 Task: Select traffic view around selected location Kings Canyon National Park, California, United States and identify the nearest hotel to the peak traffic point
Action: Mouse moved to (468, 261)
Screenshot: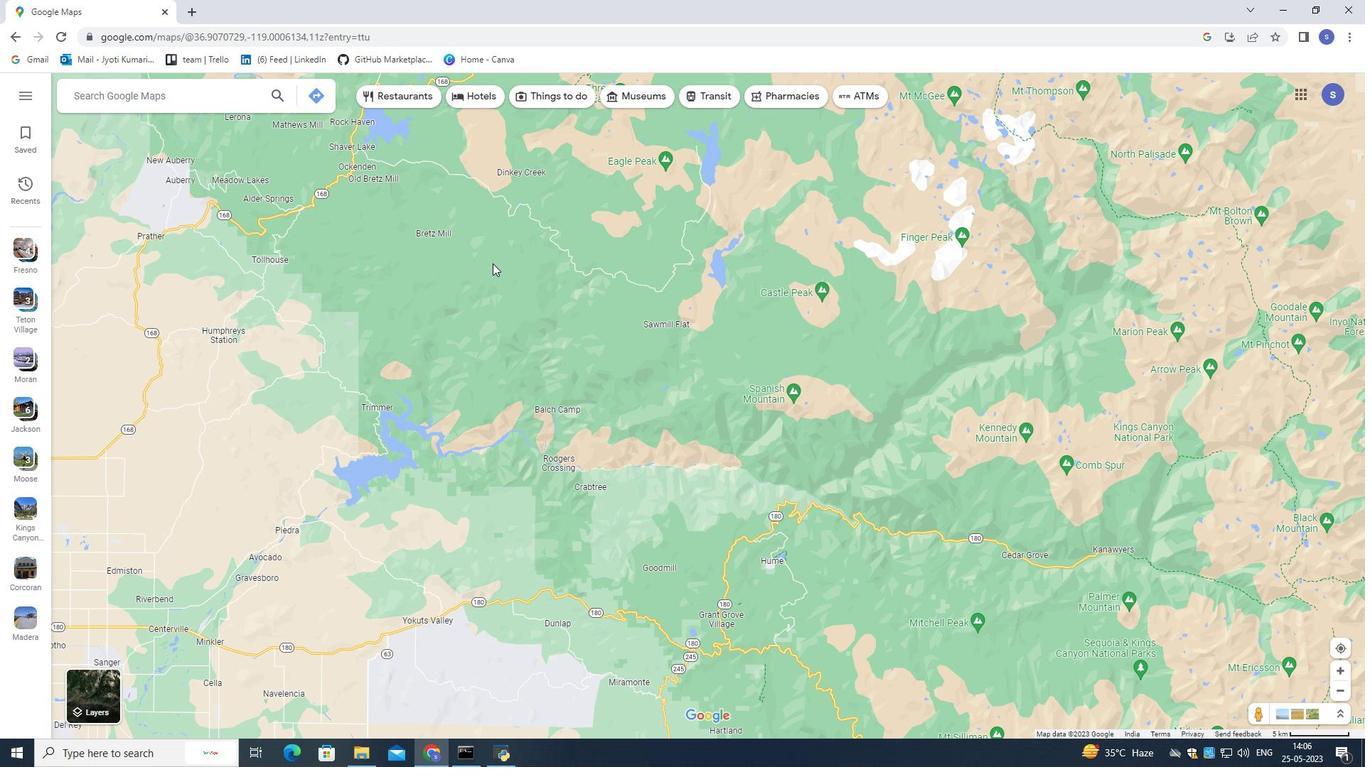 
Action: Mouse pressed left at (468, 261)
Screenshot: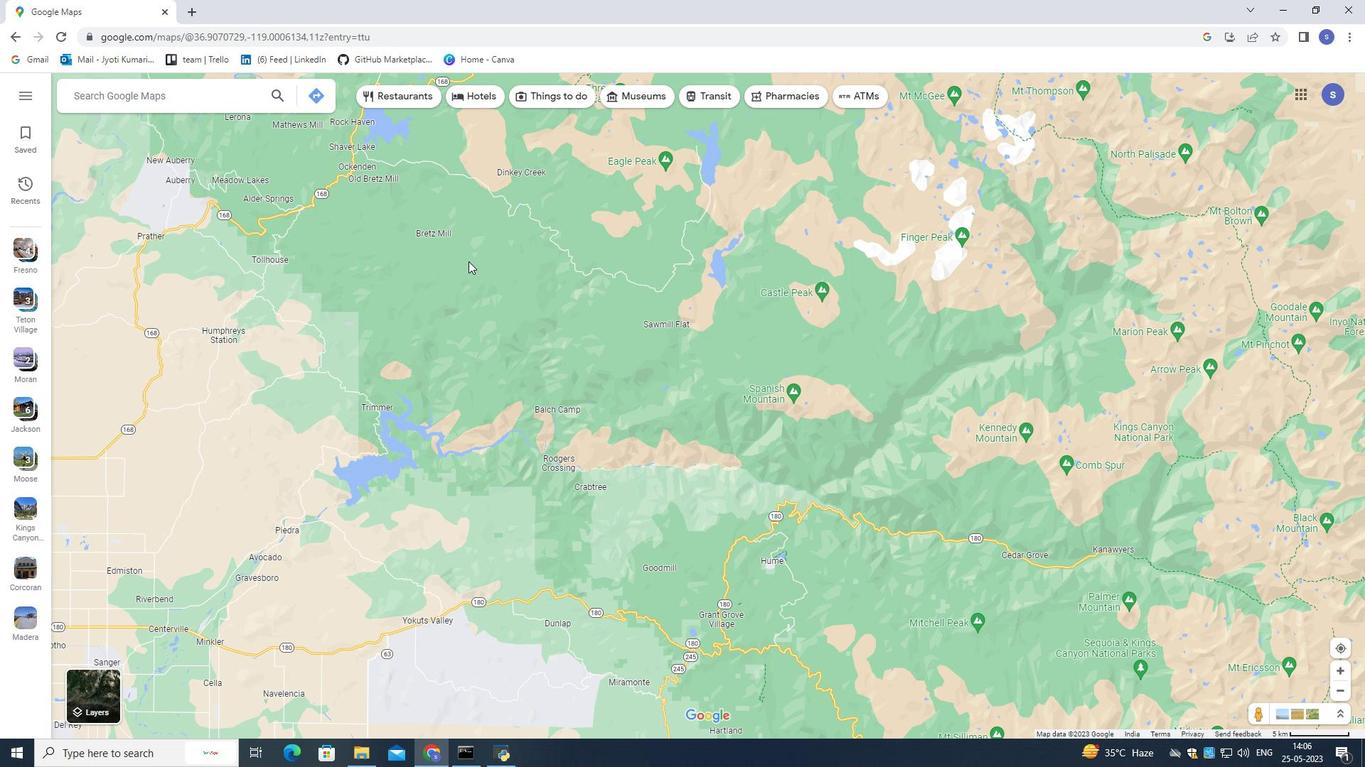 
Action: Mouse moved to (469, 268)
Screenshot: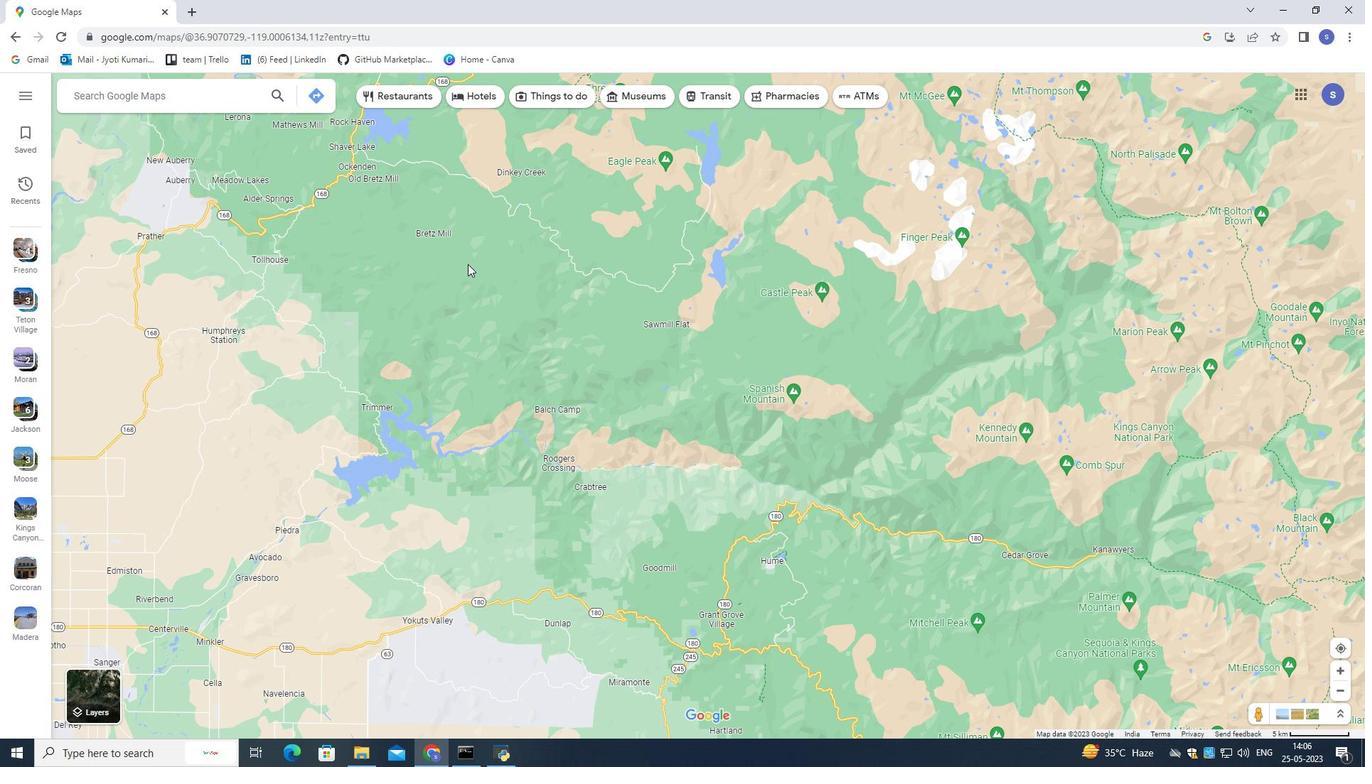 
Action: Mouse scrolled (469, 267) with delta (0, 0)
Screenshot: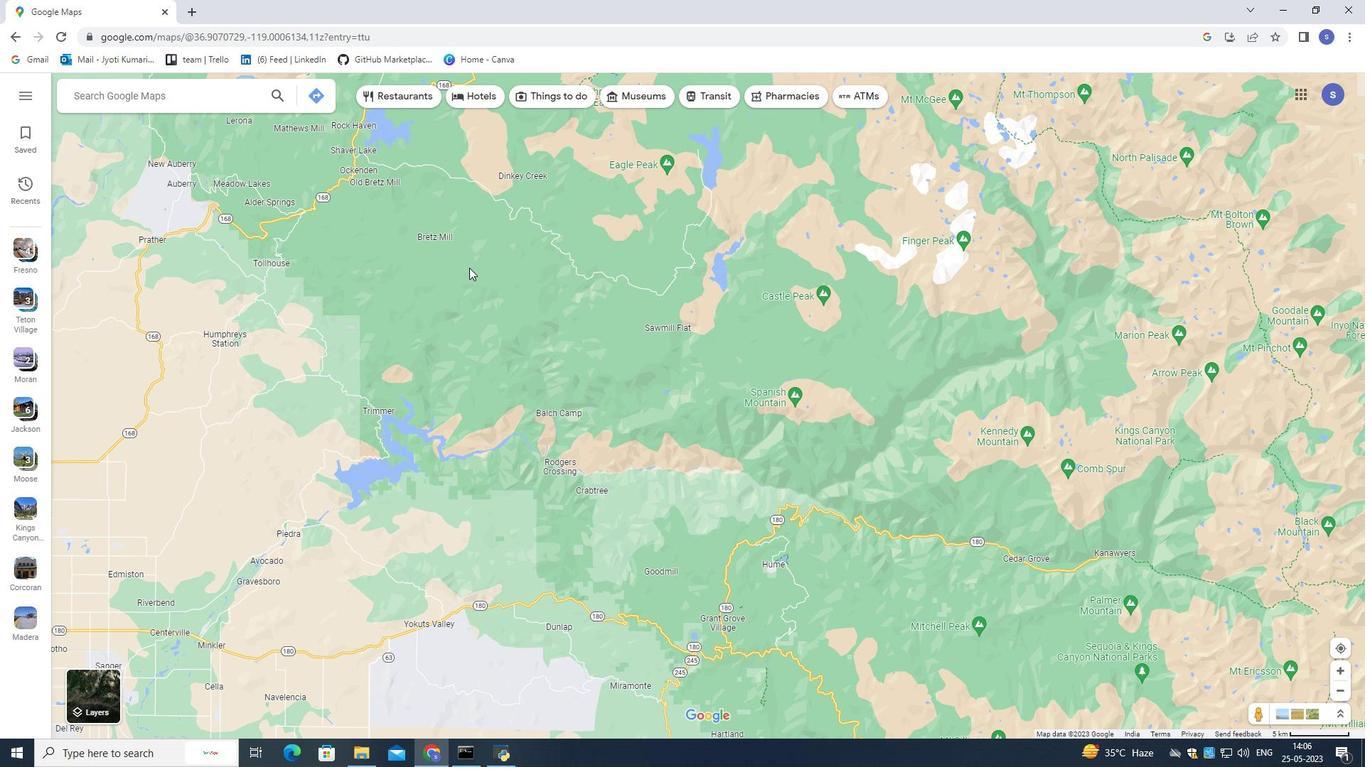 
Action: Mouse scrolled (469, 267) with delta (0, 0)
Screenshot: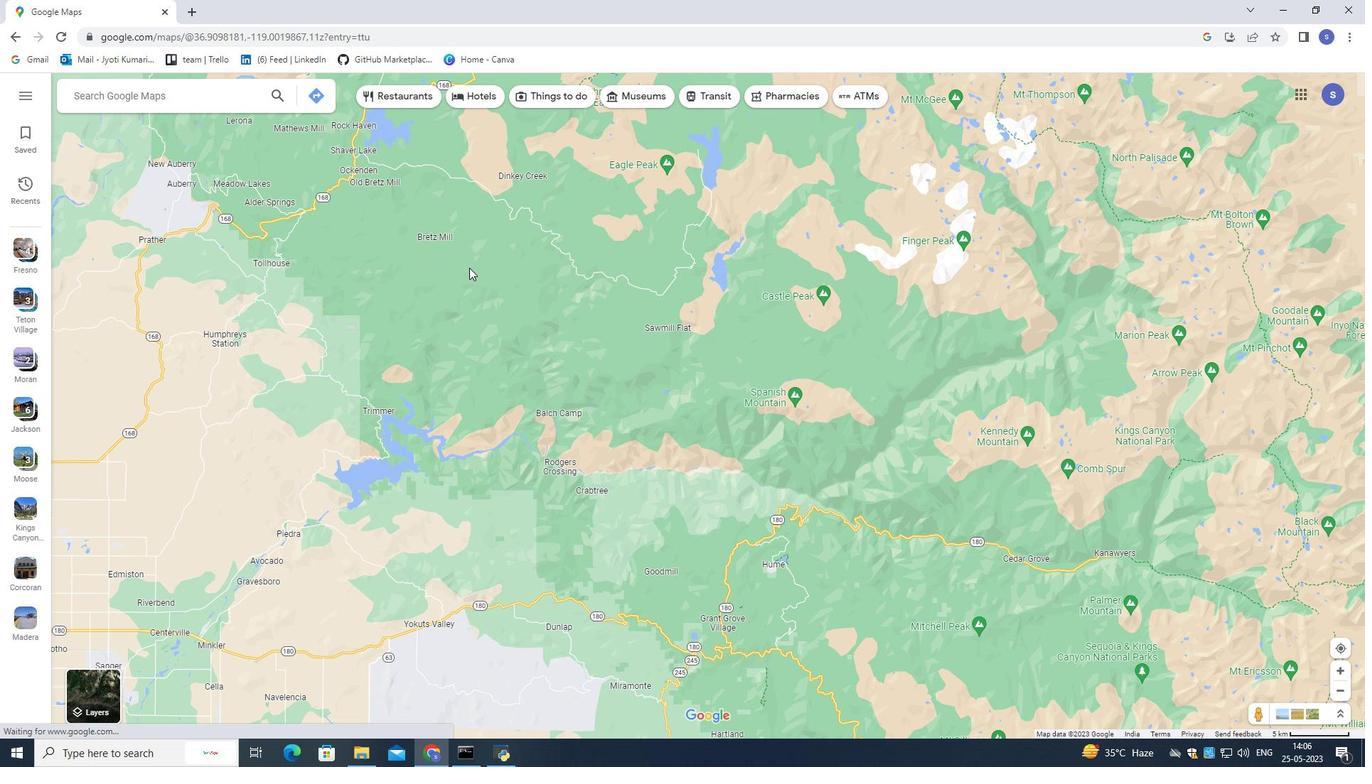 
Action: Mouse scrolled (469, 267) with delta (0, 0)
Screenshot: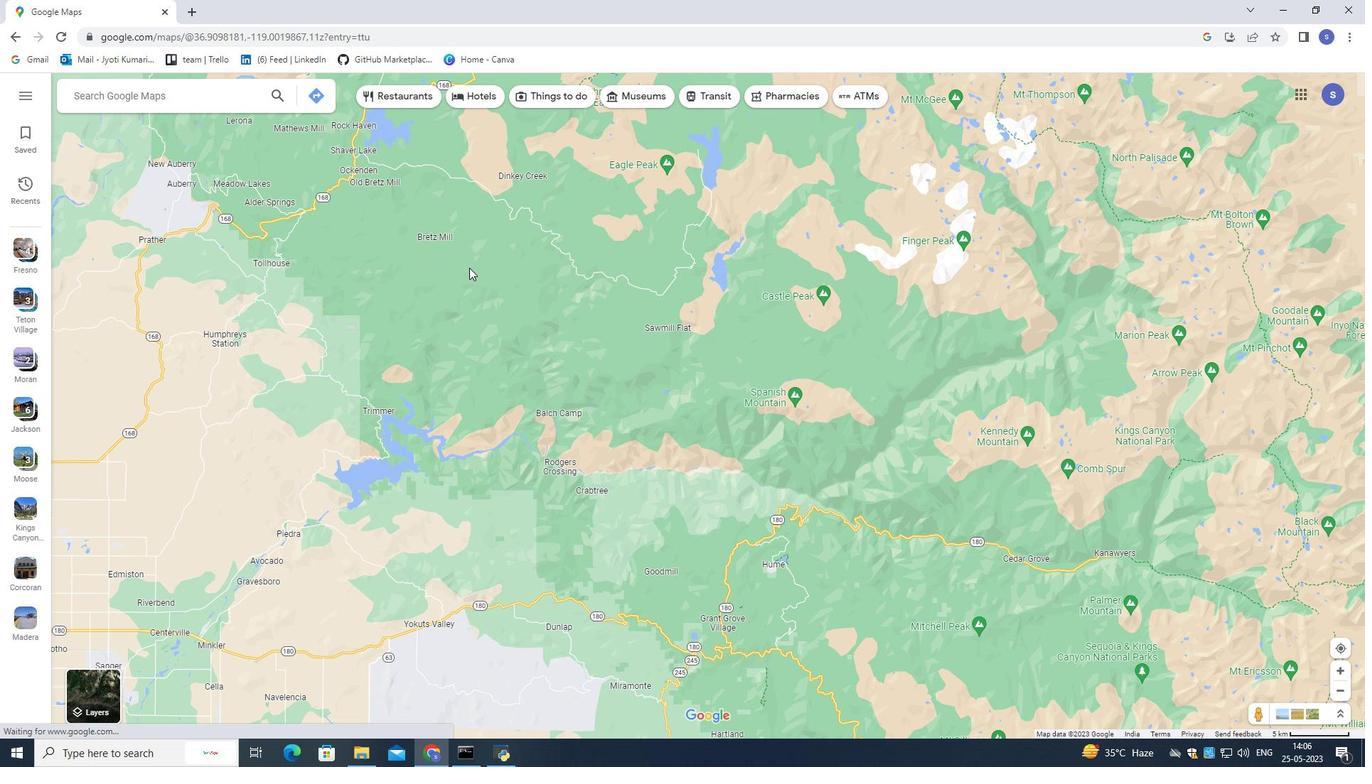 
Action: Mouse scrolled (469, 267) with delta (0, 0)
Screenshot: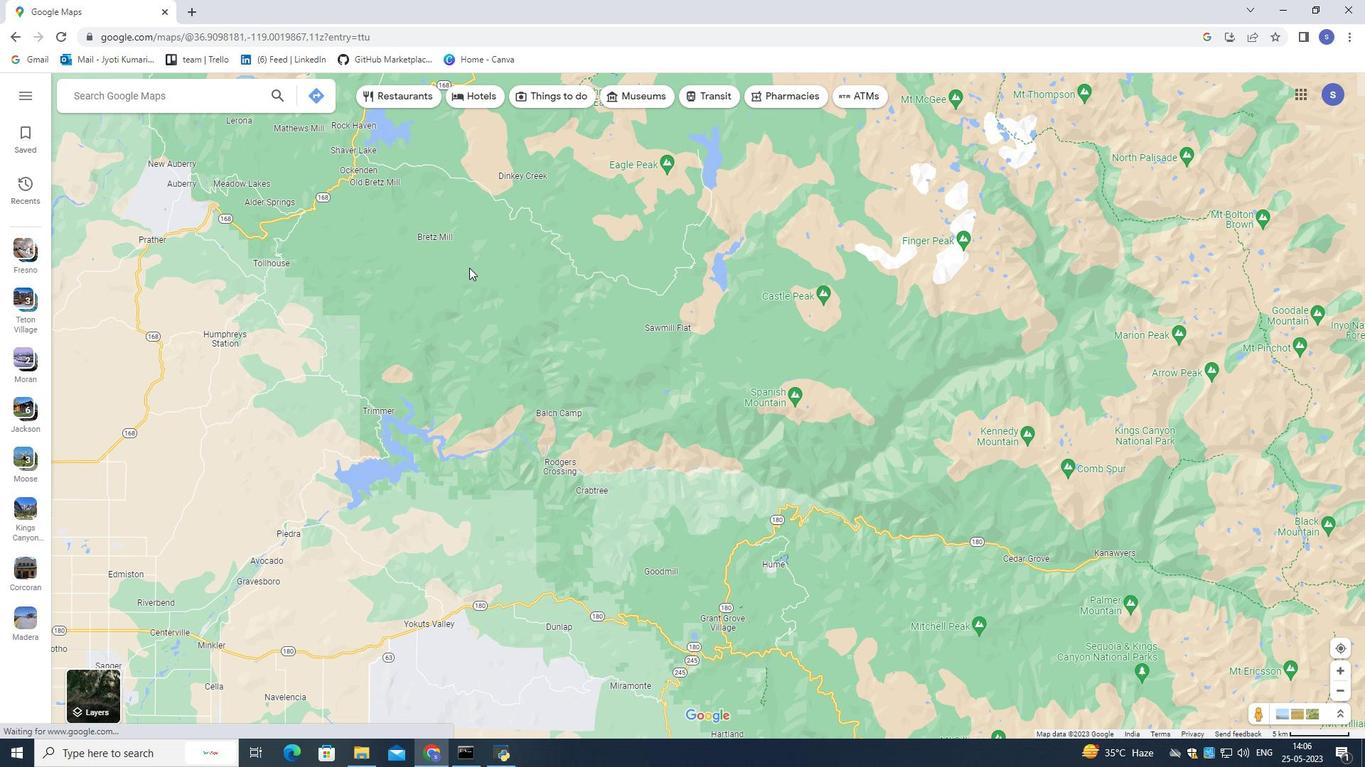 
Action: Mouse scrolled (469, 267) with delta (0, 0)
Screenshot: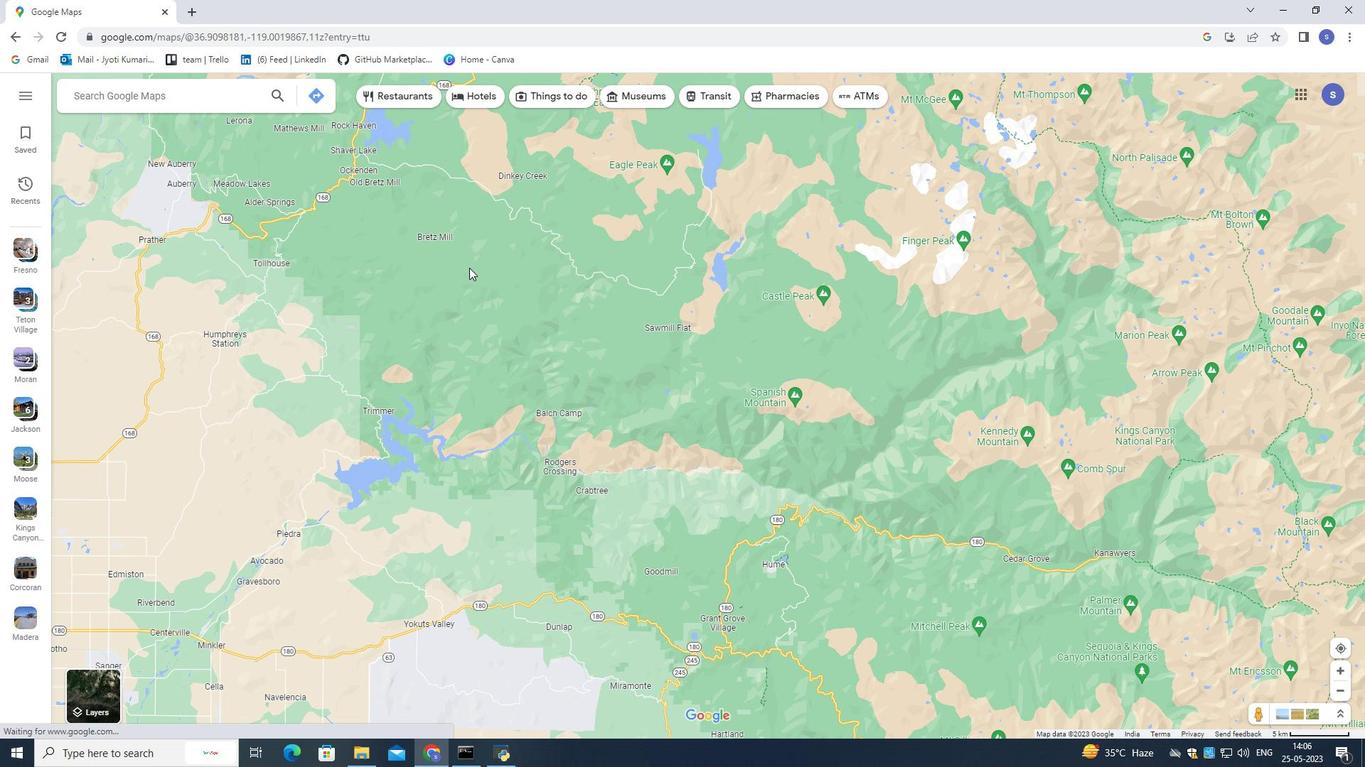 
Action: Mouse moved to (469, 264)
Screenshot: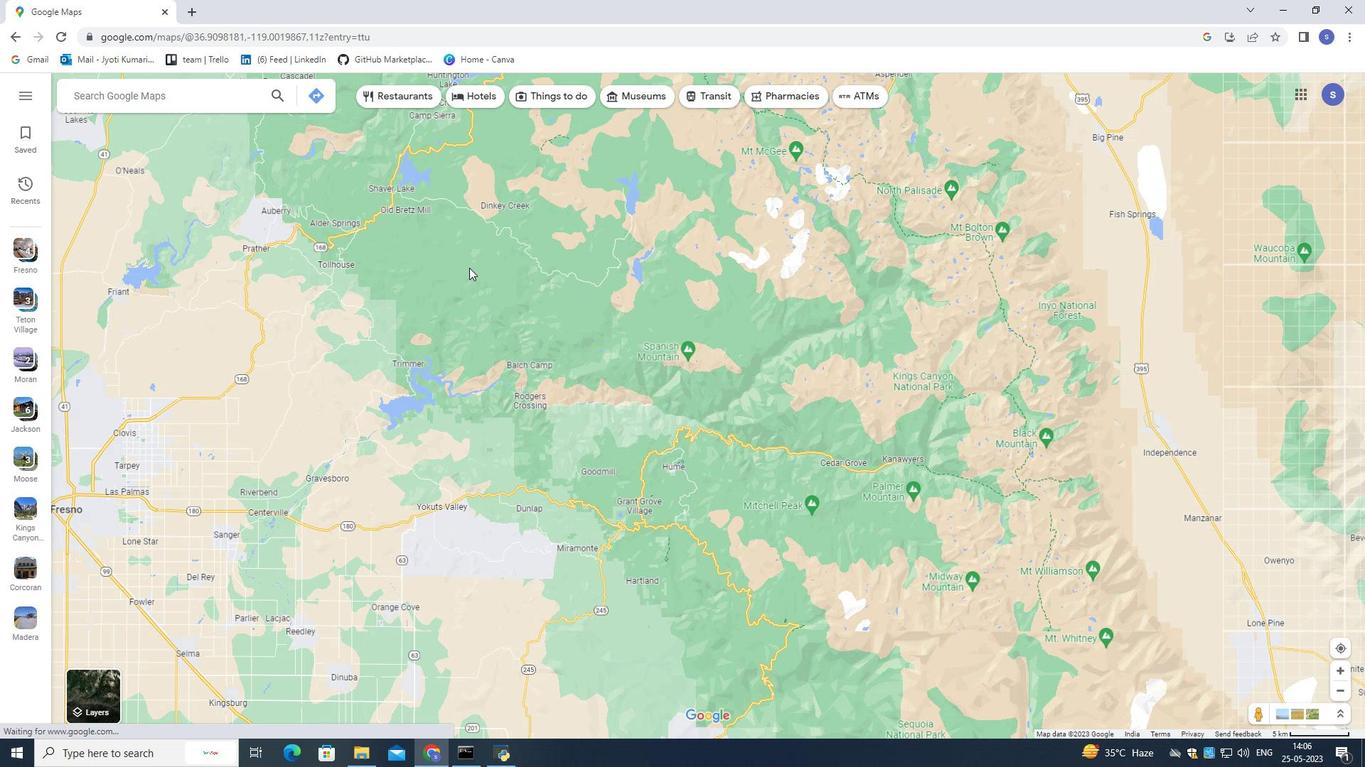 
Action: Mouse scrolled (469, 263) with delta (0, 0)
Screenshot: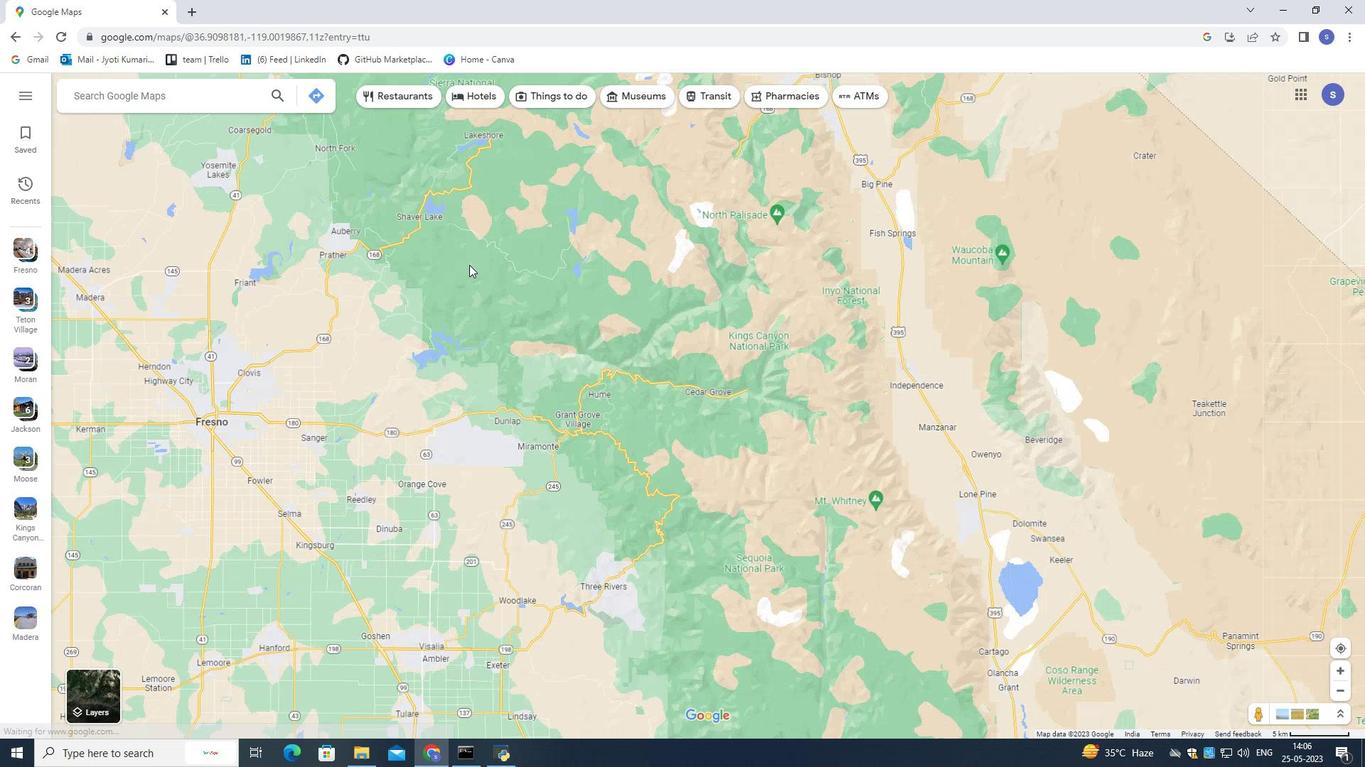 
Action: Mouse moved to (469, 264)
Screenshot: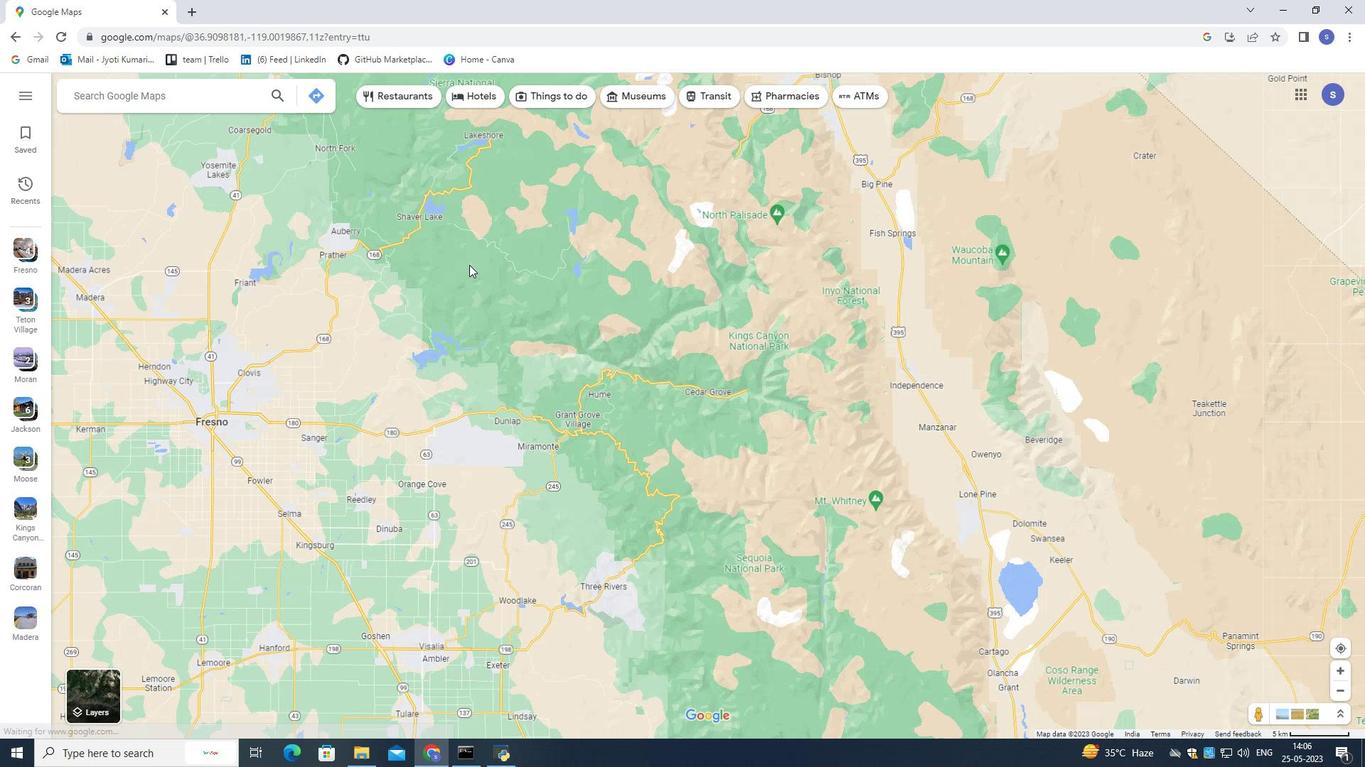 
Action: Mouse scrolled (469, 263) with delta (0, 0)
Screenshot: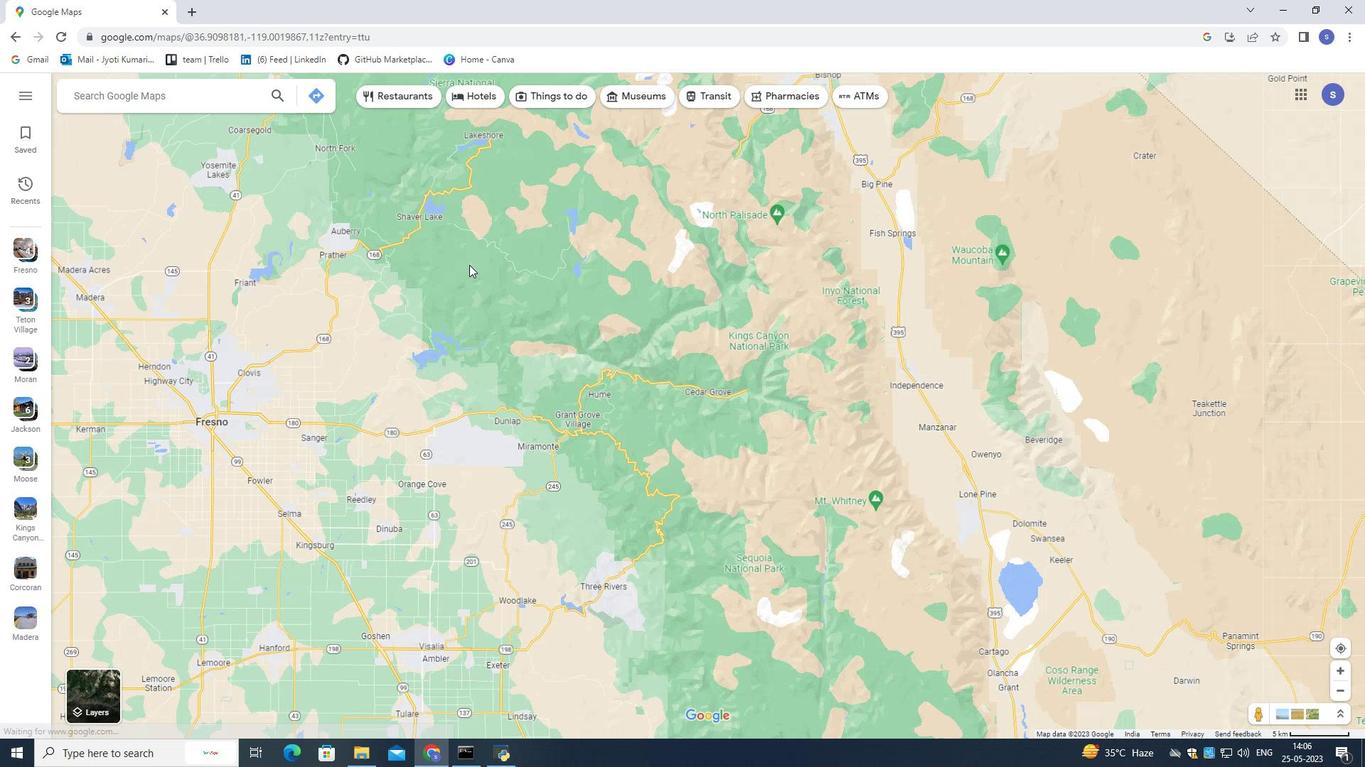 
Action: Mouse moved to (469, 263)
Screenshot: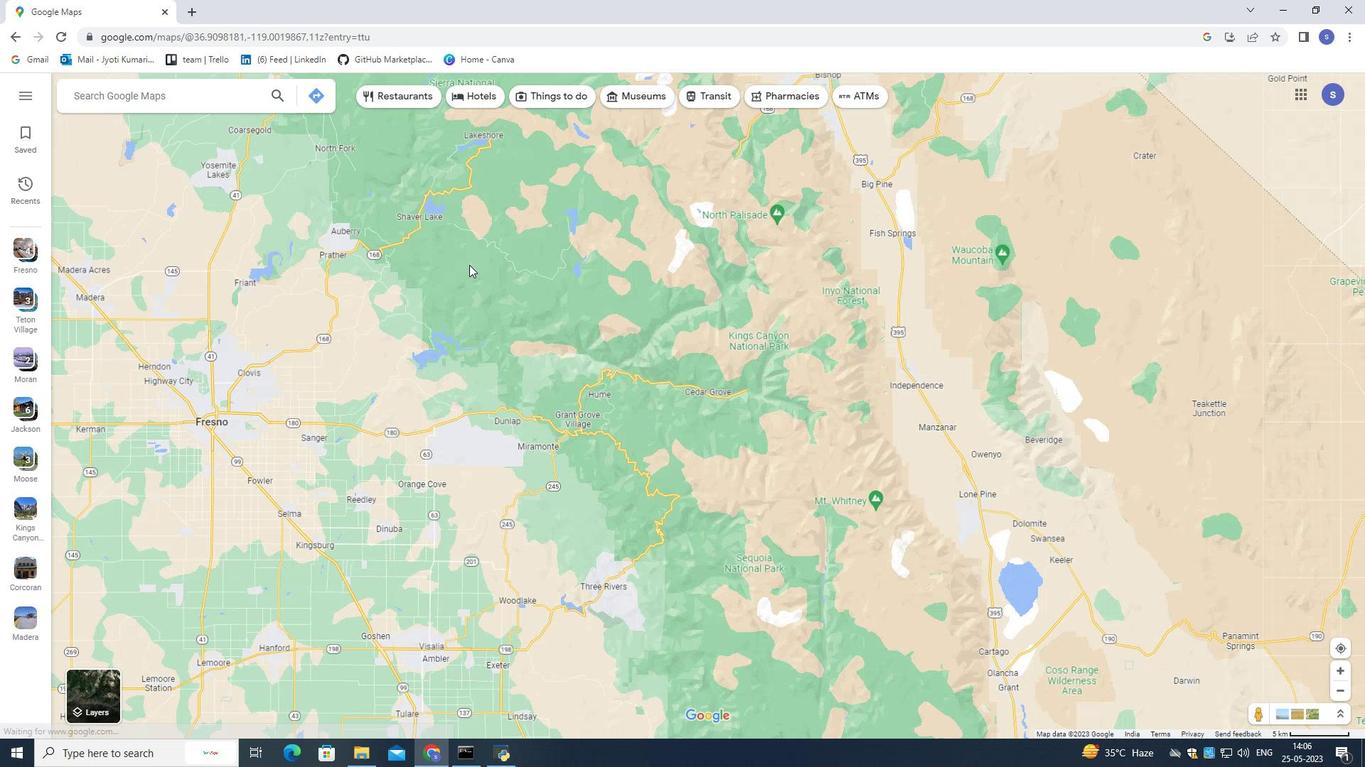 
Action: Mouse scrolled (469, 263) with delta (0, 0)
Screenshot: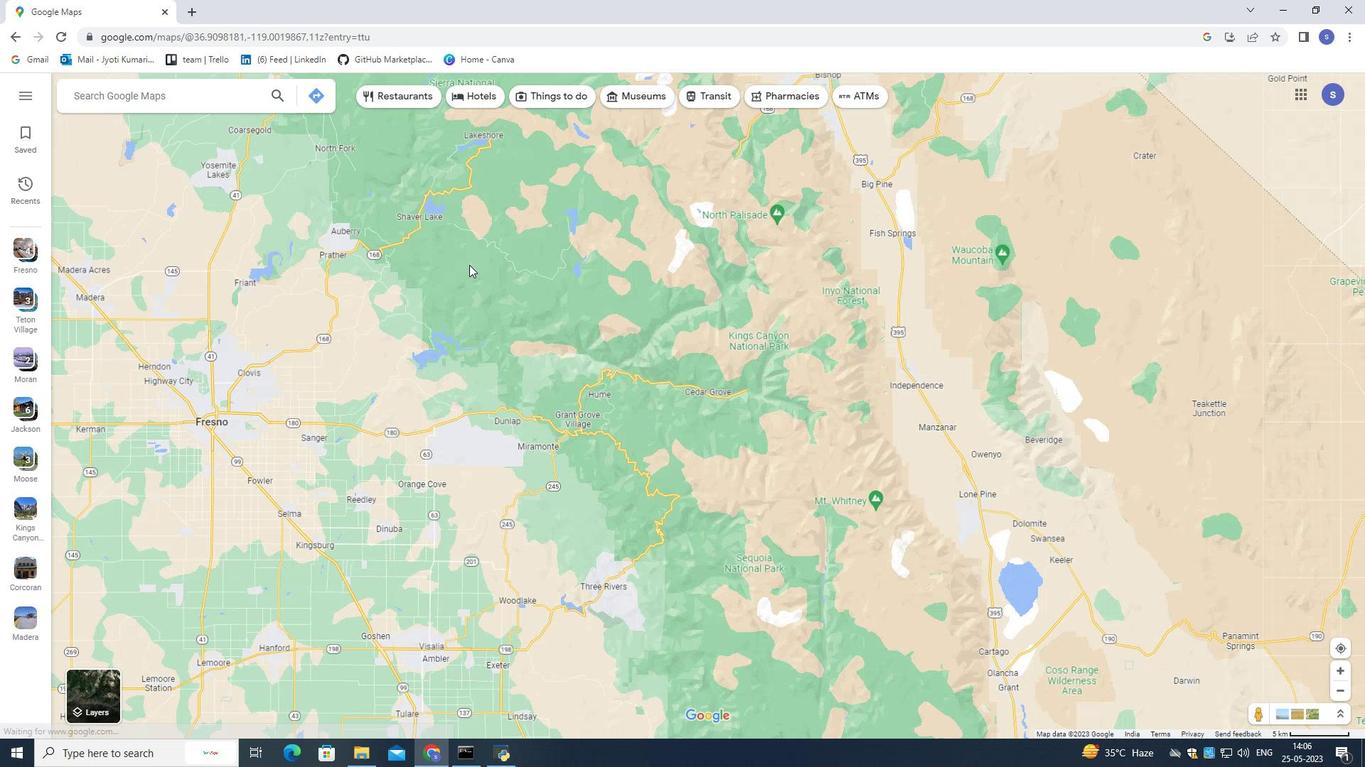 
Action: Mouse scrolled (469, 263) with delta (0, 0)
Screenshot: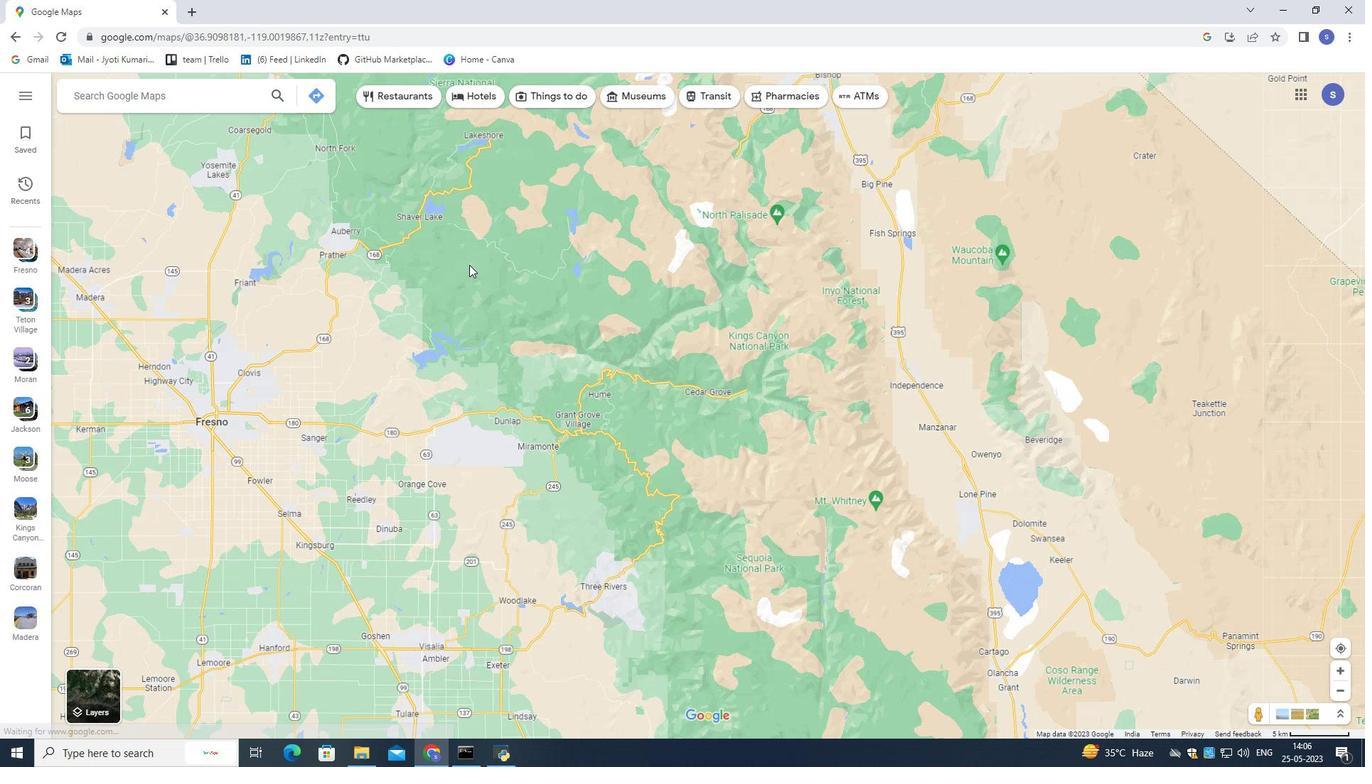 
Action: Mouse scrolled (469, 263) with delta (0, 0)
Screenshot: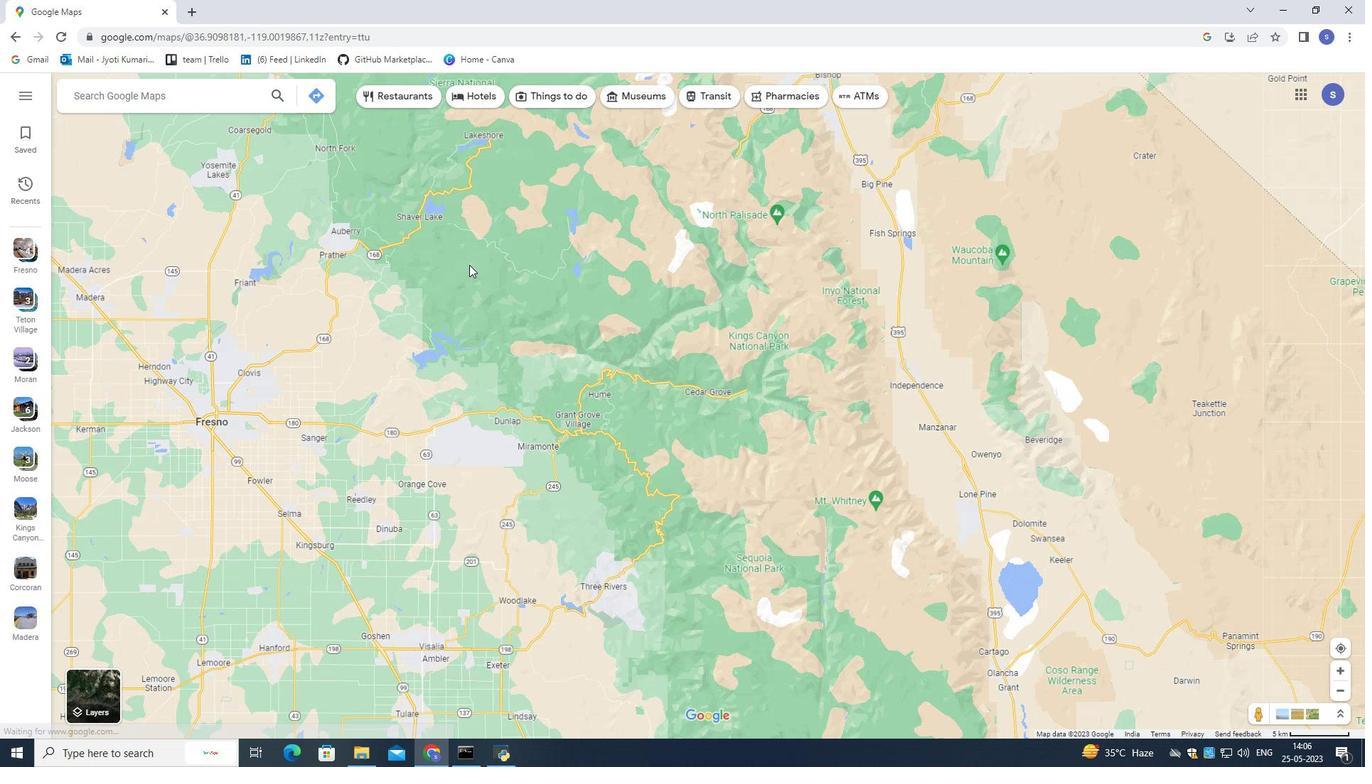 
Action: Mouse scrolled (469, 263) with delta (0, 0)
Screenshot: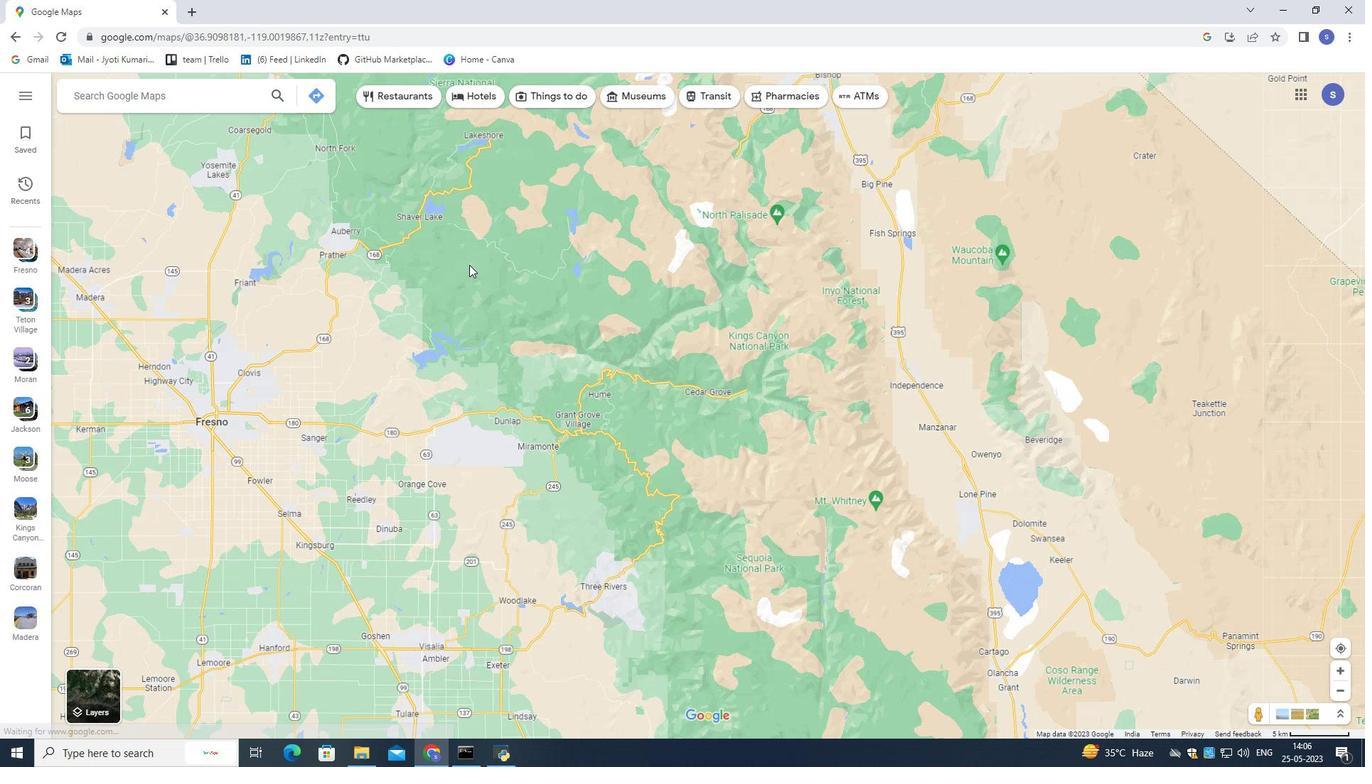 
Action: Mouse moved to (468, 260)
Screenshot: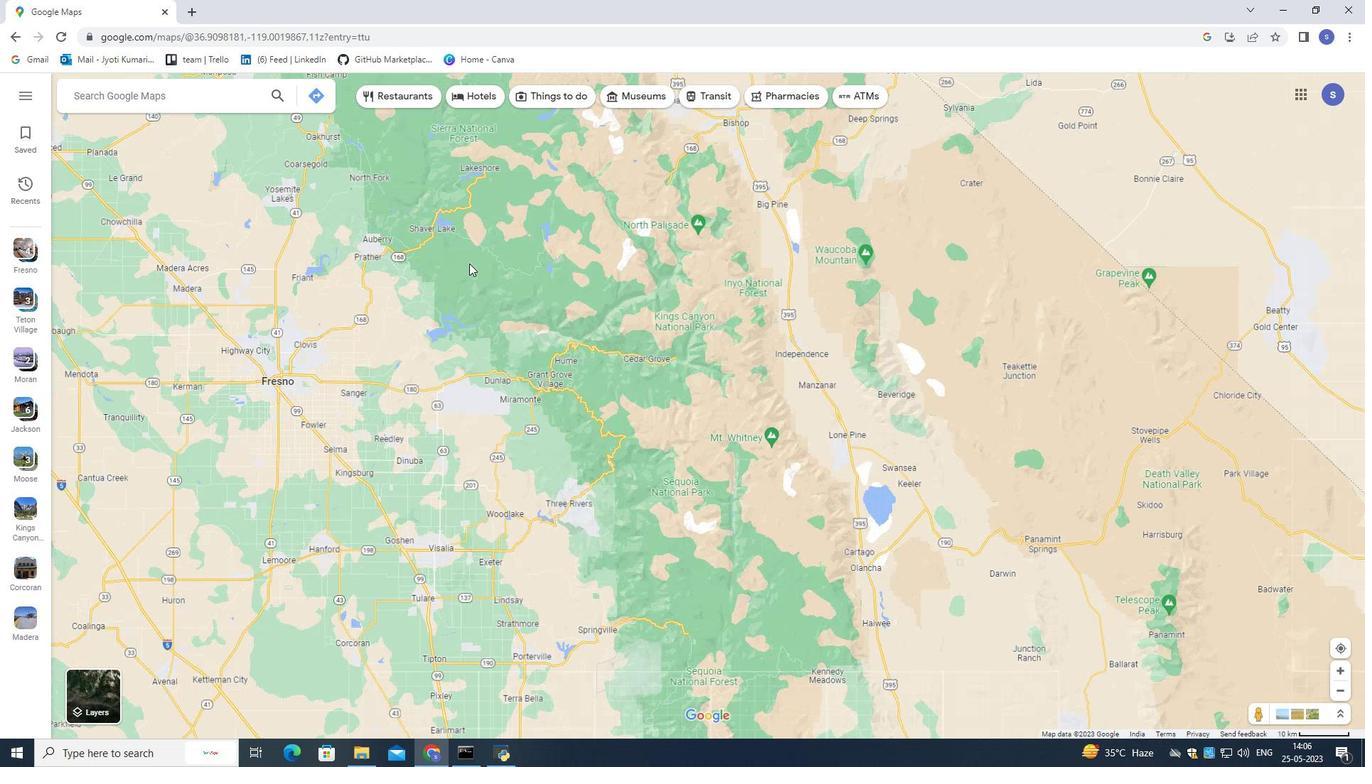 
Action: Mouse scrolled (468, 259) with delta (0, 0)
Screenshot: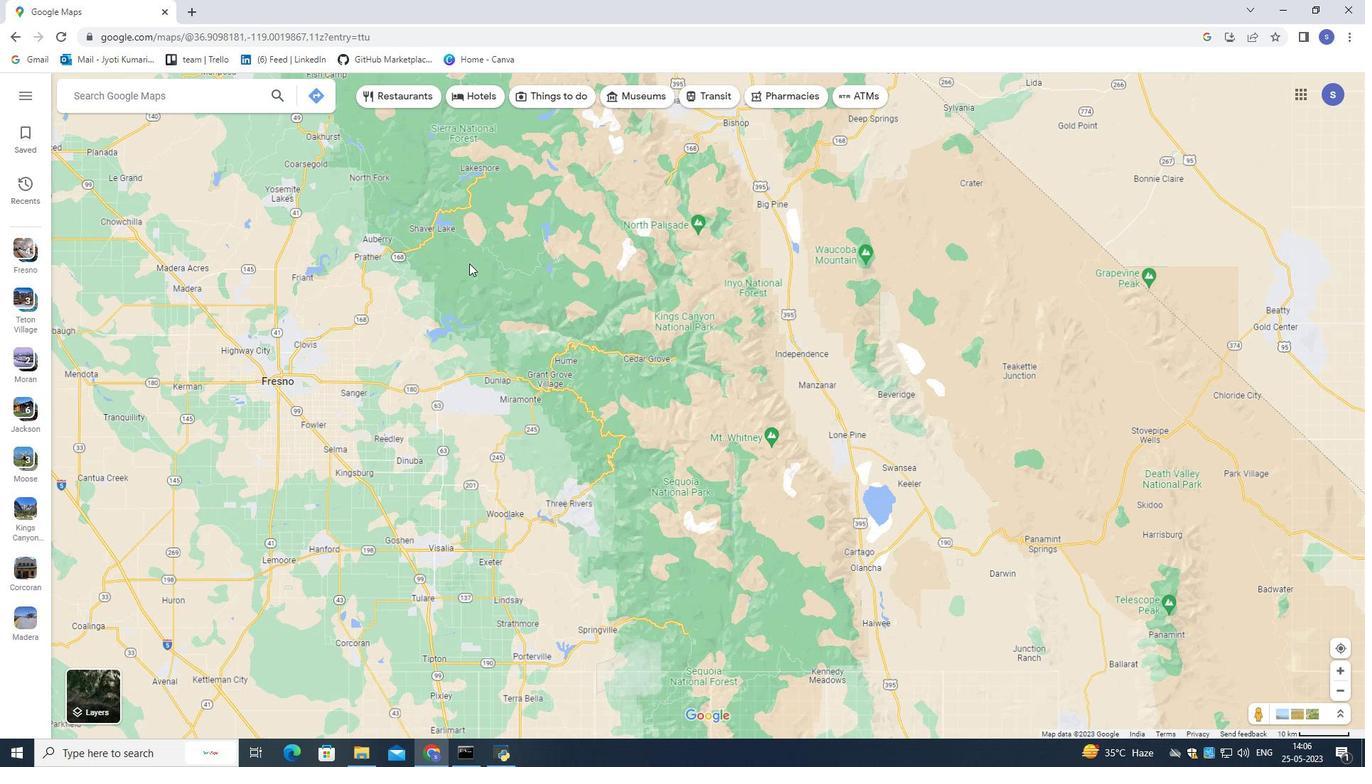 
Action: Mouse scrolled (468, 259) with delta (0, 0)
Screenshot: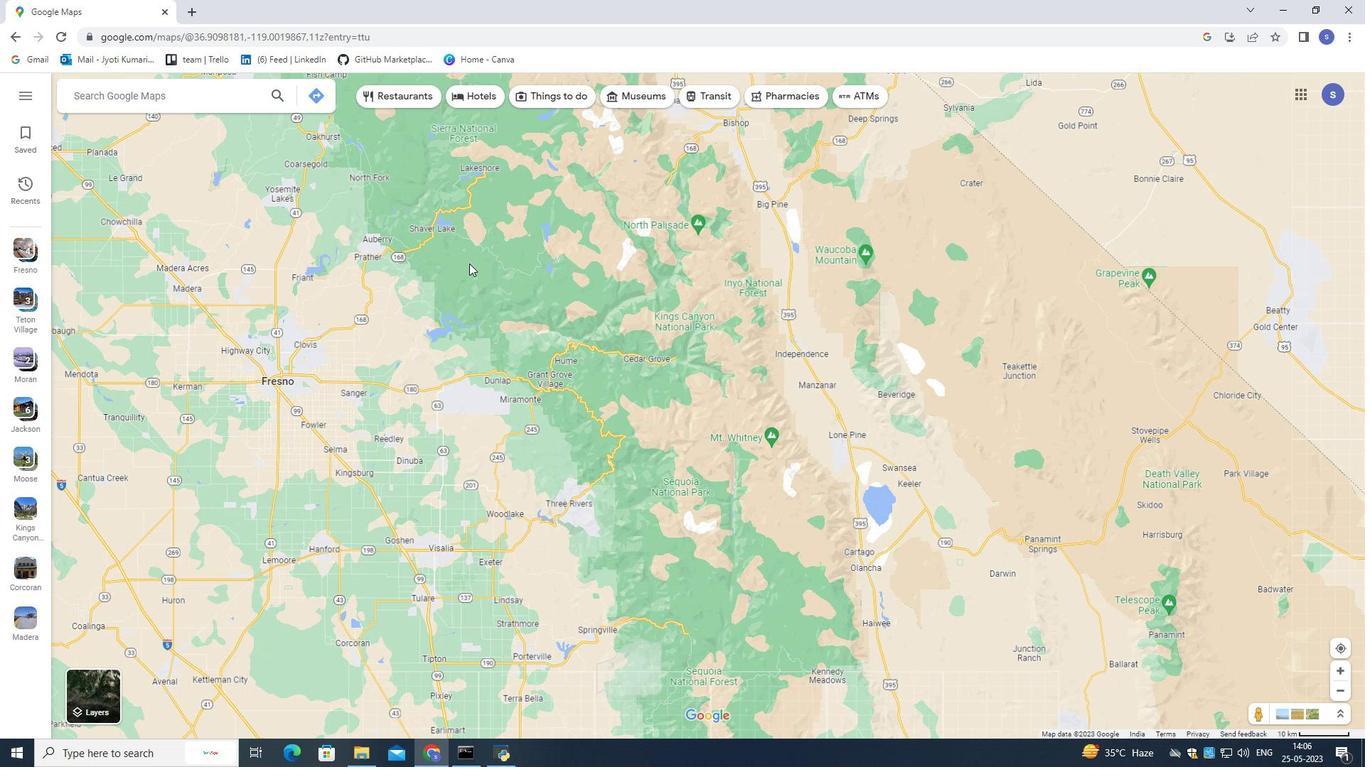 
Action: Mouse scrolled (468, 259) with delta (0, 0)
Screenshot: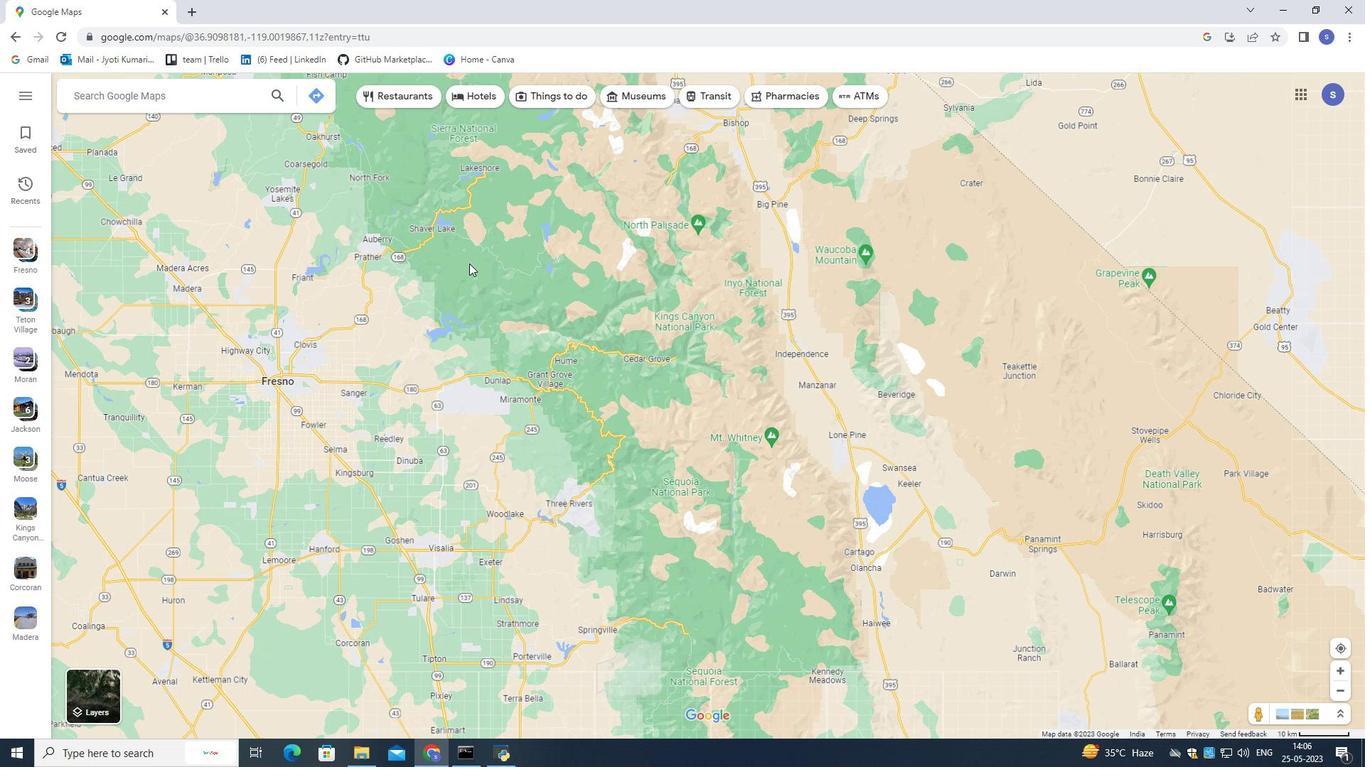 
Action: Mouse scrolled (468, 259) with delta (0, 0)
Screenshot: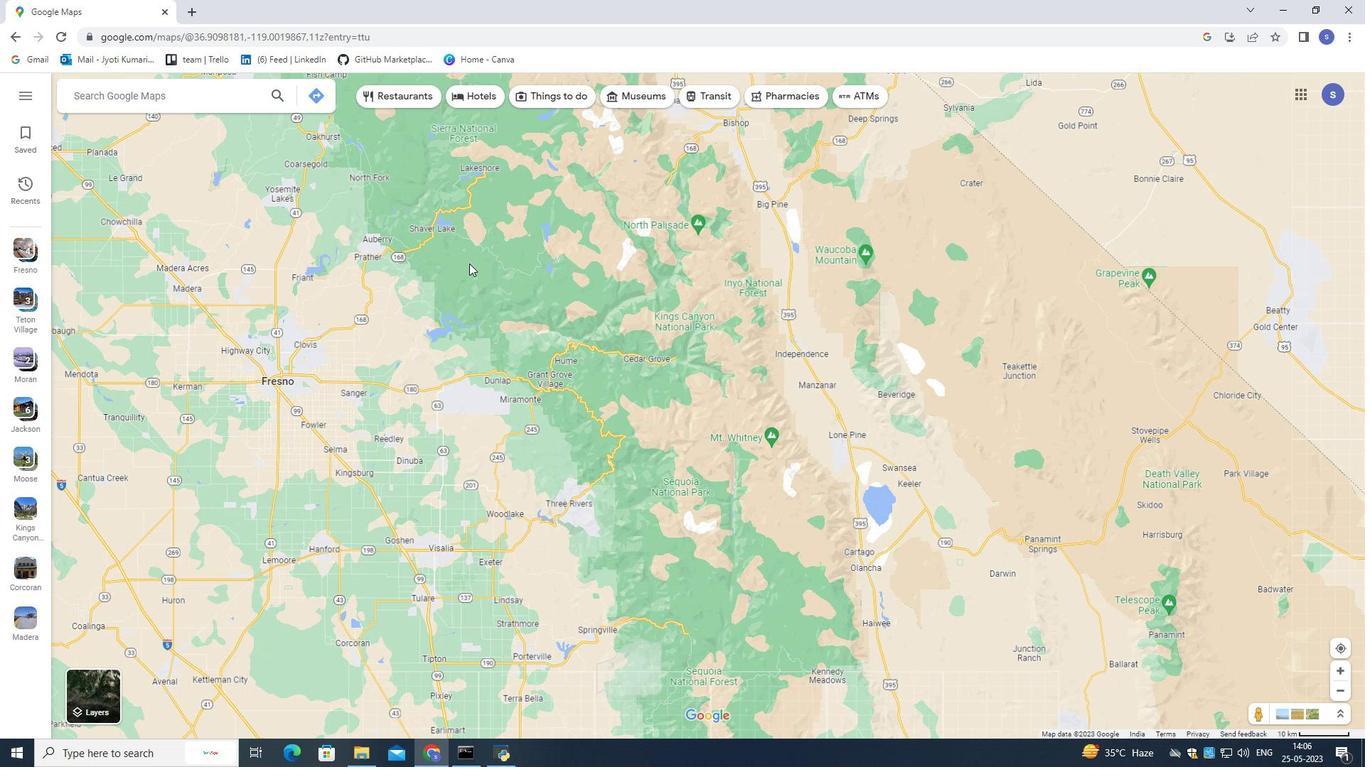 
Action: Mouse scrolled (468, 259) with delta (0, 0)
Screenshot: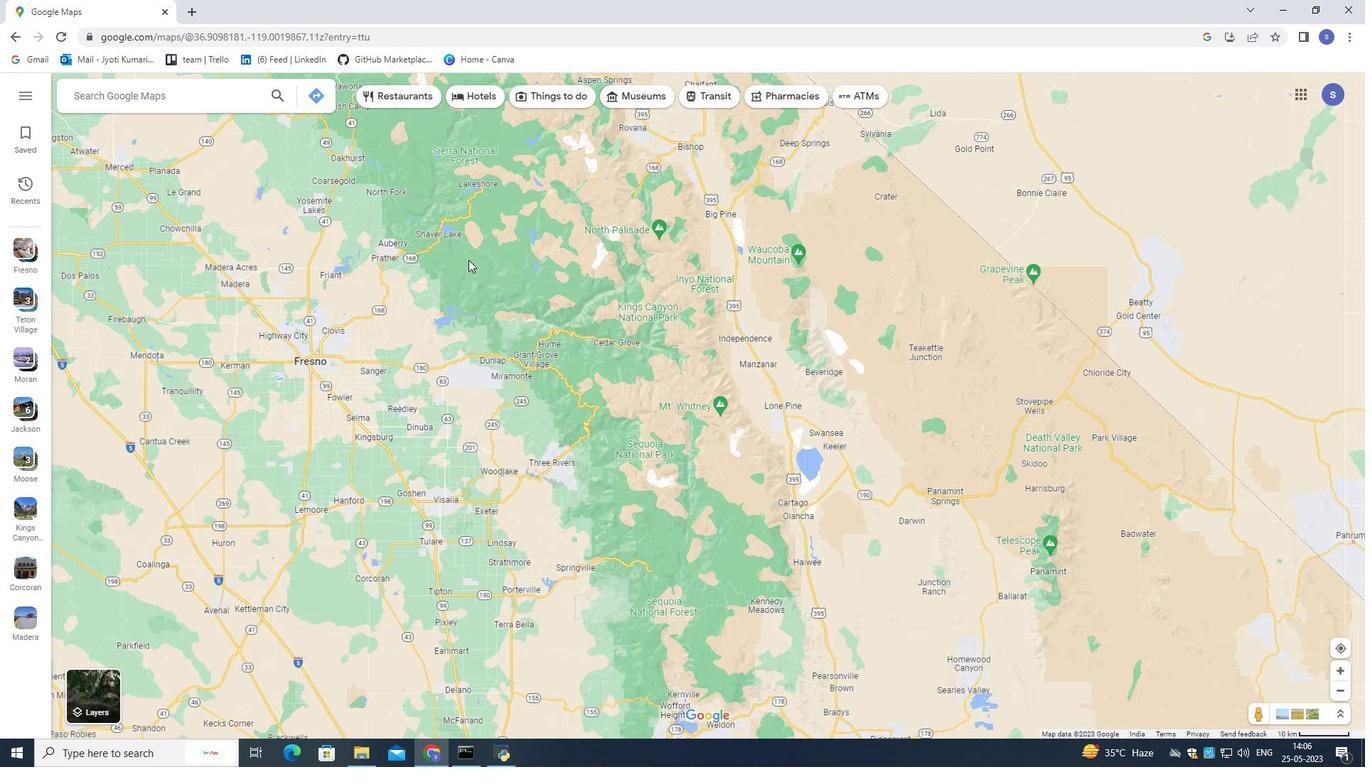 
Action: Mouse scrolled (468, 259) with delta (0, 0)
Screenshot: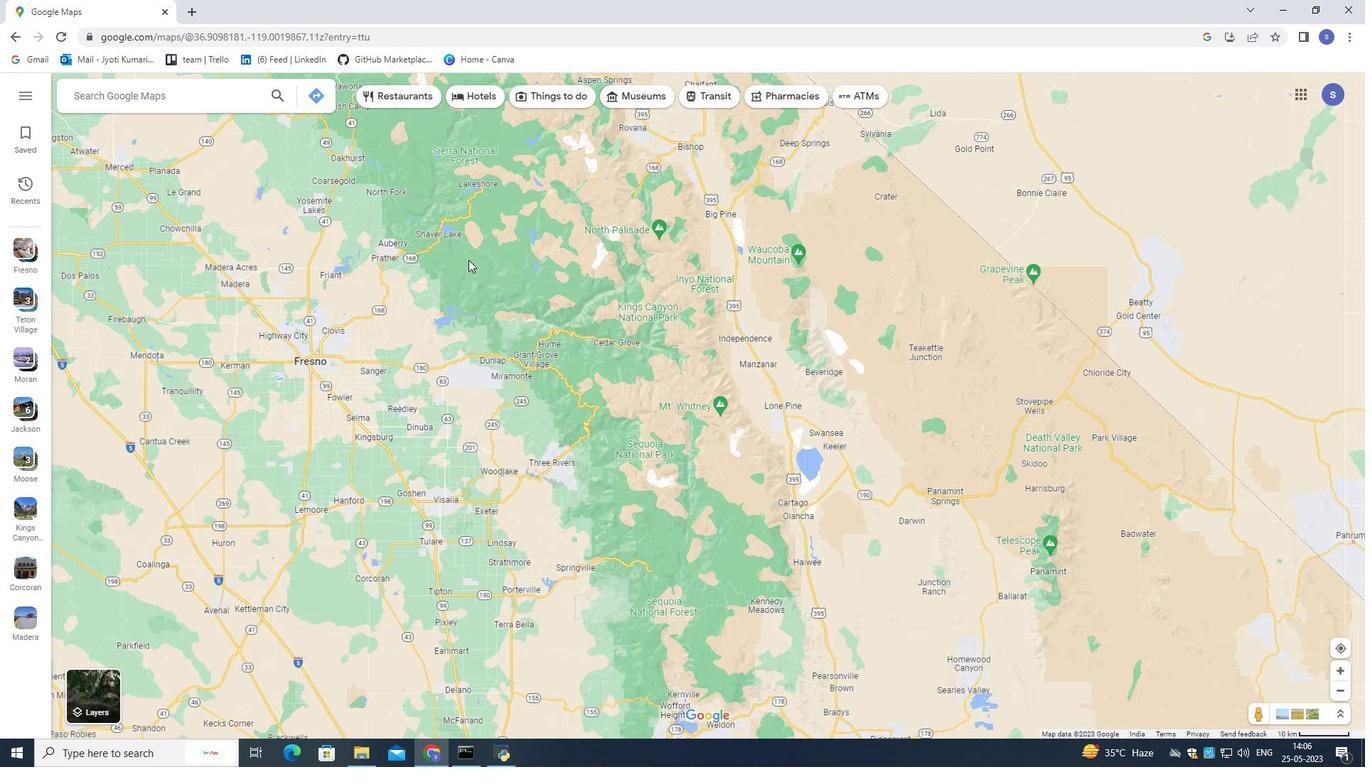 
Action: Mouse moved to (468, 259)
Screenshot: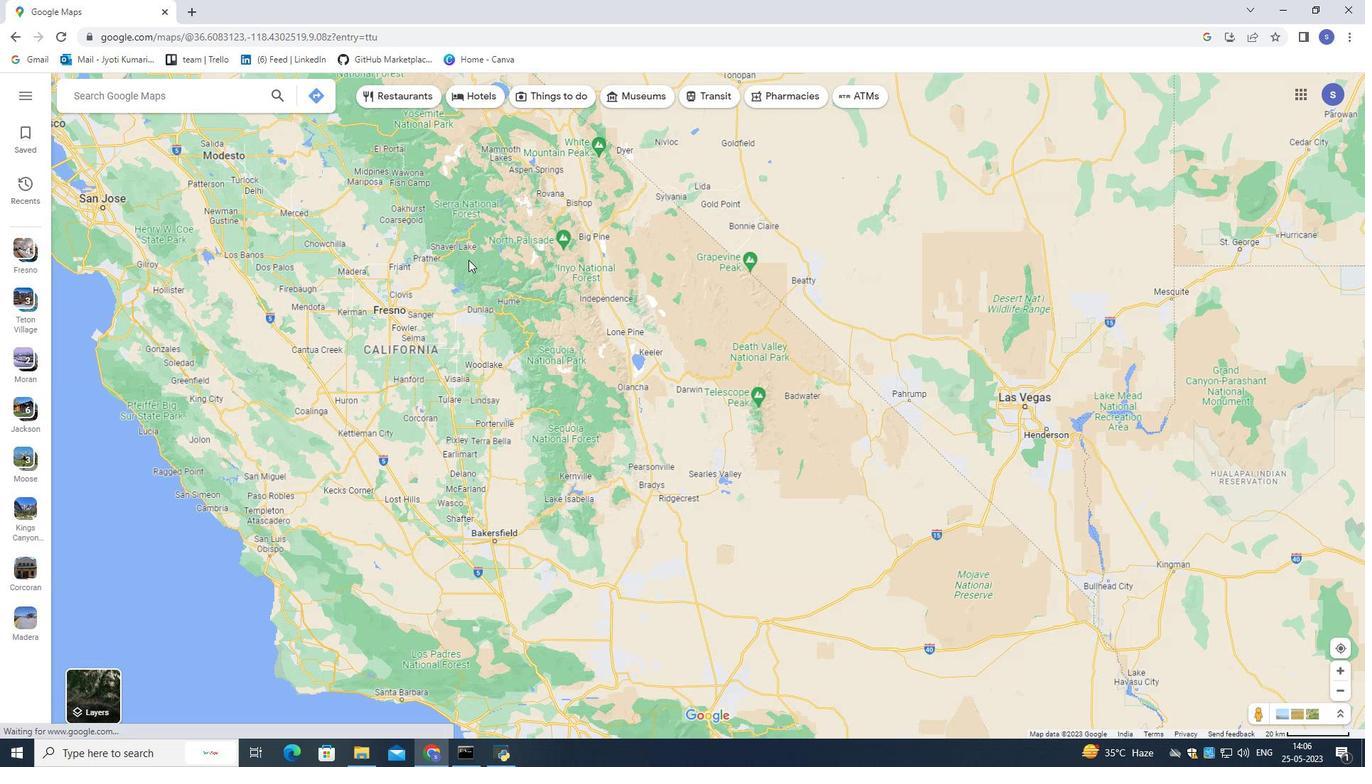 
Action: Mouse scrolled (468, 258) with delta (0, 0)
Screenshot: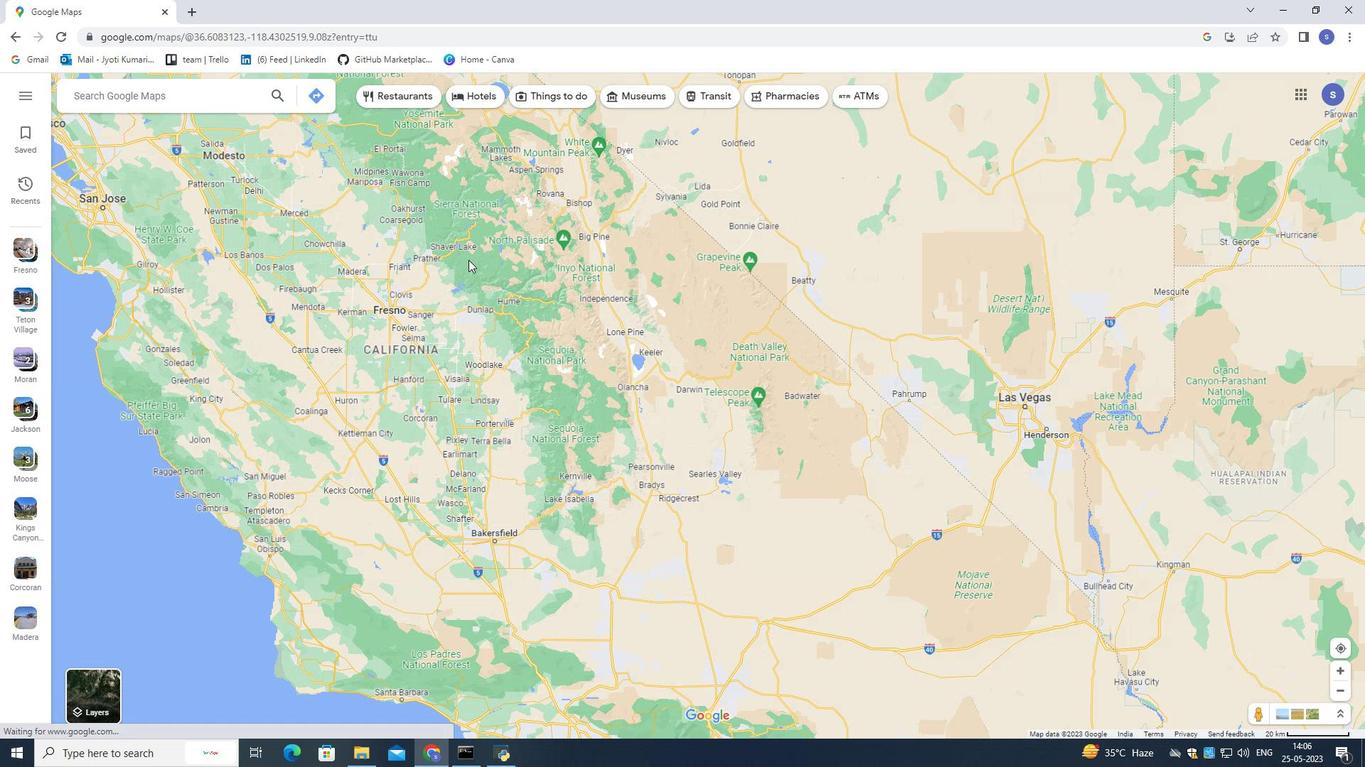 
Action: Mouse scrolled (468, 258) with delta (0, 0)
Screenshot: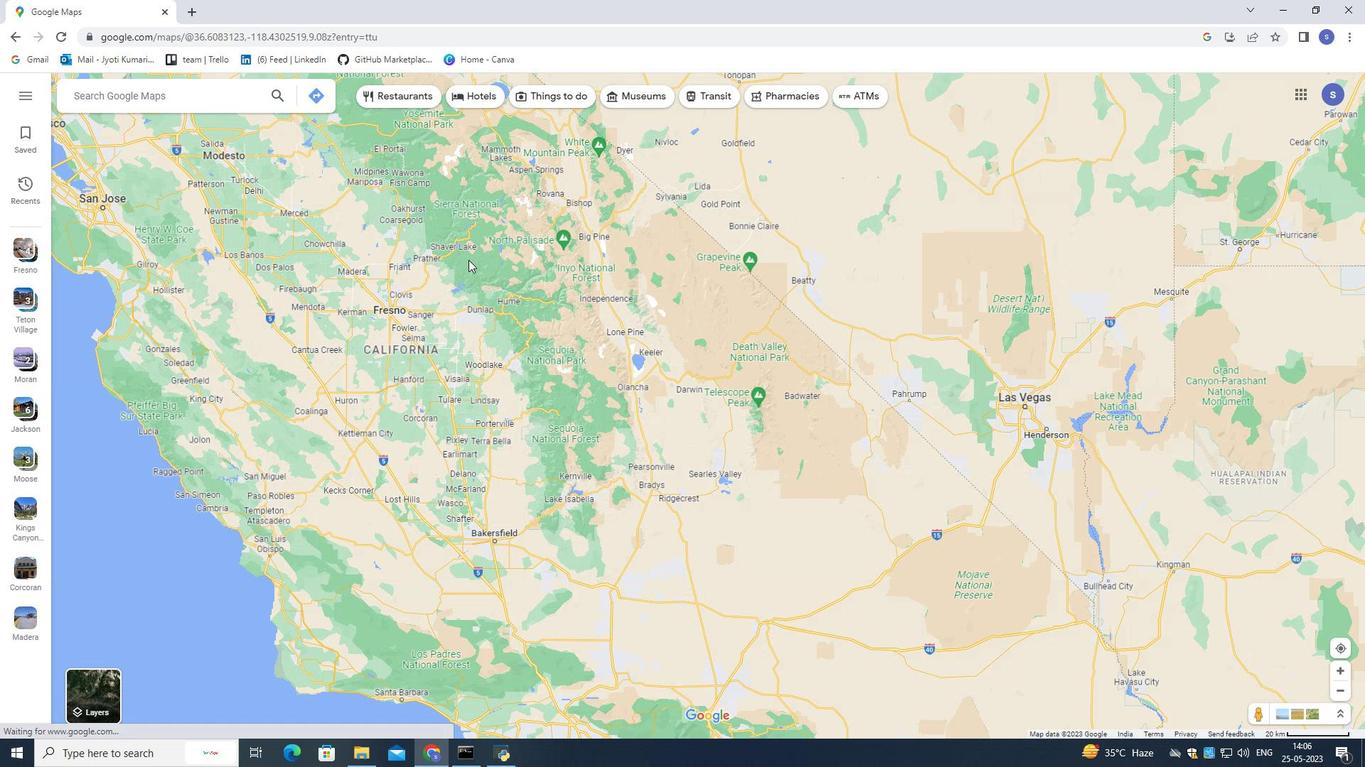
Action: Mouse scrolled (468, 258) with delta (0, 0)
Screenshot: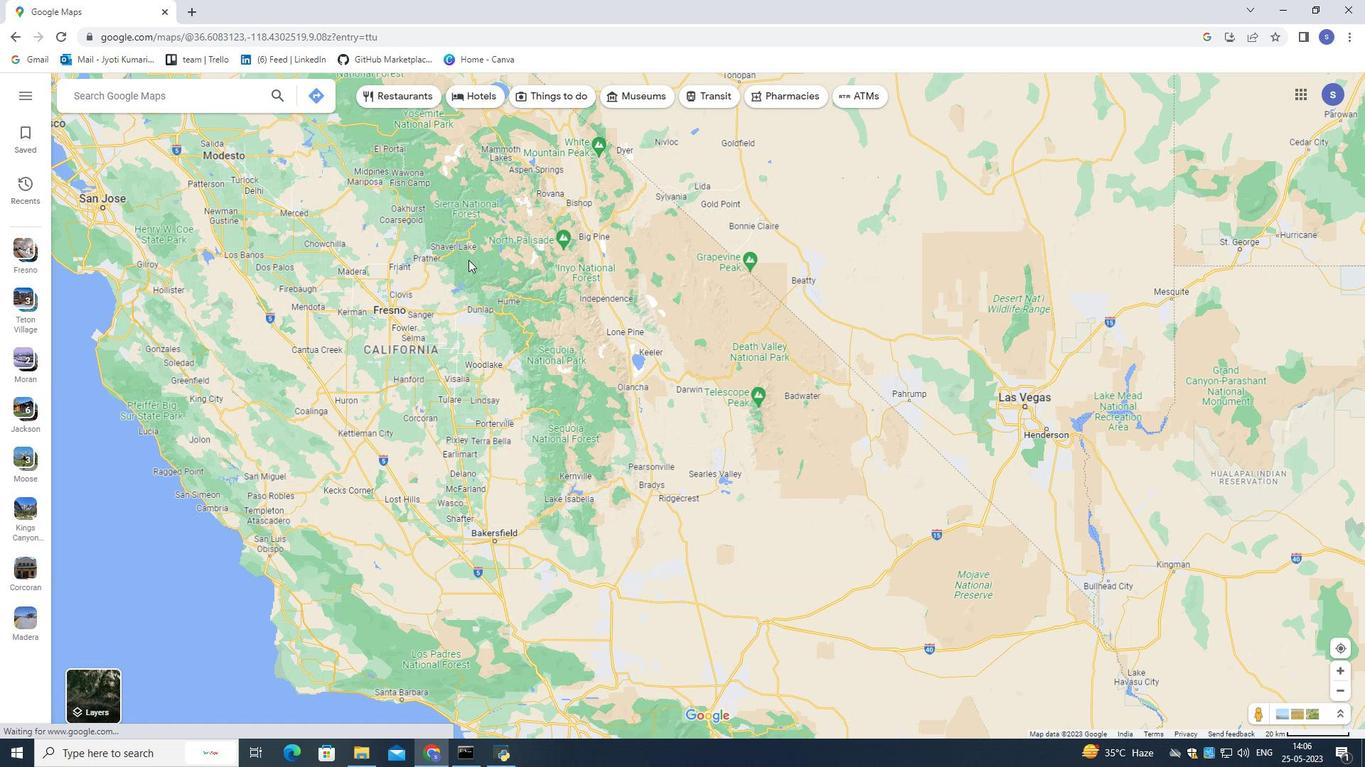 
Action: Mouse scrolled (468, 258) with delta (0, 0)
Screenshot: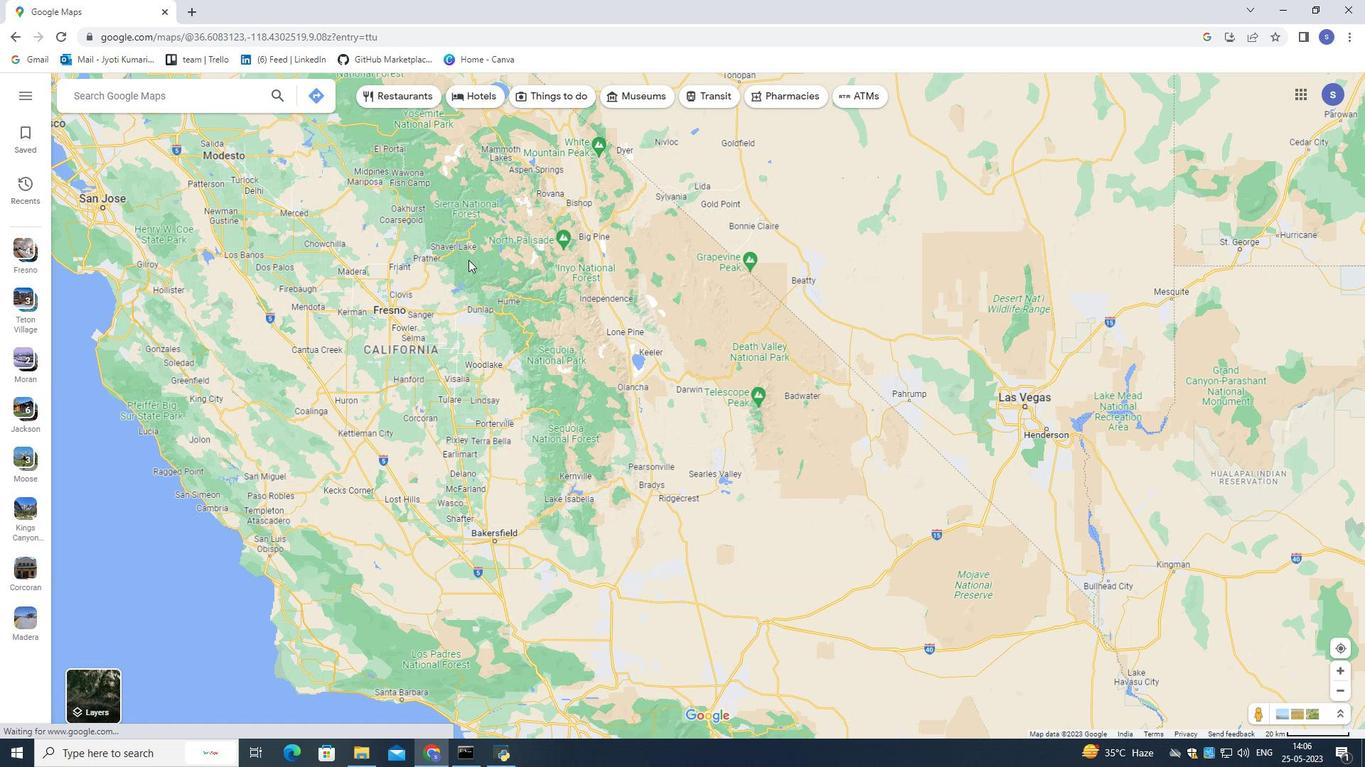 
Action: Mouse scrolled (468, 258) with delta (0, 0)
Screenshot: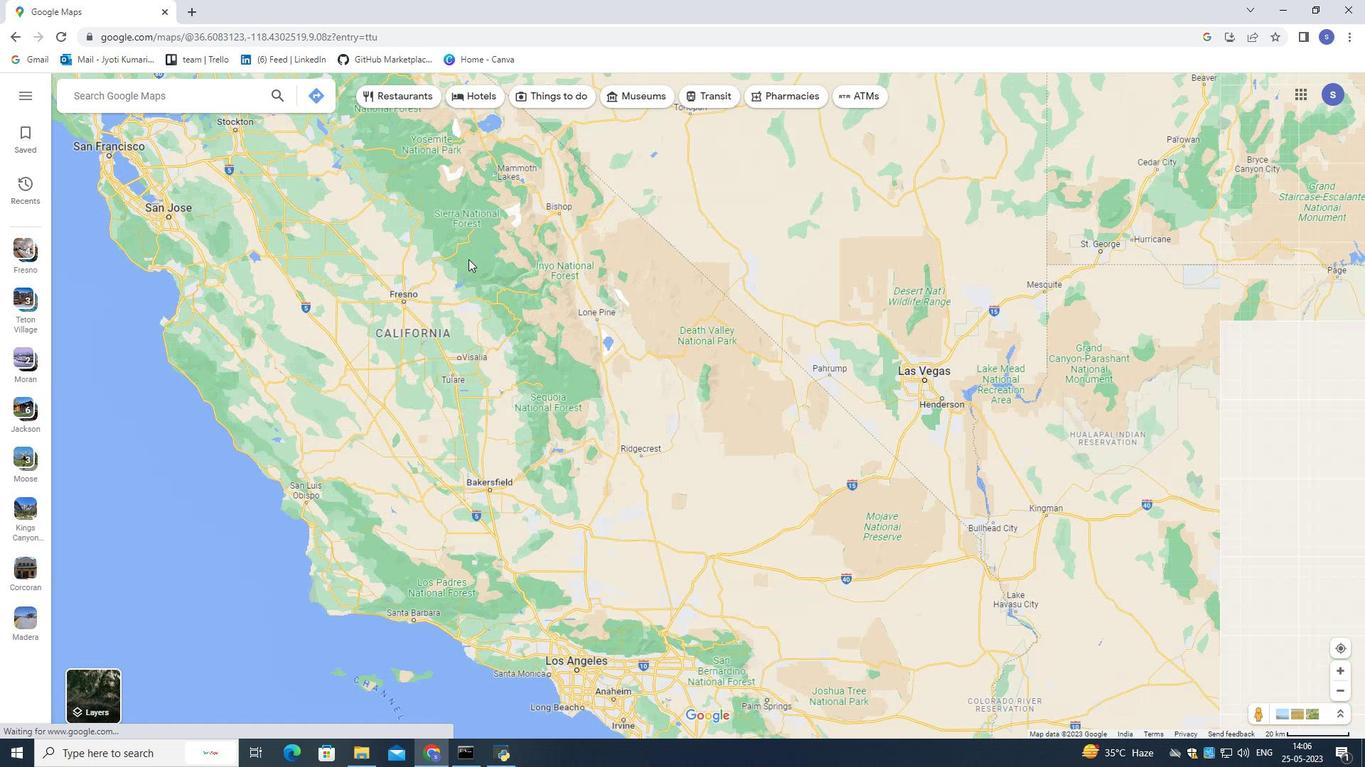 
Action: Mouse scrolled (468, 258) with delta (0, 0)
Screenshot: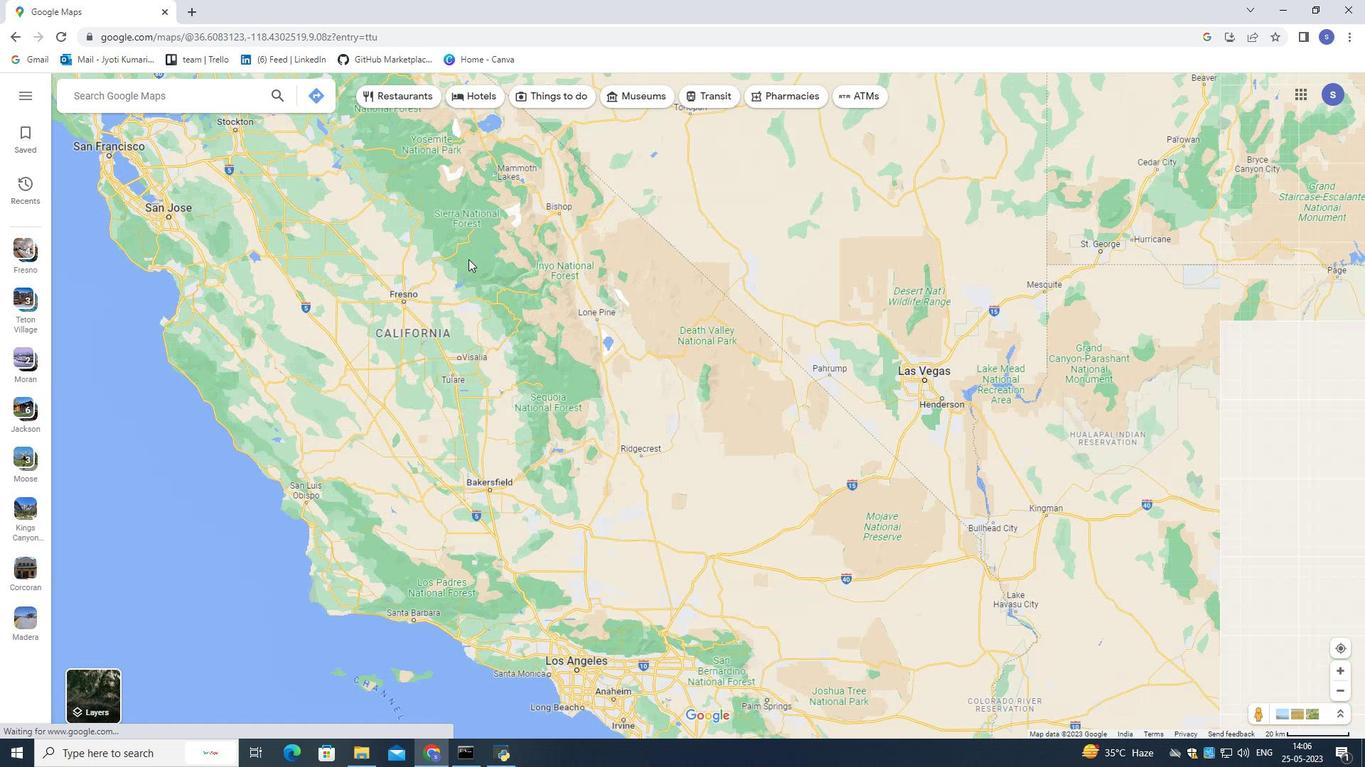 
Action: Mouse scrolled (468, 258) with delta (0, 0)
Screenshot: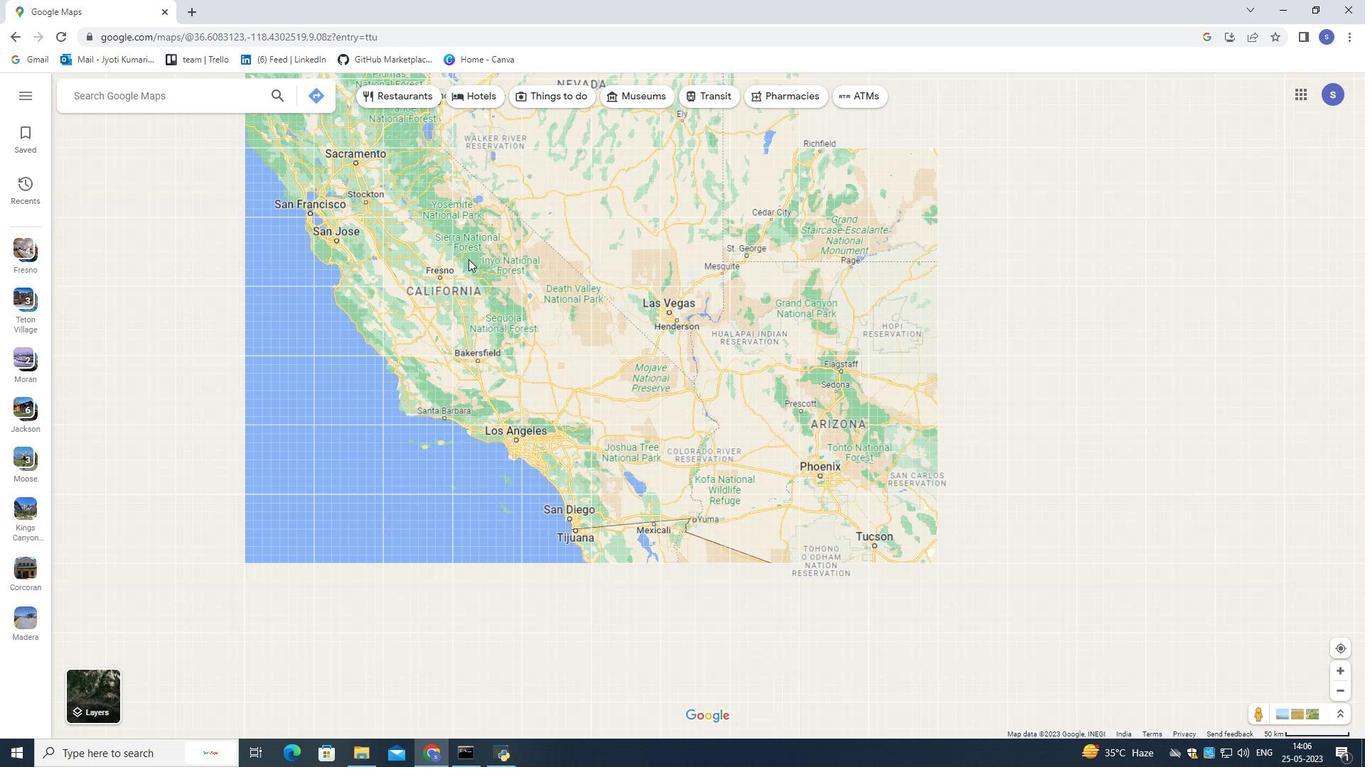 
Action: Mouse scrolled (468, 258) with delta (0, 0)
Screenshot: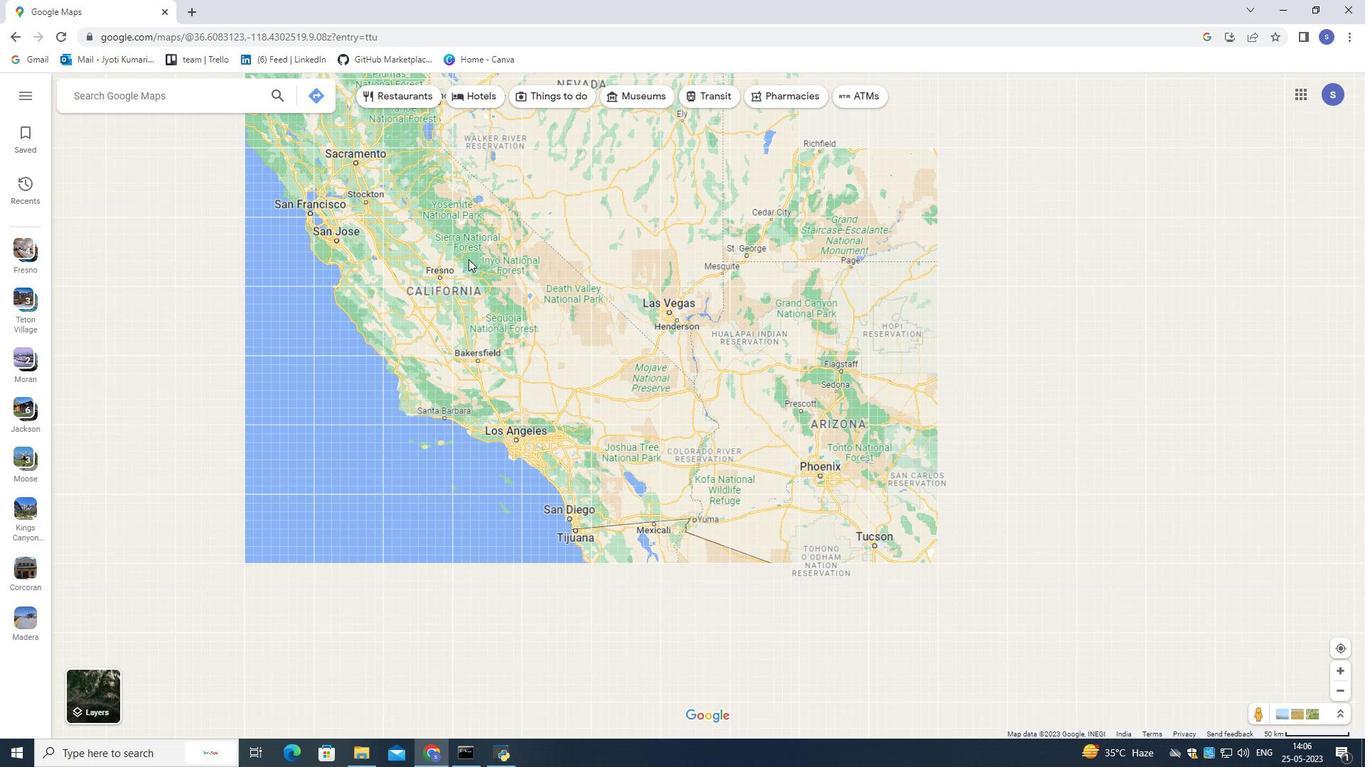 
Action: Mouse scrolled (468, 258) with delta (0, 0)
Screenshot: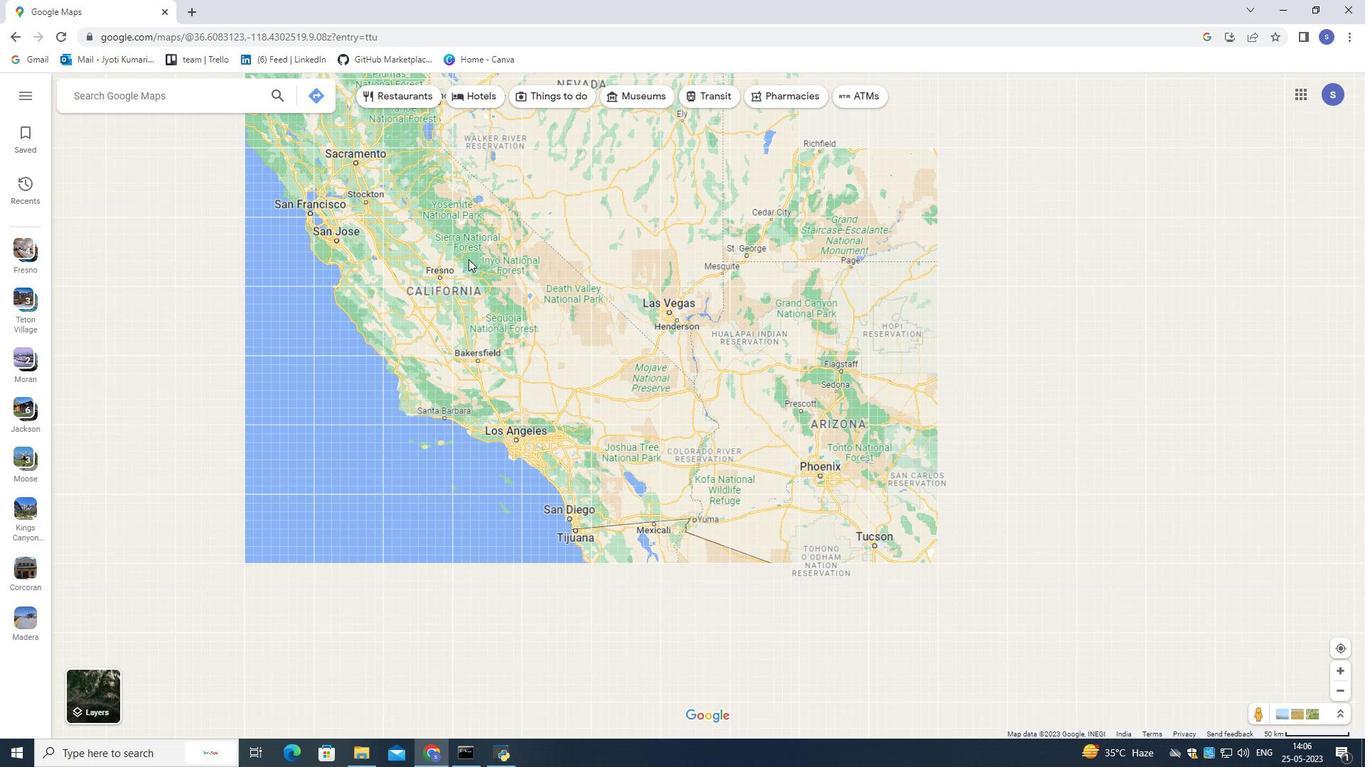 
Action: Mouse scrolled (468, 258) with delta (0, 0)
Screenshot: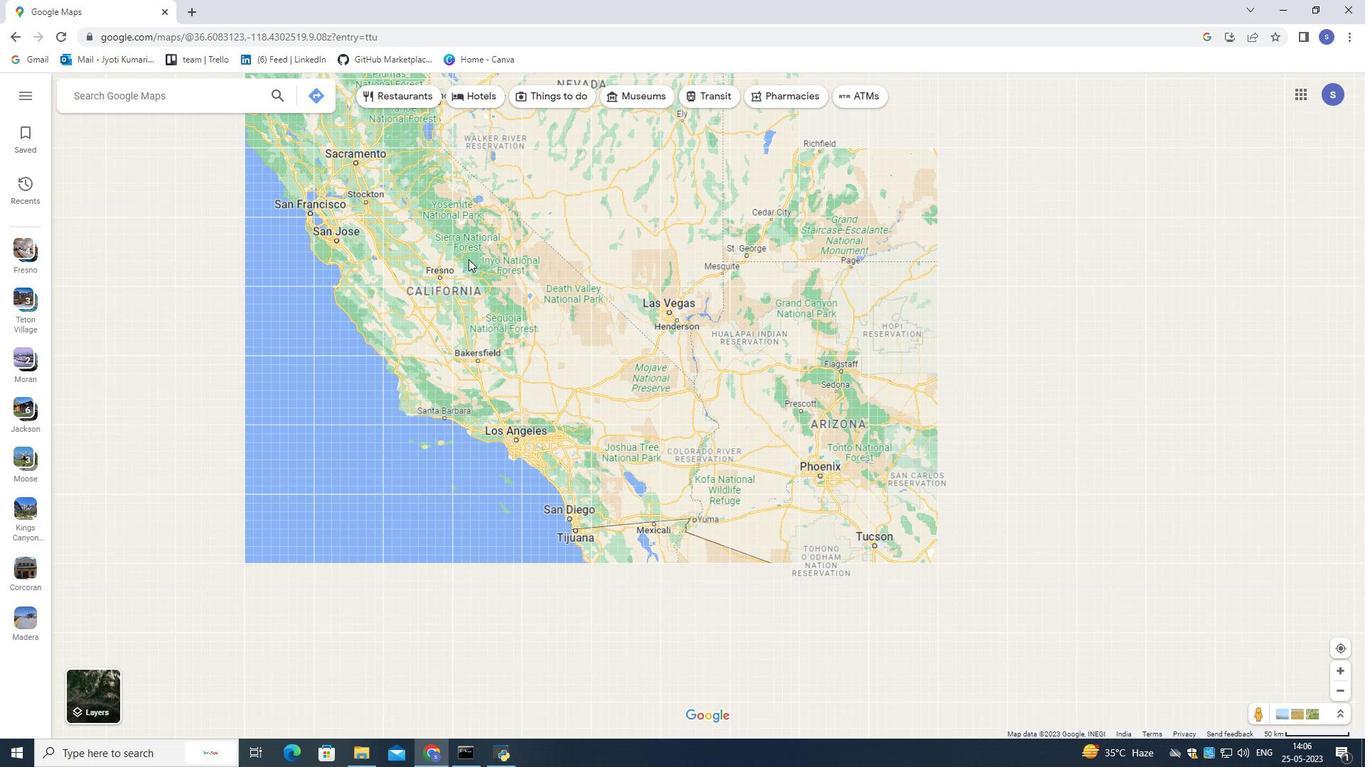 
Action: Mouse scrolled (468, 258) with delta (0, 0)
Screenshot: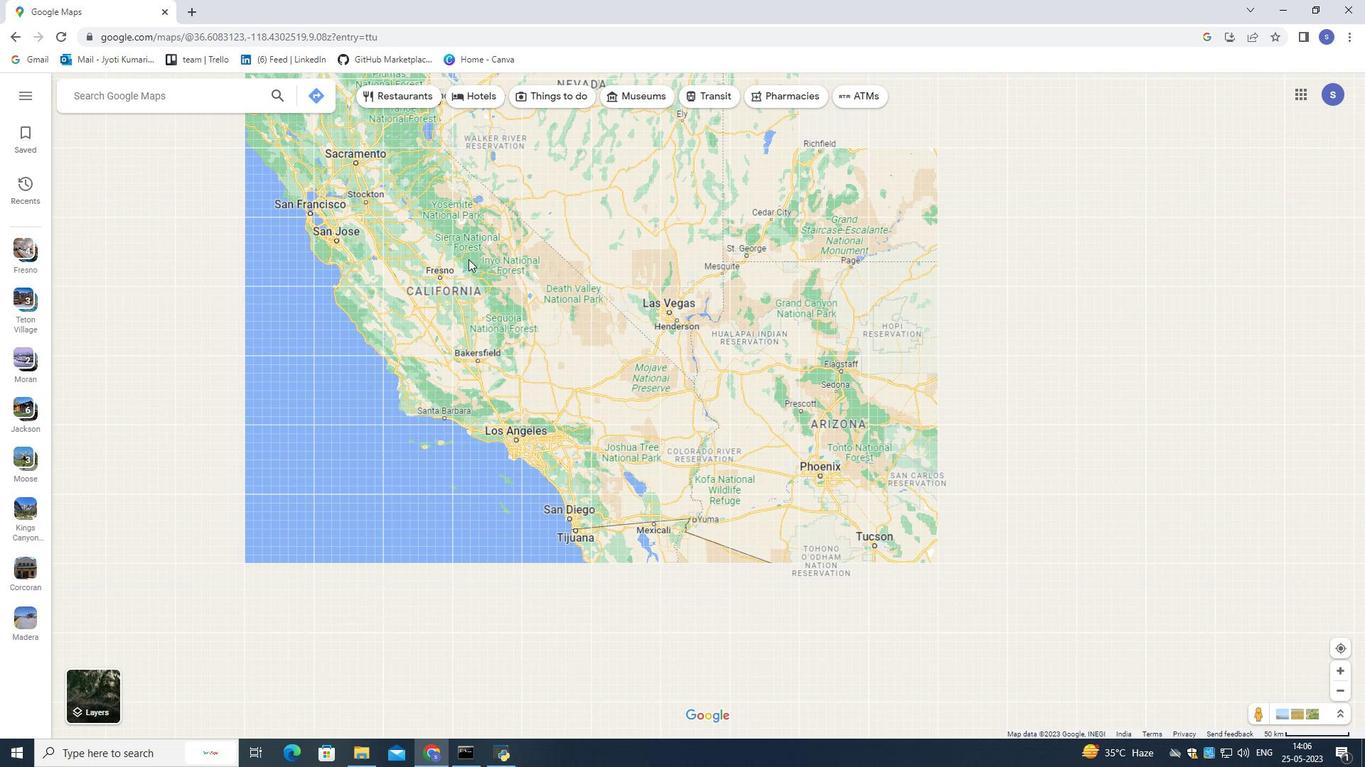 
Action: Mouse scrolled (468, 258) with delta (0, 0)
Screenshot: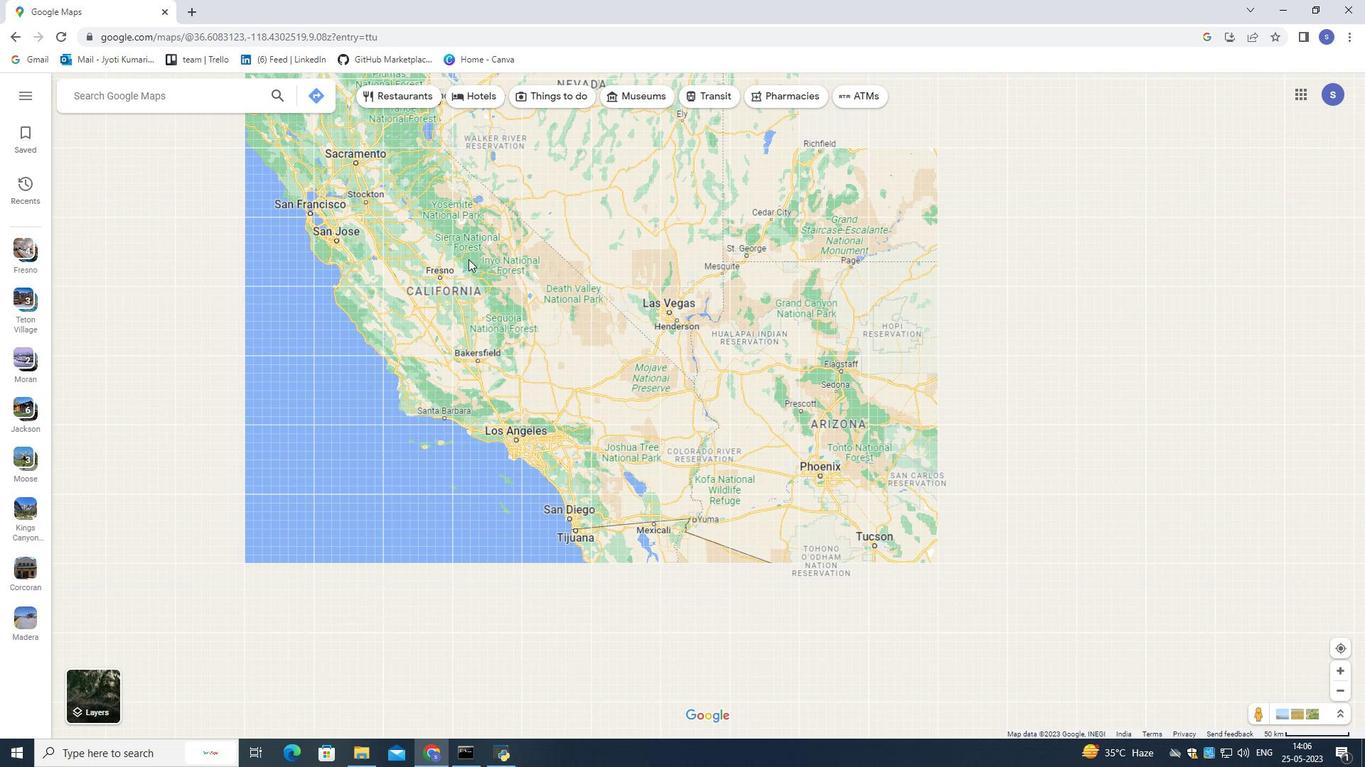 
Action: Mouse scrolled (468, 258) with delta (0, 0)
Screenshot: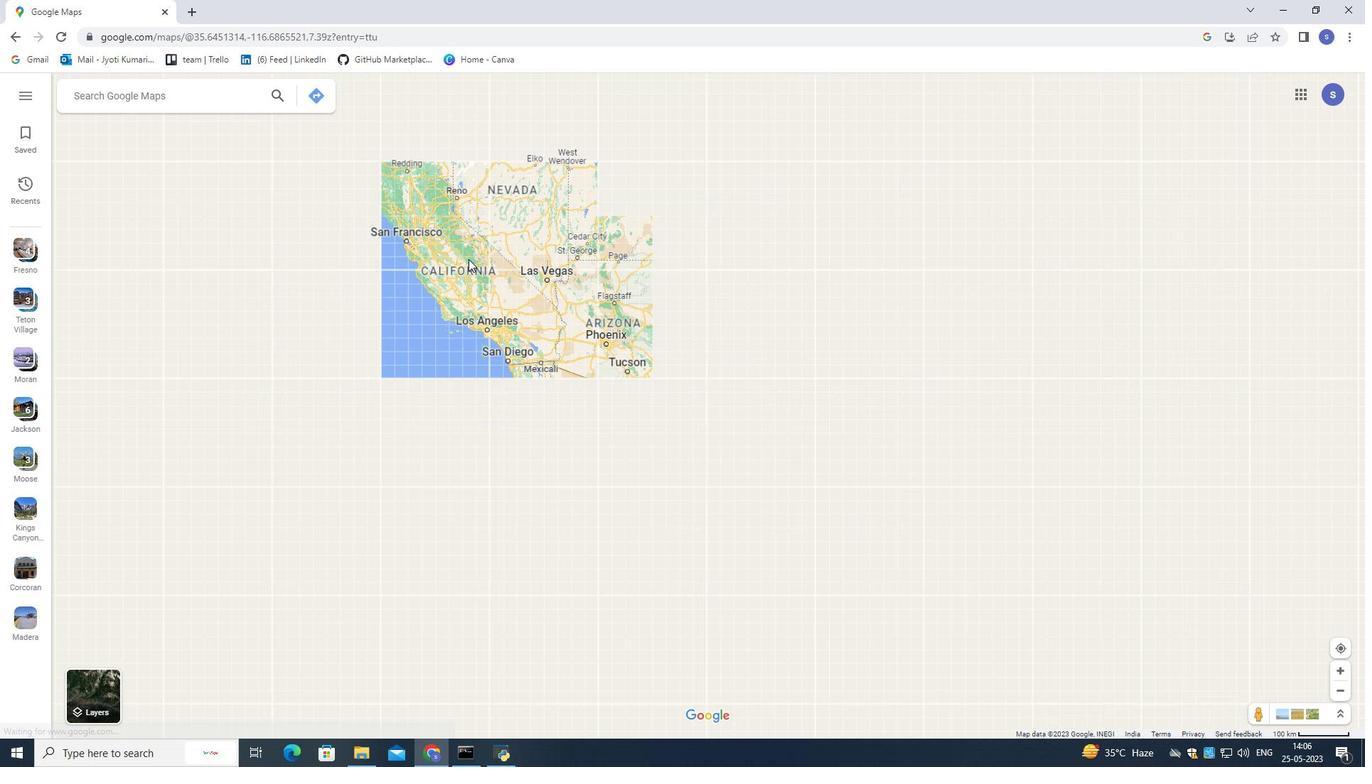
Action: Mouse scrolled (468, 258) with delta (0, 0)
Screenshot: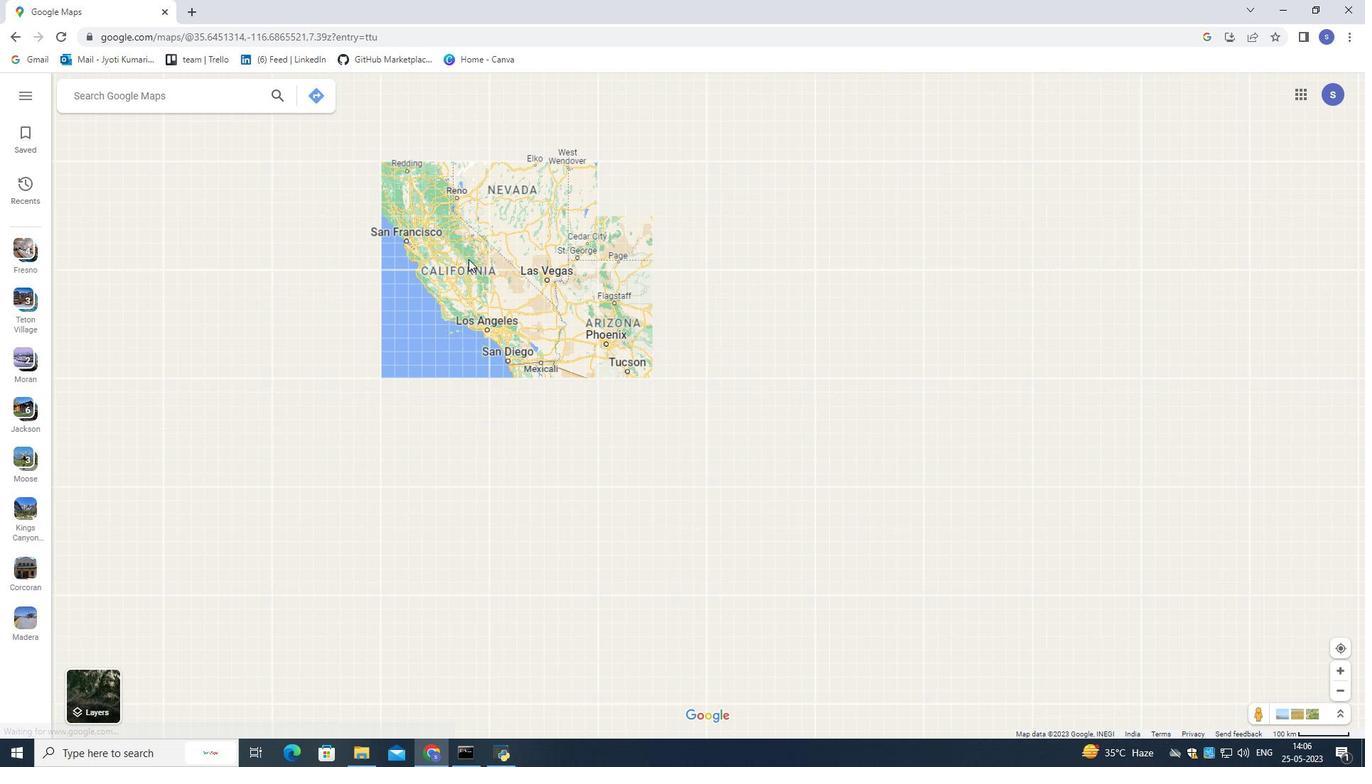 
Action: Mouse scrolled (468, 258) with delta (0, 0)
Screenshot: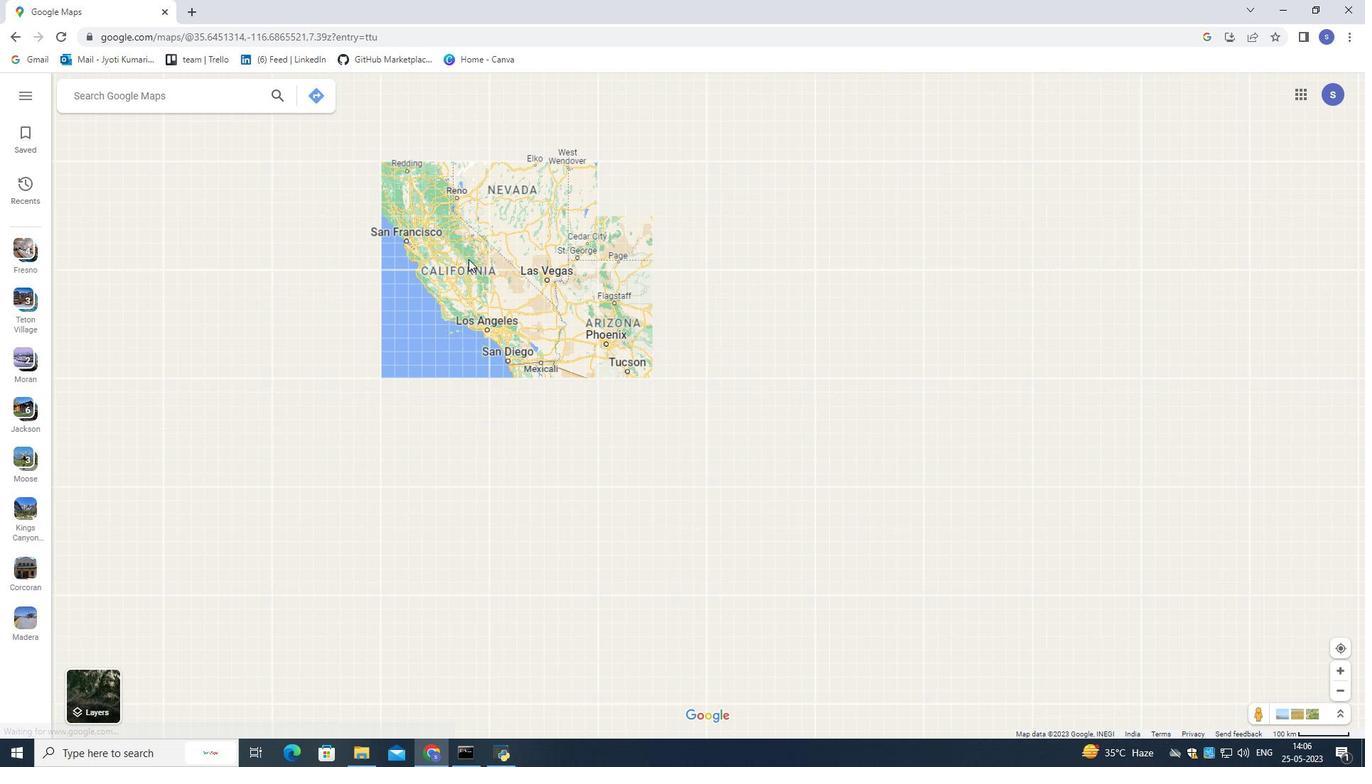 
Action: Mouse scrolled (468, 258) with delta (0, 0)
Screenshot: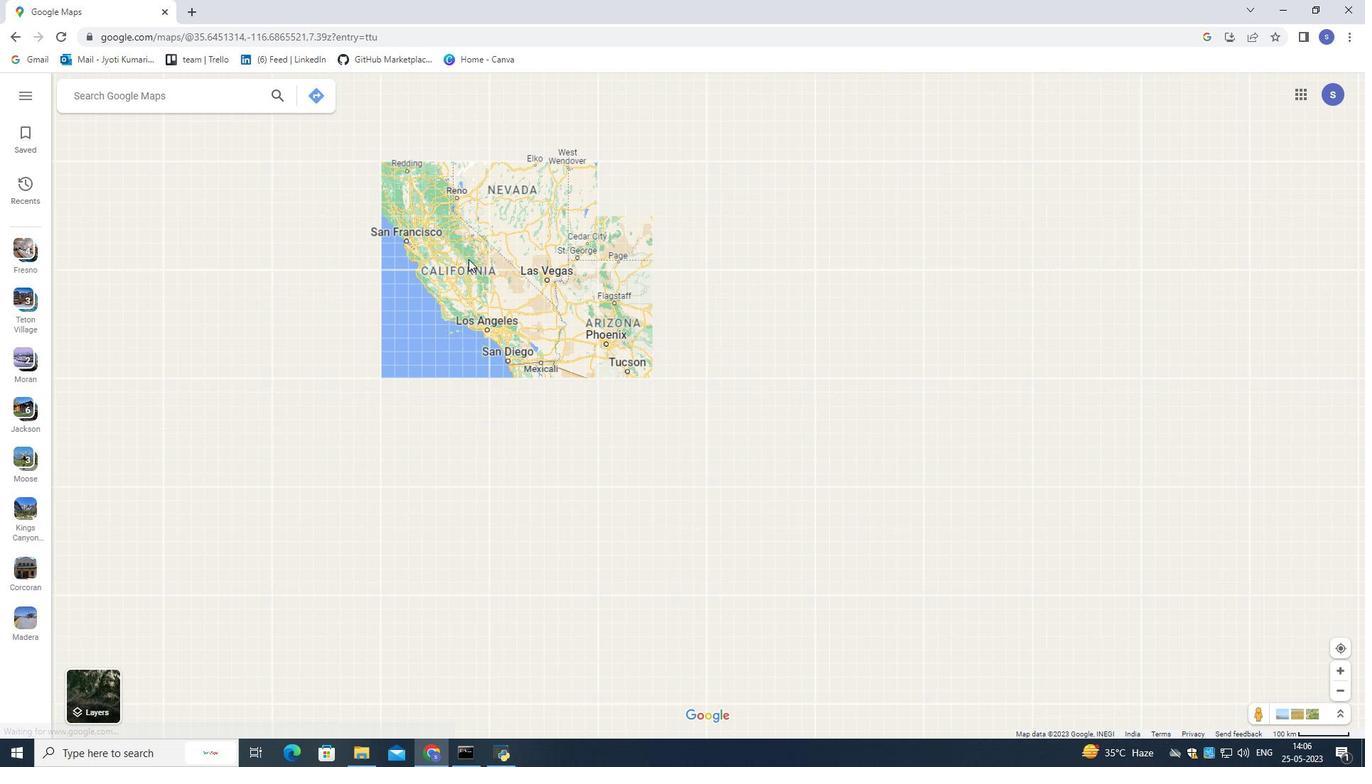 
Action: Mouse scrolled (468, 258) with delta (0, 0)
Screenshot: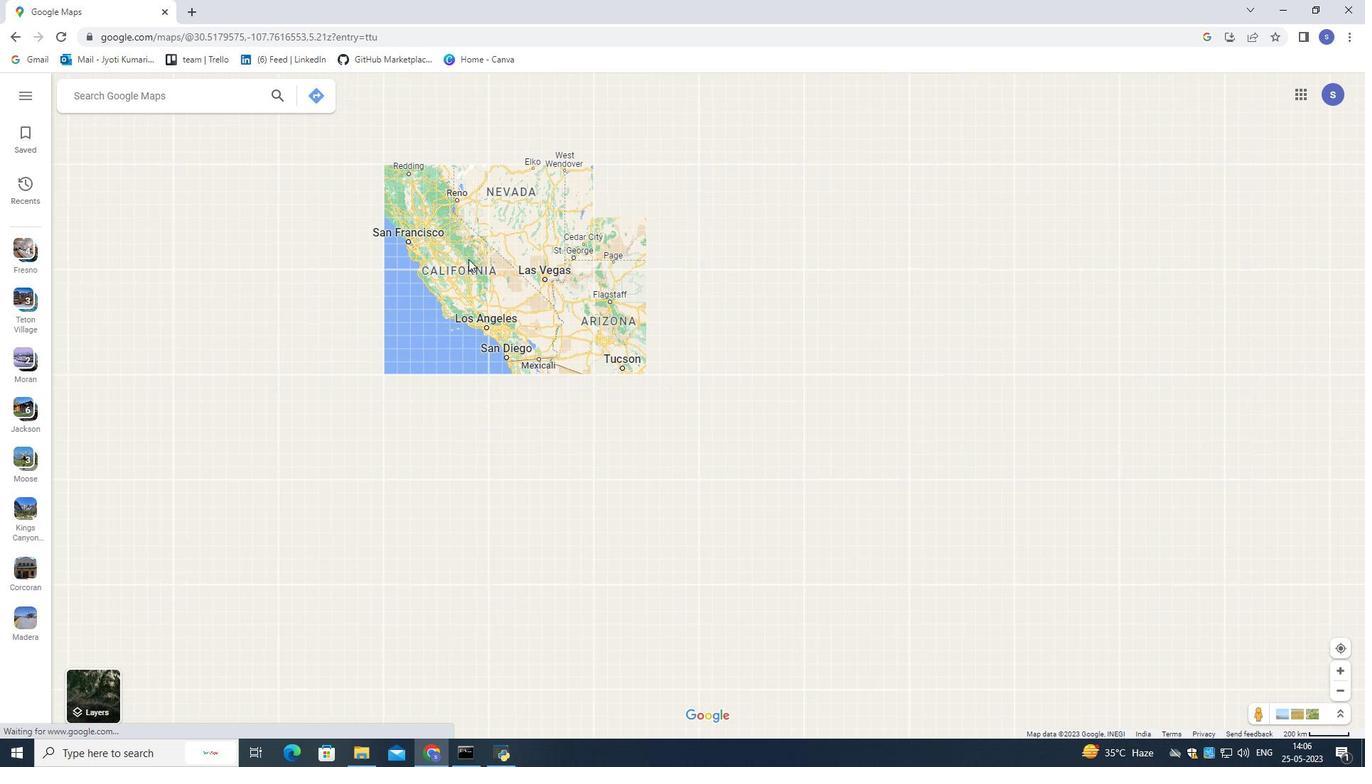 
Action: Mouse scrolled (468, 258) with delta (0, 0)
Screenshot: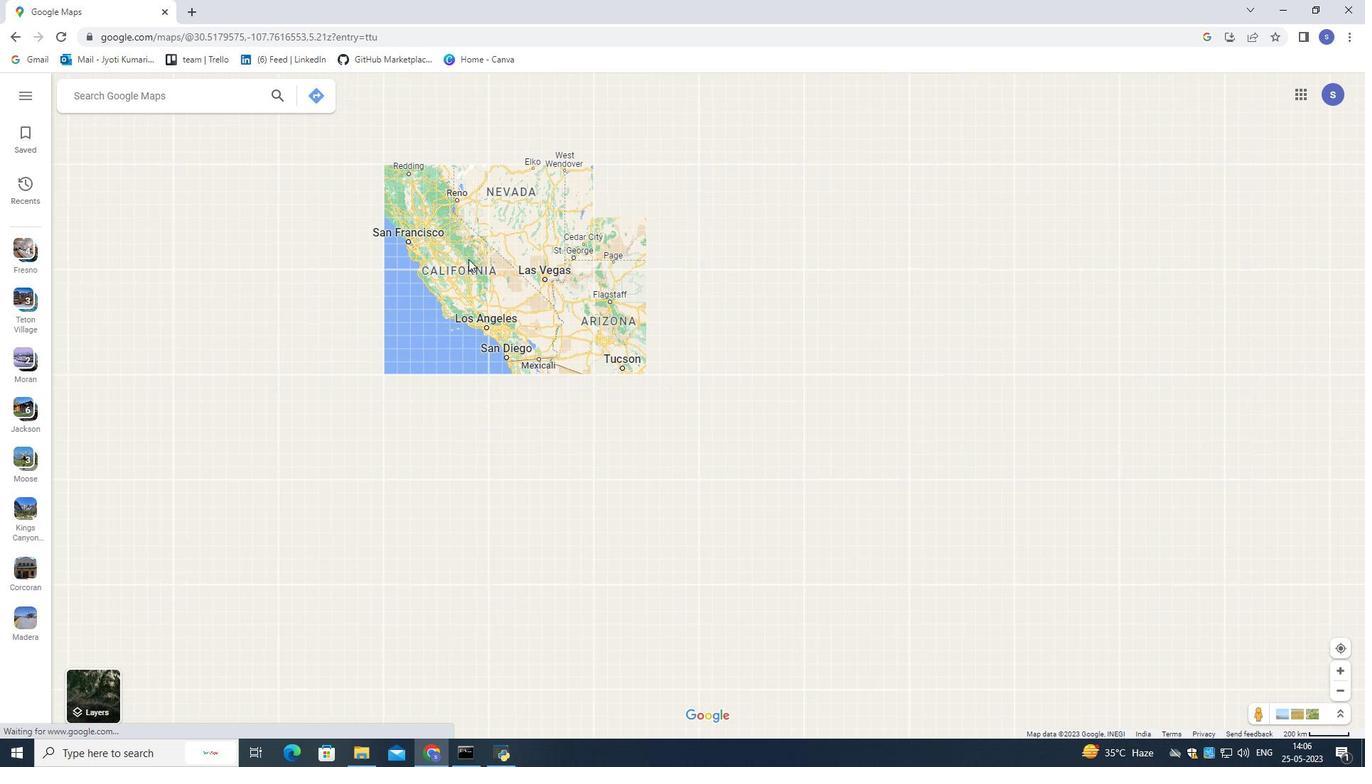 
Action: Mouse scrolled (468, 258) with delta (0, 0)
Screenshot: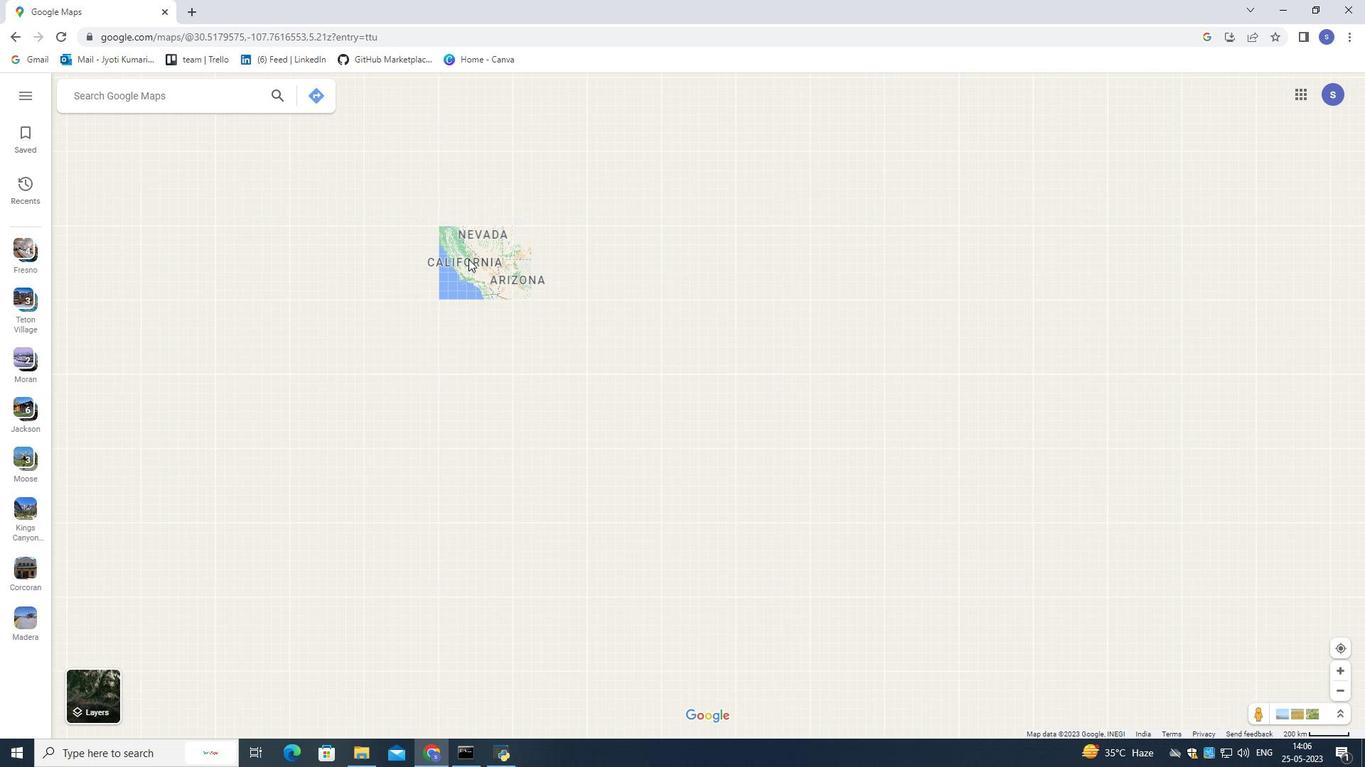 
Action: Mouse scrolled (468, 258) with delta (0, 0)
Screenshot: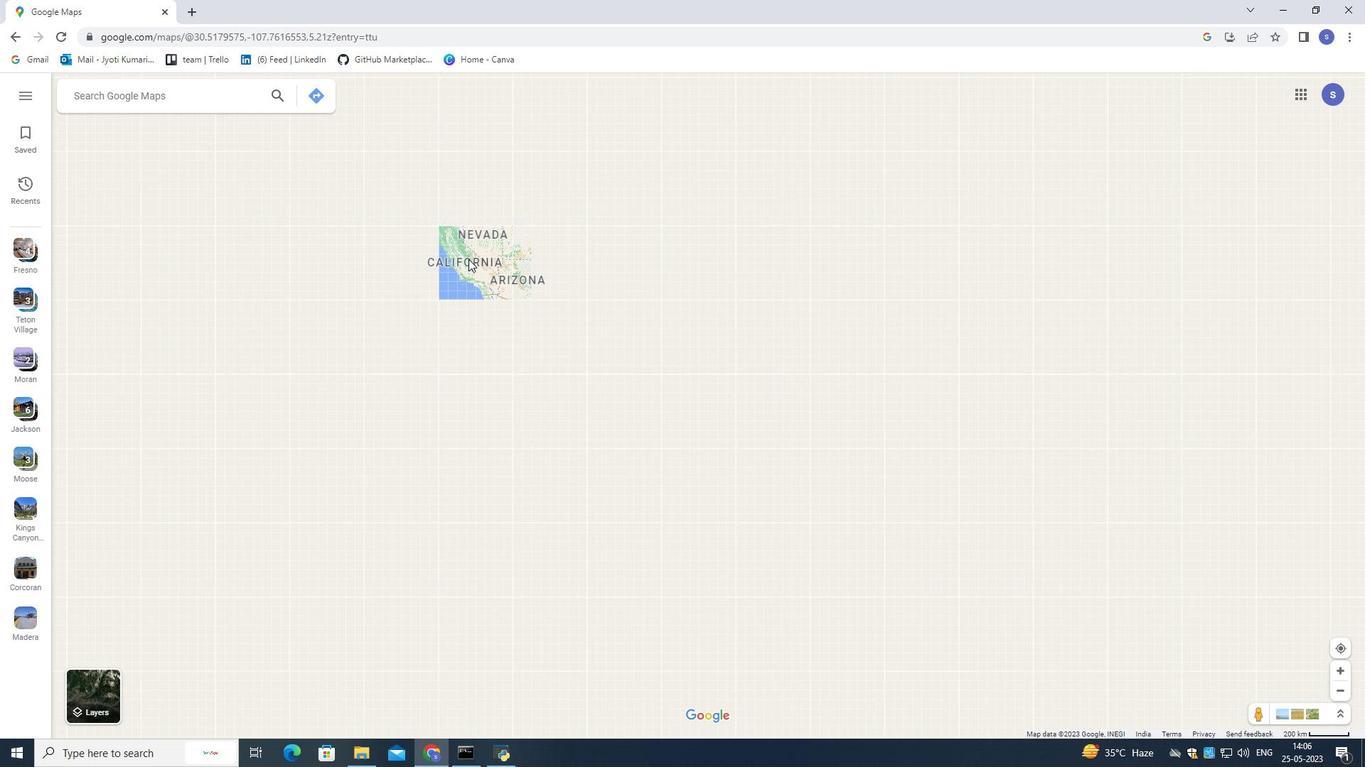 
Action: Mouse scrolled (468, 258) with delta (0, 0)
Screenshot: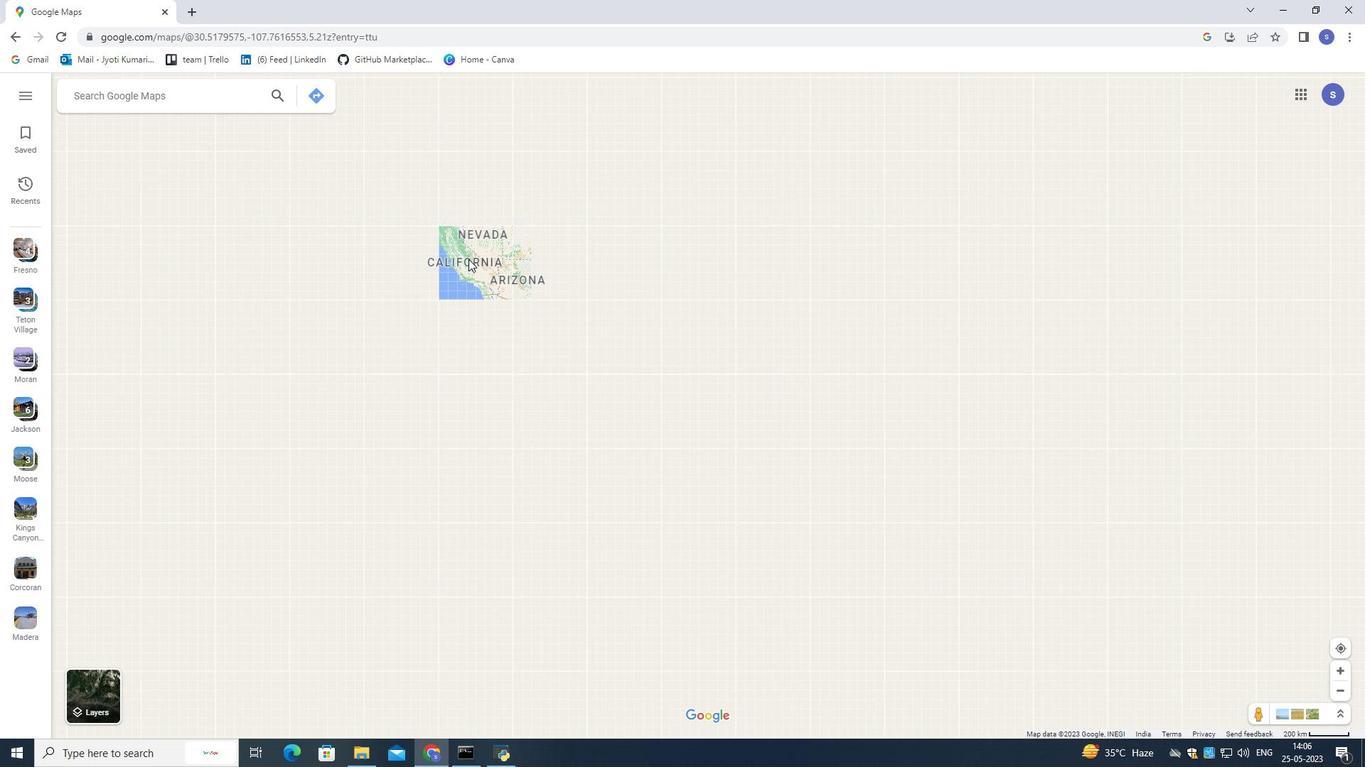 
Action: Mouse scrolled (468, 258) with delta (0, 0)
Screenshot: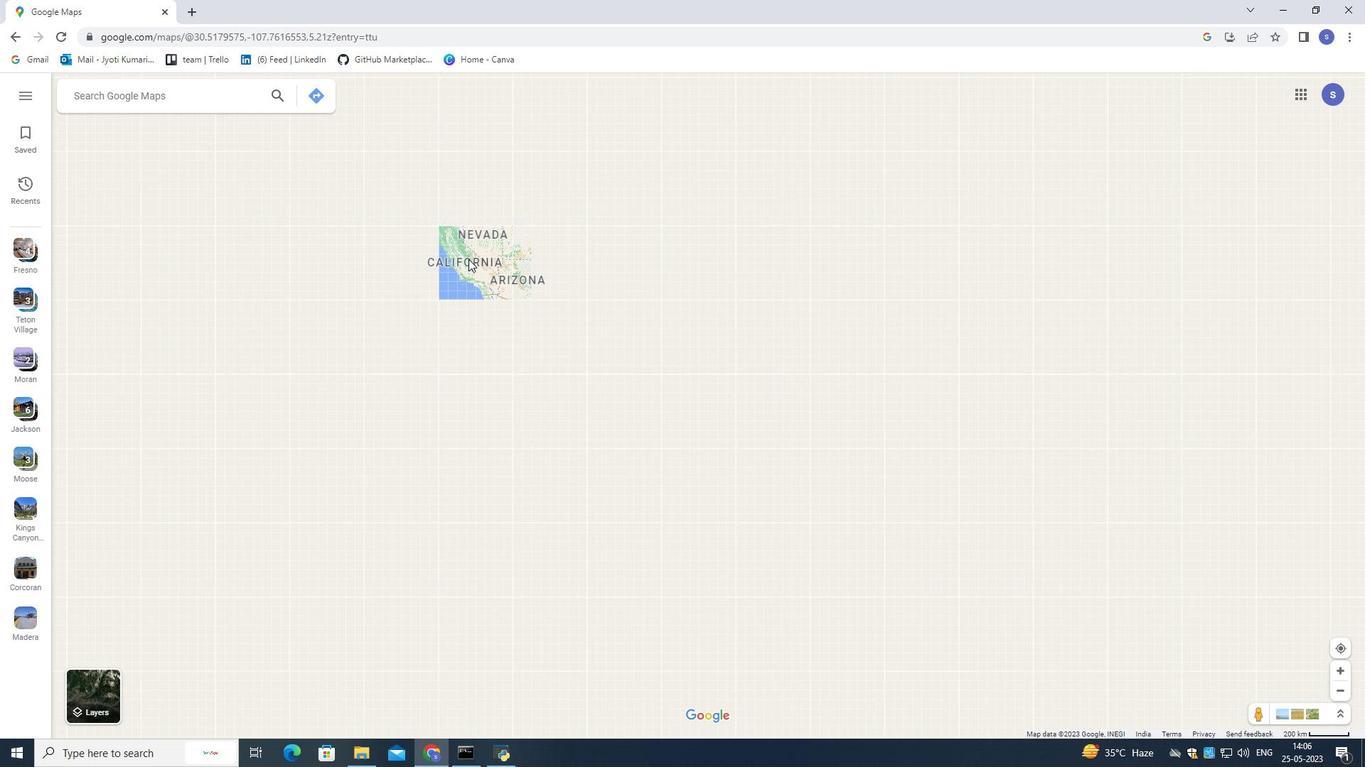 
Action: Mouse scrolled (468, 258) with delta (0, 0)
Screenshot: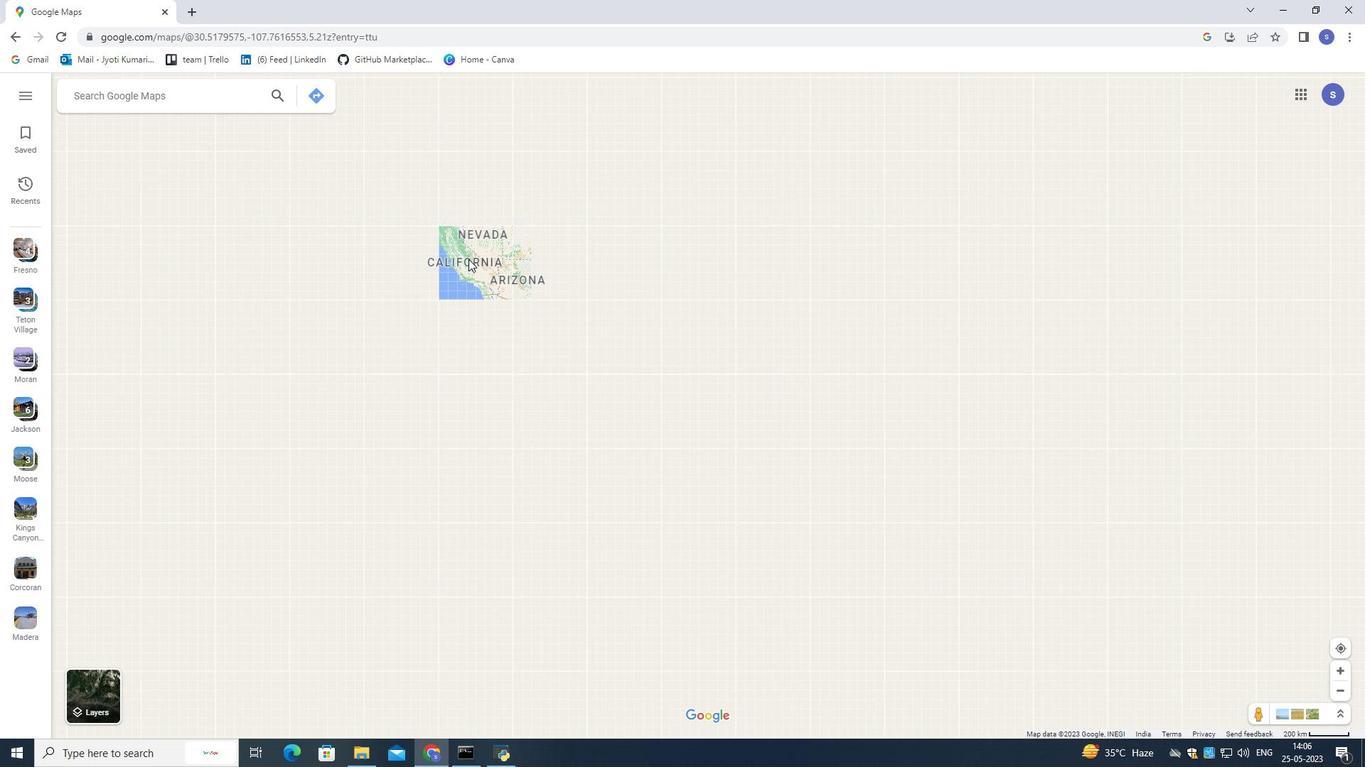 
Action: Mouse scrolled (468, 258) with delta (0, 0)
Screenshot: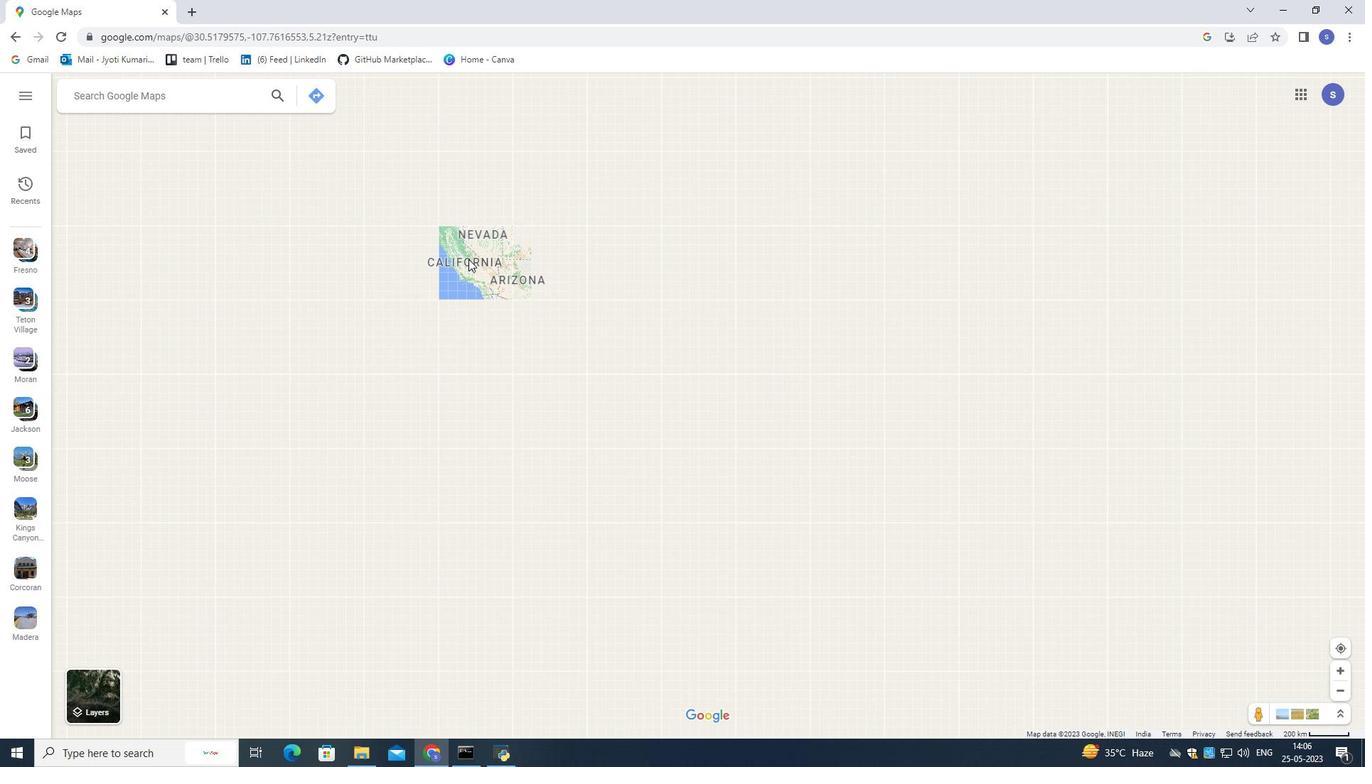 
Action: Mouse moved to (467, 256)
Screenshot: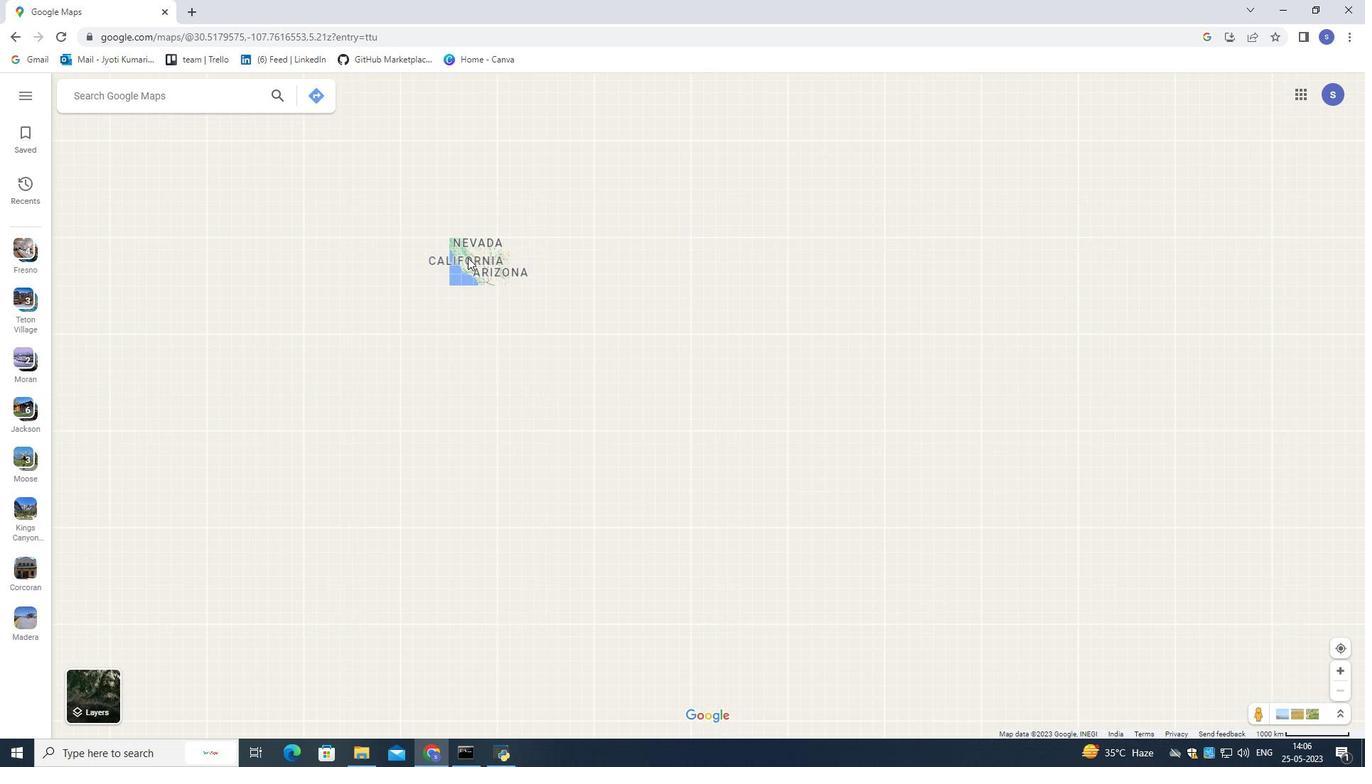 
Action: Mouse scrolled (467, 255) with delta (0, 0)
Screenshot: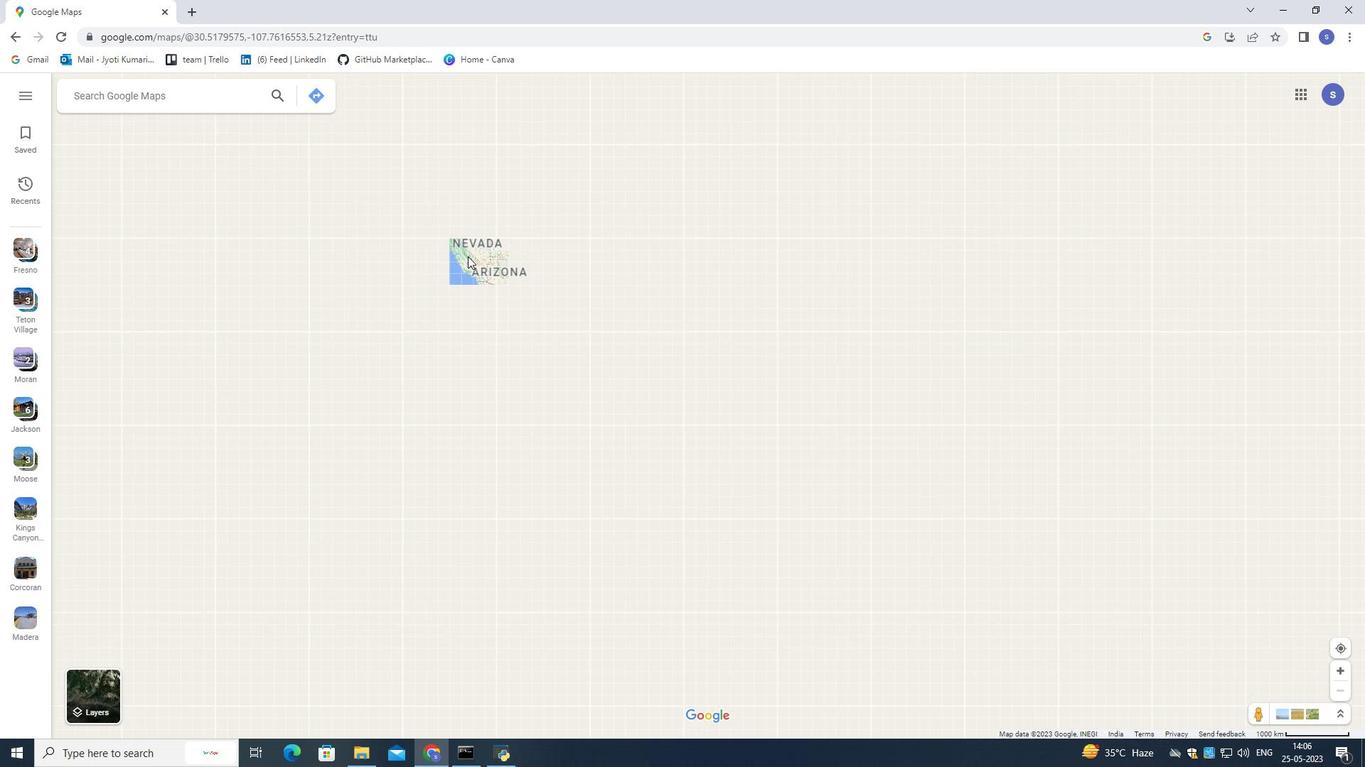 
Action: Mouse scrolled (467, 255) with delta (0, 0)
Screenshot: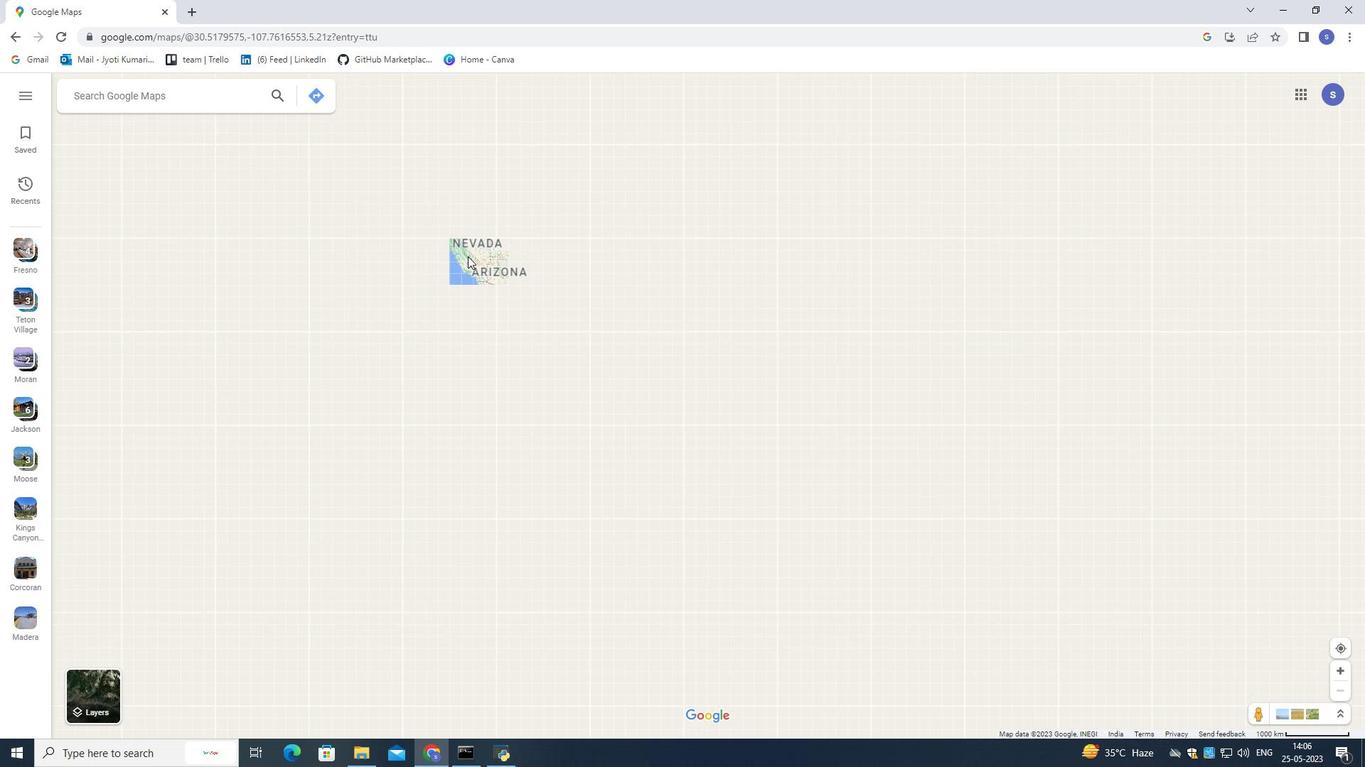 
Action: Mouse scrolled (467, 255) with delta (0, 0)
Screenshot: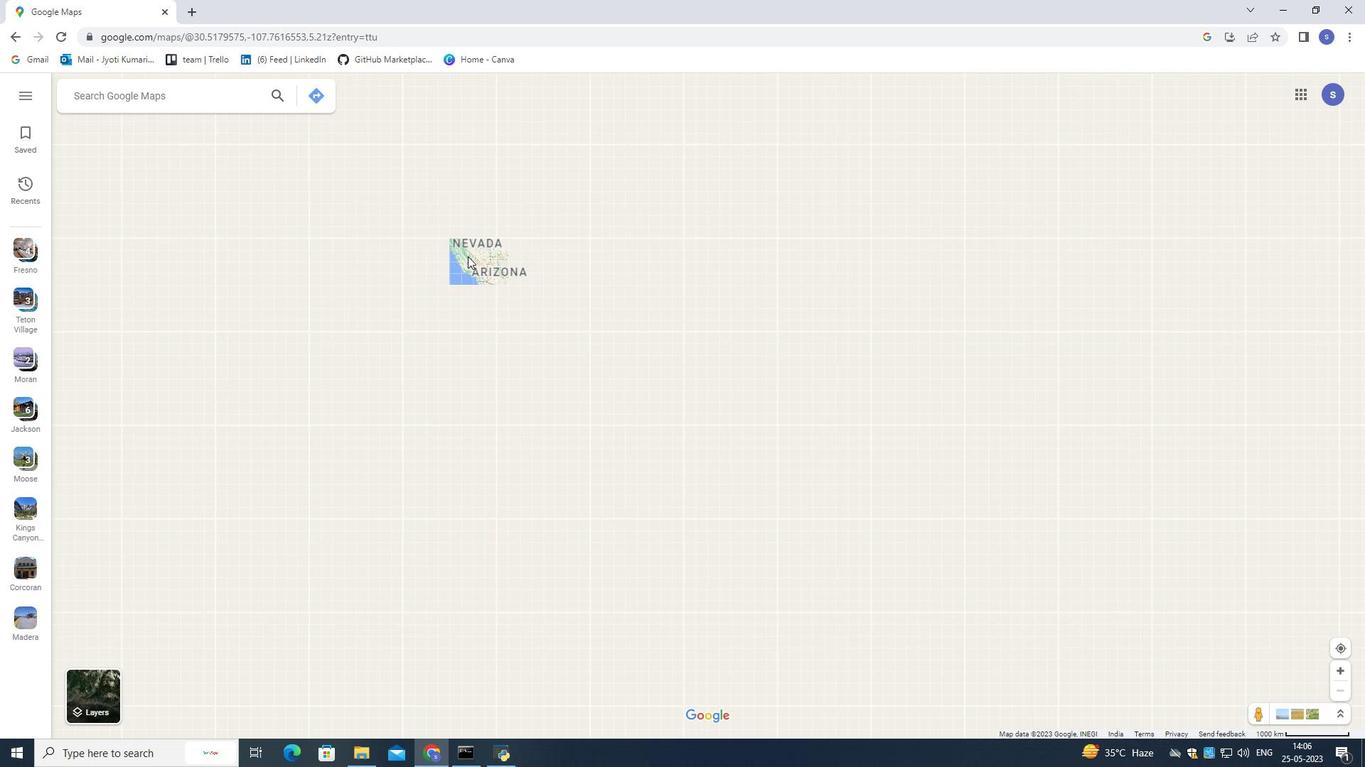 
Action: Mouse scrolled (467, 255) with delta (0, 0)
Screenshot: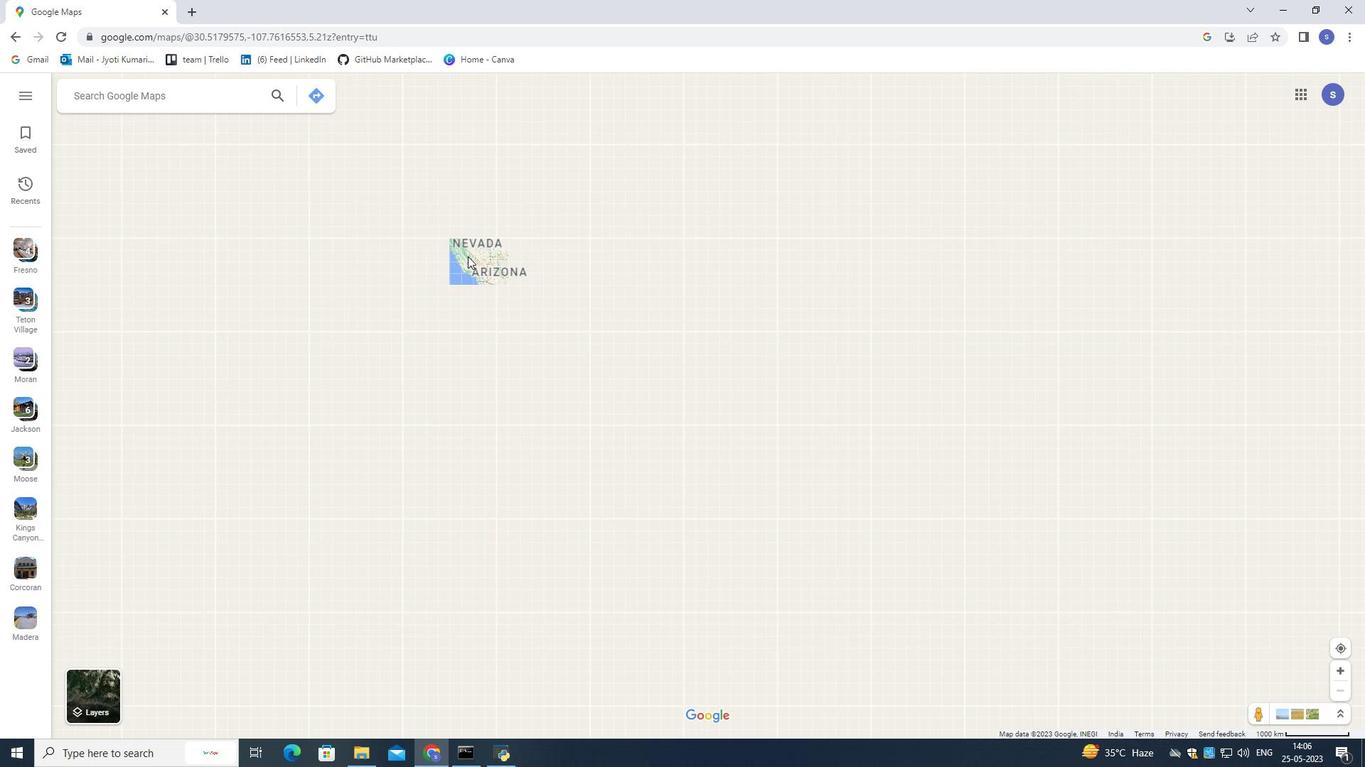 
Action: Mouse scrolled (467, 255) with delta (0, 0)
Screenshot: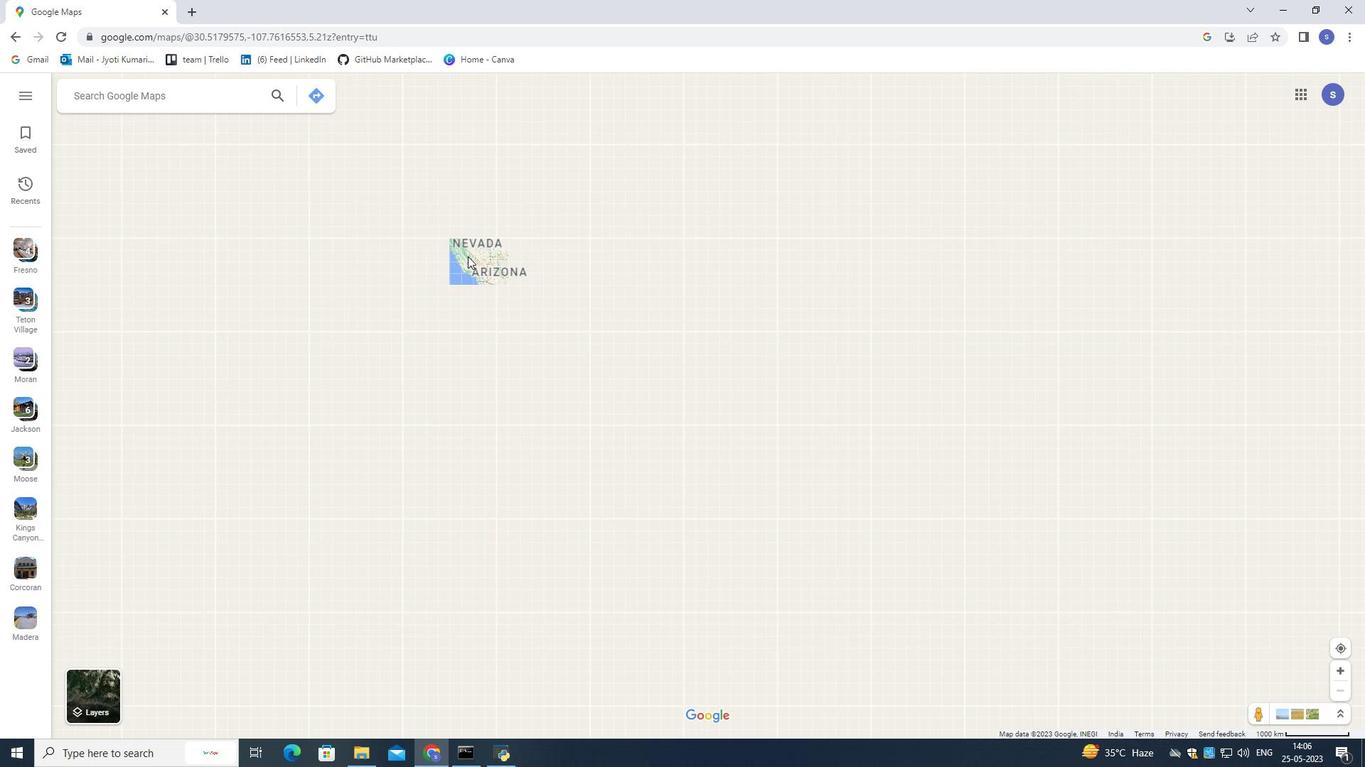 
Action: Mouse scrolled (467, 255) with delta (0, 0)
Screenshot: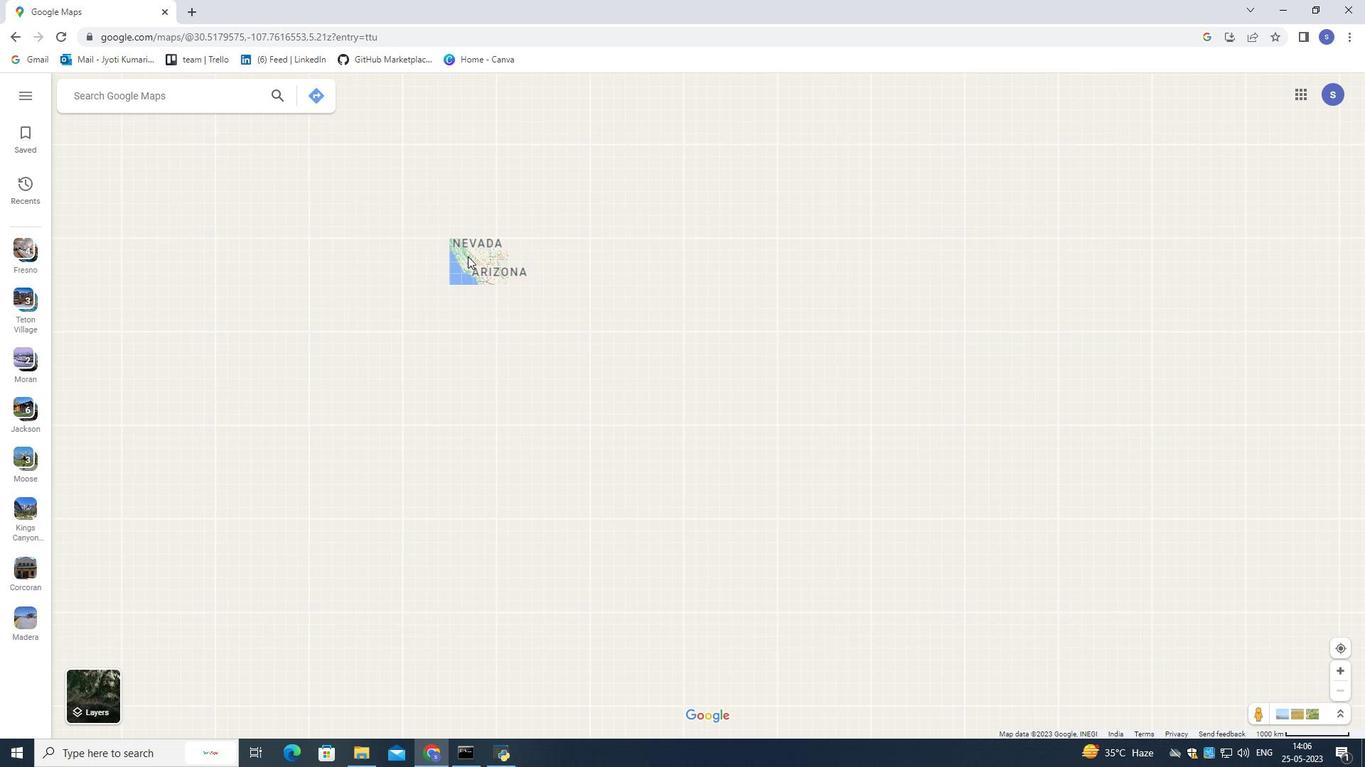 
Action: Mouse scrolled (467, 255) with delta (0, 0)
Screenshot: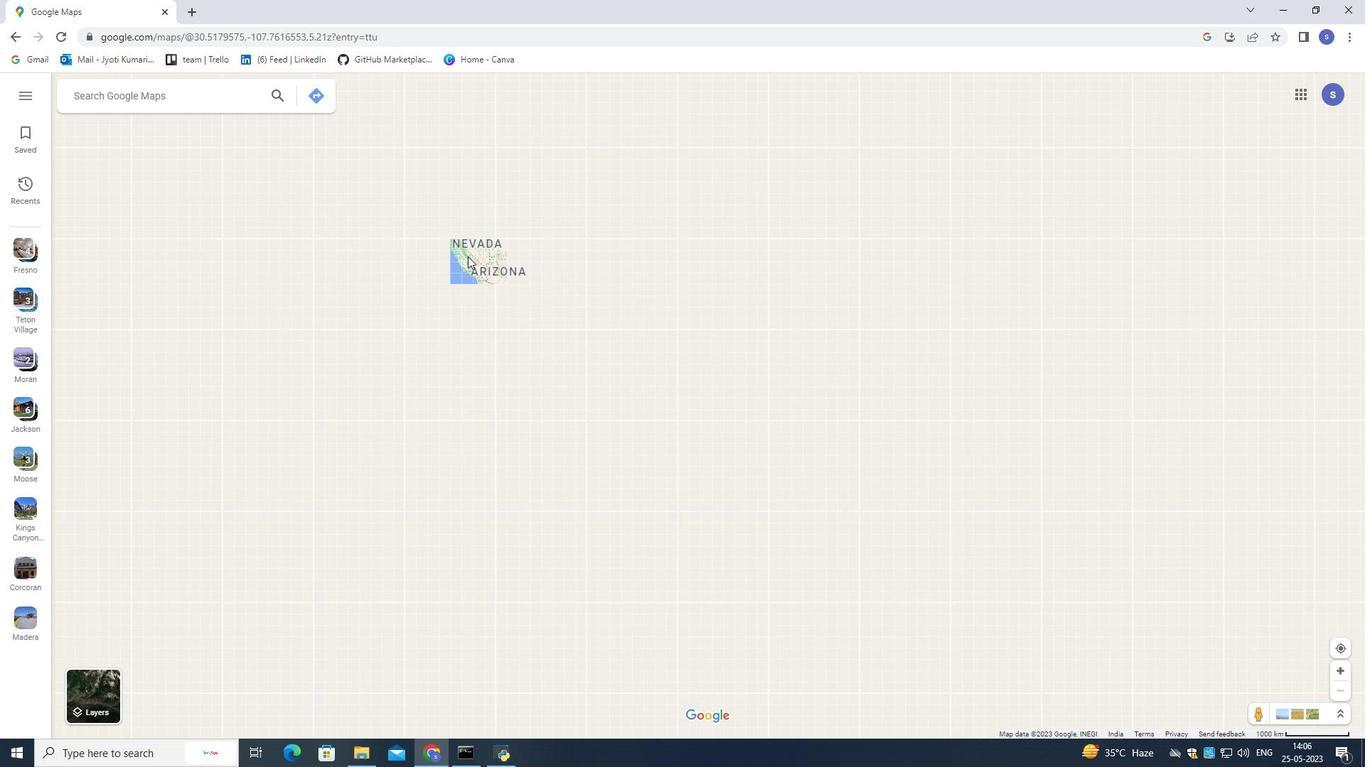 
Action: Mouse scrolled (467, 255) with delta (0, 0)
Screenshot: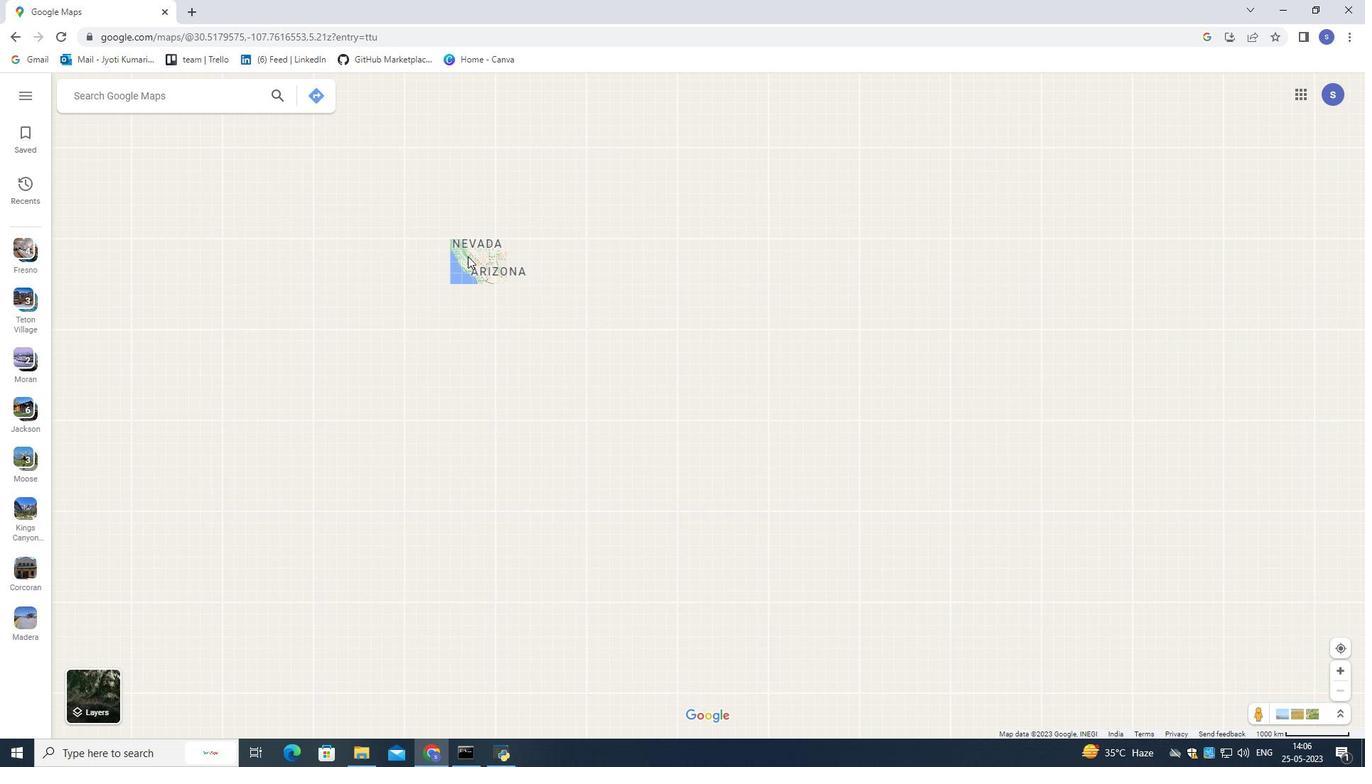 
Action: Mouse scrolled (467, 255) with delta (0, 0)
Screenshot: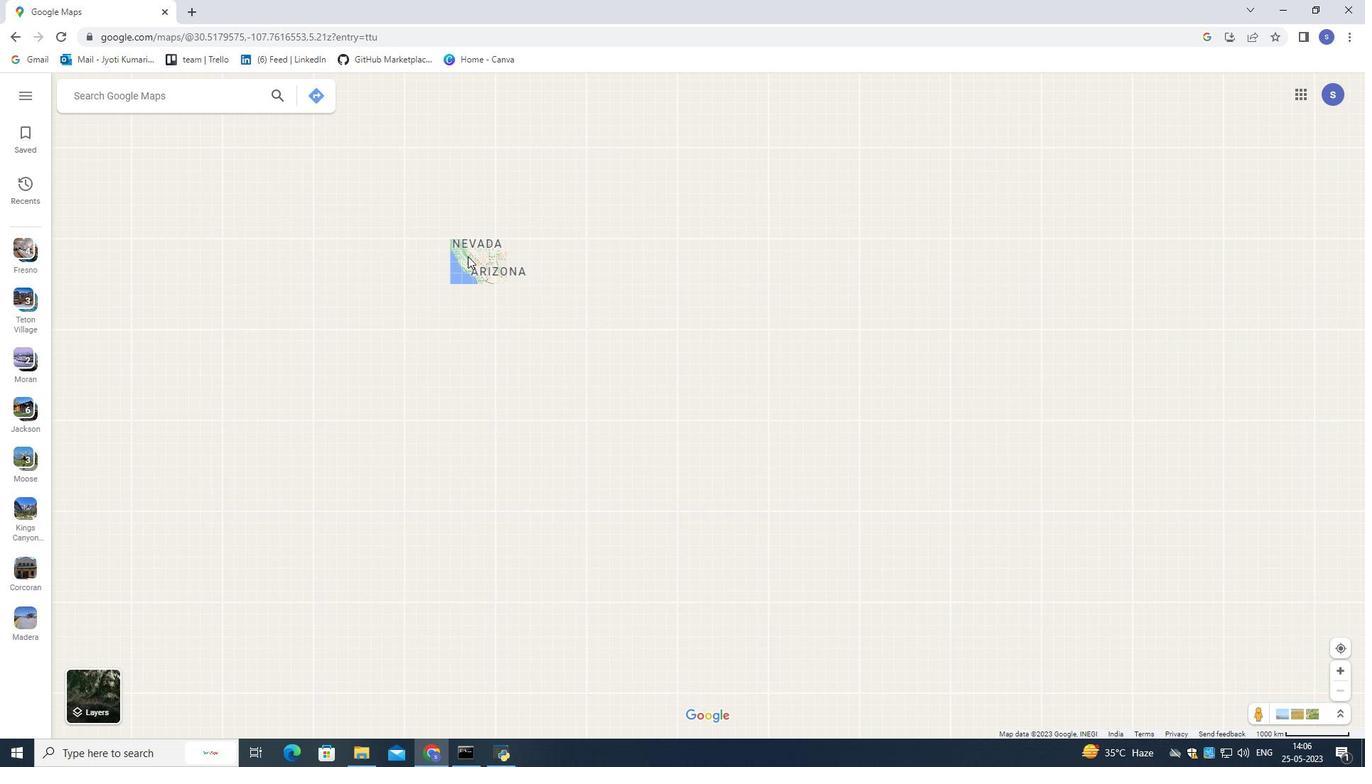 
Action: Mouse scrolled (467, 255) with delta (0, 0)
Screenshot: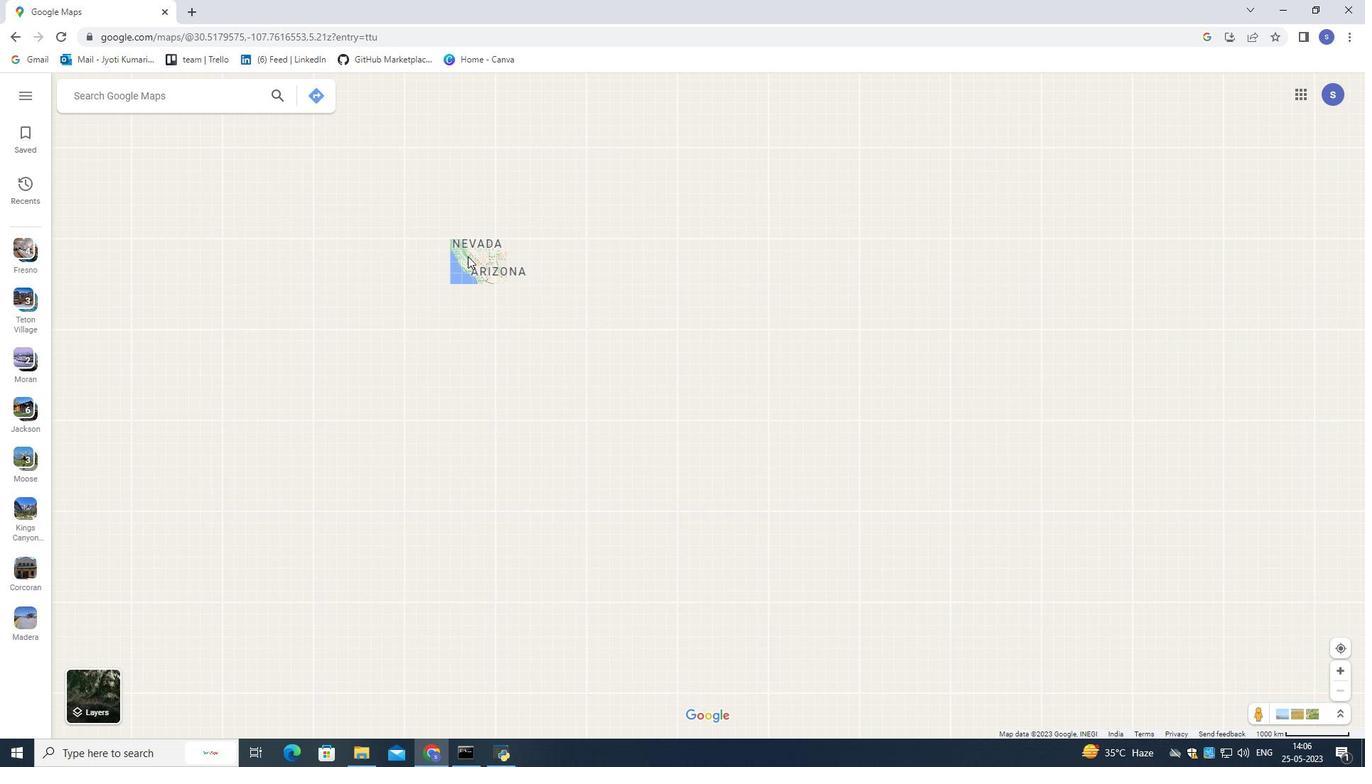 
Action: Mouse scrolled (467, 255) with delta (0, 0)
Screenshot: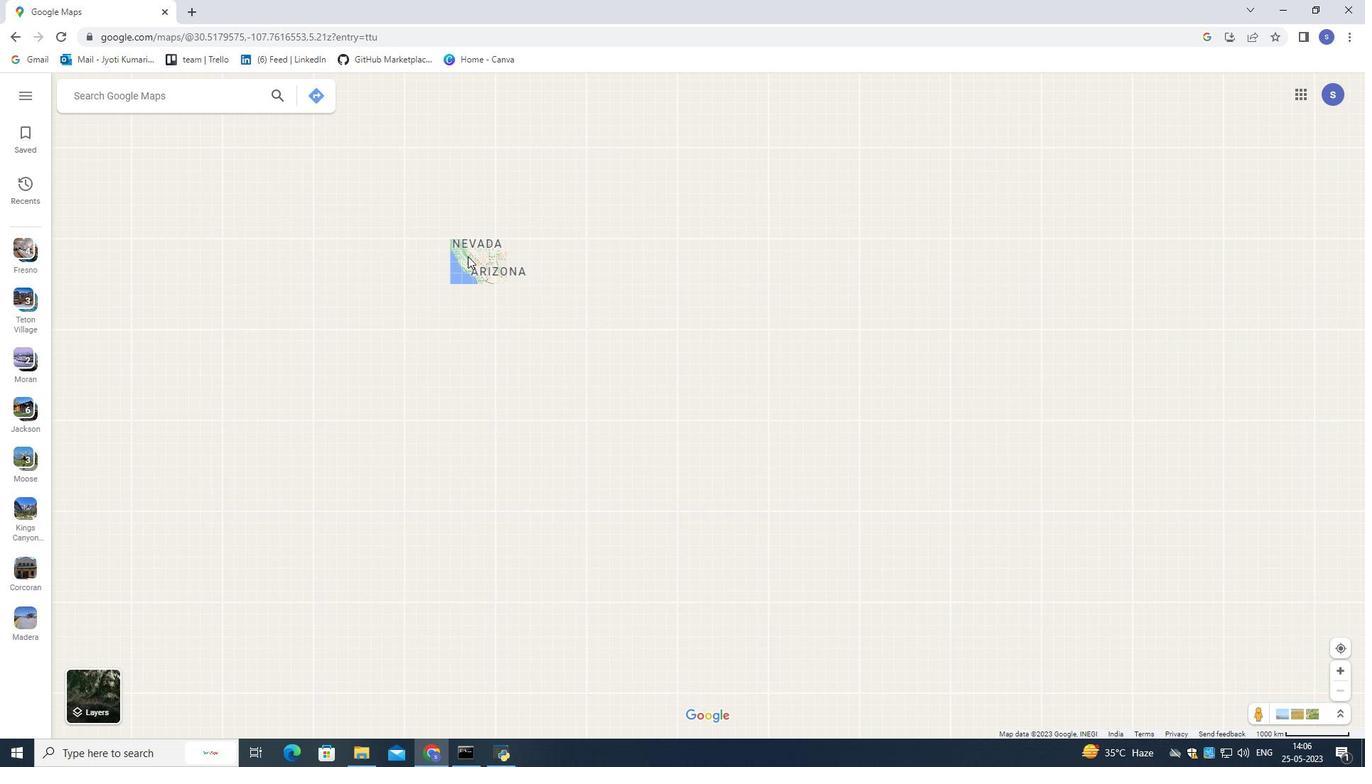 
Action: Mouse scrolled (467, 255) with delta (0, 0)
Screenshot: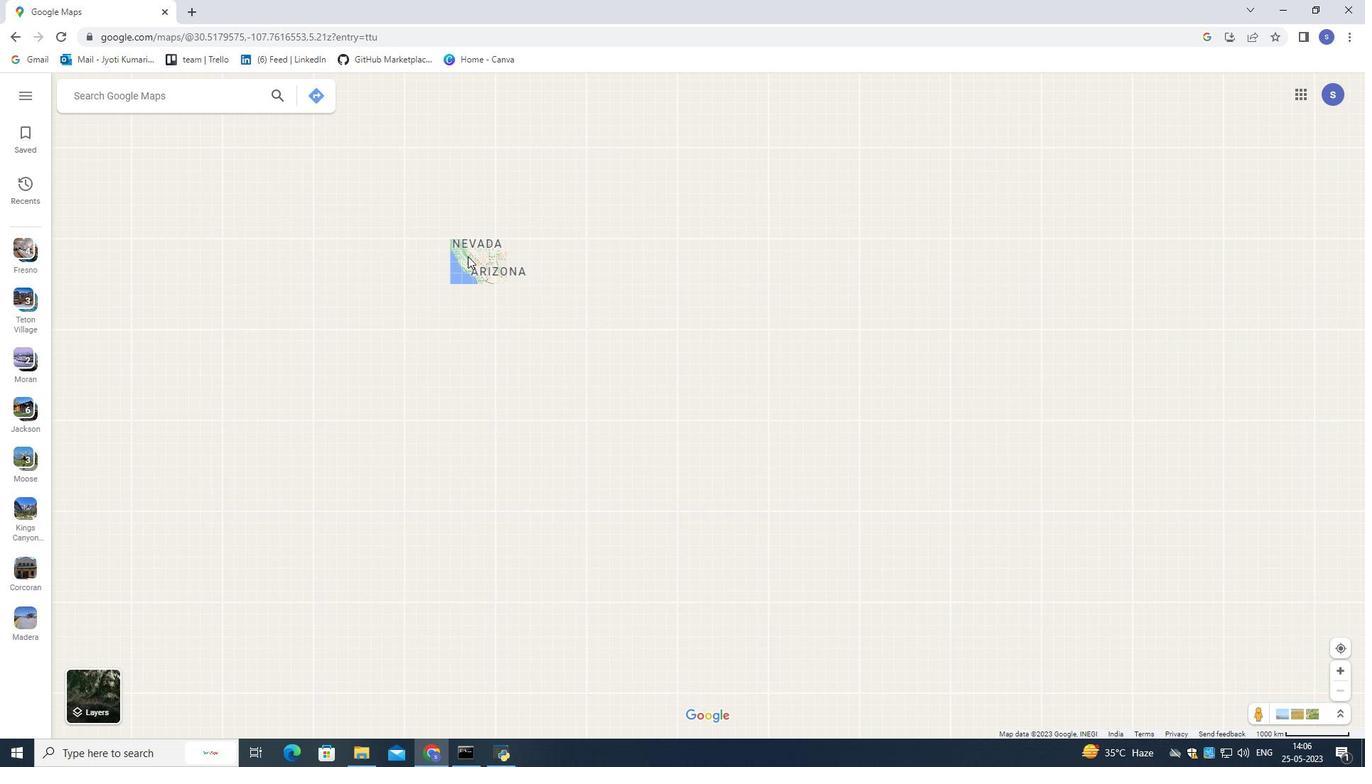 
Action: Mouse moved to (369, 172)
Screenshot: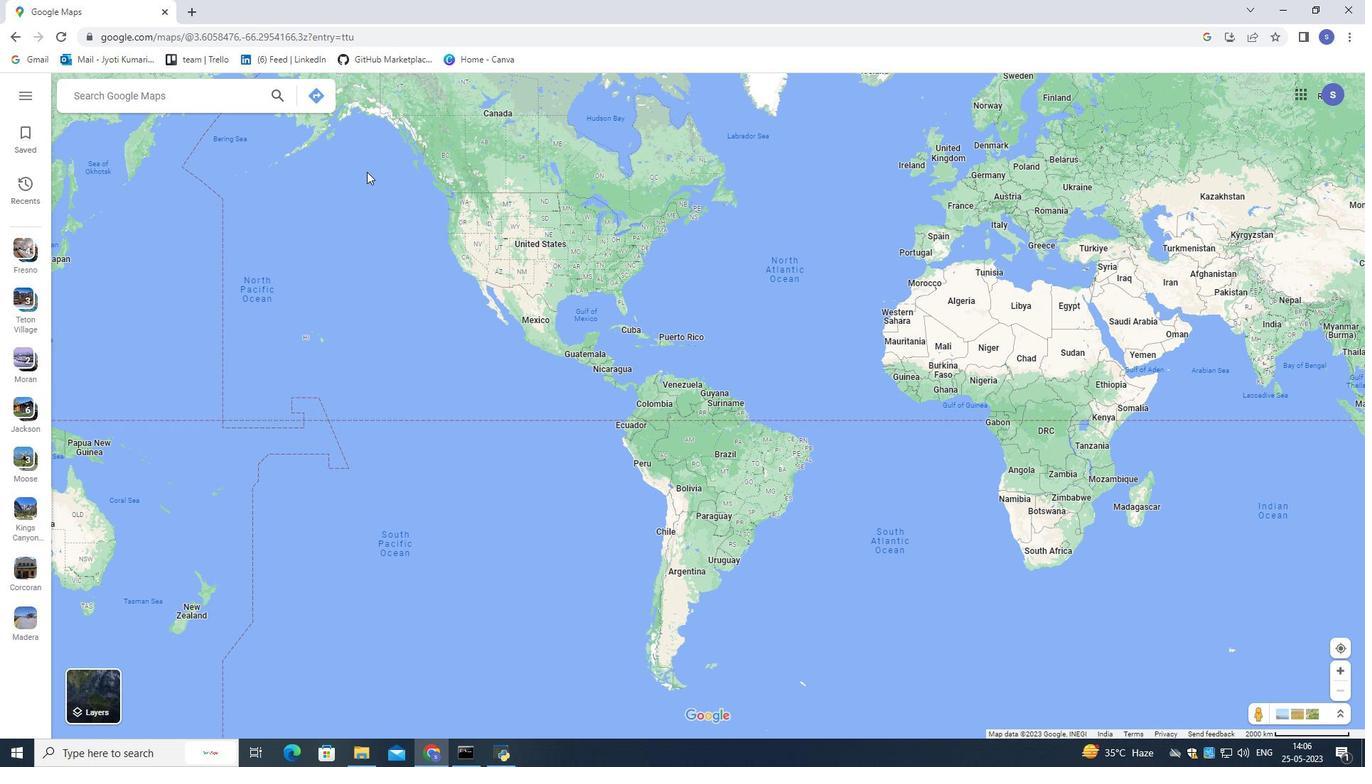 
Action: Mouse scrolled (369, 171) with delta (0, 0)
Screenshot: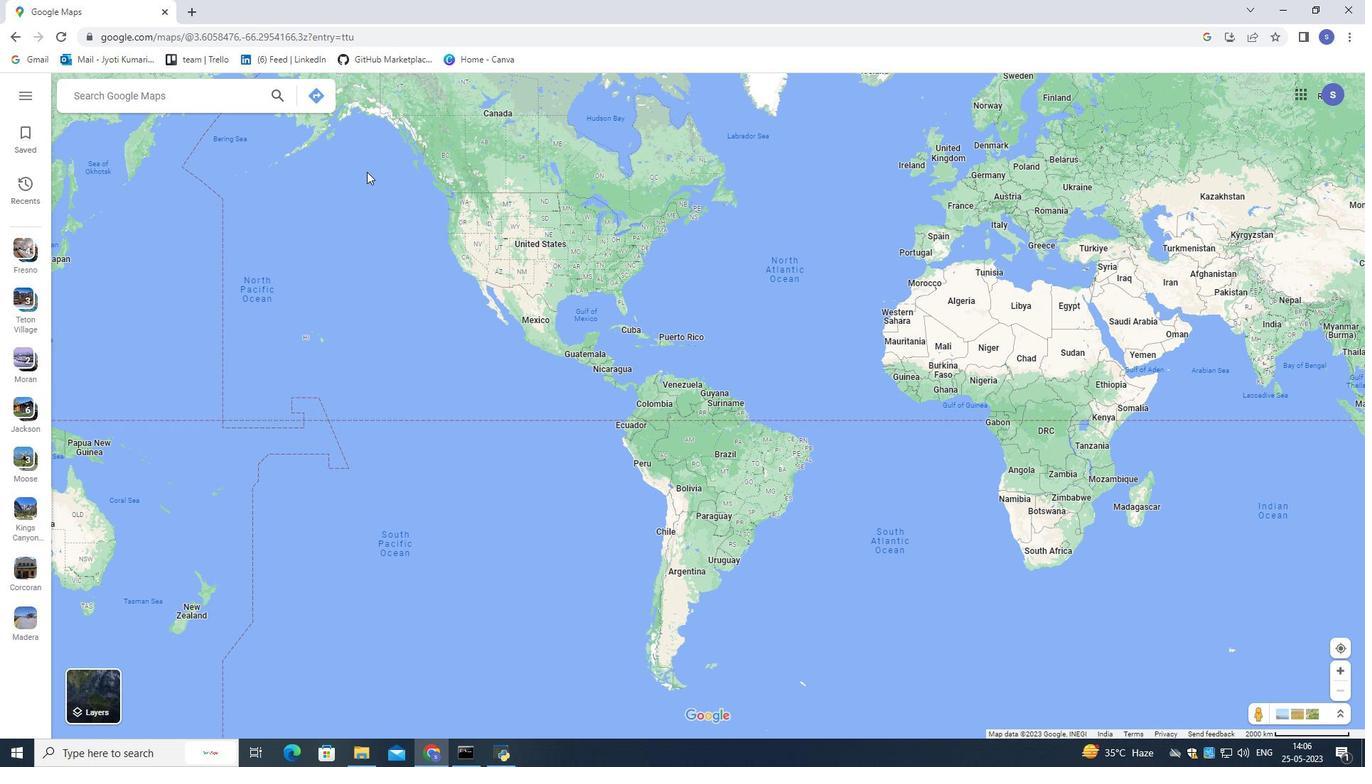 
Action: Mouse moved to (370, 172)
Screenshot: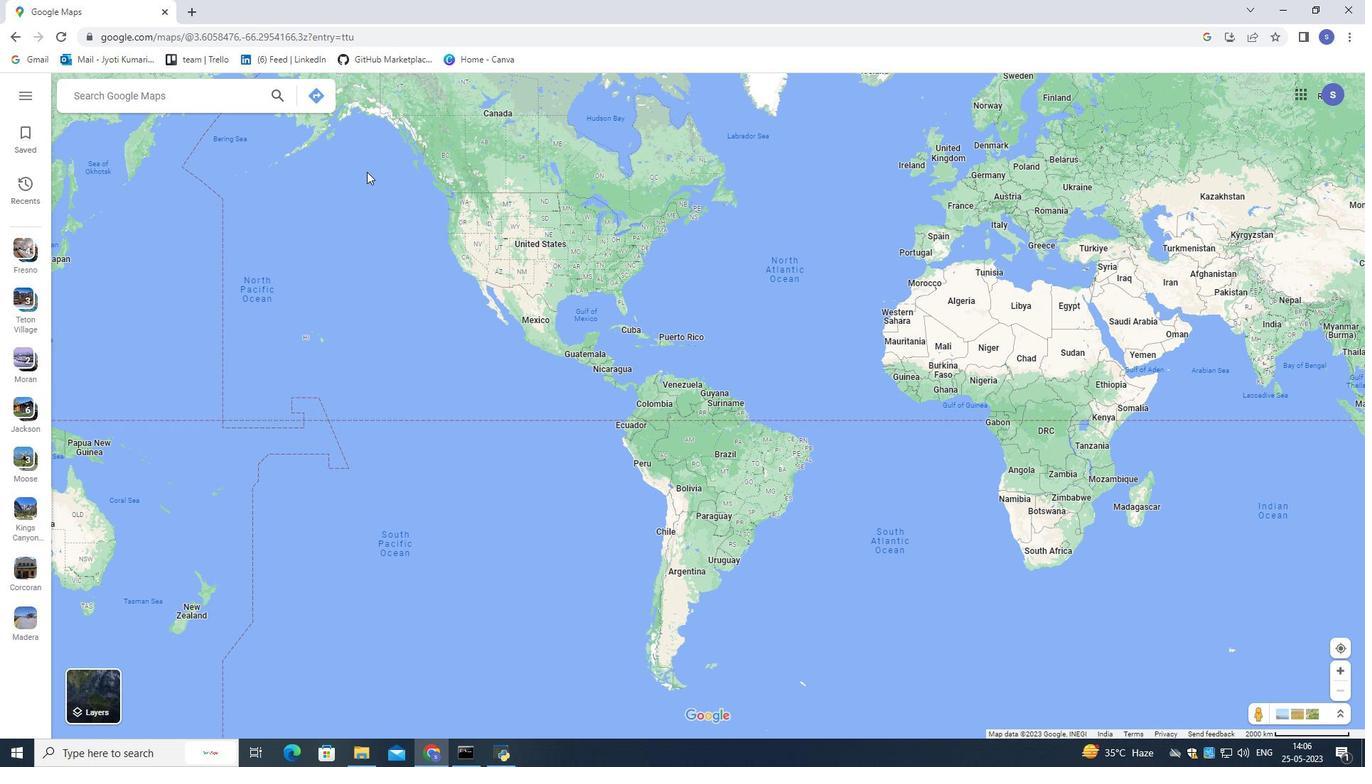 
Action: Mouse scrolled (370, 172) with delta (0, 0)
Screenshot: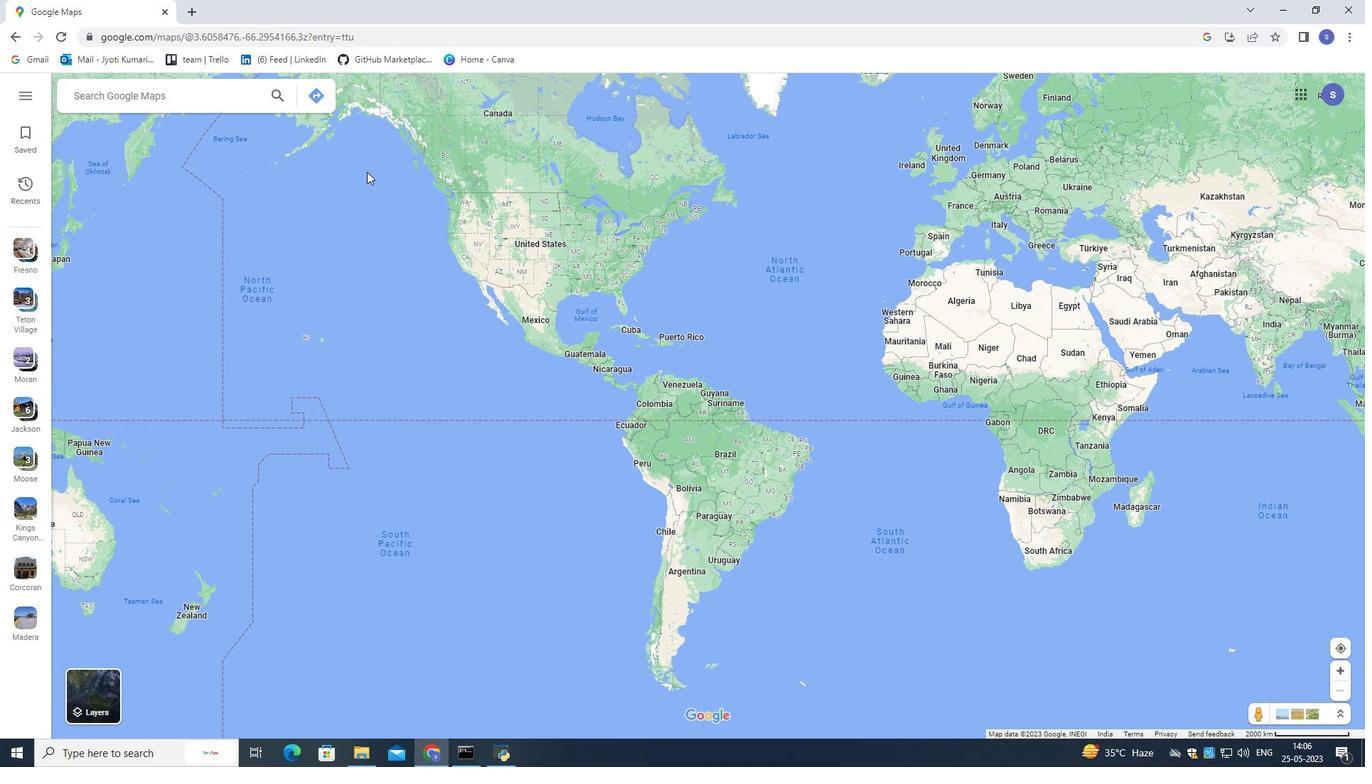 
Action: Mouse scrolled (370, 172) with delta (0, 0)
Screenshot: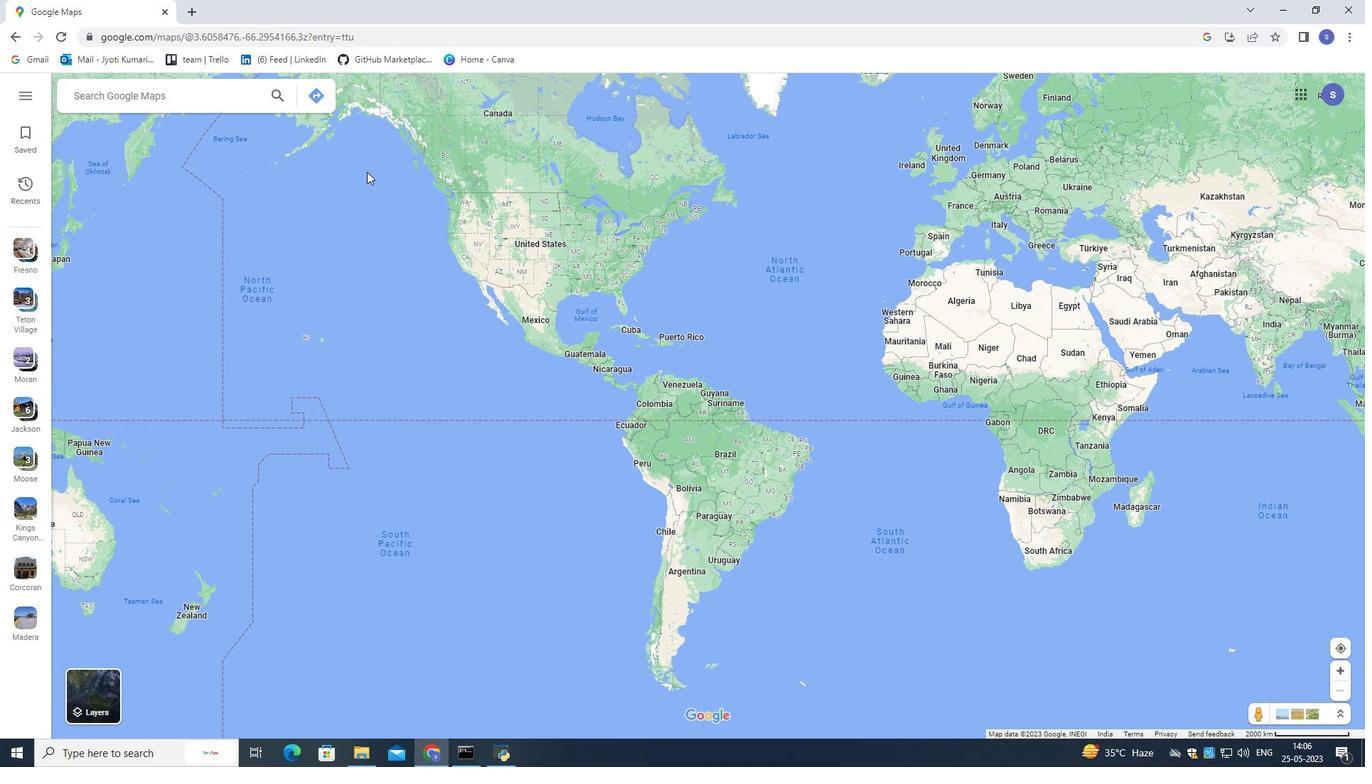 
Action: Mouse scrolled (370, 172) with delta (0, 0)
Screenshot: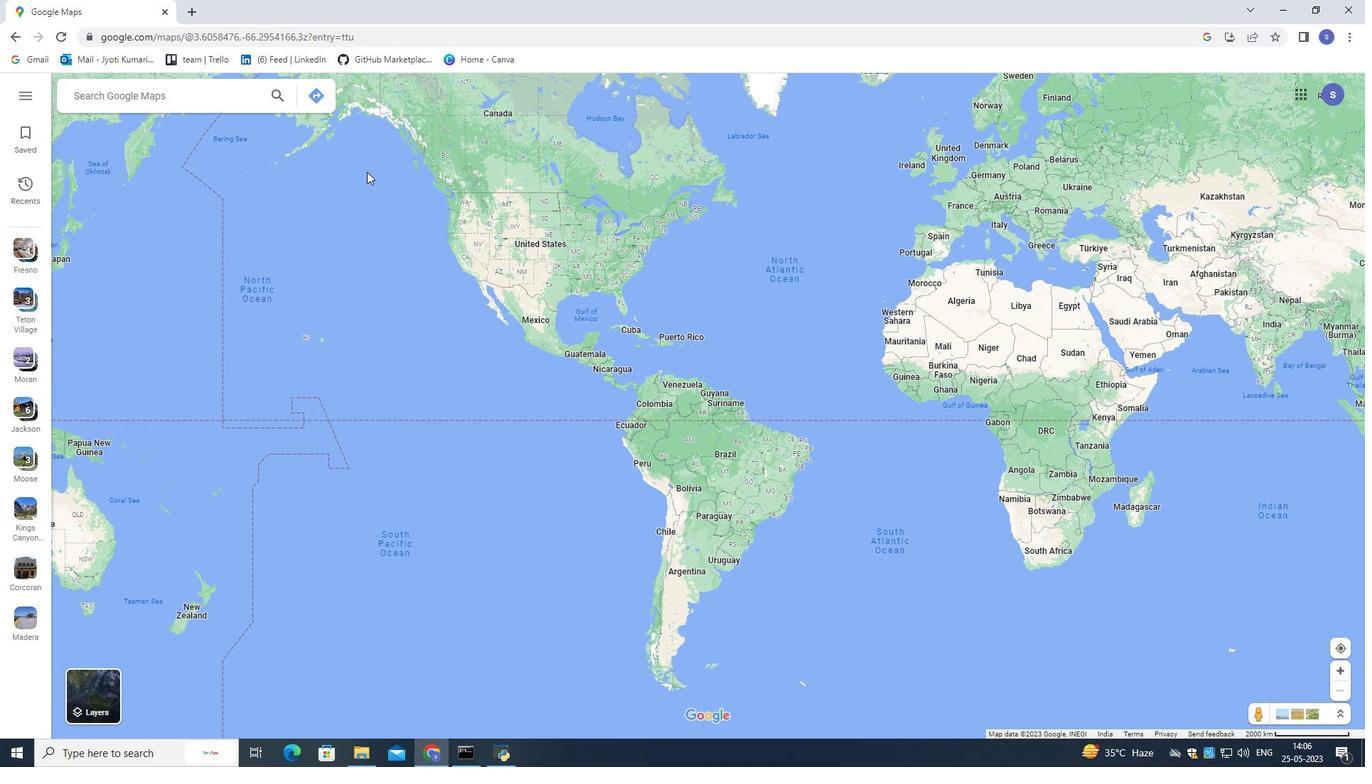 
Action: Mouse moved to (370, 173)
Screenshot: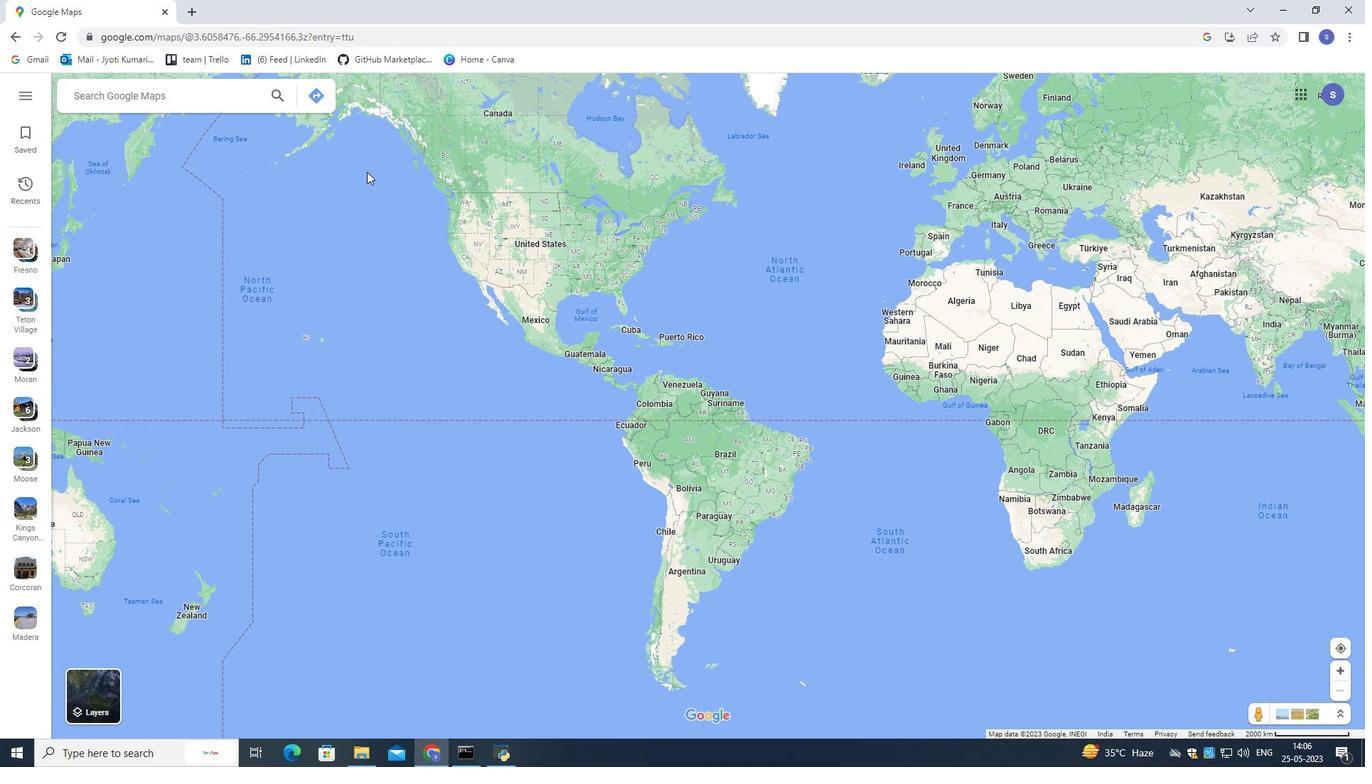 
Action: Mouse scrolled (370, 172) with delta (0, 0)
Screenshot: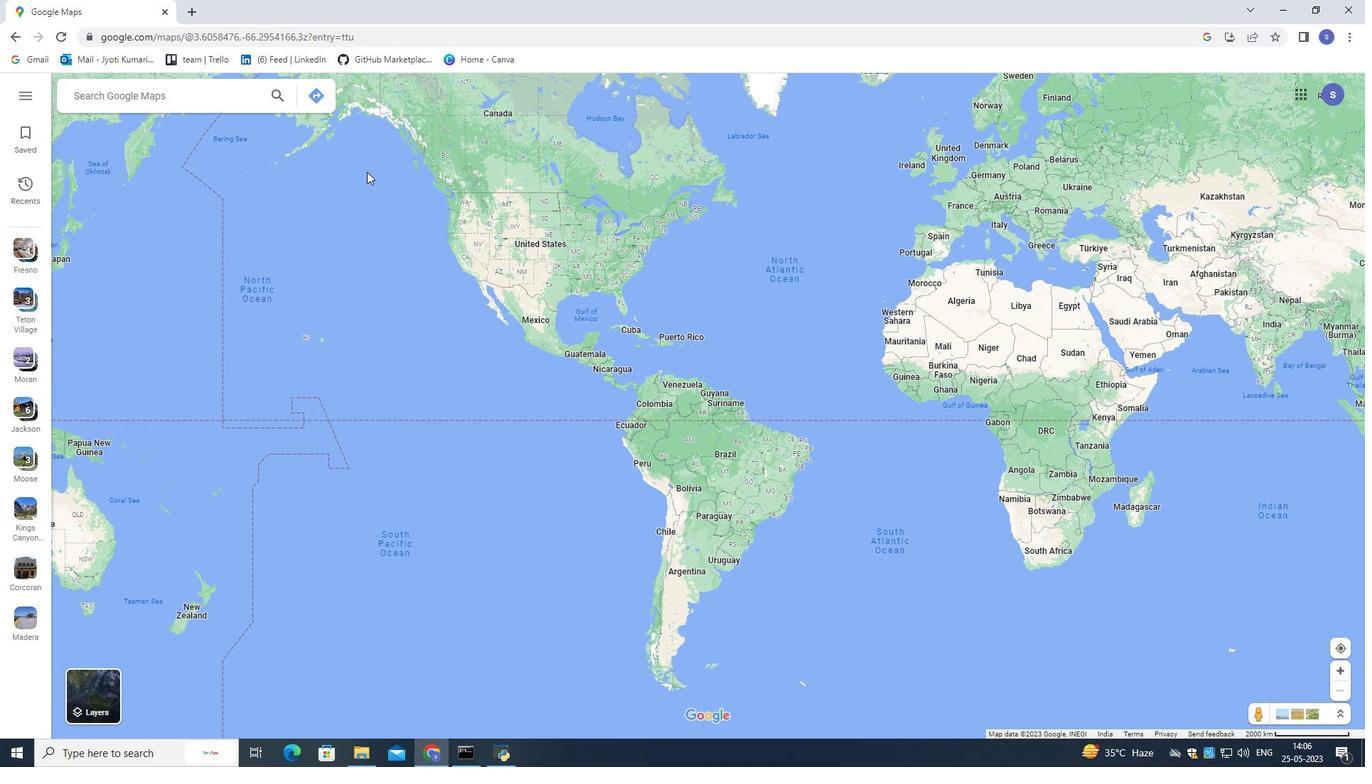 
Action: Mouse scrolled (370, 172) with delta (0, 0)
Screenshot: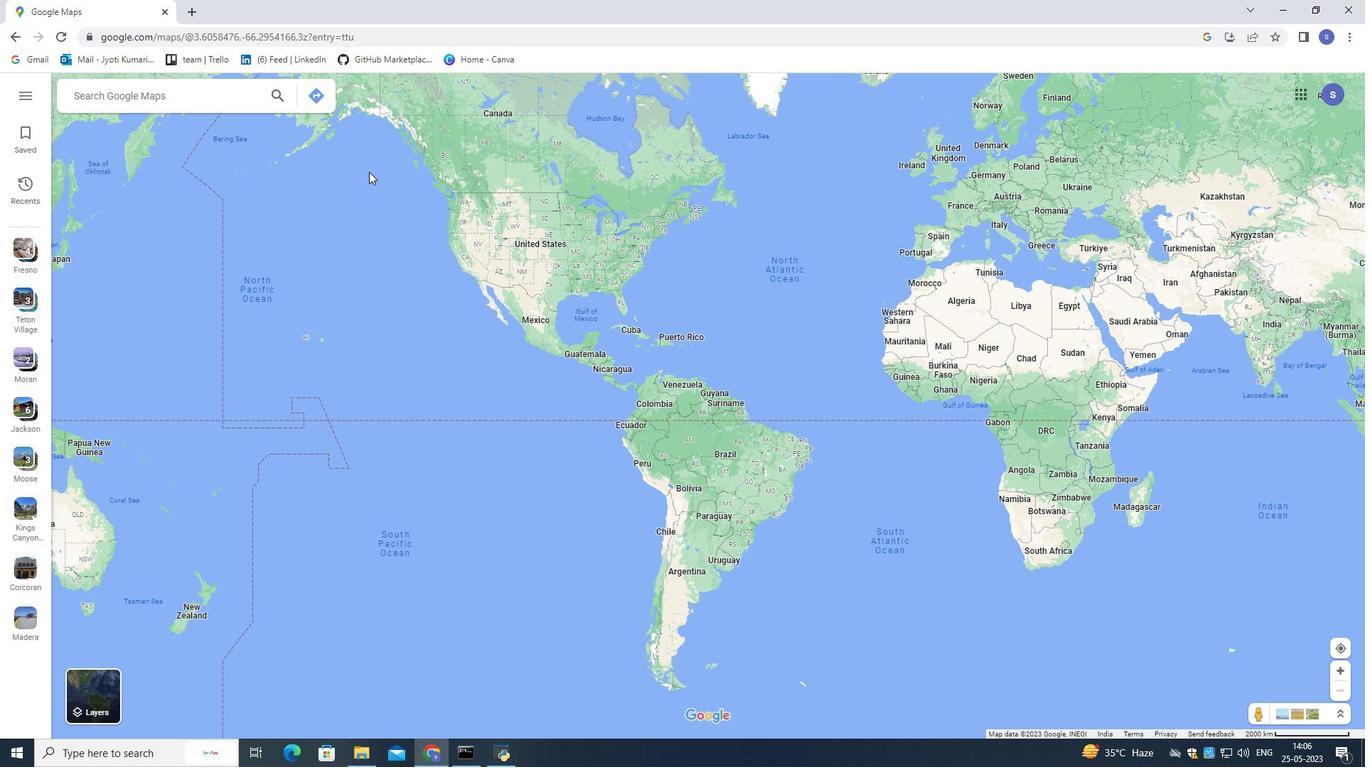
Action: Mouse moved to (371, 173)
Screenshot: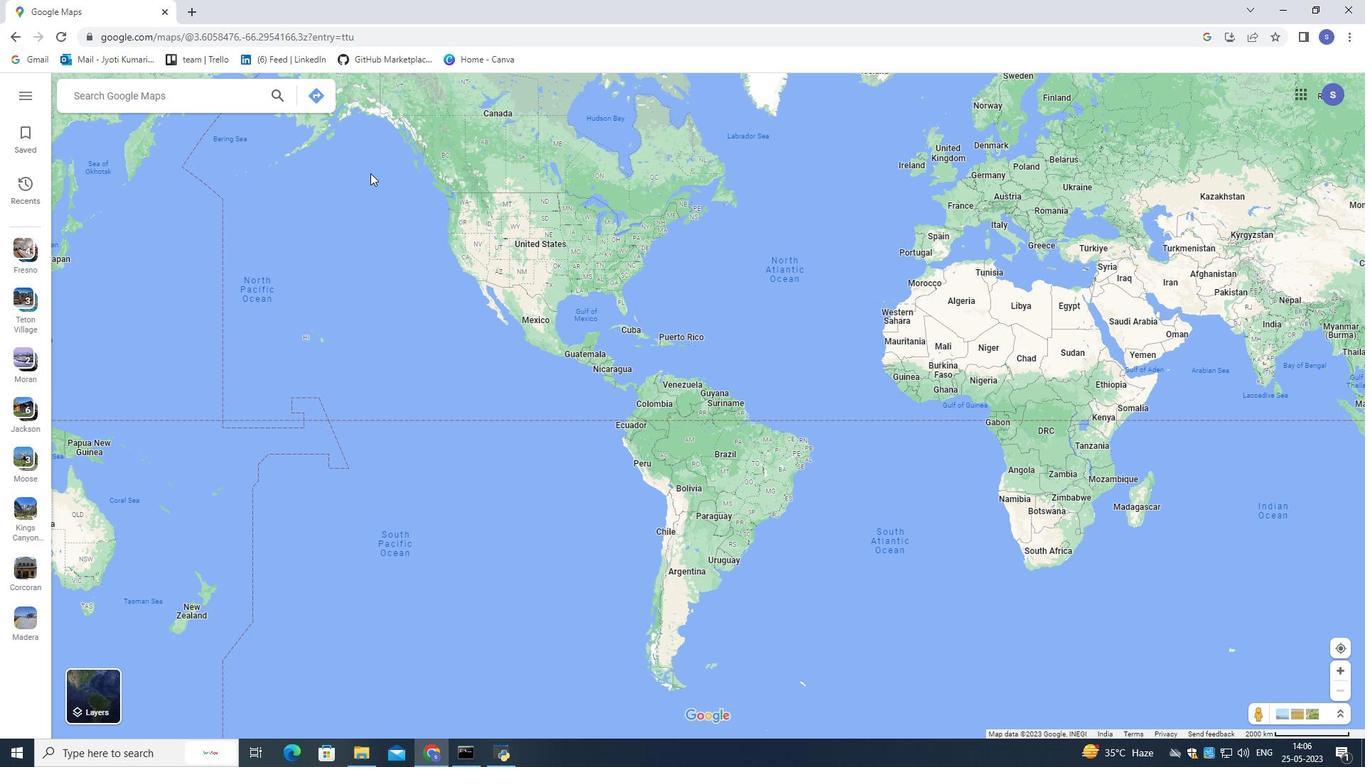 
Action: Mouse scrolled (371, 172) with delta (0, 0)
Screenshot: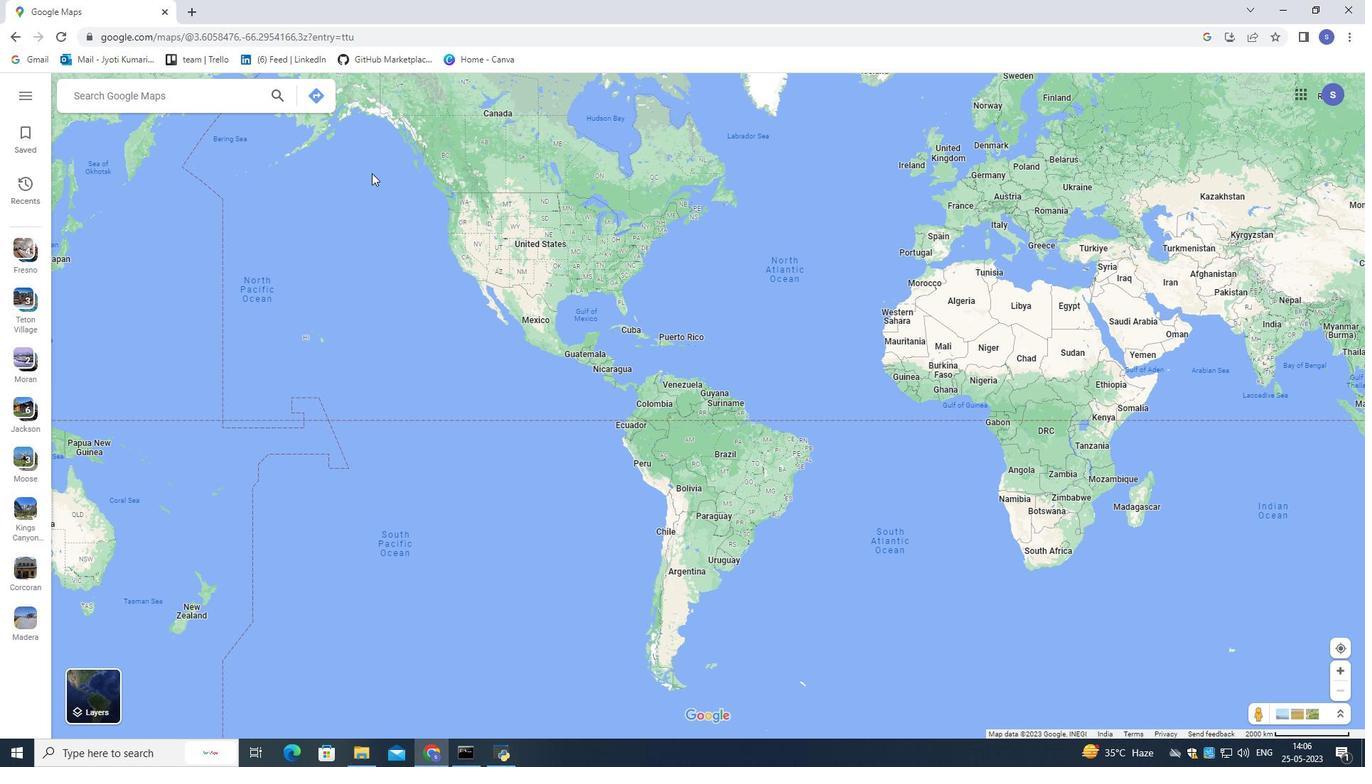 
Action: Mouse scrolled (371, 172) with delta (0, 0)
Screenshot: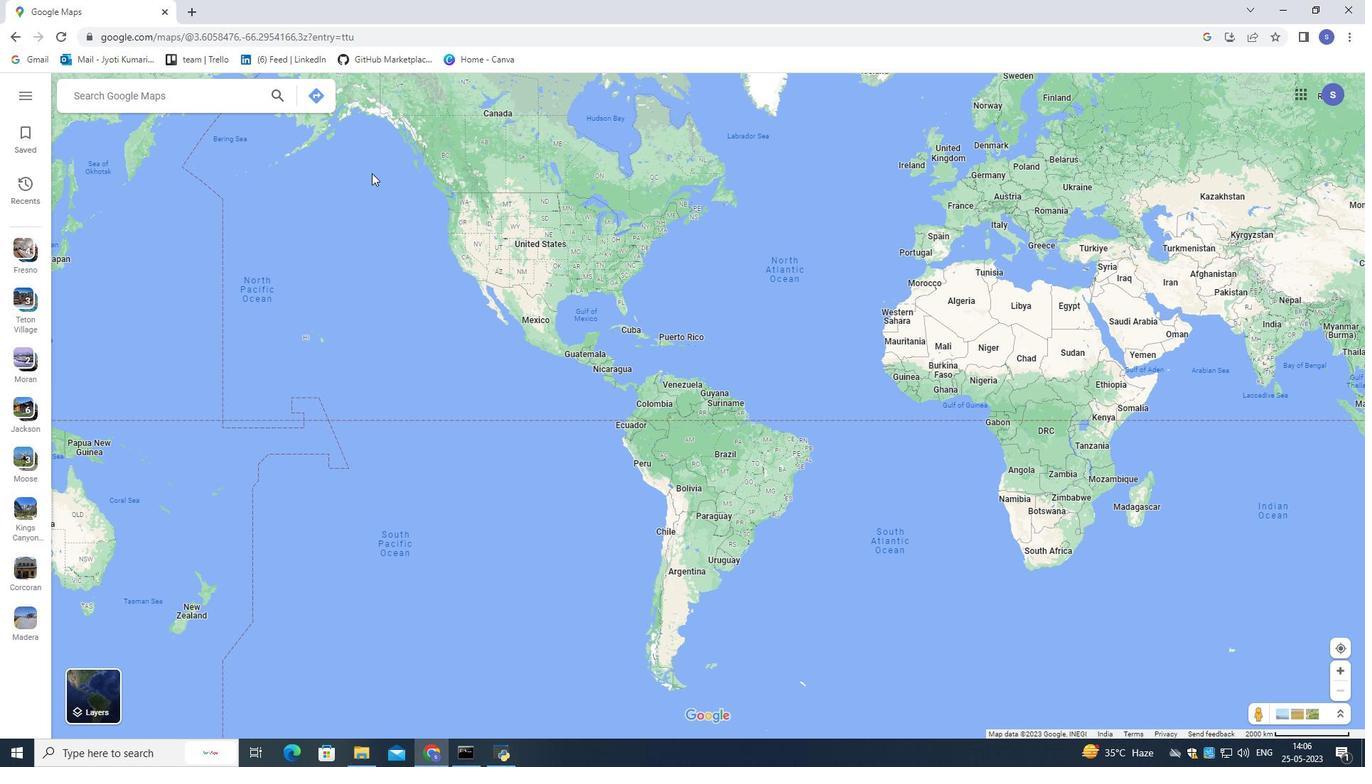 
Action: Mouse scrolled (371, 172) with delta (0, 0)
Screenshot: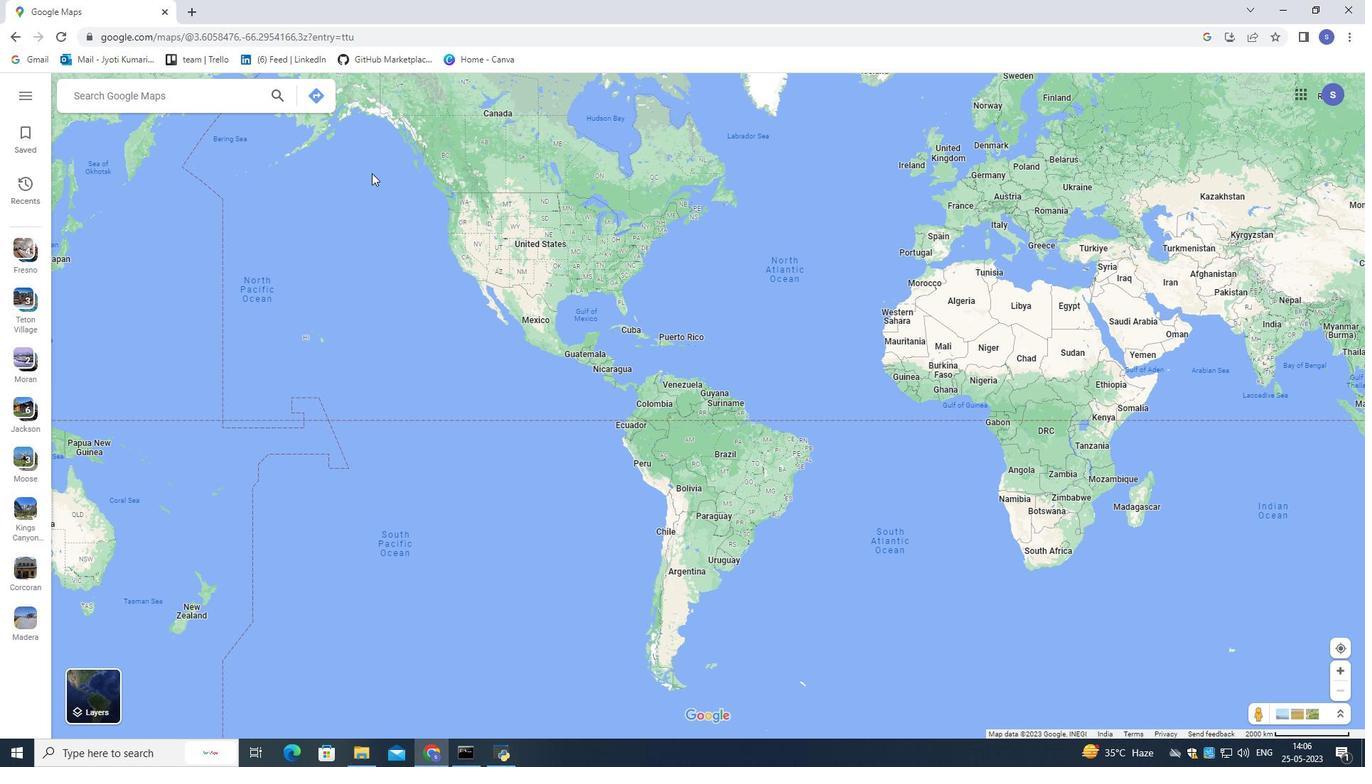 
Action: Mouse scrolled (371, 172) with delta (0, 0)
Screenshot: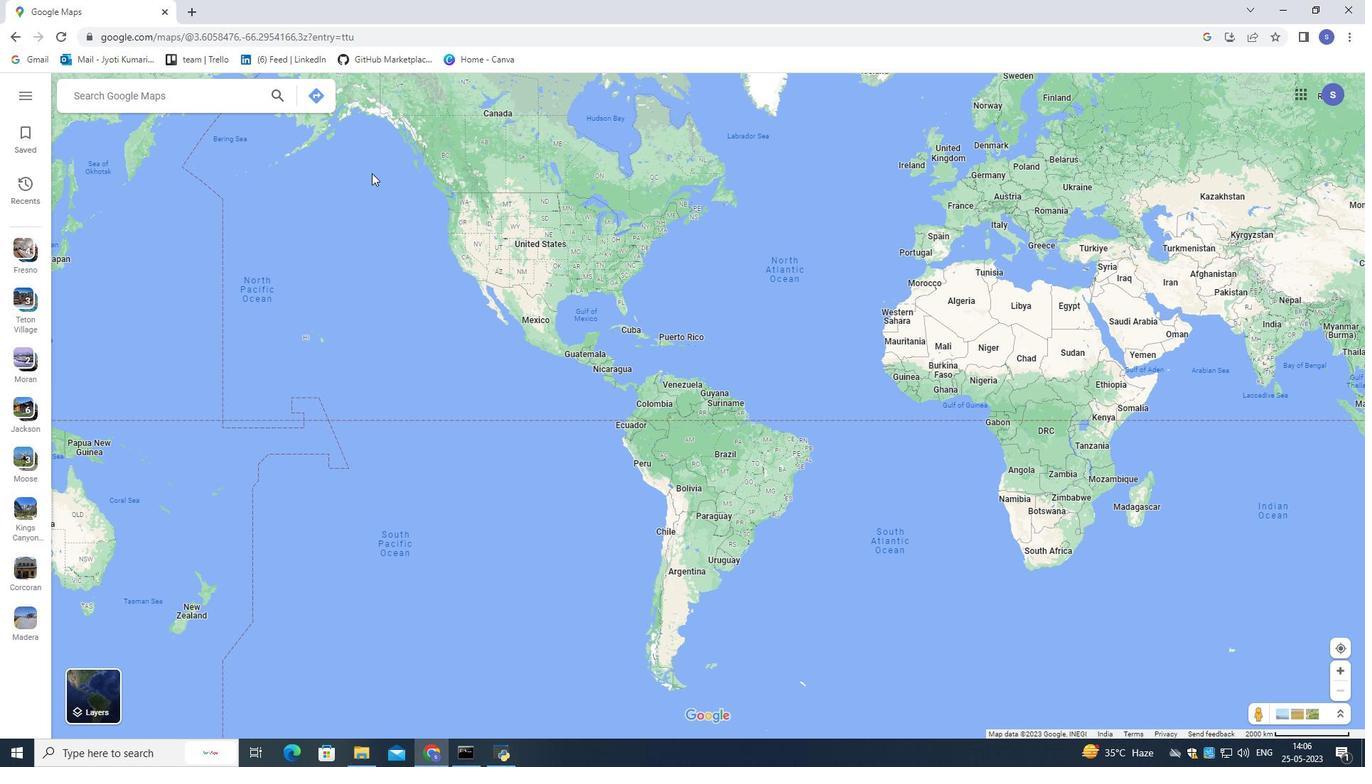
Action: Mouse moved to (220, 95)
Screenshot: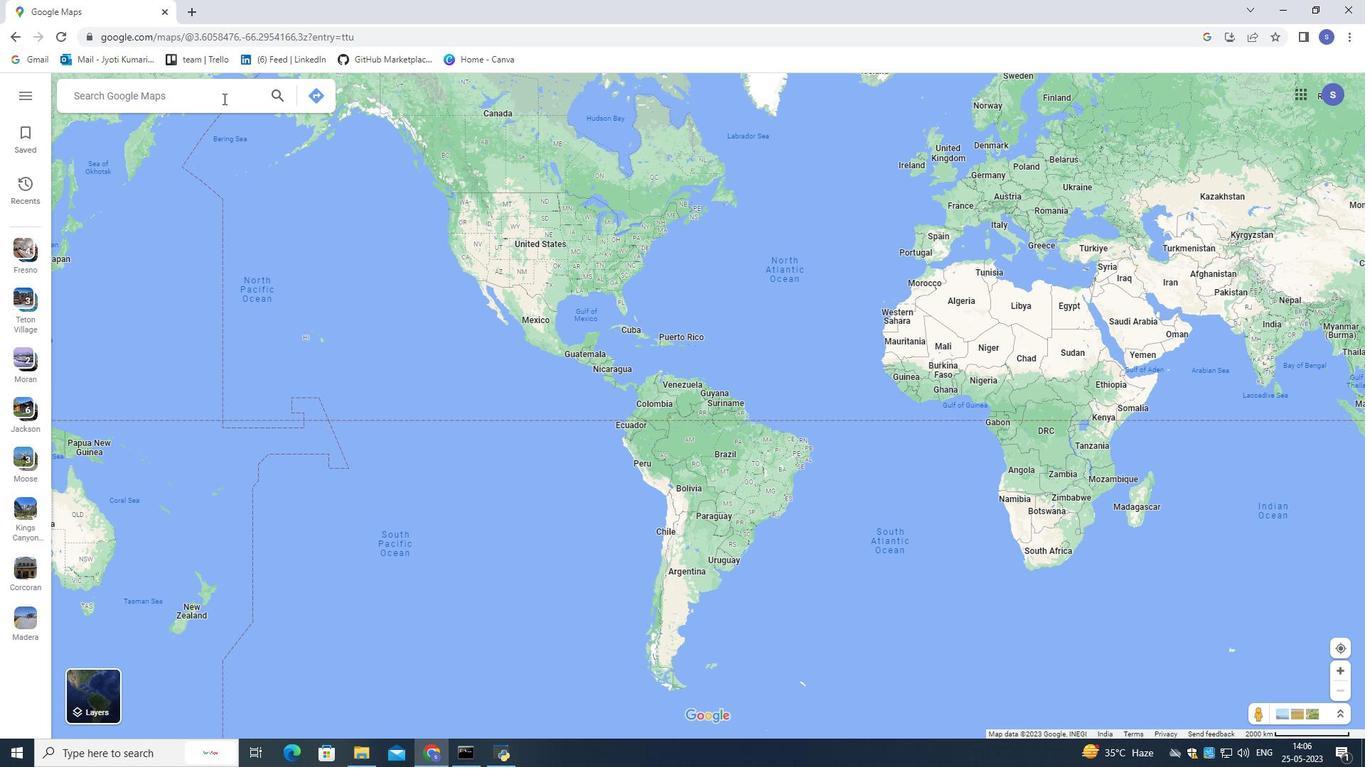 
Action: Mouse pressed left at (220, 95)
Screenshot: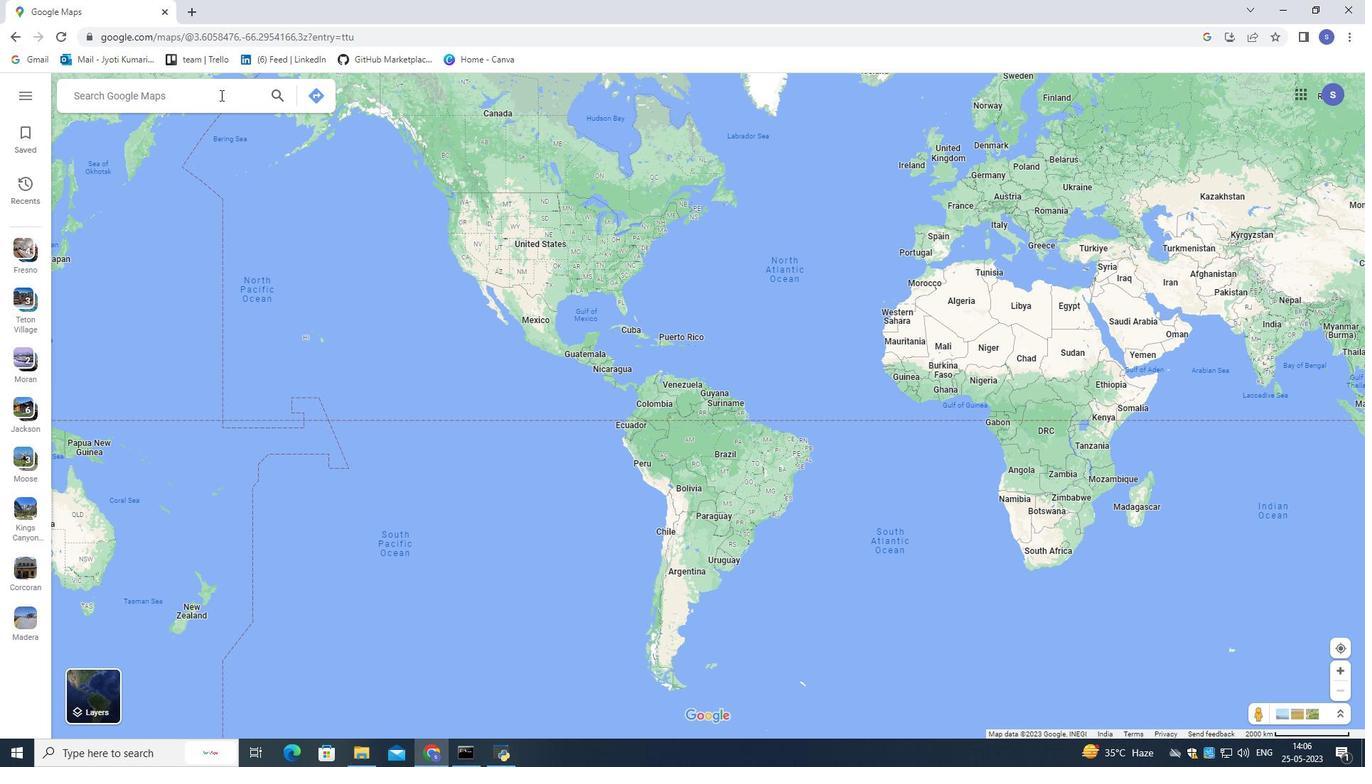 
Action: Mouse moved to (602, 280)
Screenshot: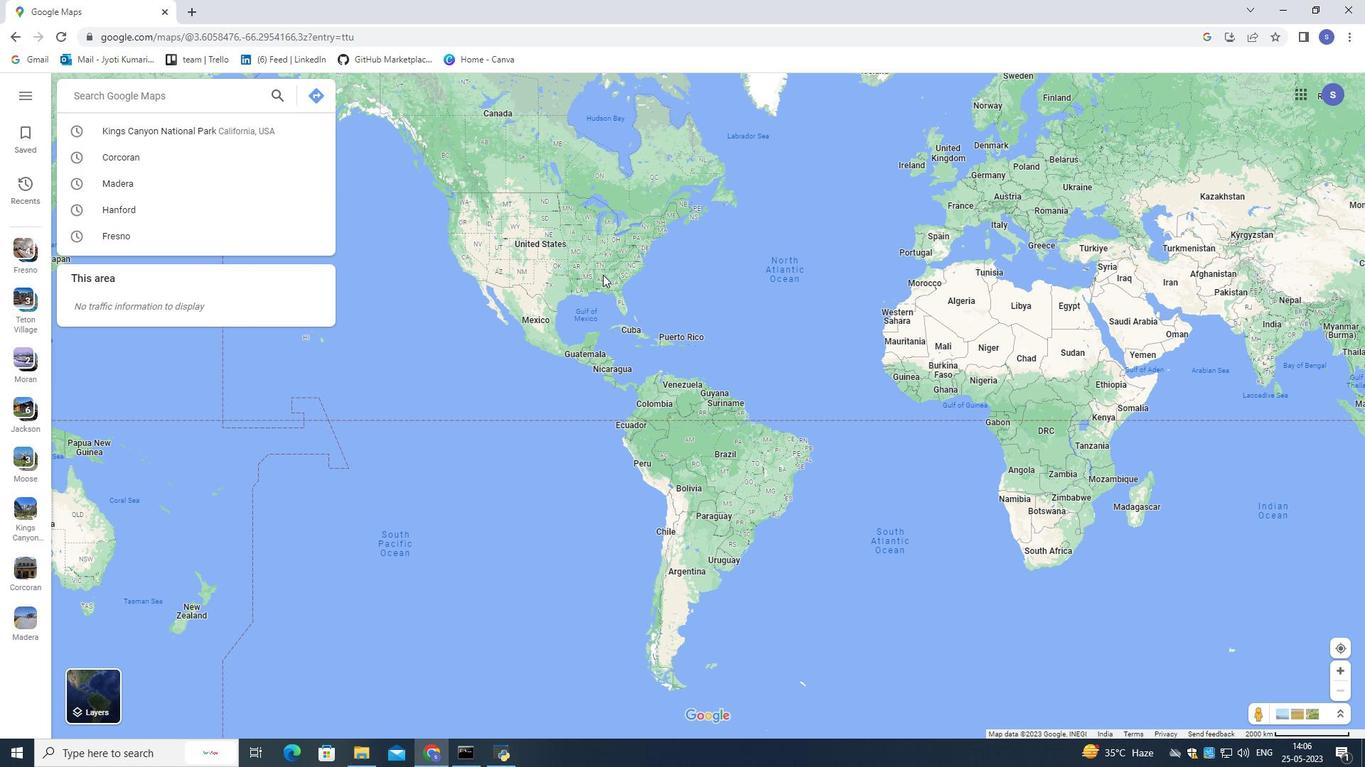 
Action: Key pressed <Key.shift>Kings<Key.space>canyon<Key.space>national<Key.space>parks<Key.backspace><Key.backspace>,<Key.space>california,<Key.space>united<Key.space>state<Key.enter>
Screenshot: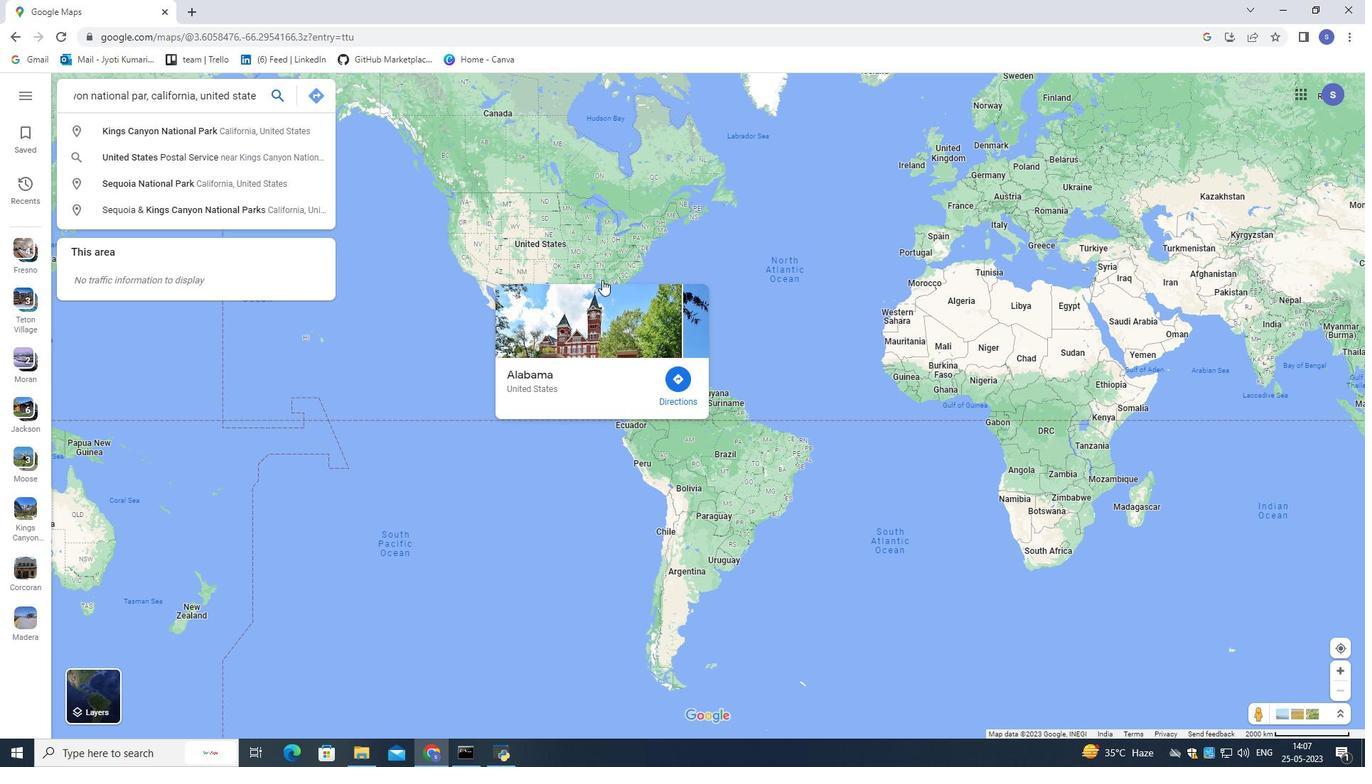 
Action: Mouse moved to (174, 164)
Screenshot: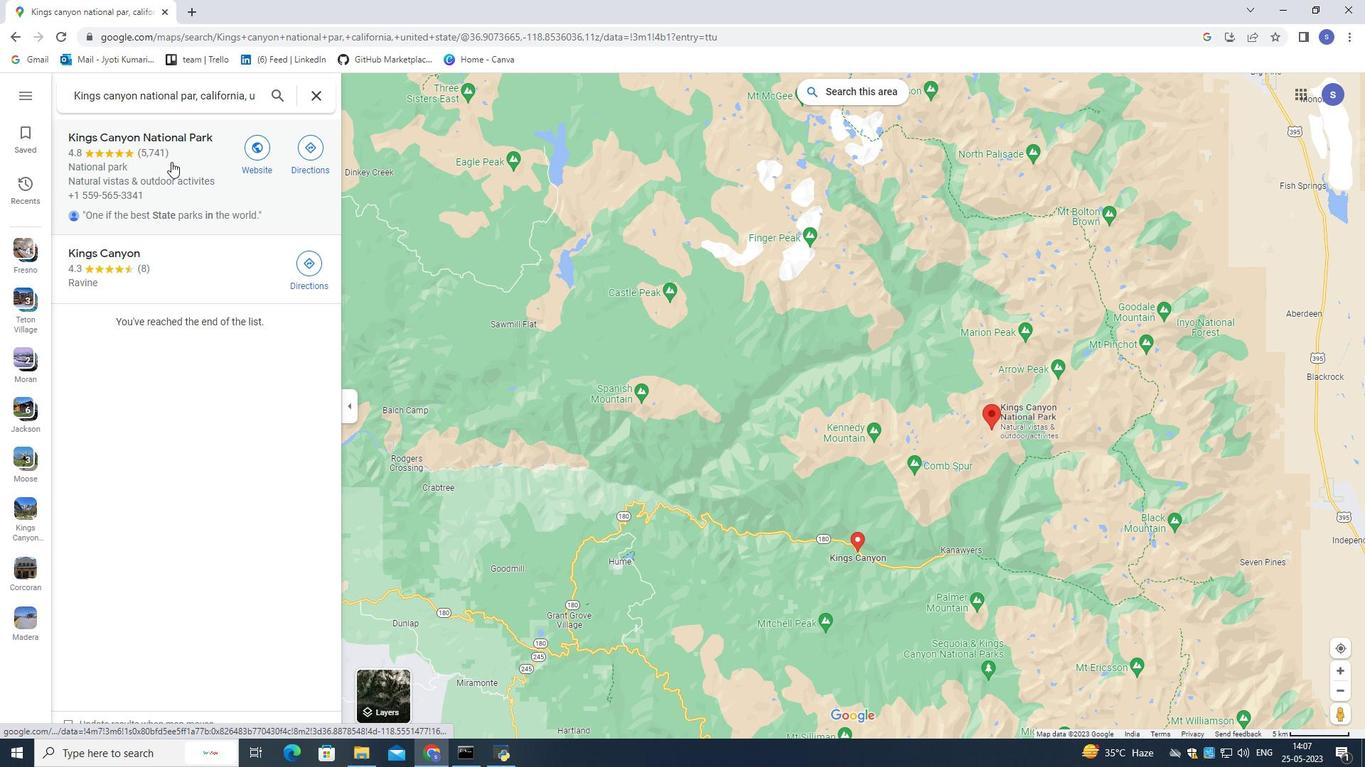 
Action: Mouse pressed left at (174, 164)
Screenshot: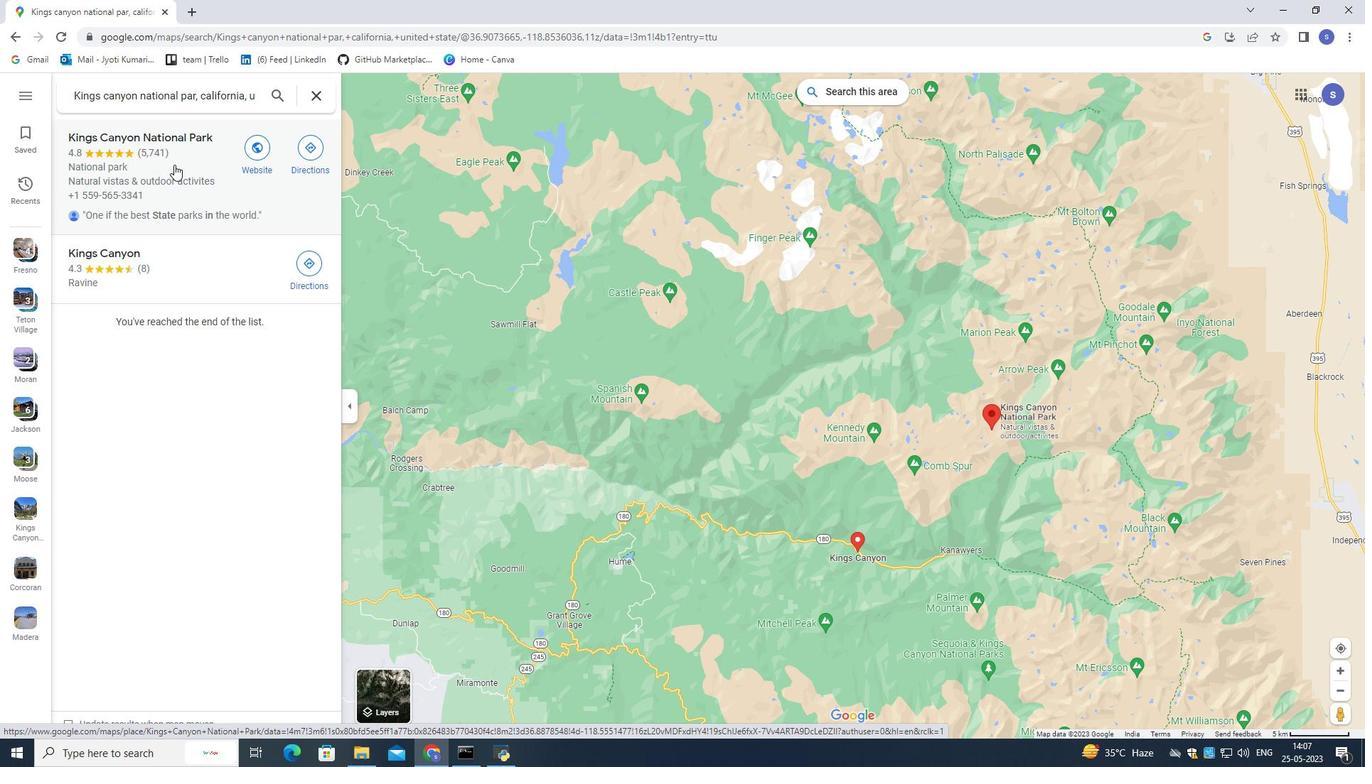 
Action: Mouse moved to (518, 391)
Screenshot: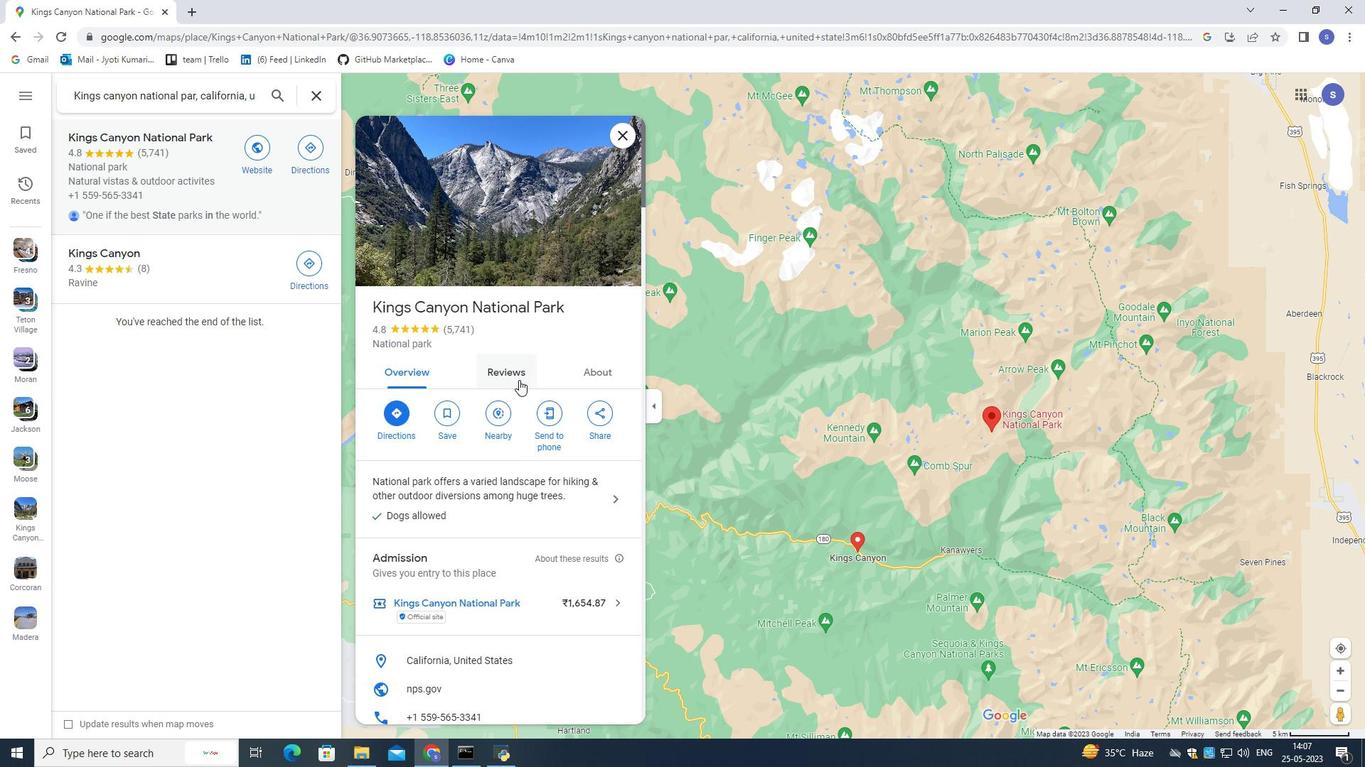 
Action: Mouse scrolled (518, 391) with delta (0, 0)
Screenshot: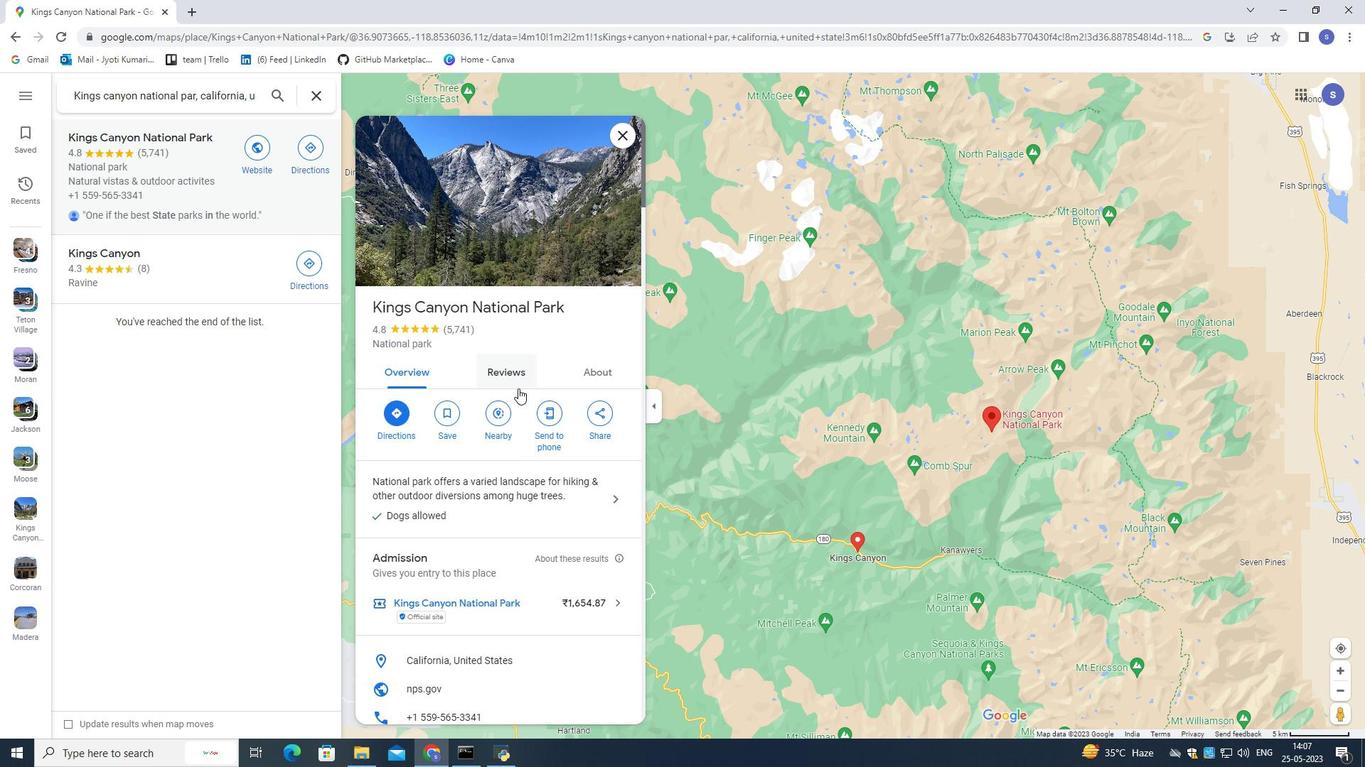 
Action: Mouse moved to (517, 393)
Screenshot: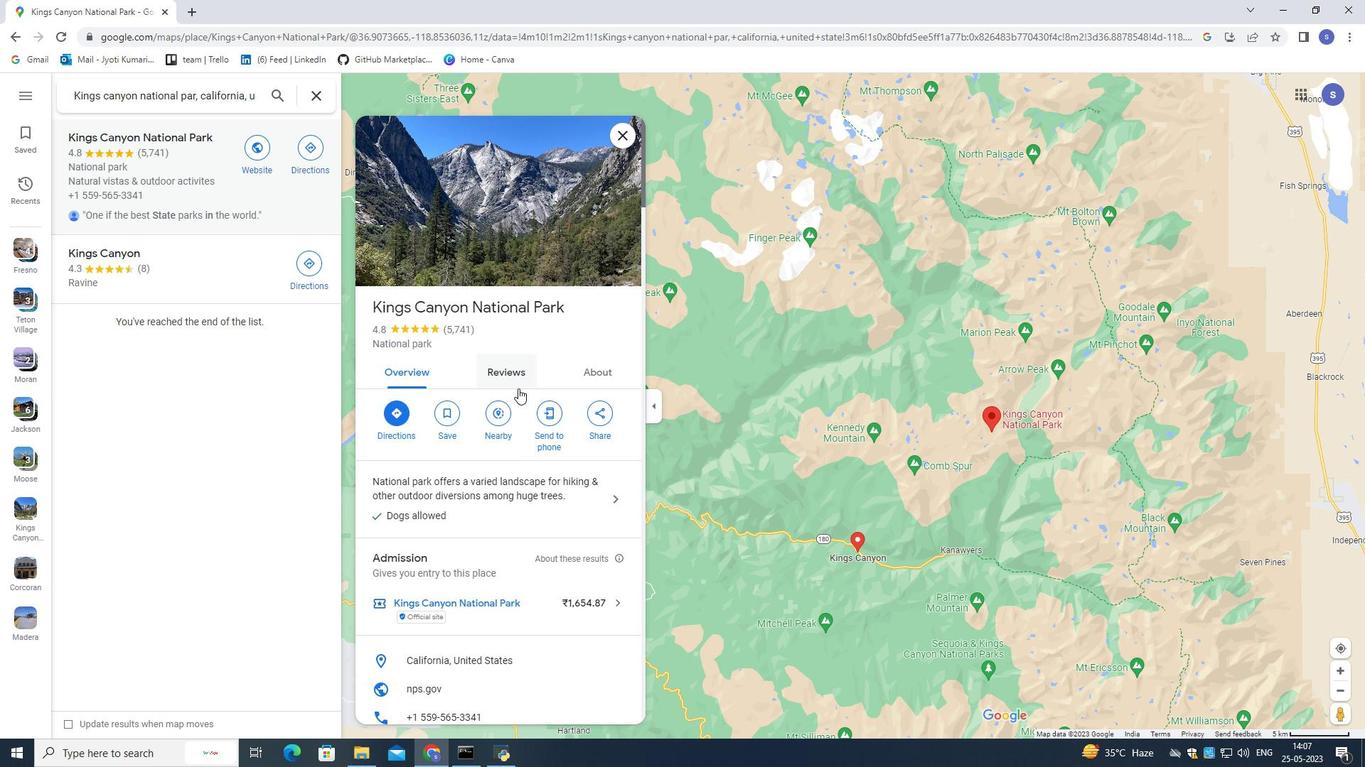 
Action: Mouse scrolled (517, 393) with delta (0, 0)
Screenshot: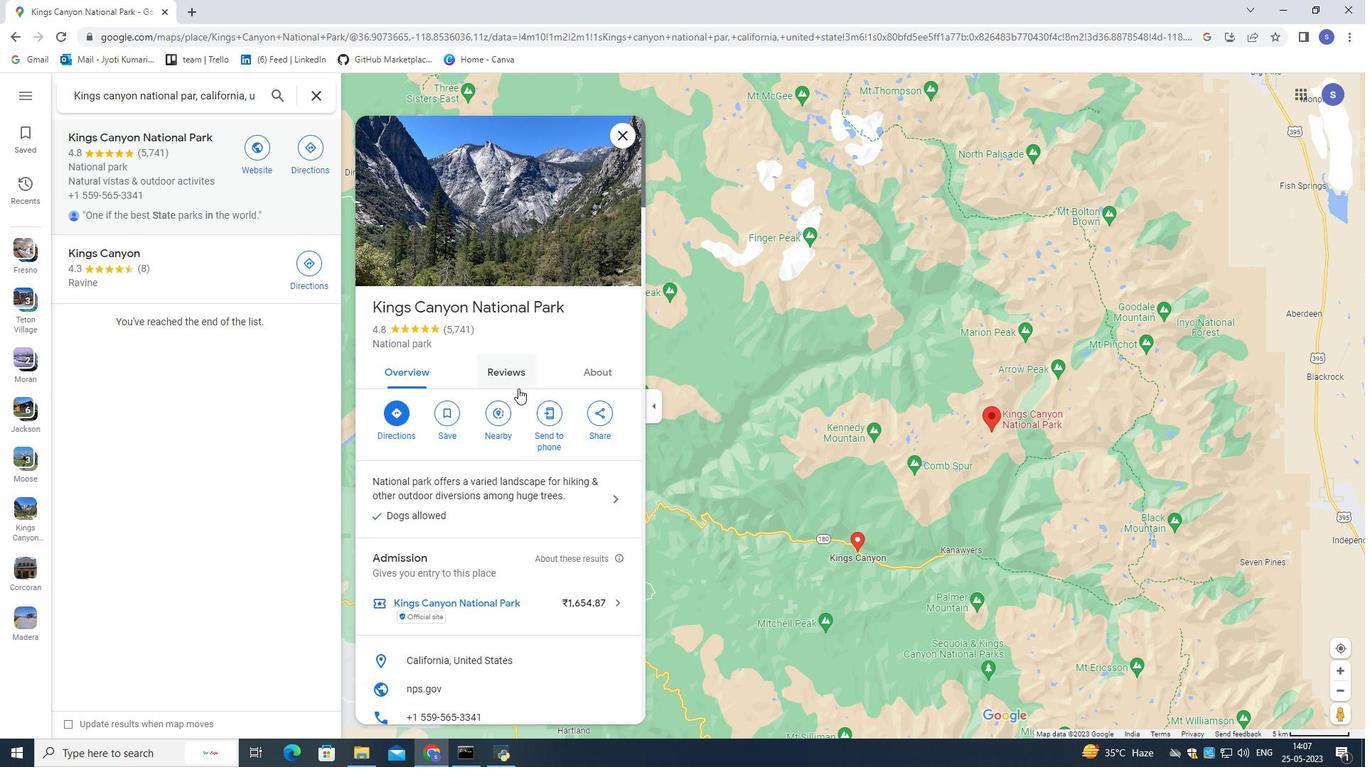 
Action: Mouse moved to (517, 394)
Screenshot: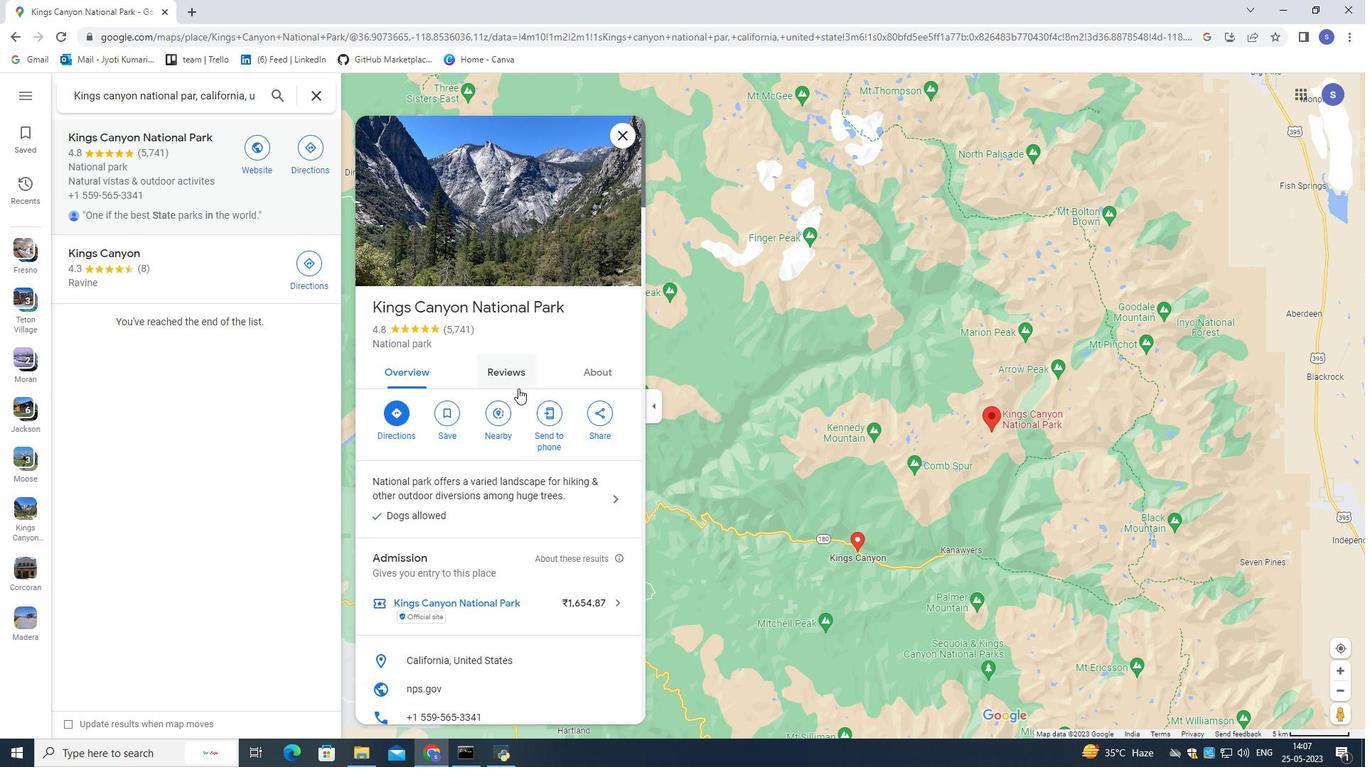 
Action: Mouse scrolled (517, 393) with delta (0, 0)
Screenshot: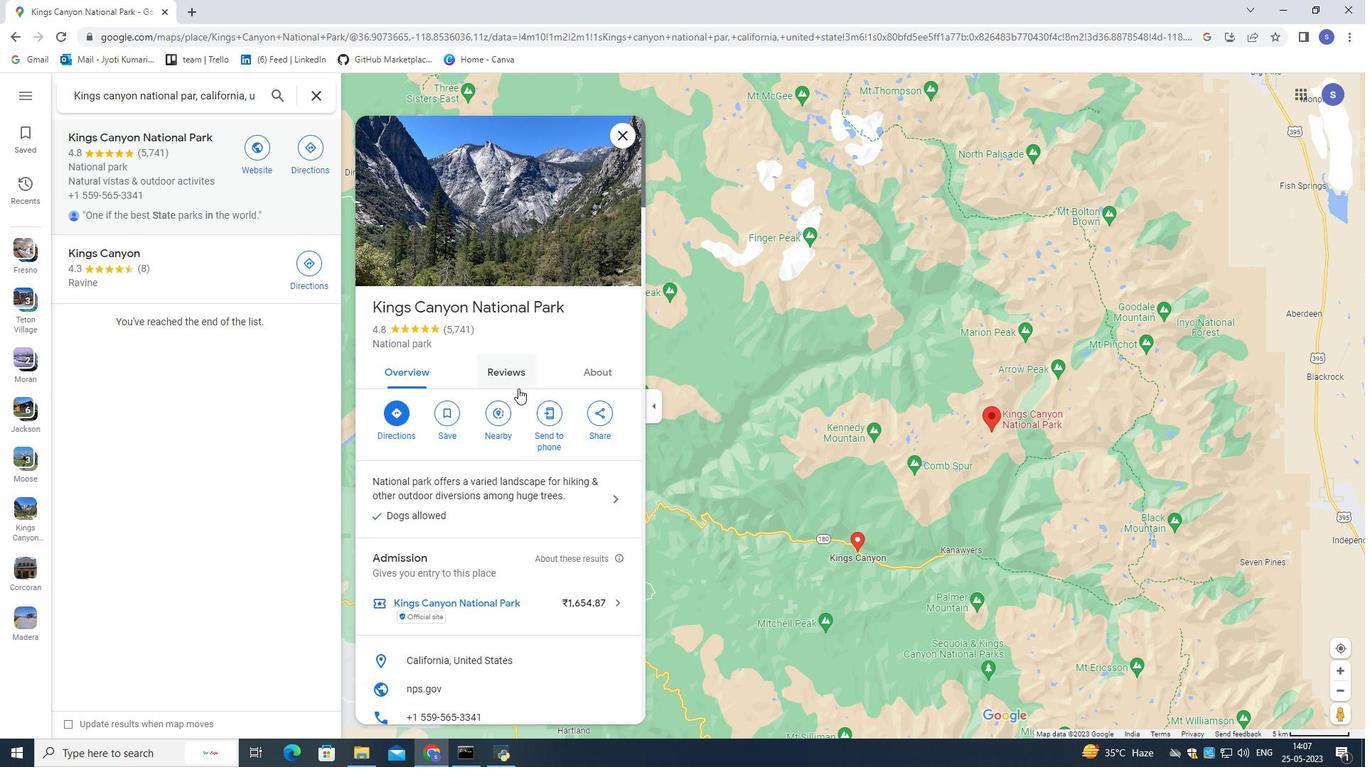 
Action: Mouse moved to (516, 395)
Screenshot: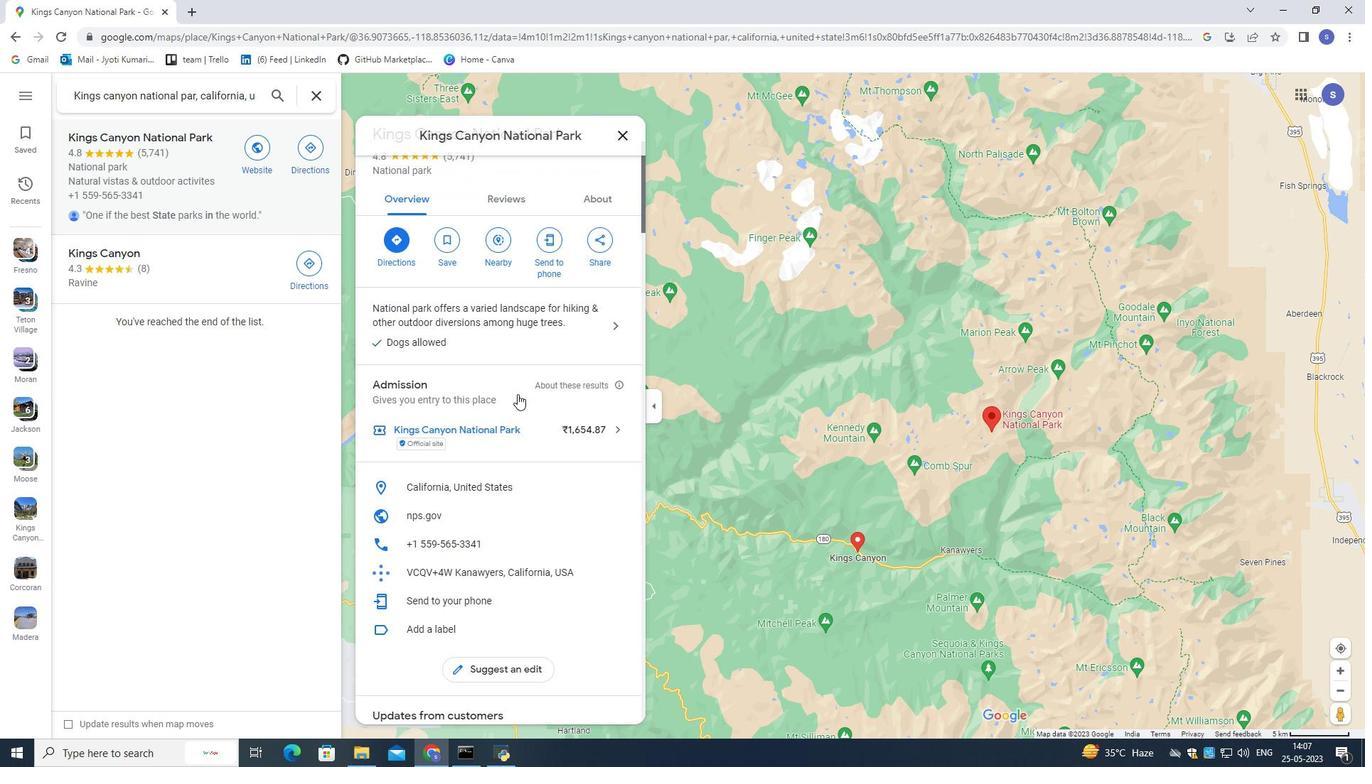 
Action: Mouse scrolled (516, 394) with delta (0, 0)
Screenshot: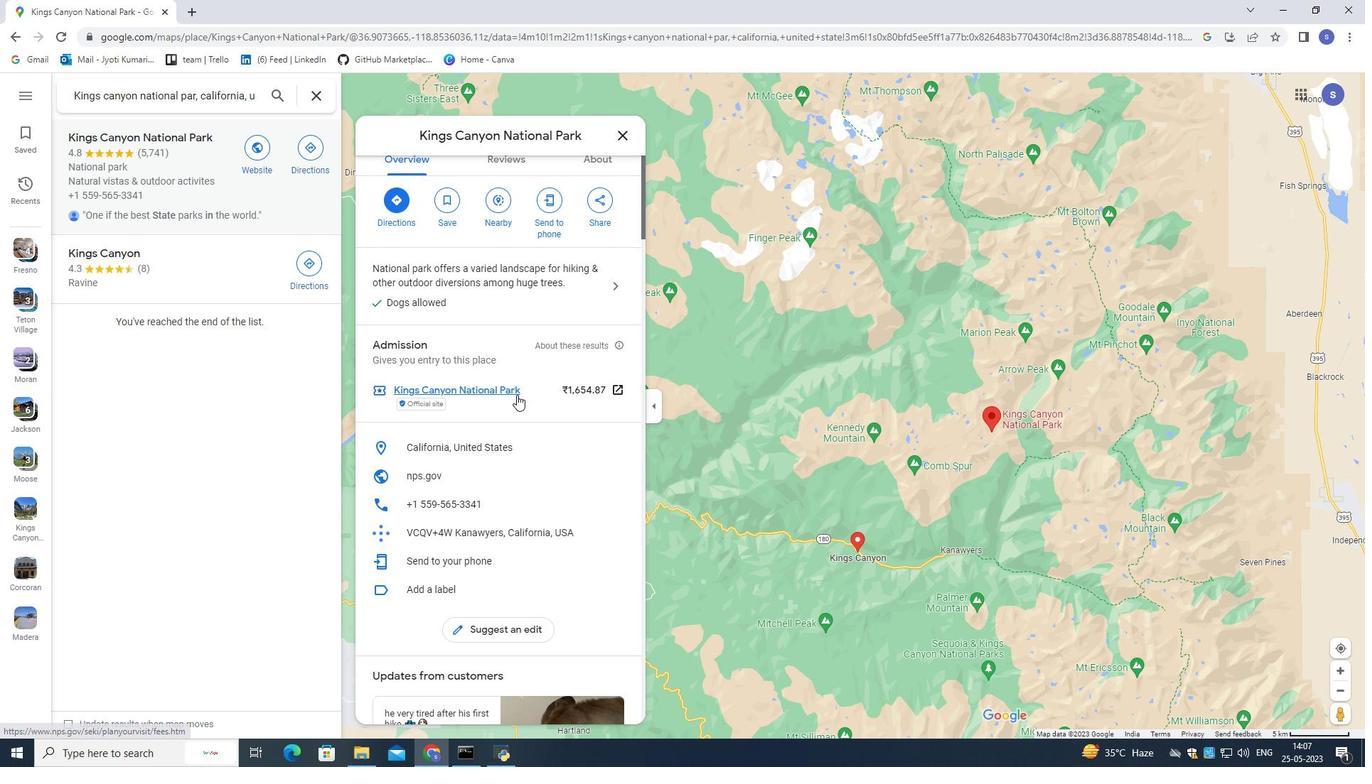 
Action: Mouse scrolled (516, 394) with delta (0, 0)
Screenshot: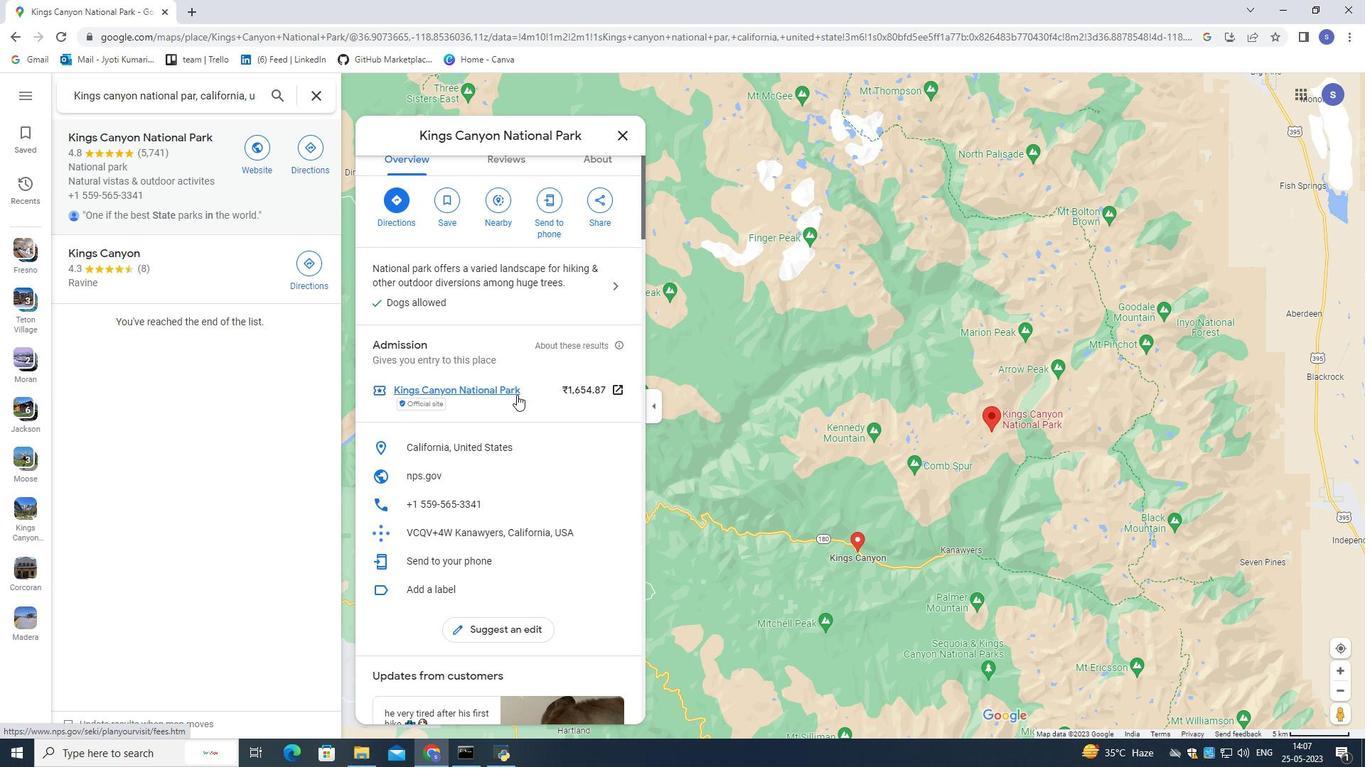 
Action: Mouse scrolled (516, 394) with delta (0, 0)
Screenshot: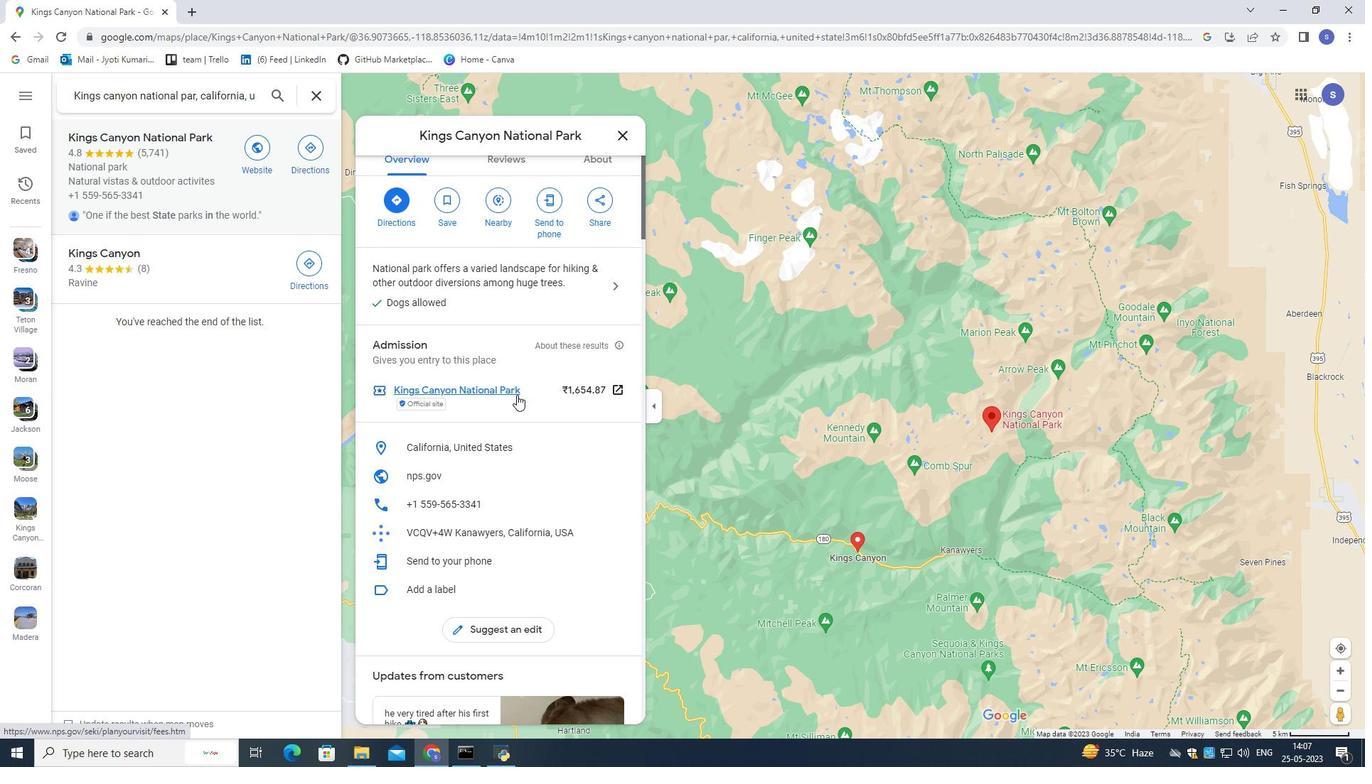 
Action: Mouse moved to (516, 395)
Screenshot: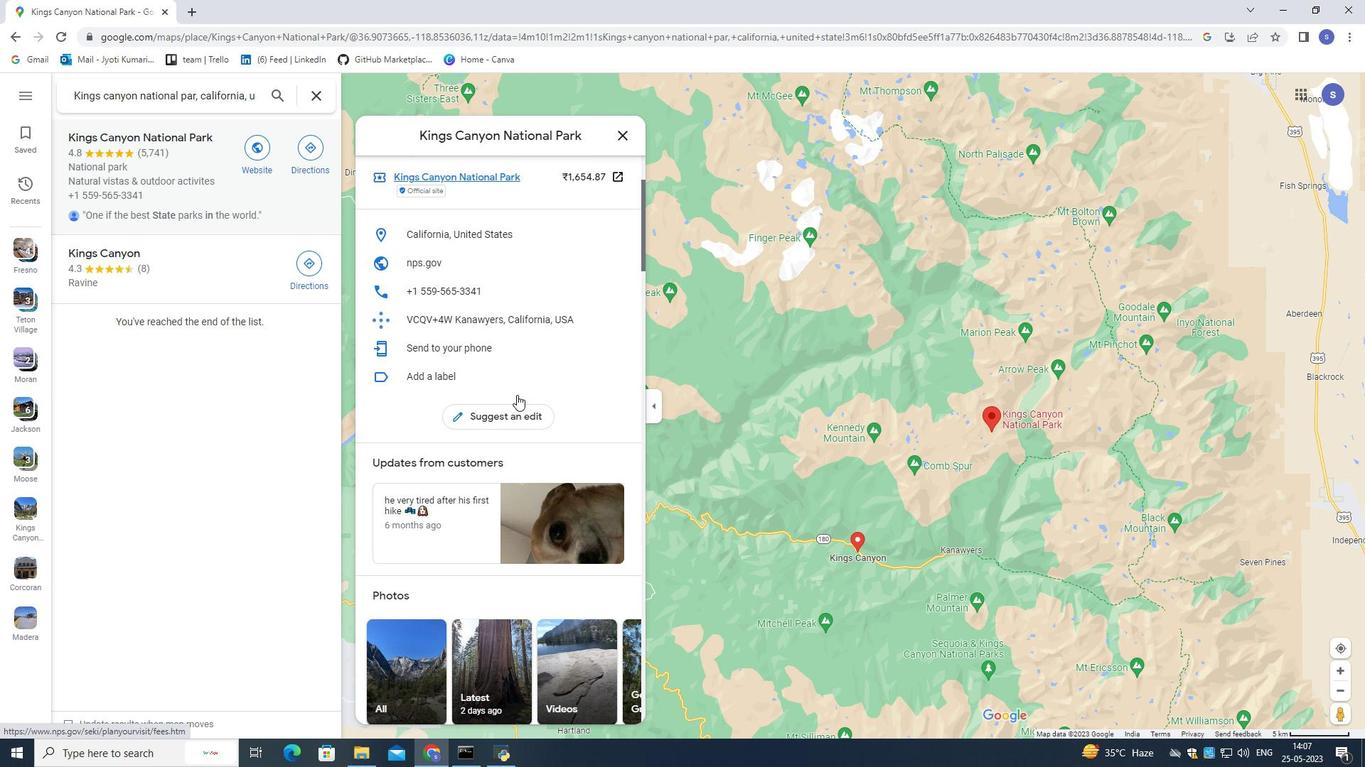 
Action: Mouse scrolled (516, 394) with delta (0, 0)
Screenshot: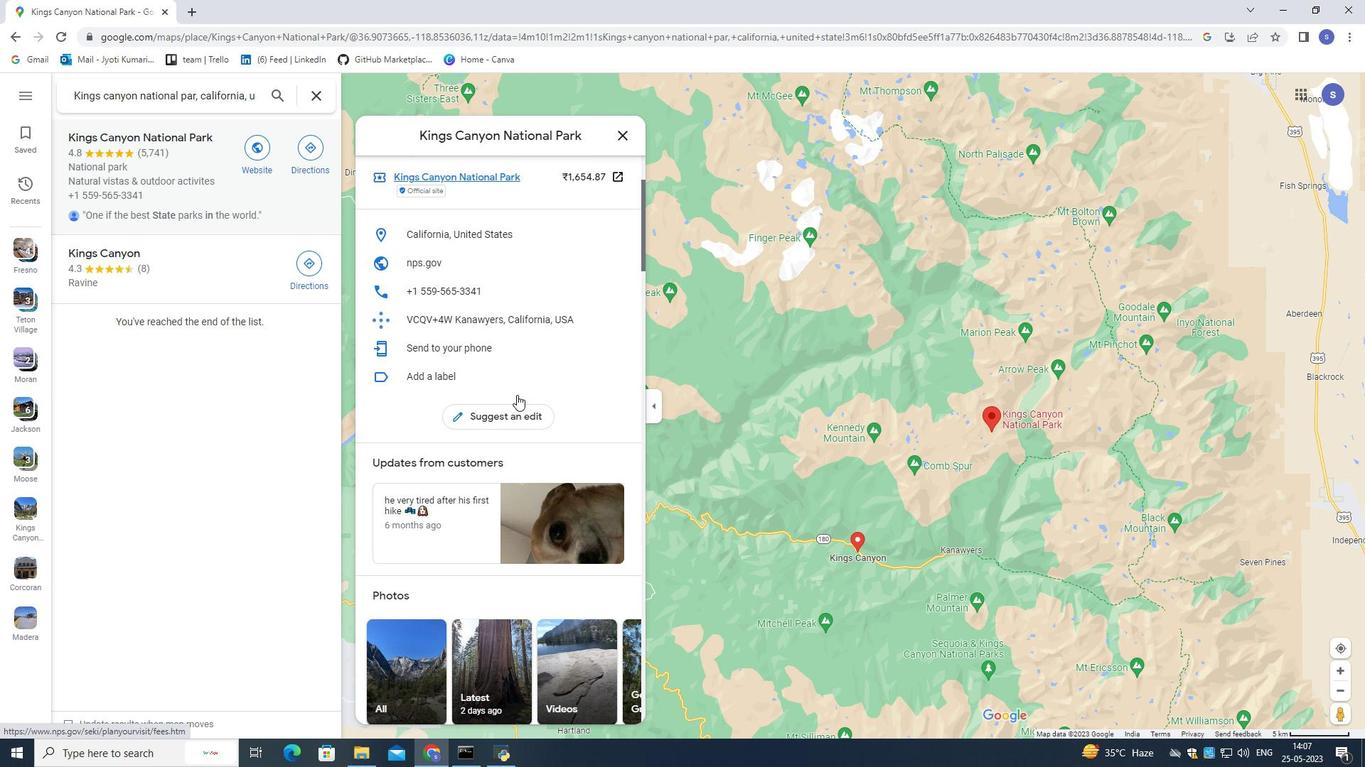 
Action: Mouse scrolled (516, 394) with delta (0, 0)
Screenshot: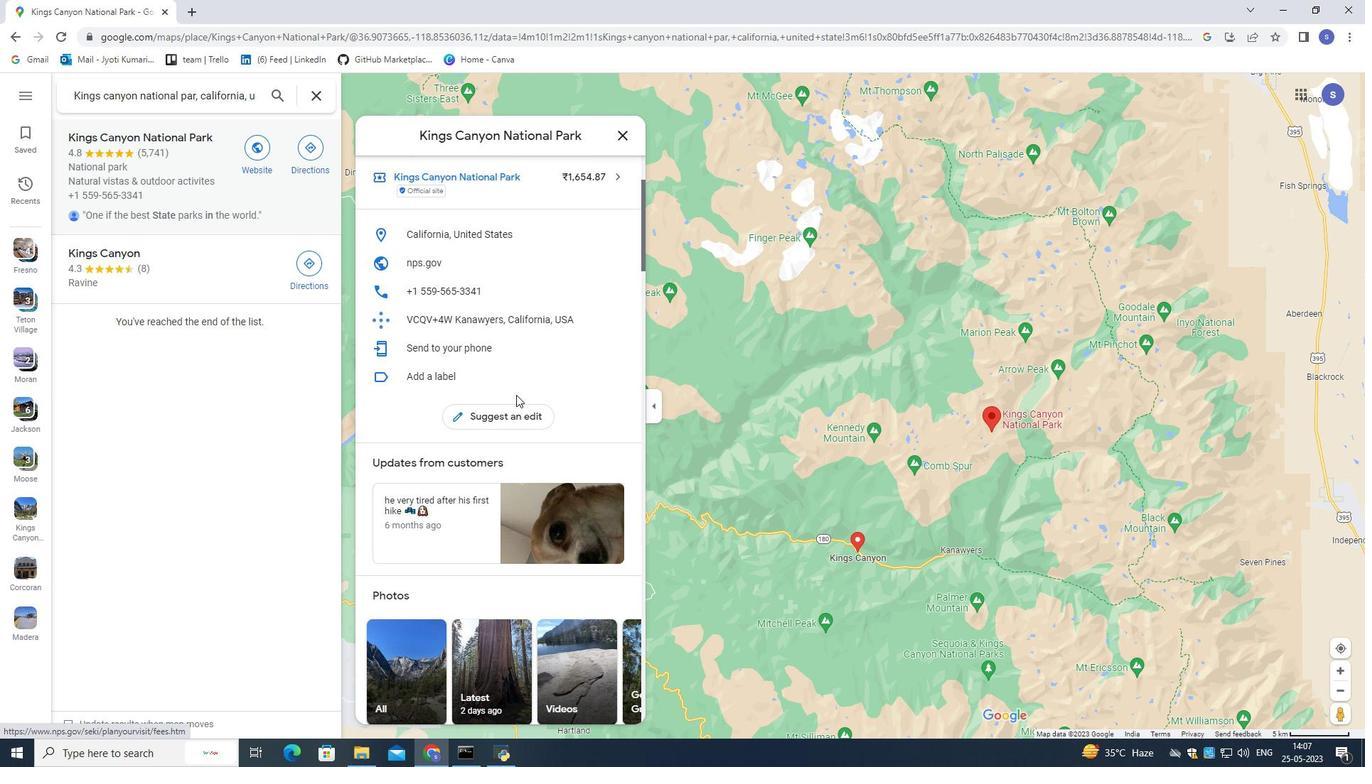 
Action: Mouse scrolled (516, 394) with delta (0, 0)
Screenshot: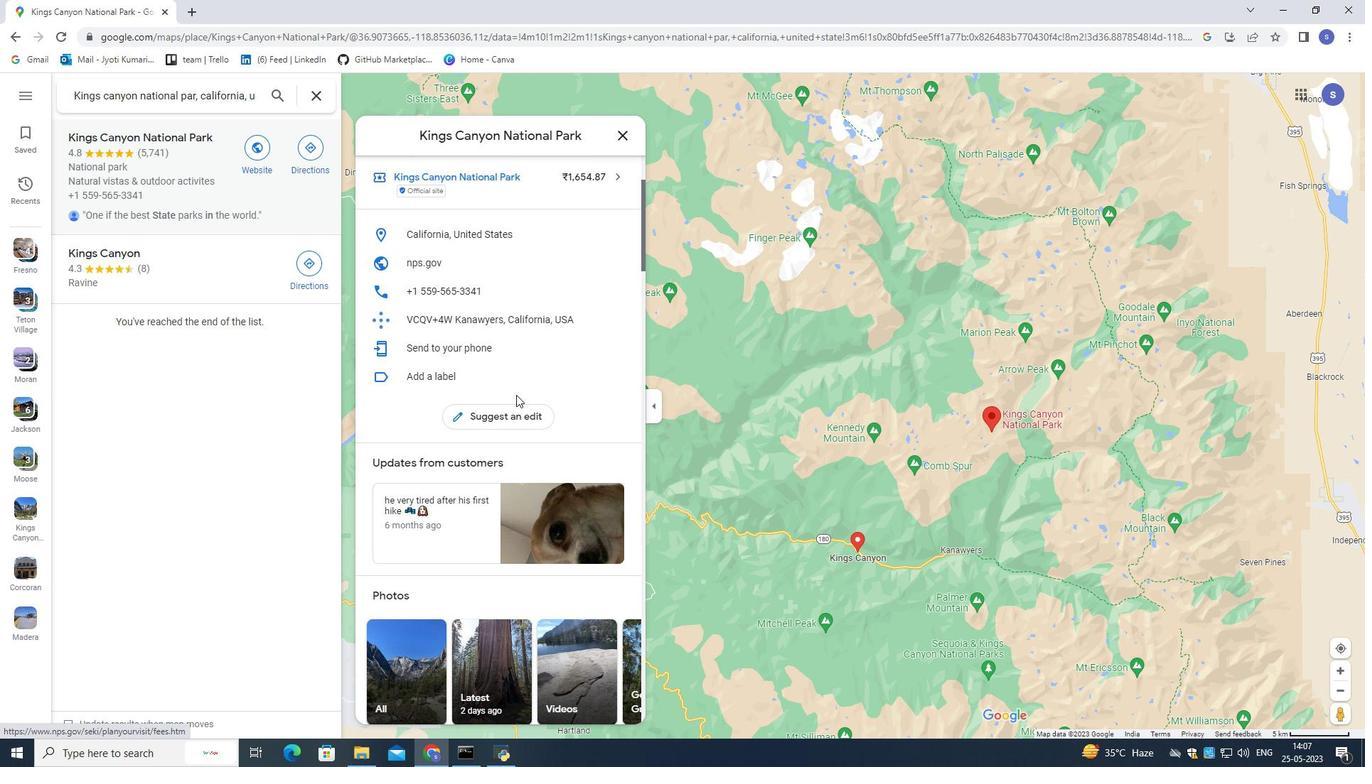 
Action: Mouse moved to (515, 393)
Screenshot: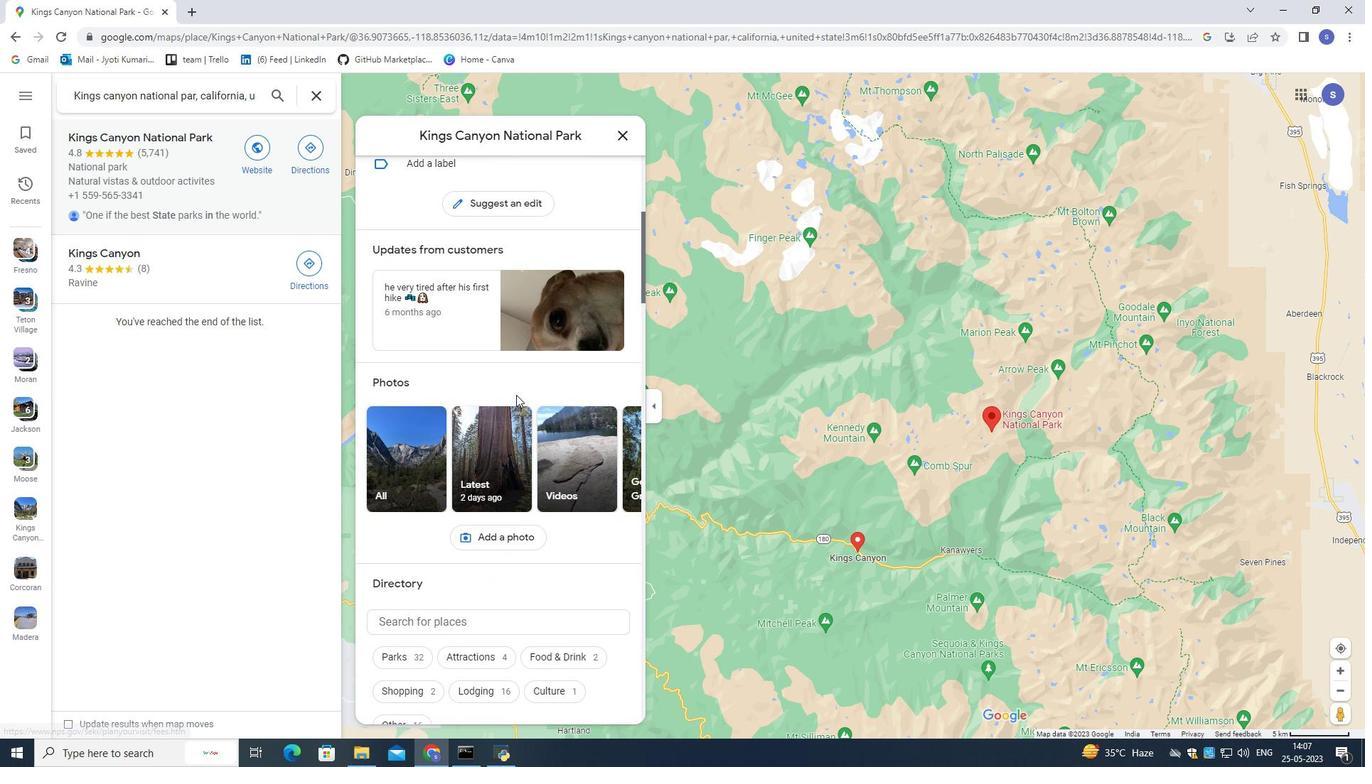 
Action: Mouse scrolled (515, 393) with delta (0, 0)
Screenshot: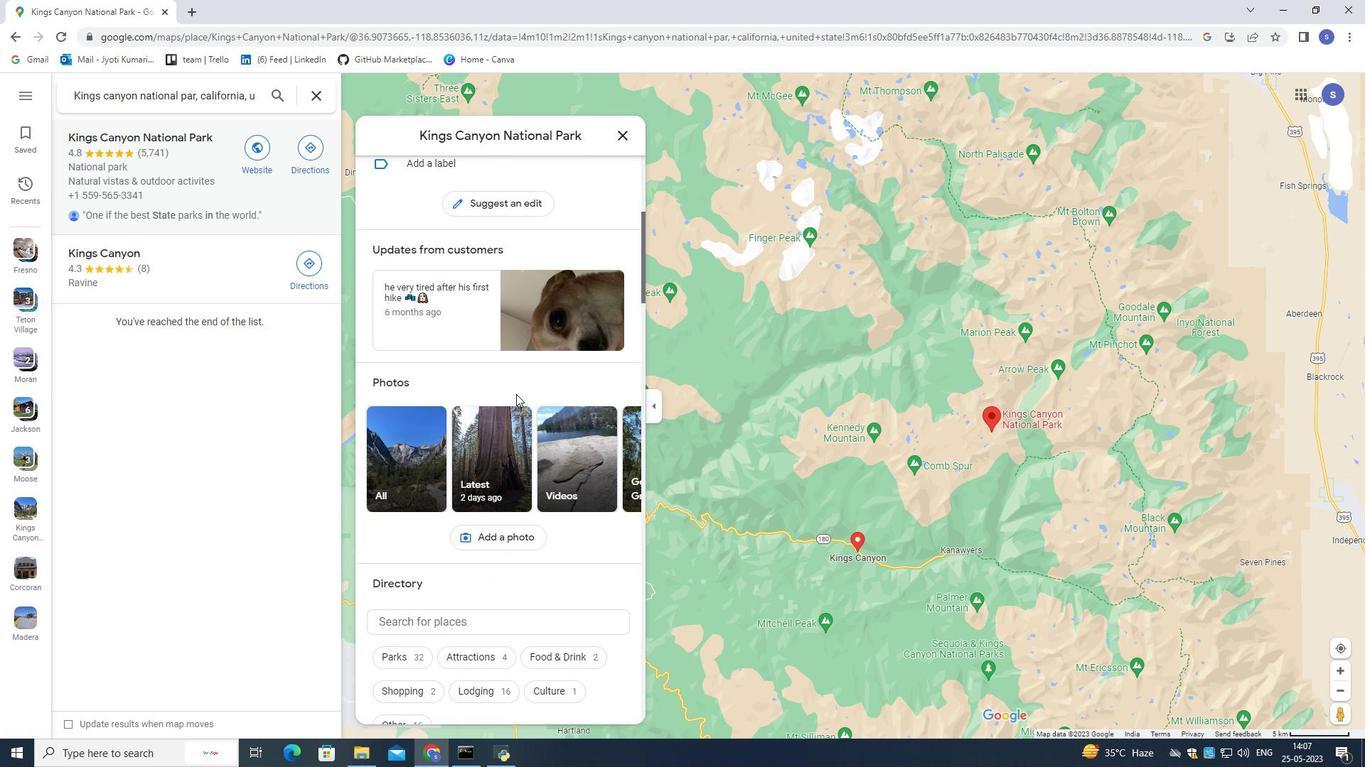 
Action: Mouse scrolled (515, 393) with delta (0, 0)
Screenshot: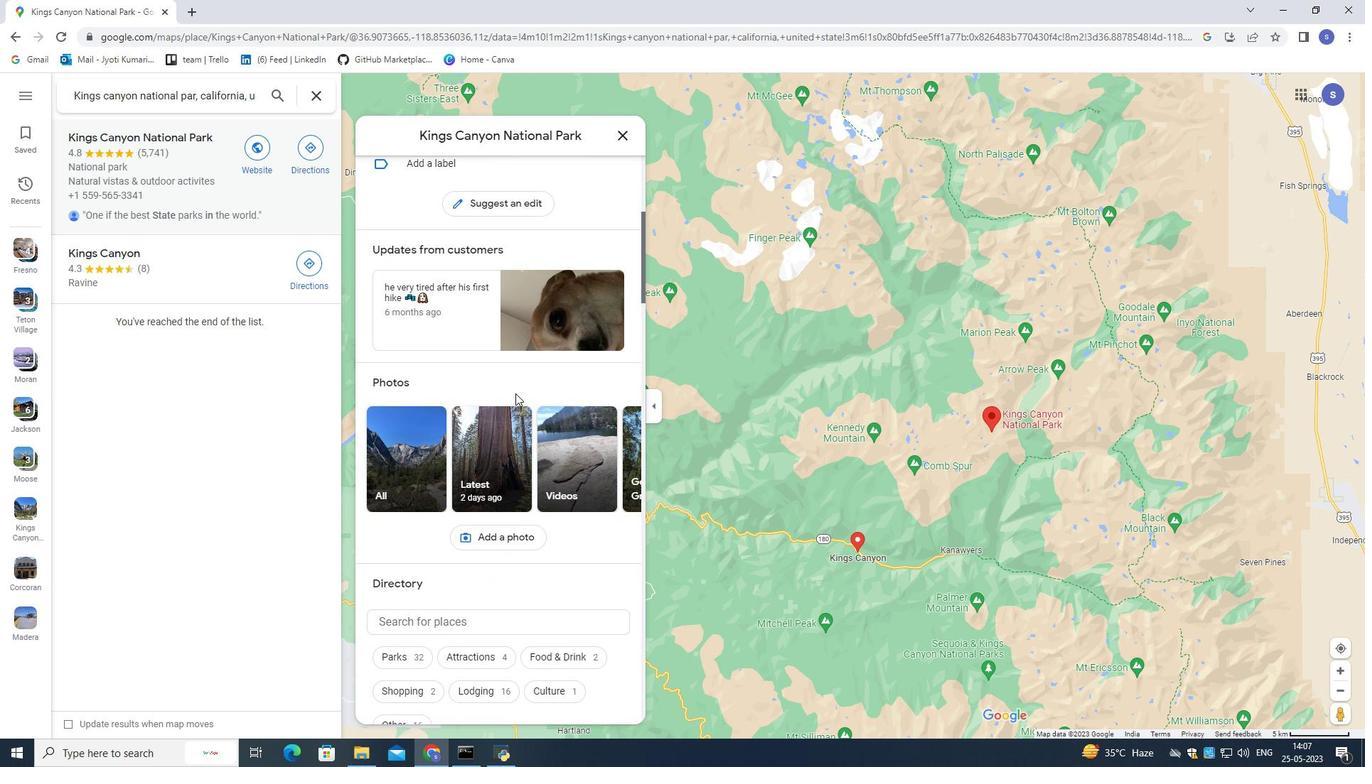 
Action: Mouse scrolled (515, 393) with delta (0, 0)
Screenshot: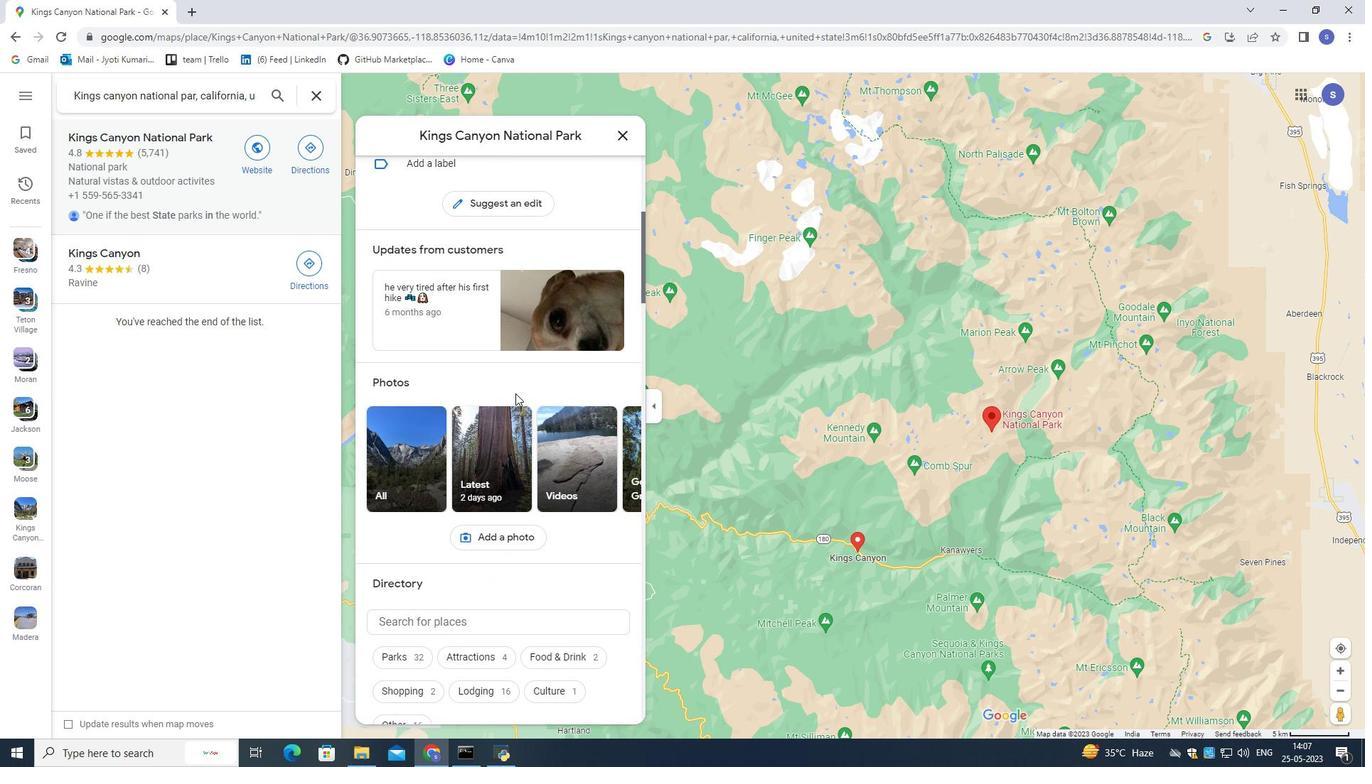 
Action: Mouse scrolled (515, 394) with delta (0, 0)
Screenshot: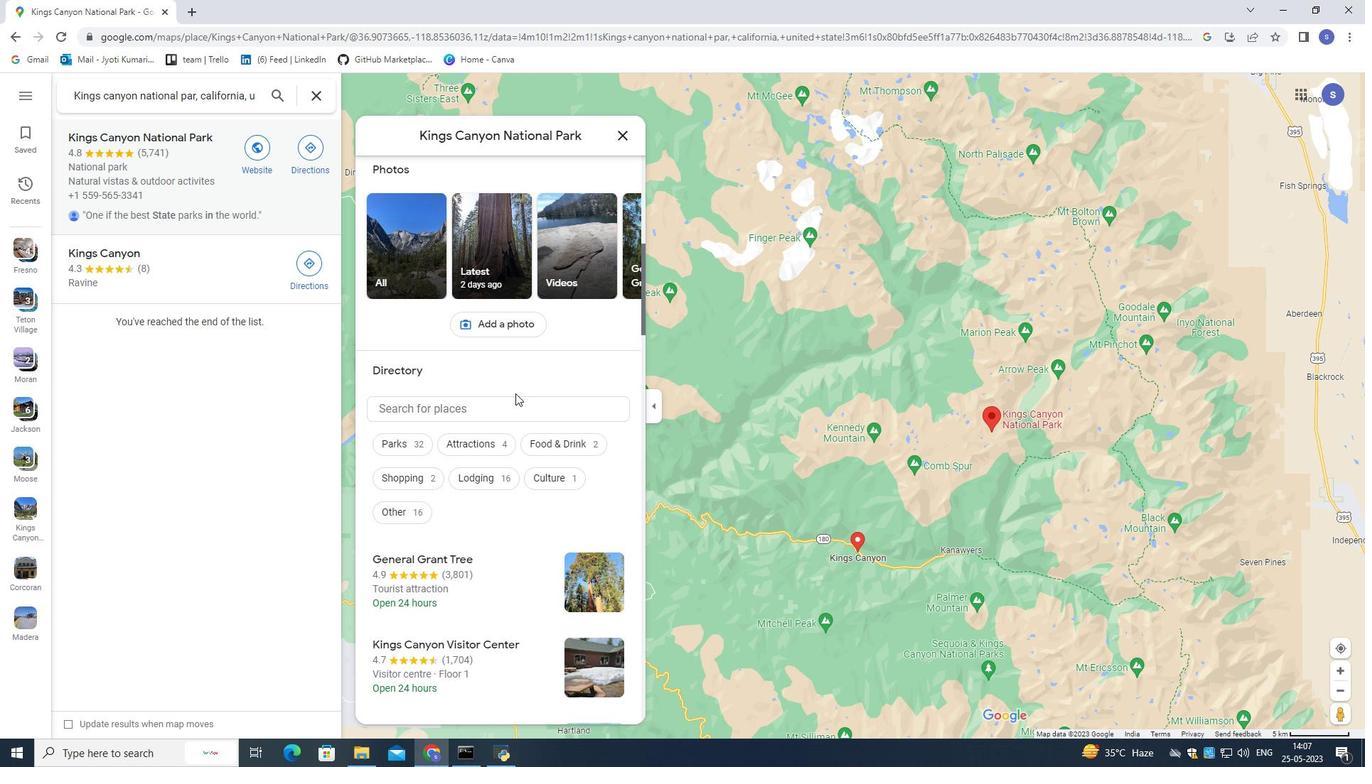 
Action: Mouse scrolled (515, 394) with delta (0, 0)
Screenshot: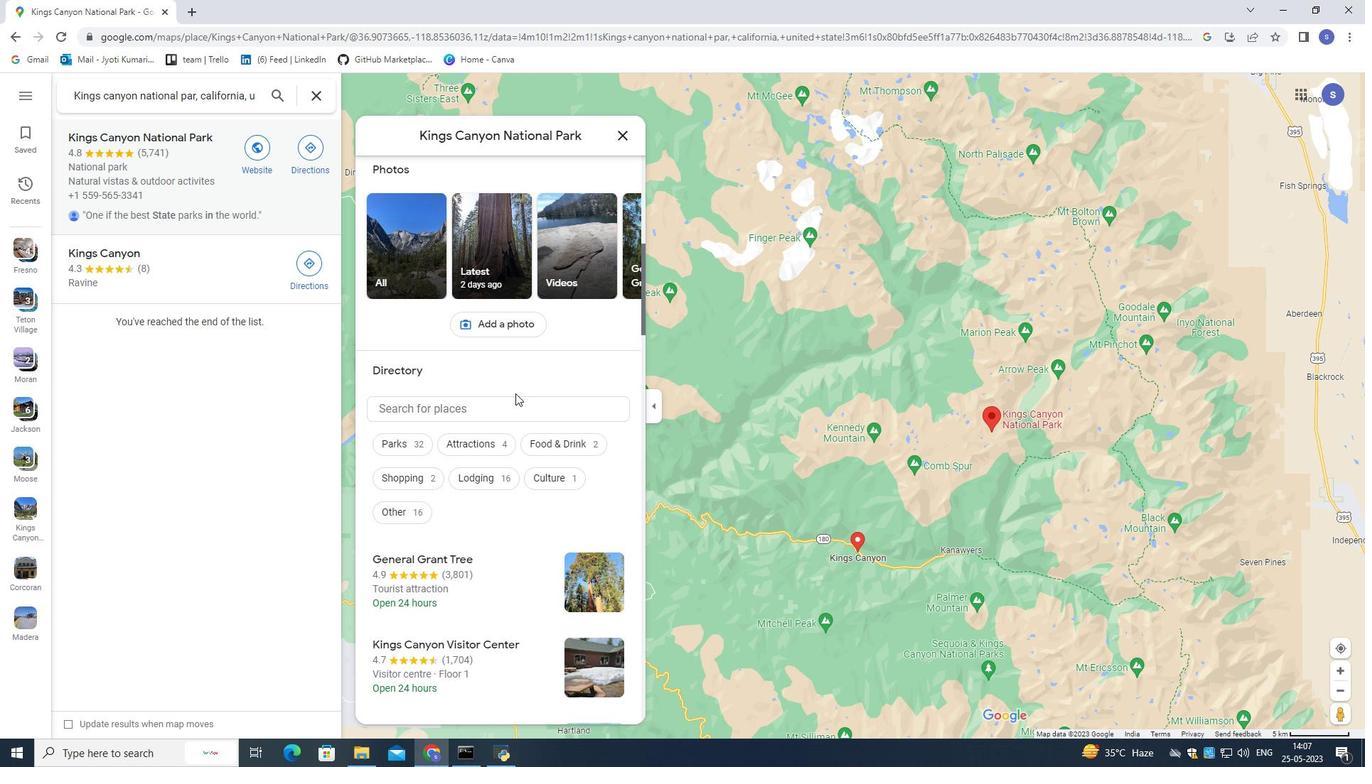 
Action: Mouse moved to (515, 392)
Screenshot: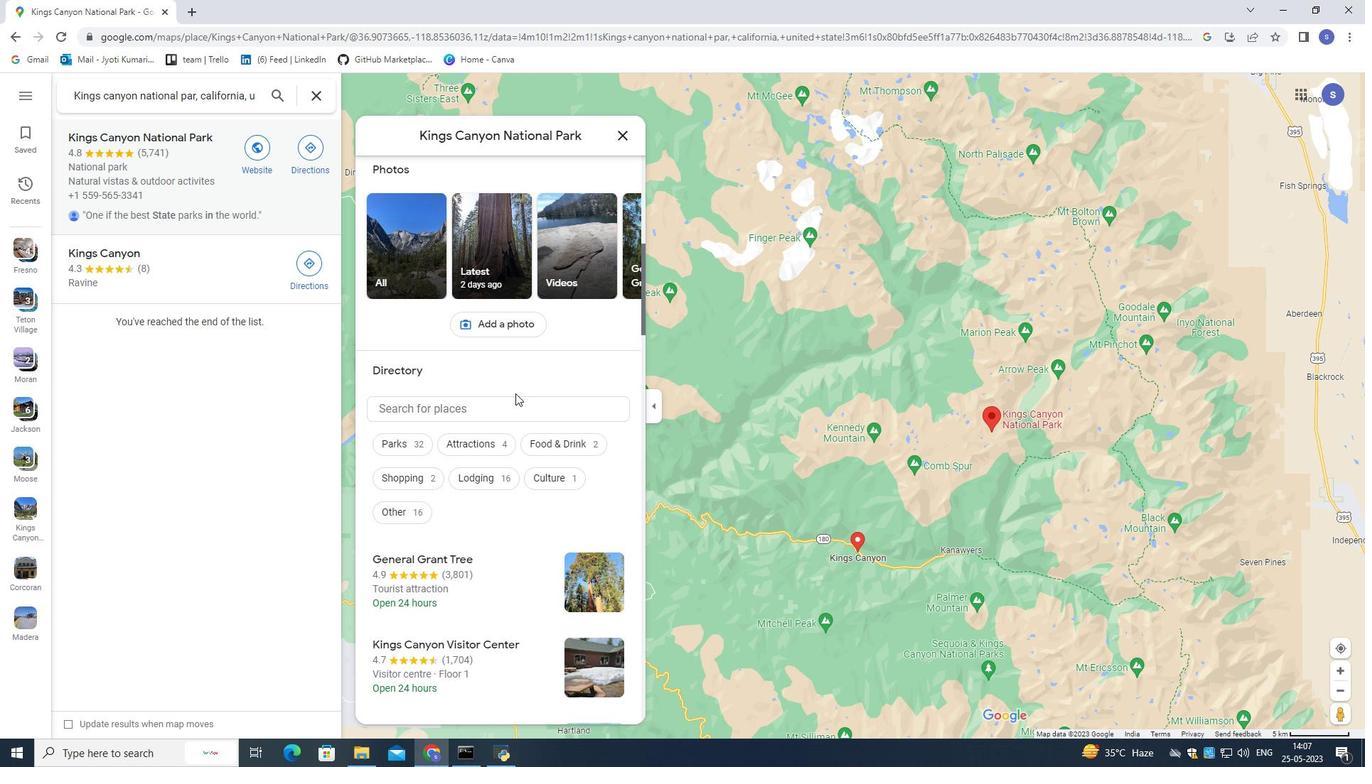 
Action: Mouse scrolled (515, 393) with delta (0, 0)
Screenshot: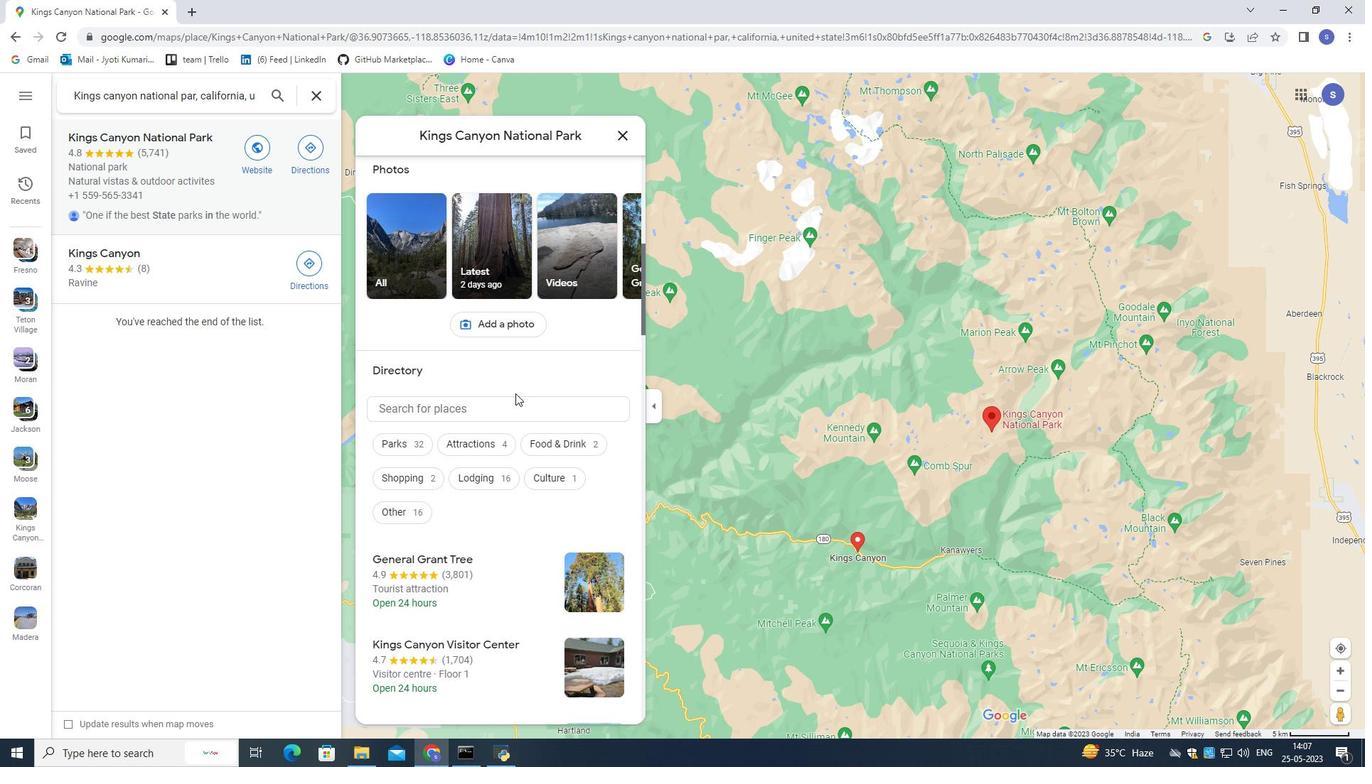 
Action: Mouse moved to (515, 391)
Screenshot: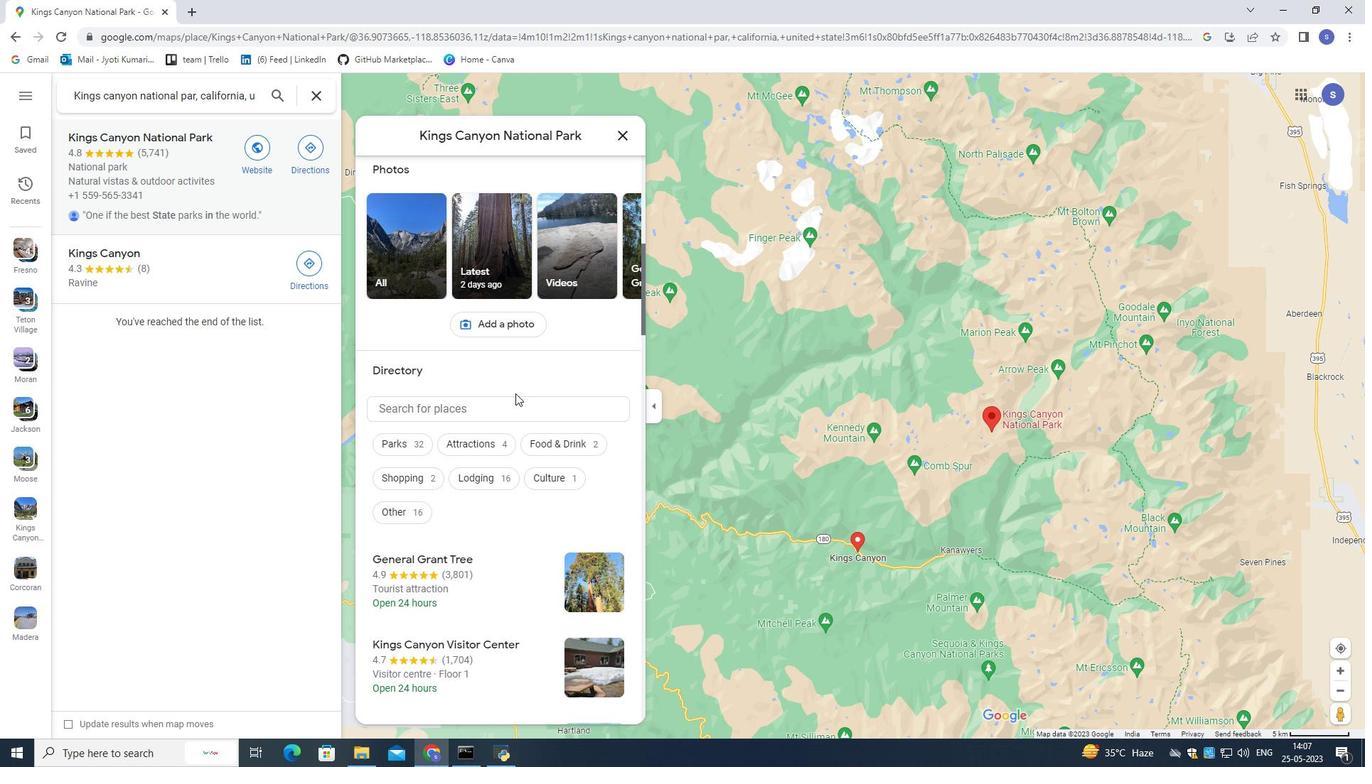
Action: Mouse scrolled (515, 392) with delta (0, 0)
Screenshot: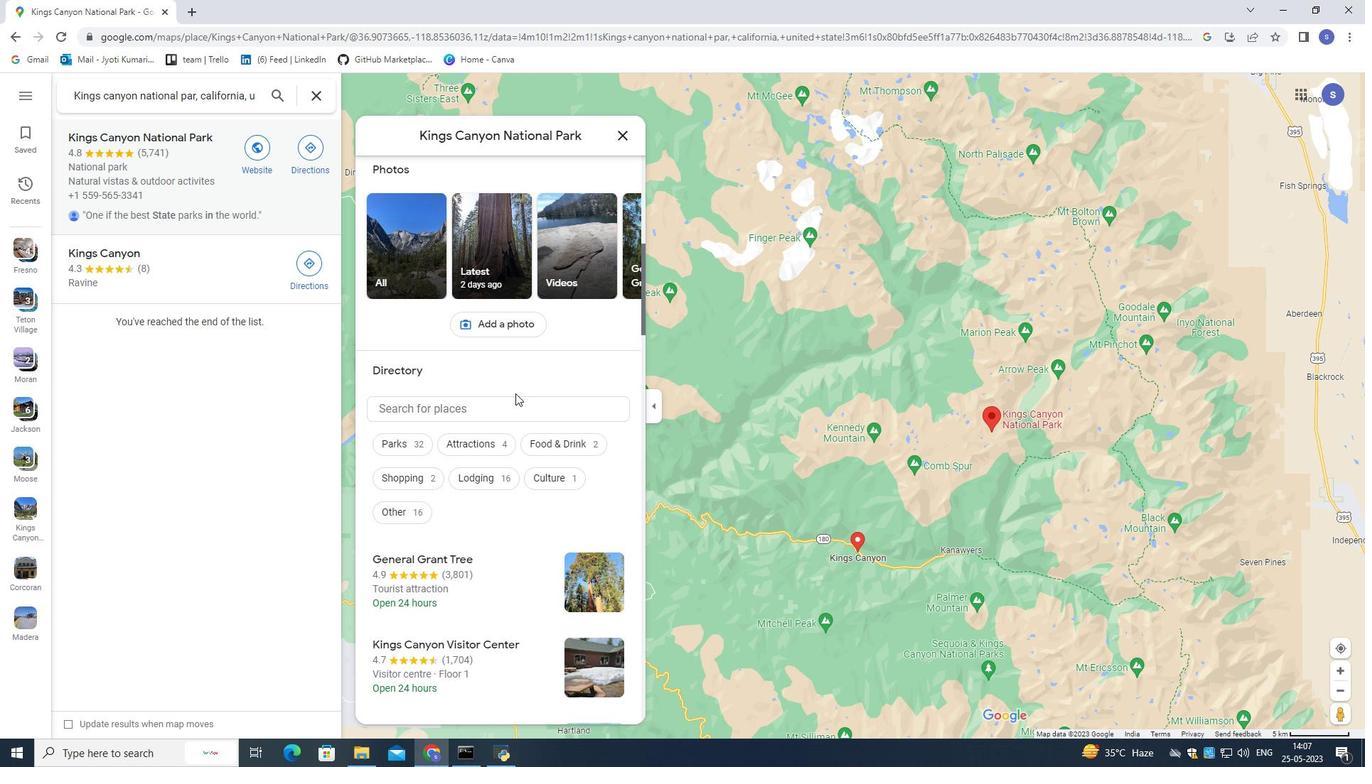 
Action: Mouse moved to (514, 389)
Screenshot: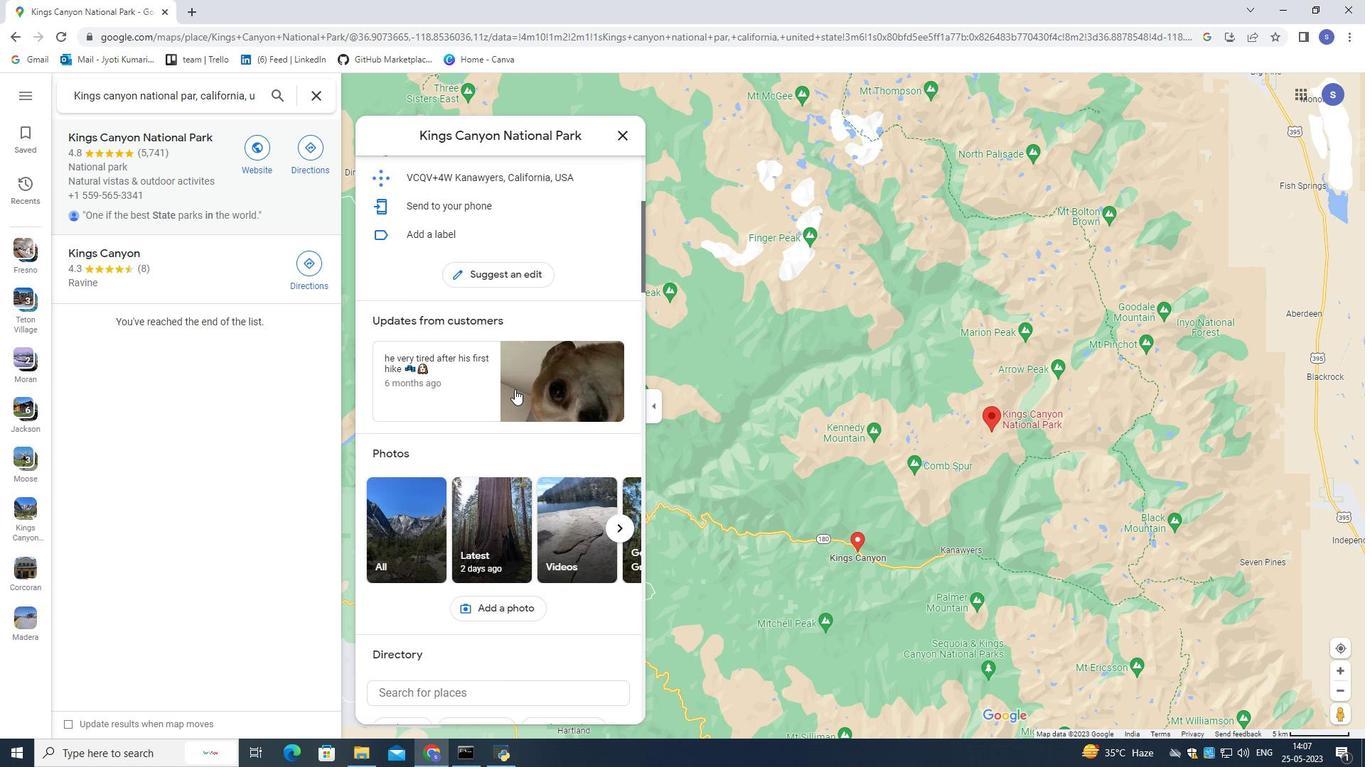 
Action: Mouse scrolled (514, 390) with delta (0, 0)
Screenshot: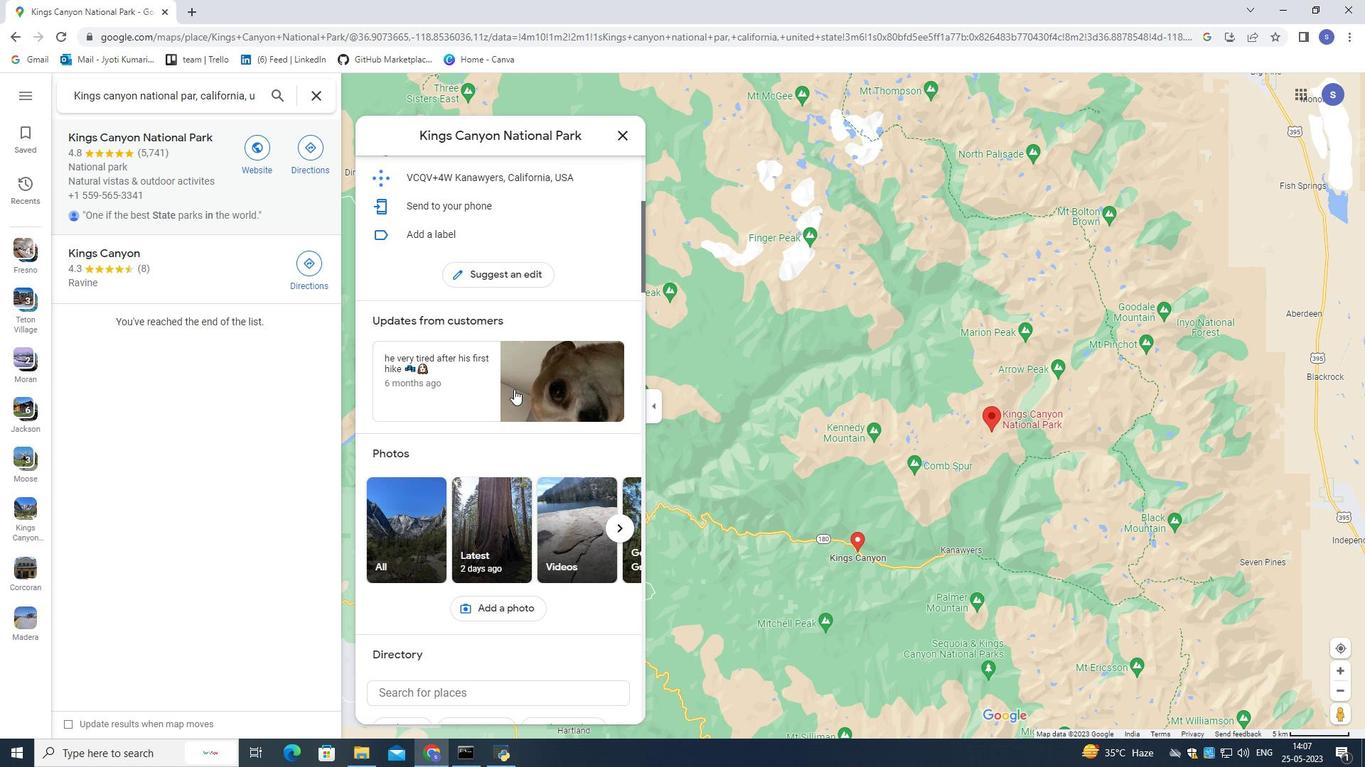 
Action: Mouse moved to (514, 388)
Screenshot: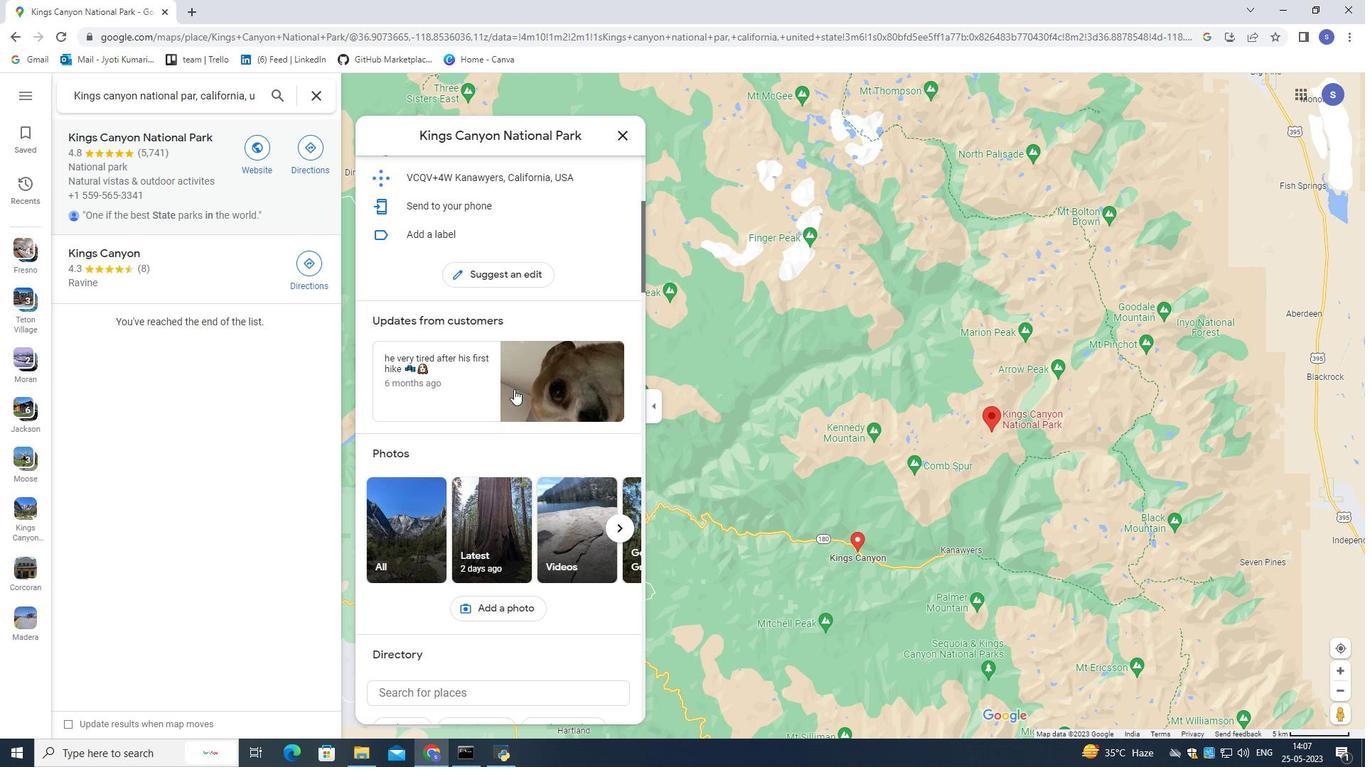 
Action: Mouse scrolled (514, 388) with delta (0, 0)
Screenshot: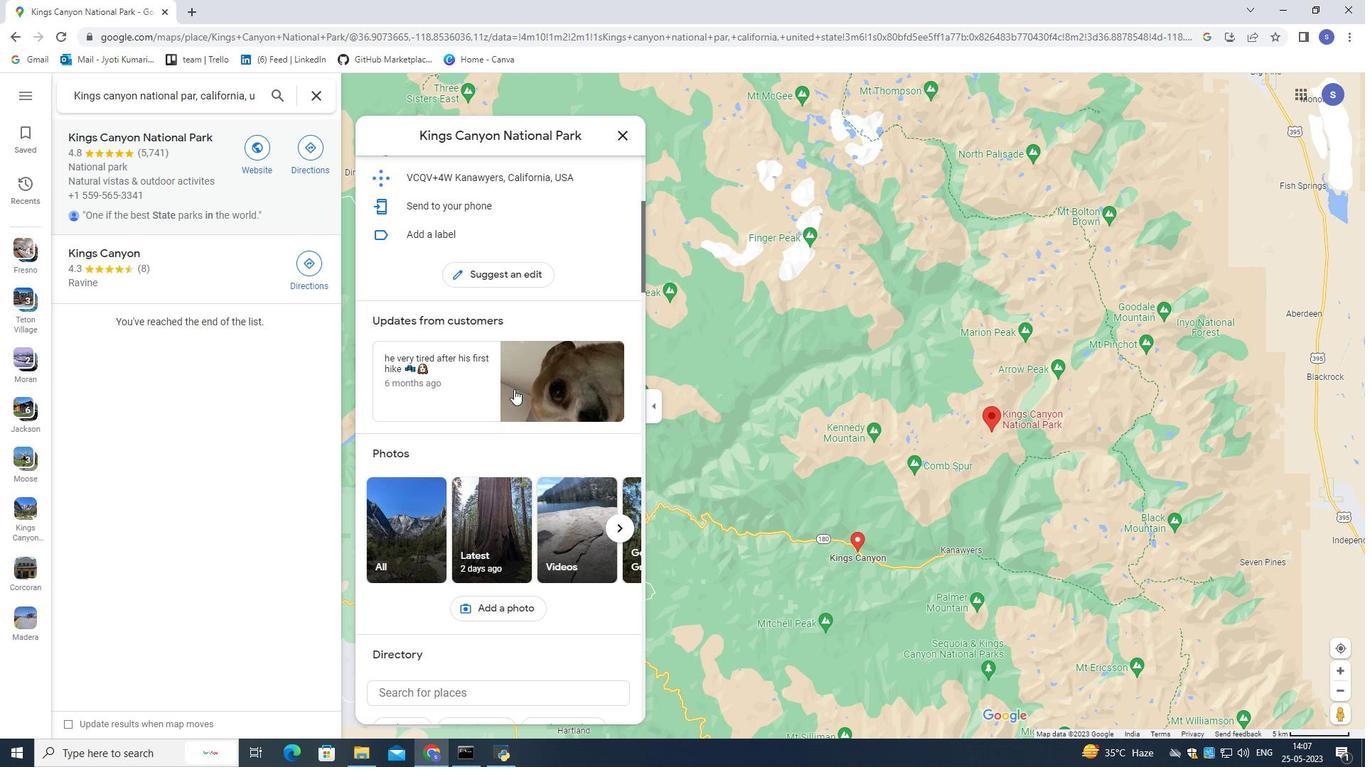 
Action: Mouse moved to (514, 388)
Screenshot: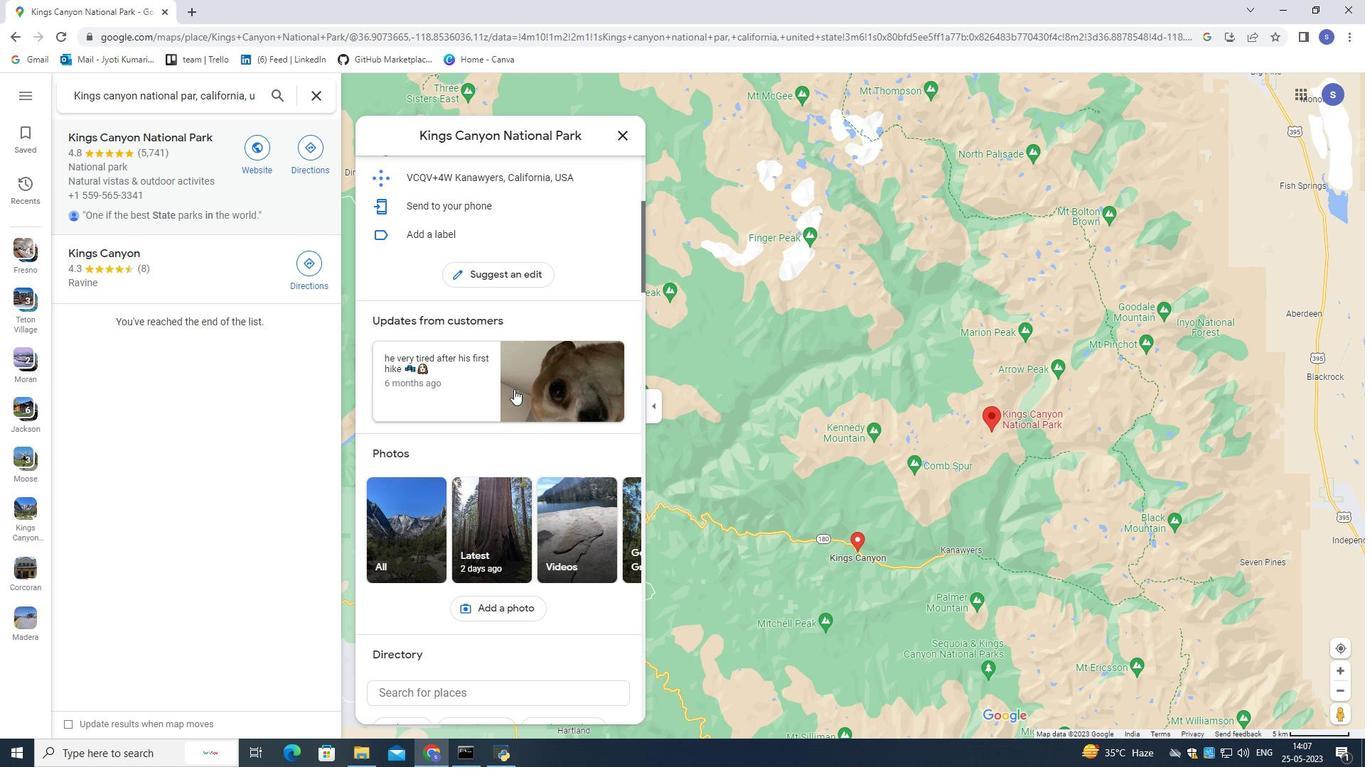 
Action: Mouse scrolled (514, 388) with delta (0, 0)
Screenshot: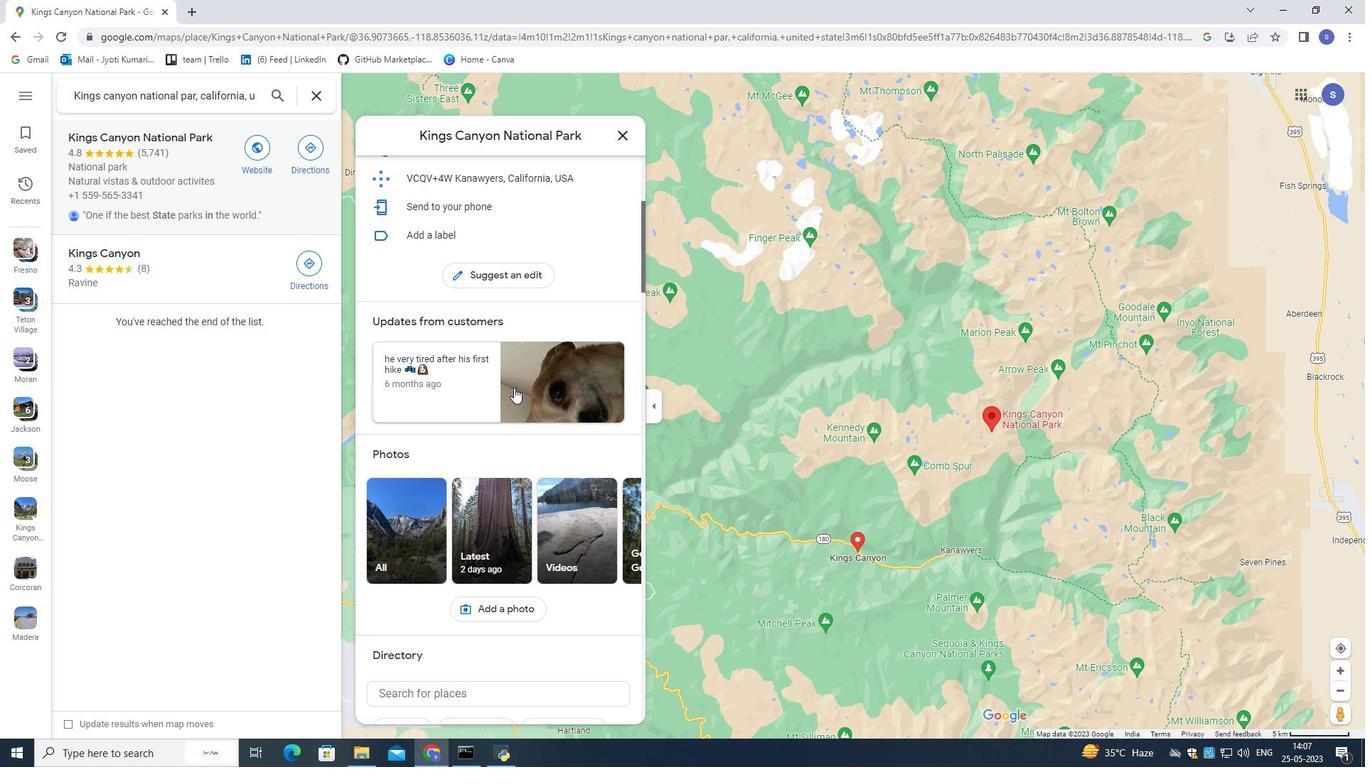 
Action: Mouse moved to (513, 386)
Screenshot: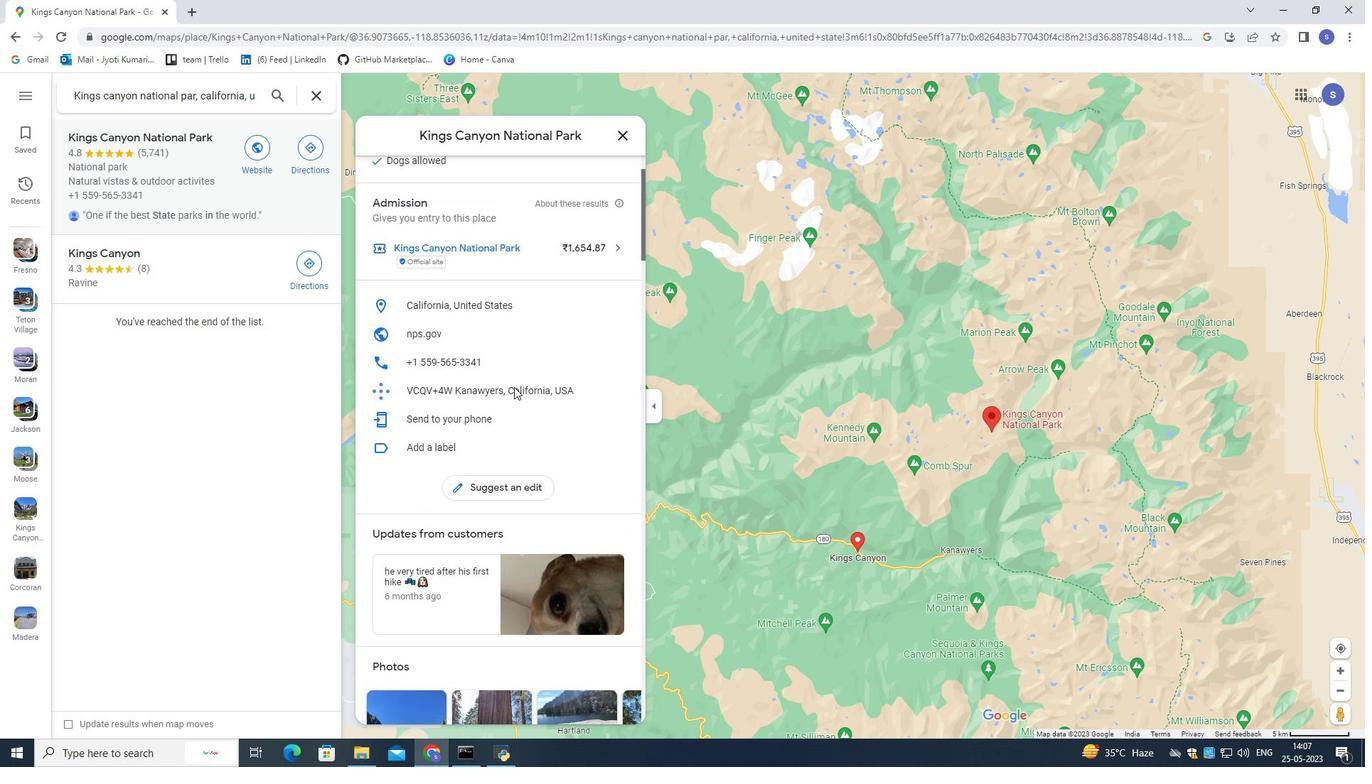 
Action: Mouse scrolled (513, 387) with delta (0, 0)
Screenshot: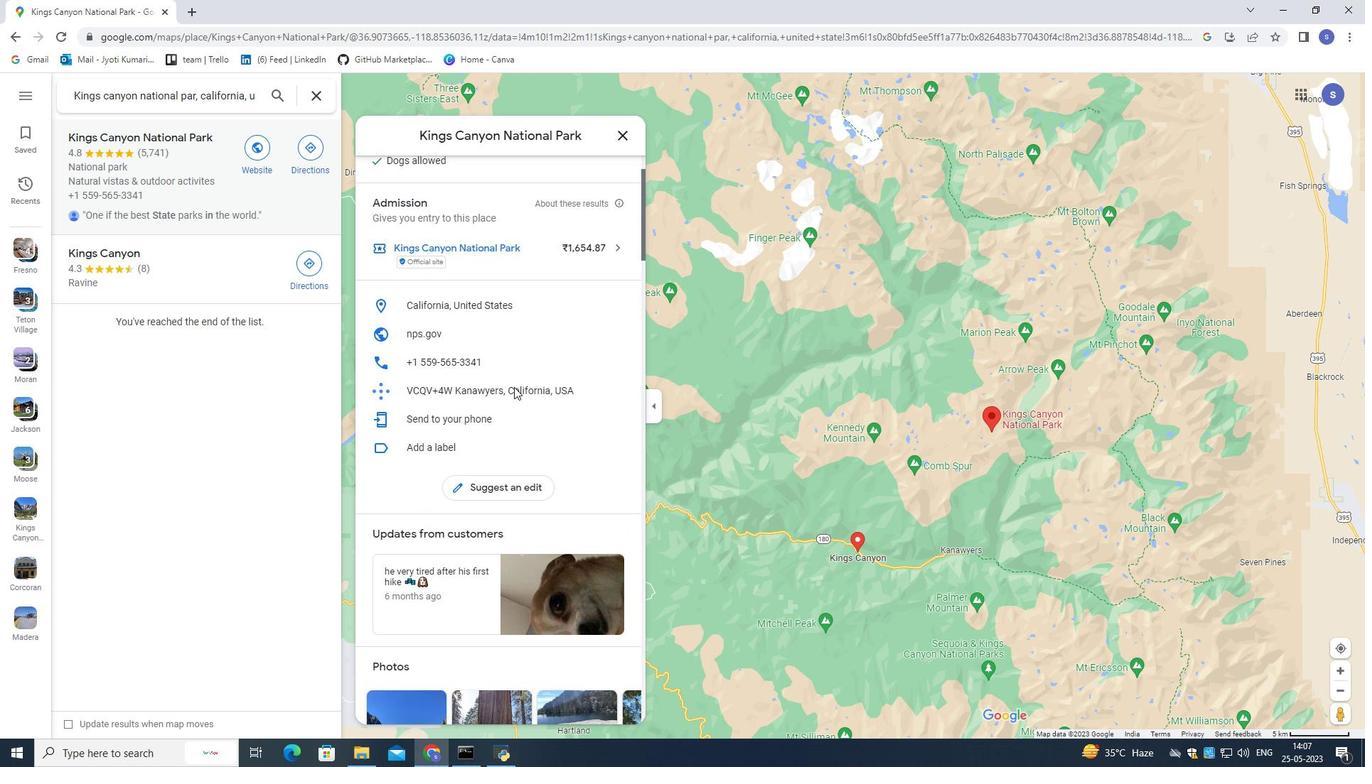 
Action: Mouse scrolled (513, 387) with delta (0, 0)
Screenshot: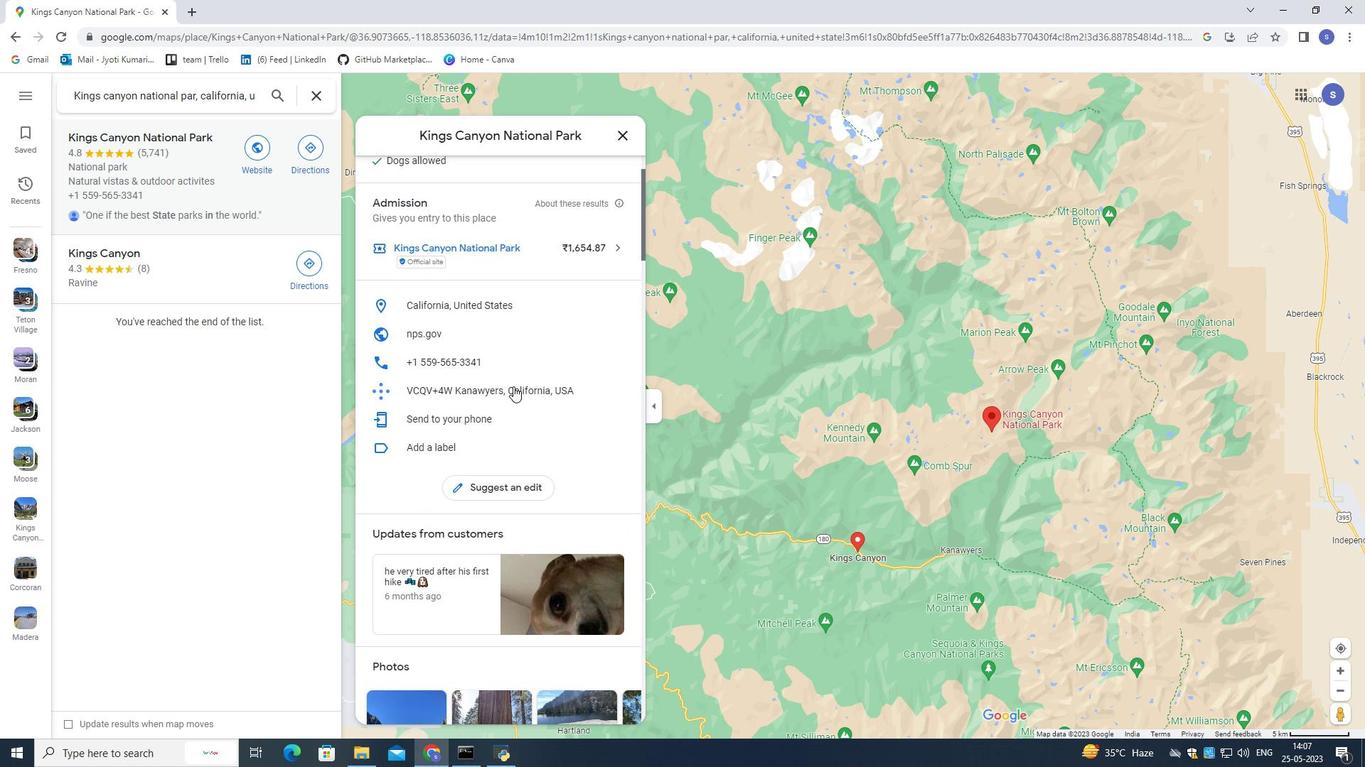 
Action: Mouse moved to (513, 386)
Screenshot: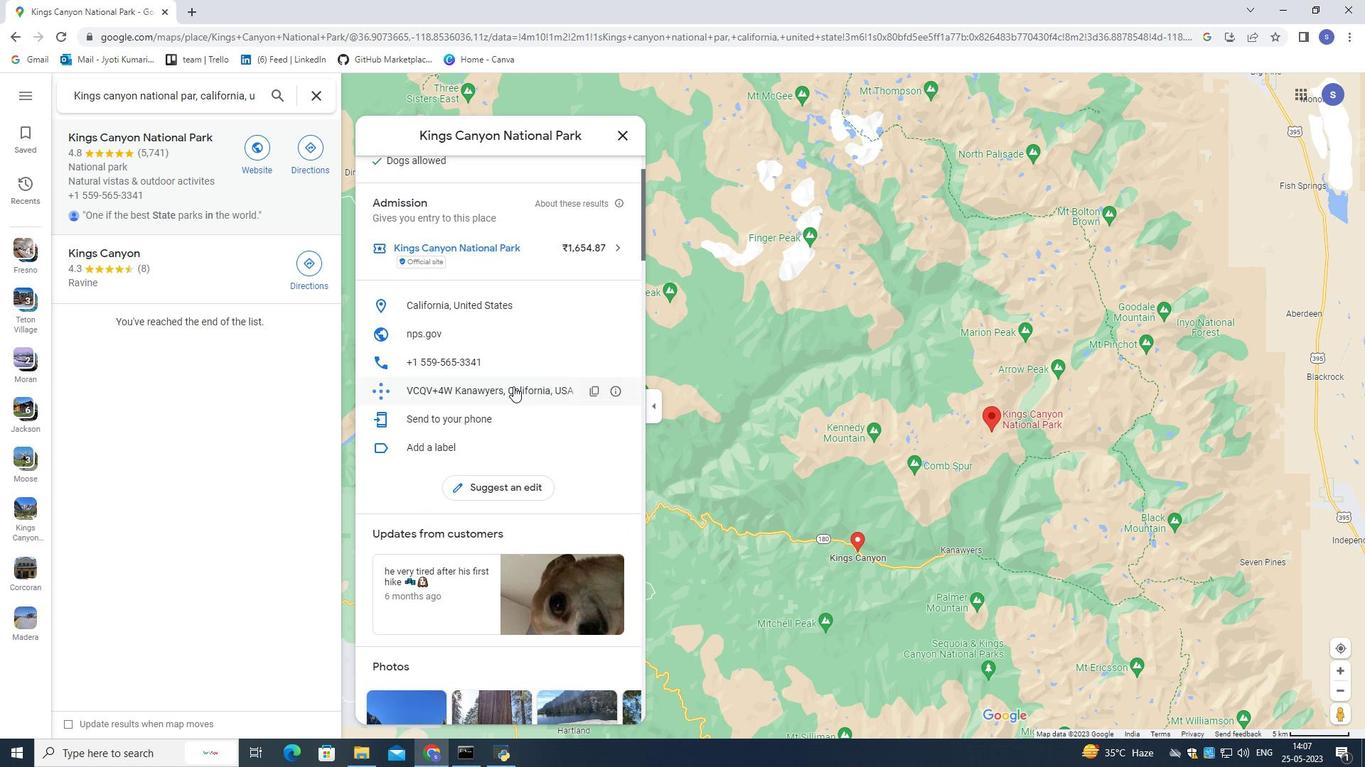 
Action: Mouse scrolled (513, 386) with delta (0, 0)
Screenshot: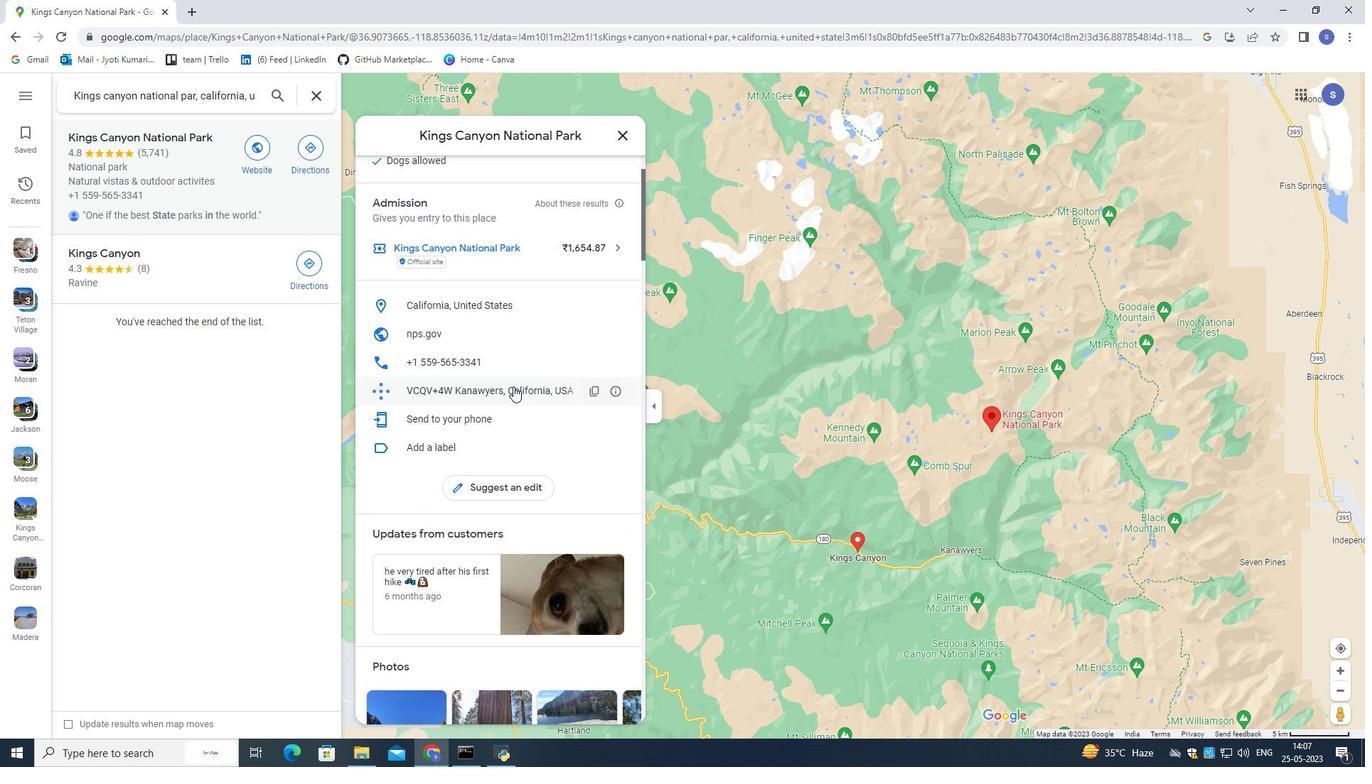 
Action: Mouse moved to (496, 276)
Screenshot: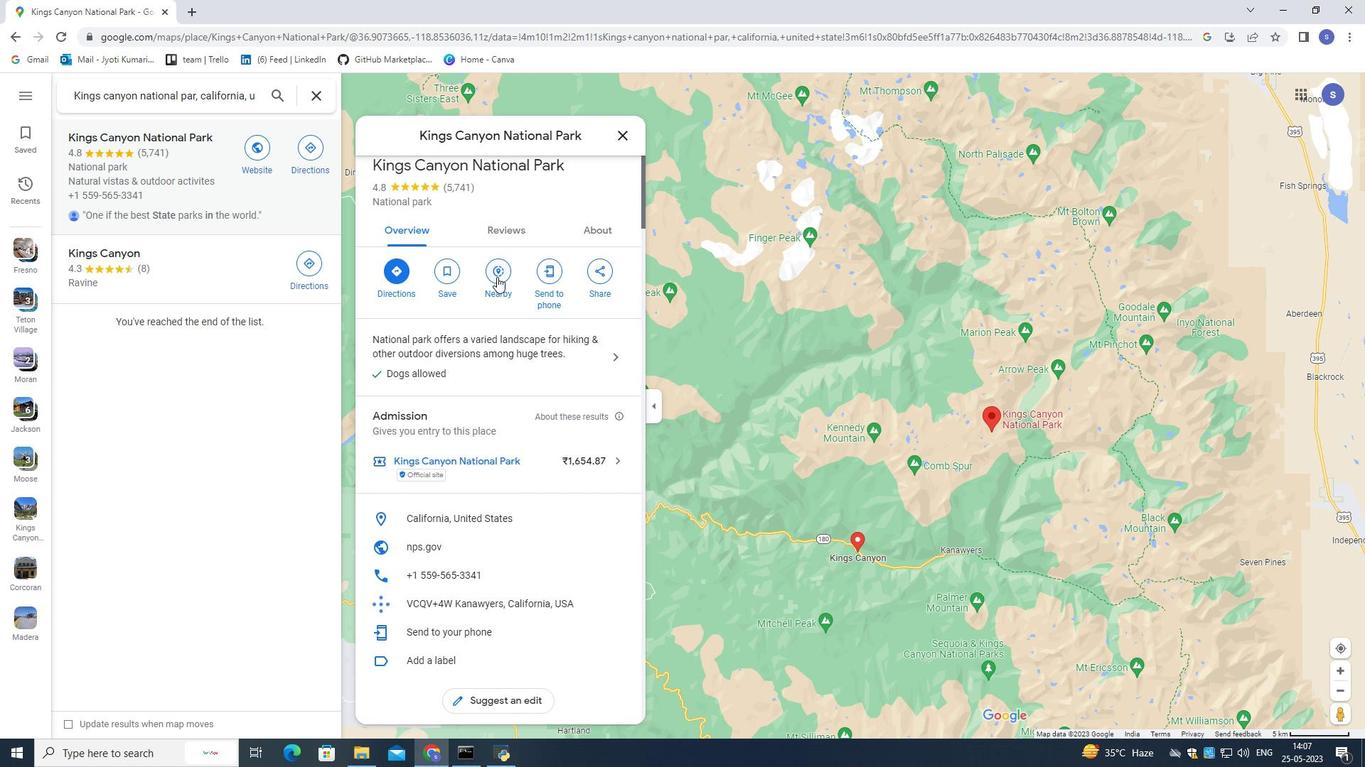 
Action: Mouse pressed left at (496, 276)
Screenshot: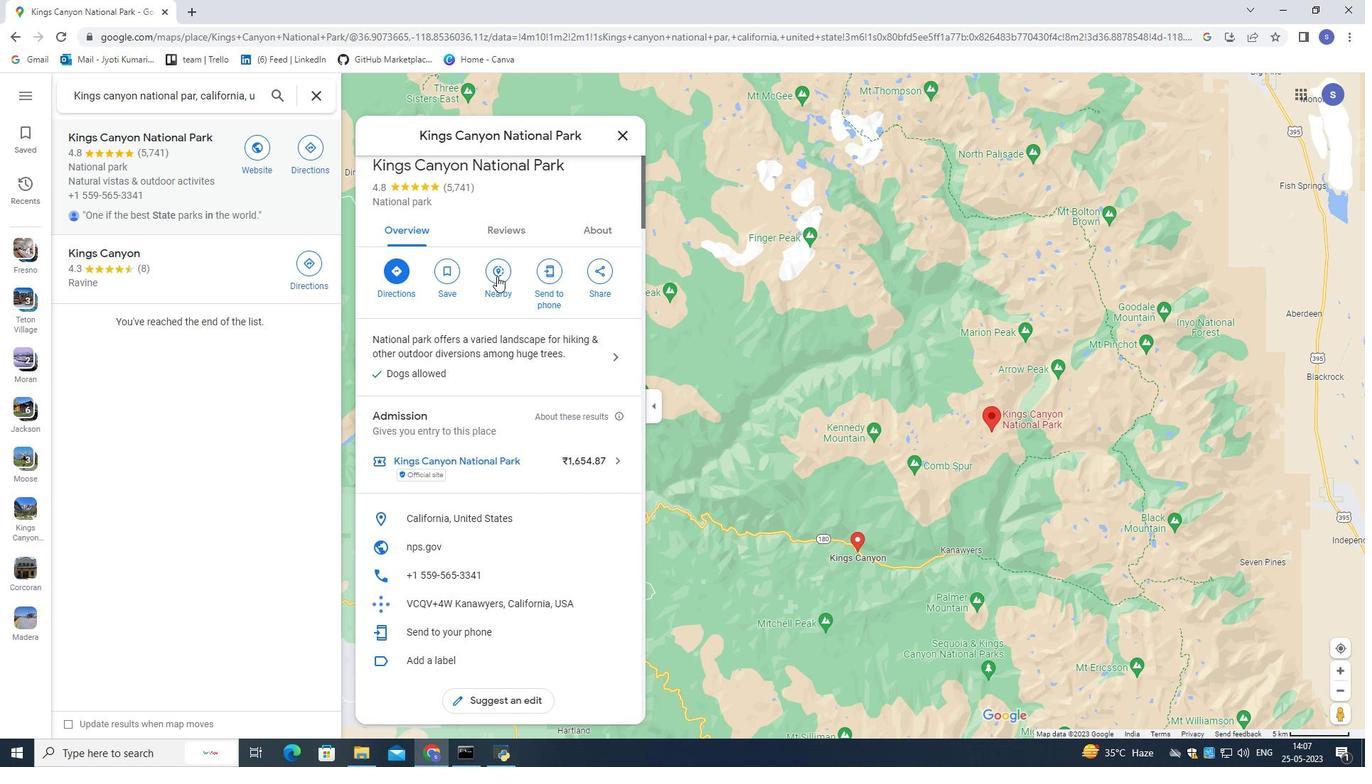 
Action: Mouse moved to (494, 280)
Screenshot: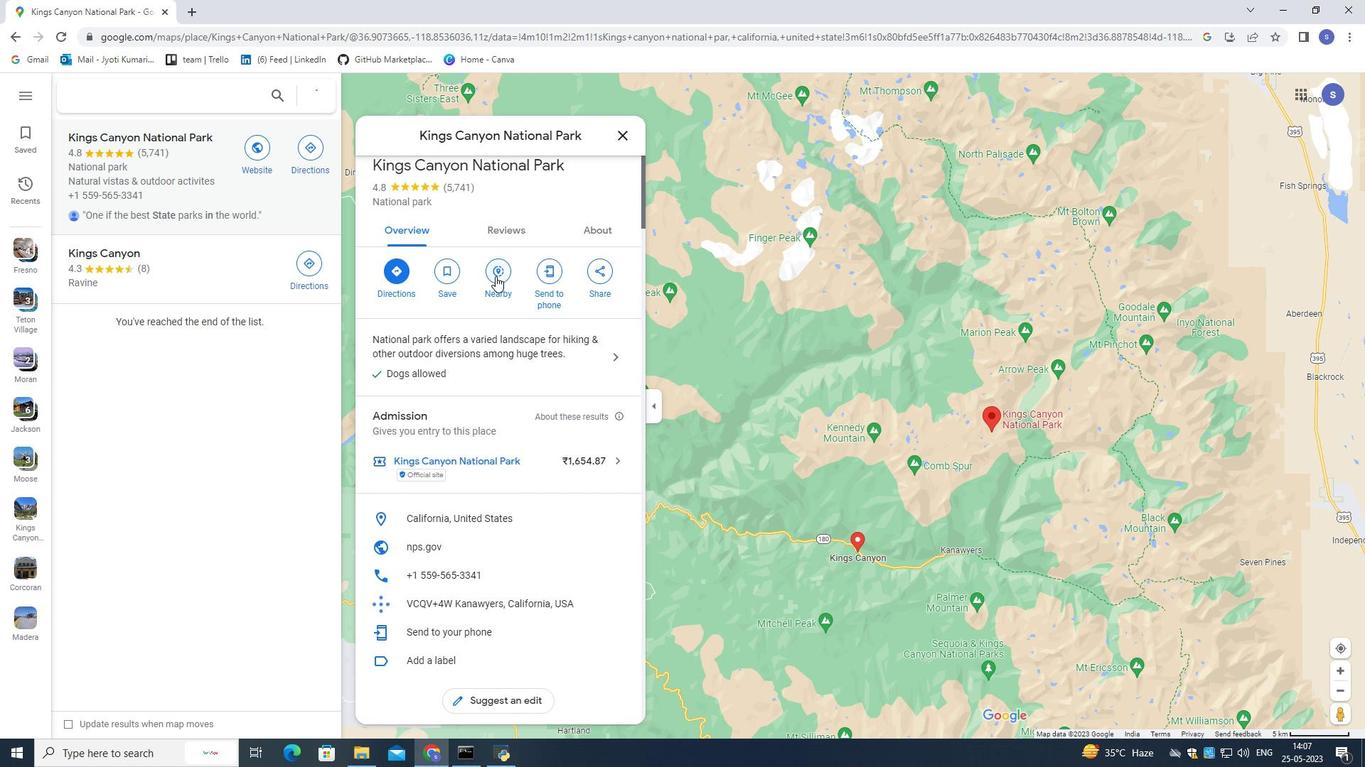 
Action: Key pressed hotels<Key.enter>
Screenshot: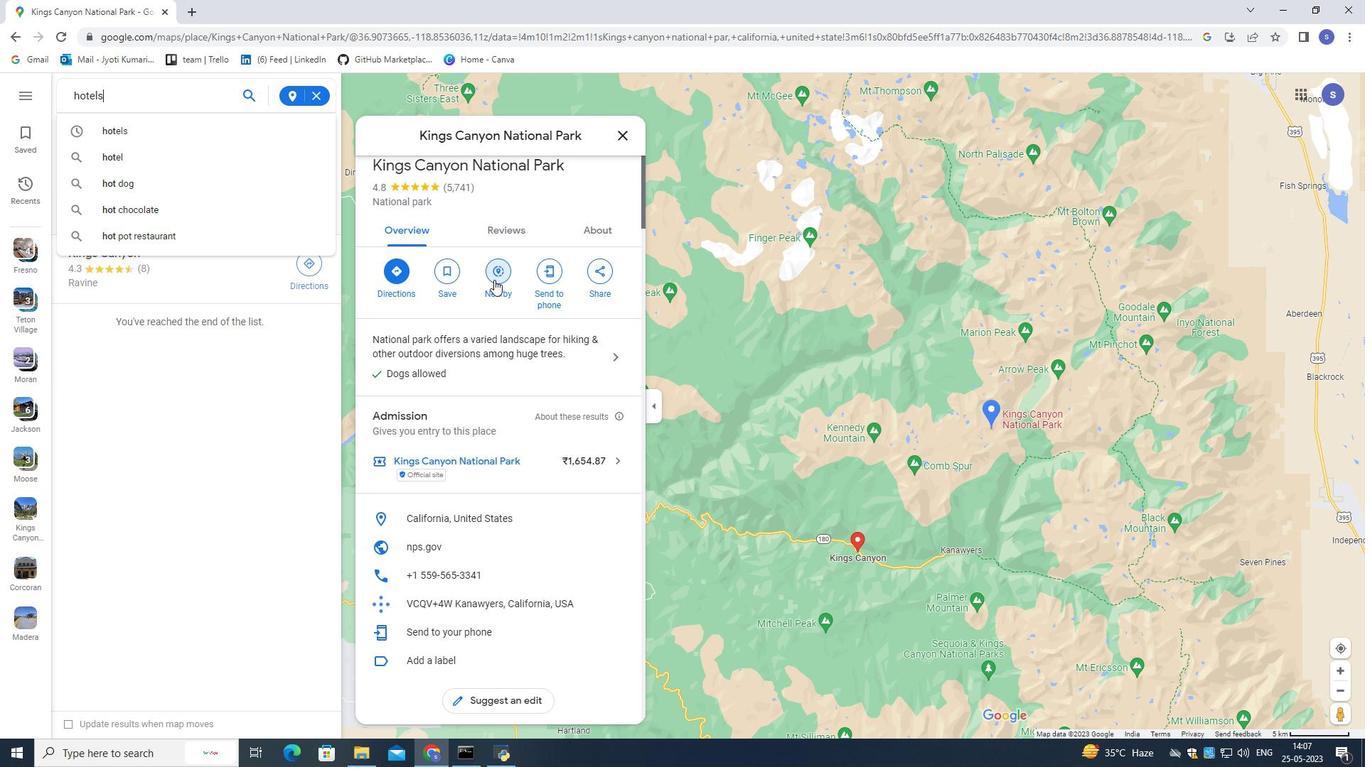 
Action: Mouse moved to (211, 269)
Screenshot: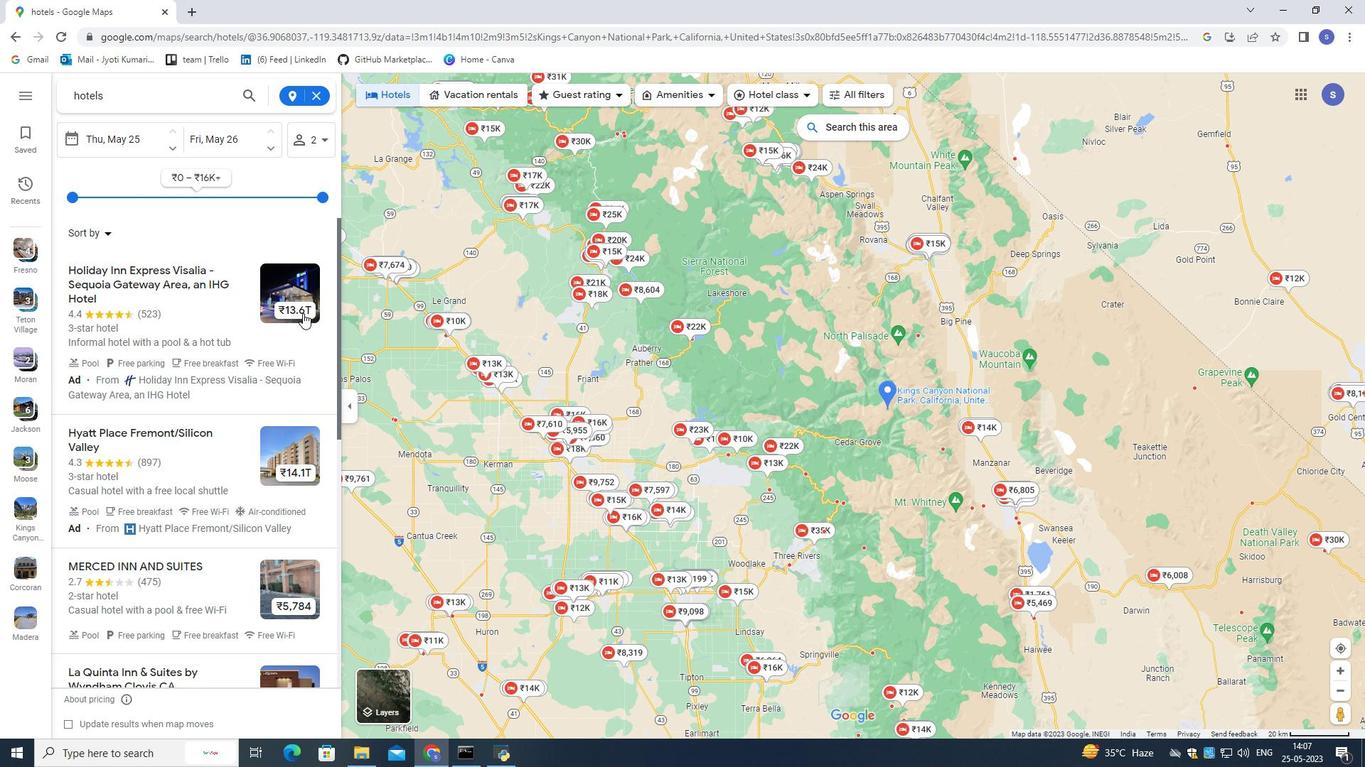 
Action: Mouse scrolled (211, 268) with delta (0, 0)
Screenshot: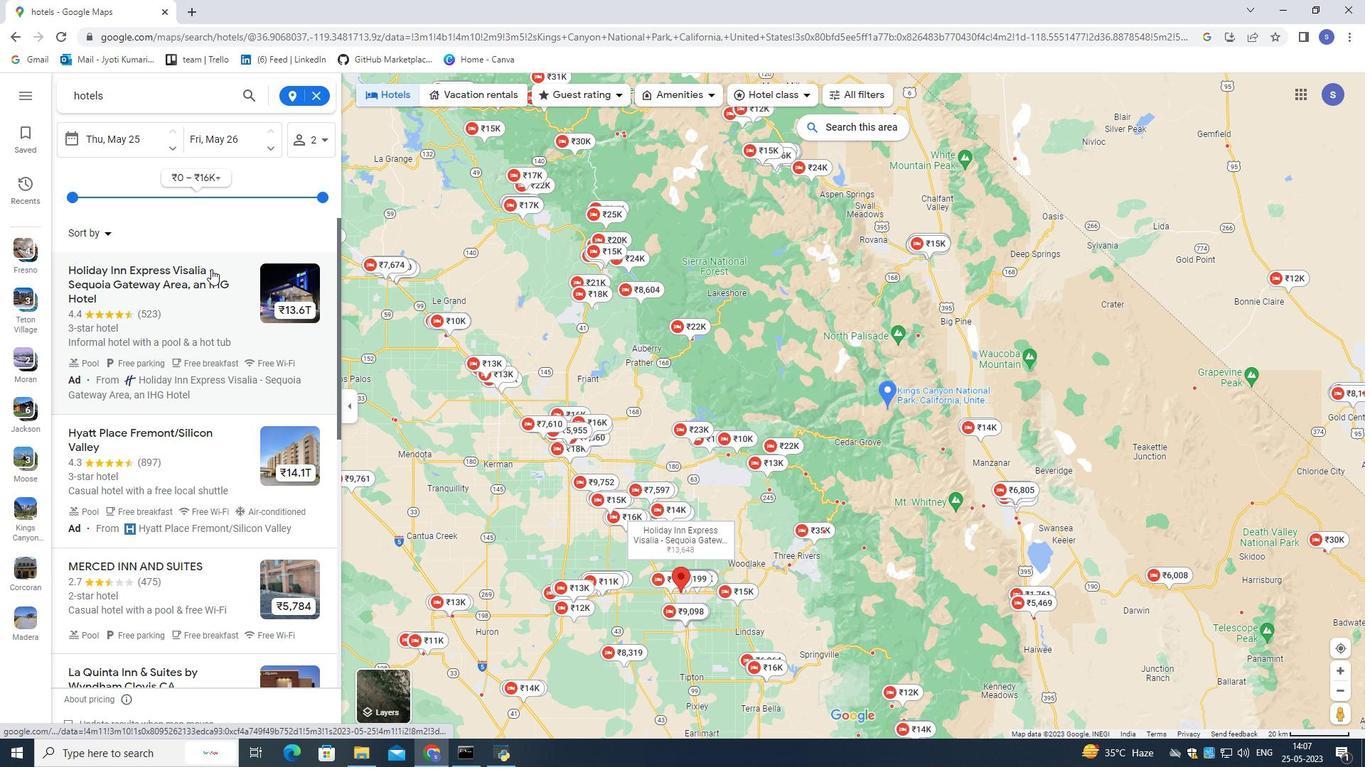 
Action: Mouse scrolled (211, 268) with delta (0, 0)
Screenshot: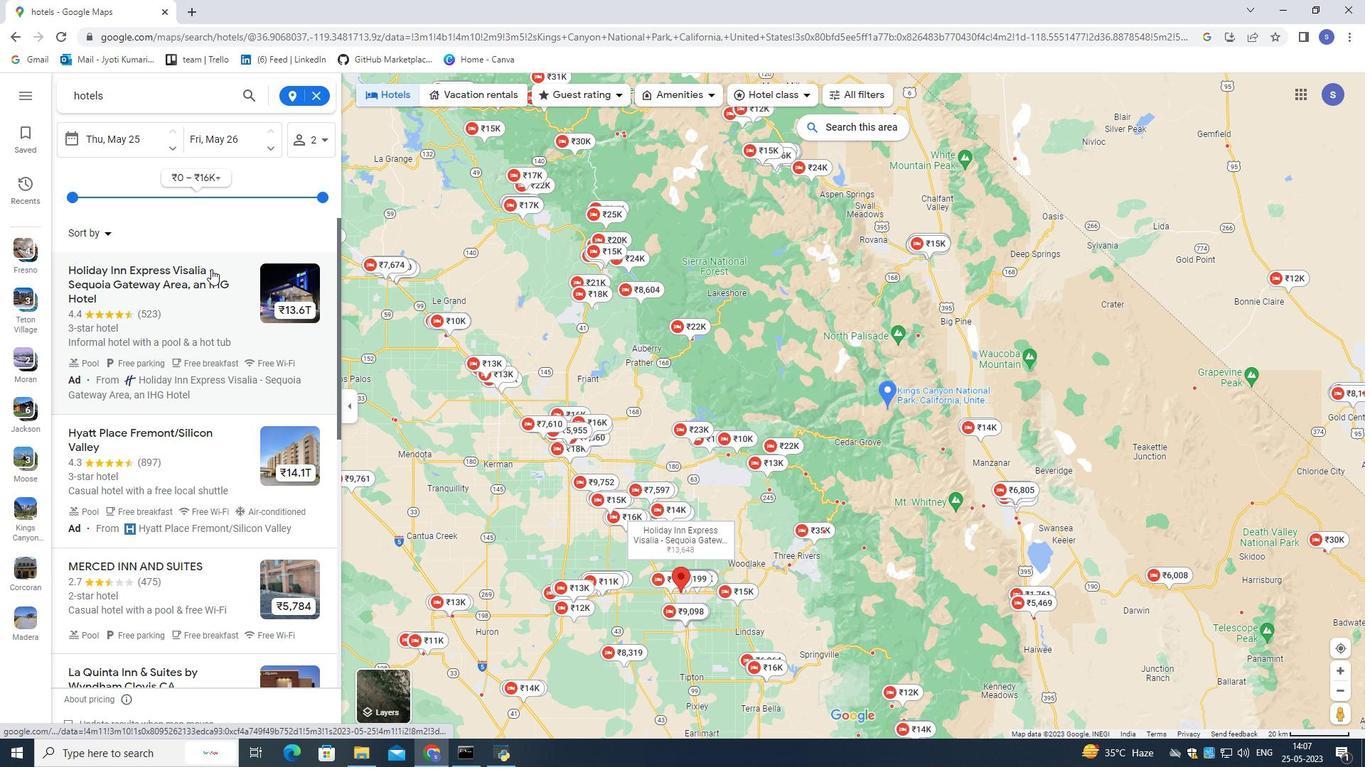 
Action: Mouse scrolled (211, 268) with delta (0, 0)
Screenshot: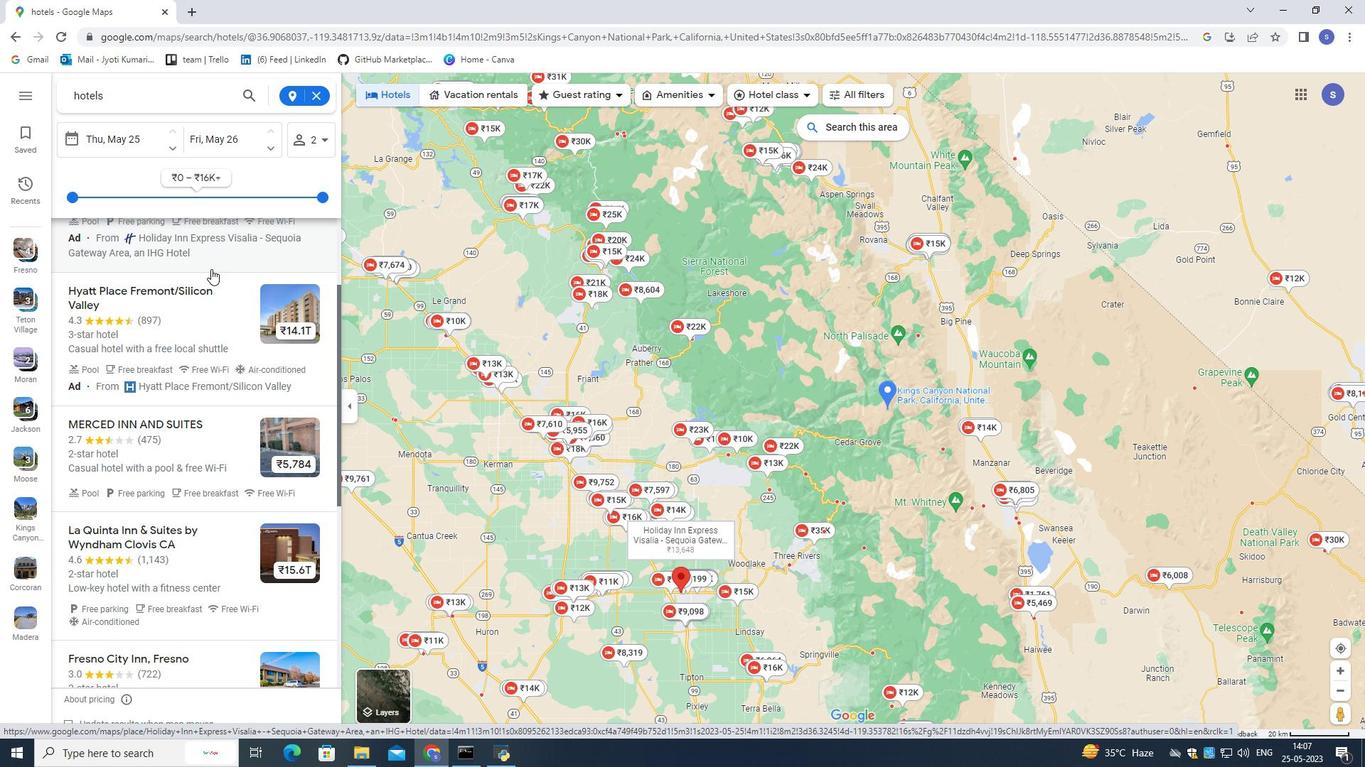 
Action: Mouse scrolled (211, 268) with delta (0, 0)
Screenshot: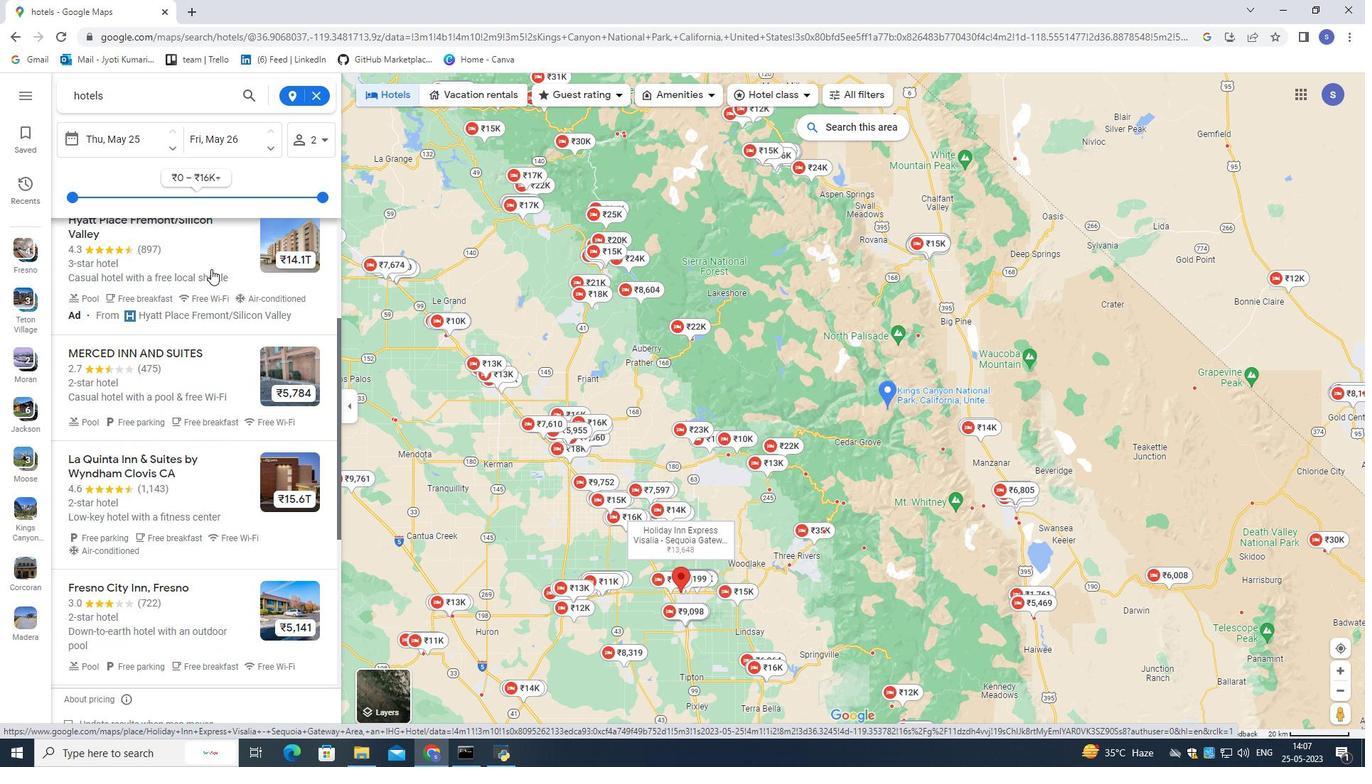 
Action: Mouse scrolled (211, 268) with delta (0, 0)
Screenshot: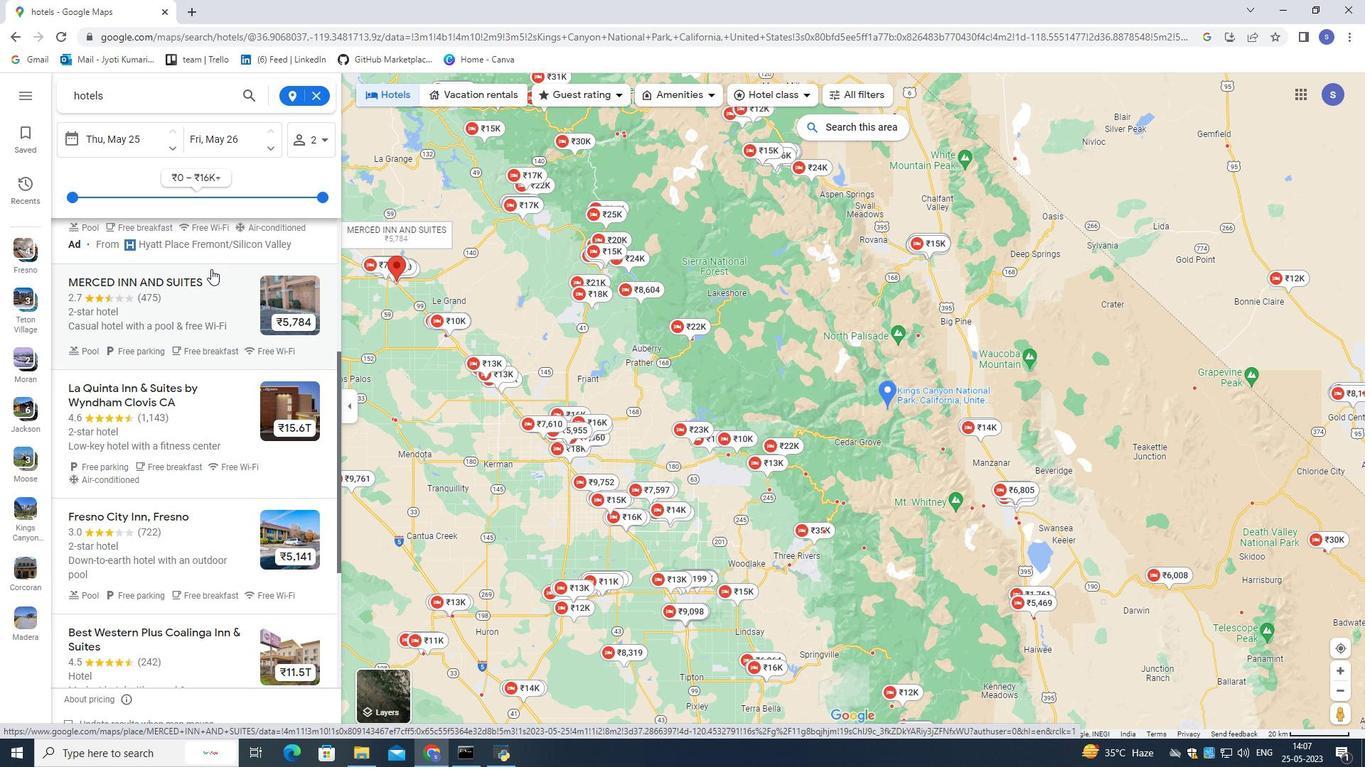
Action: Mouse moved to (211, 269)
Screenshot: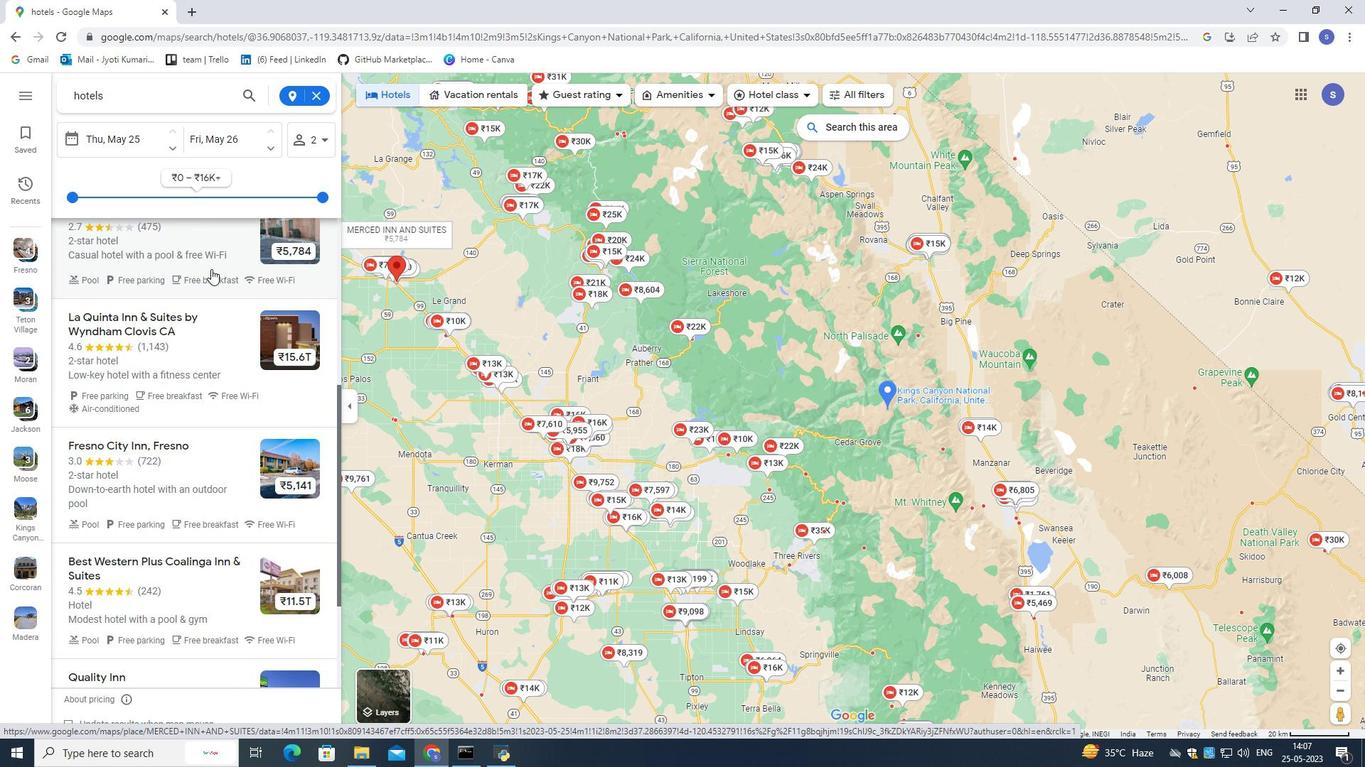 
Action: Mouse scrolled (211, 268) with delta (0, 0)
Screenshot: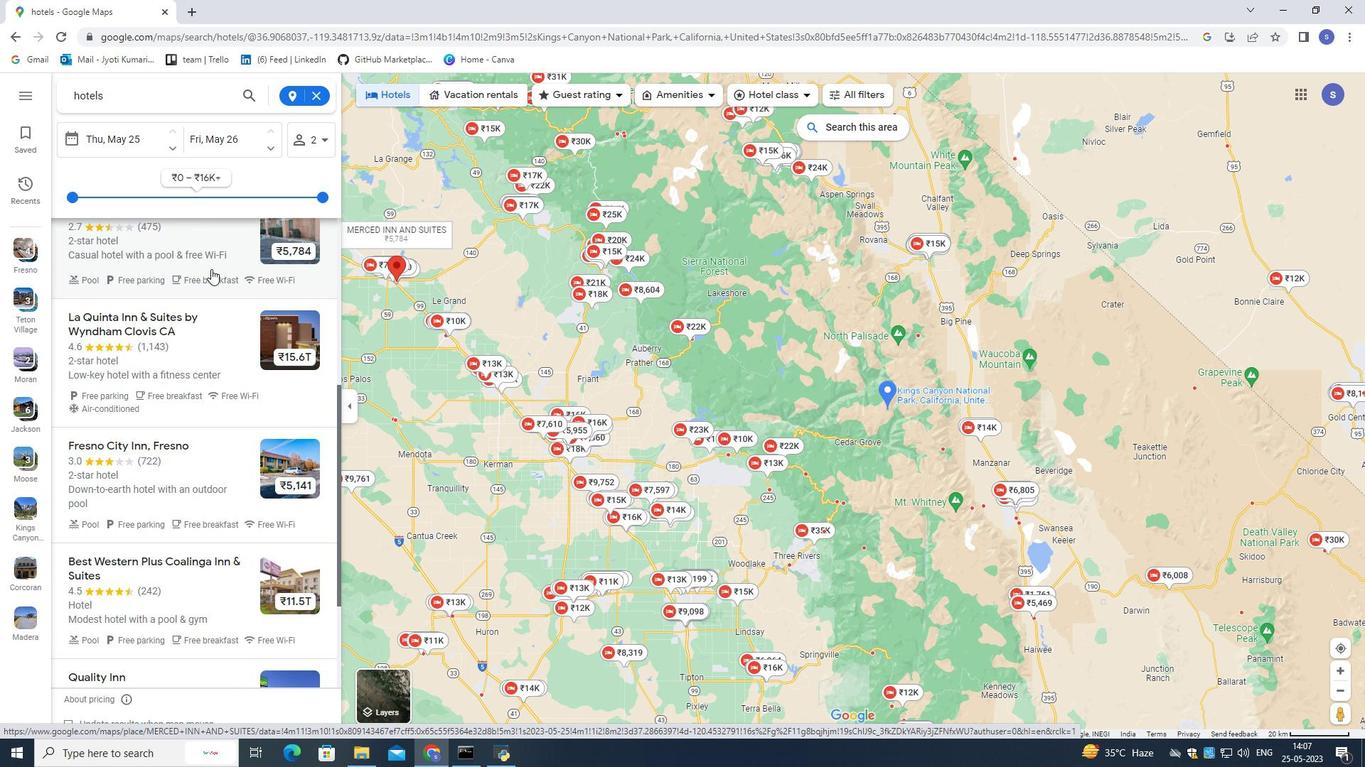 
Action: Mouse moved to (211, 270)
Screenshot: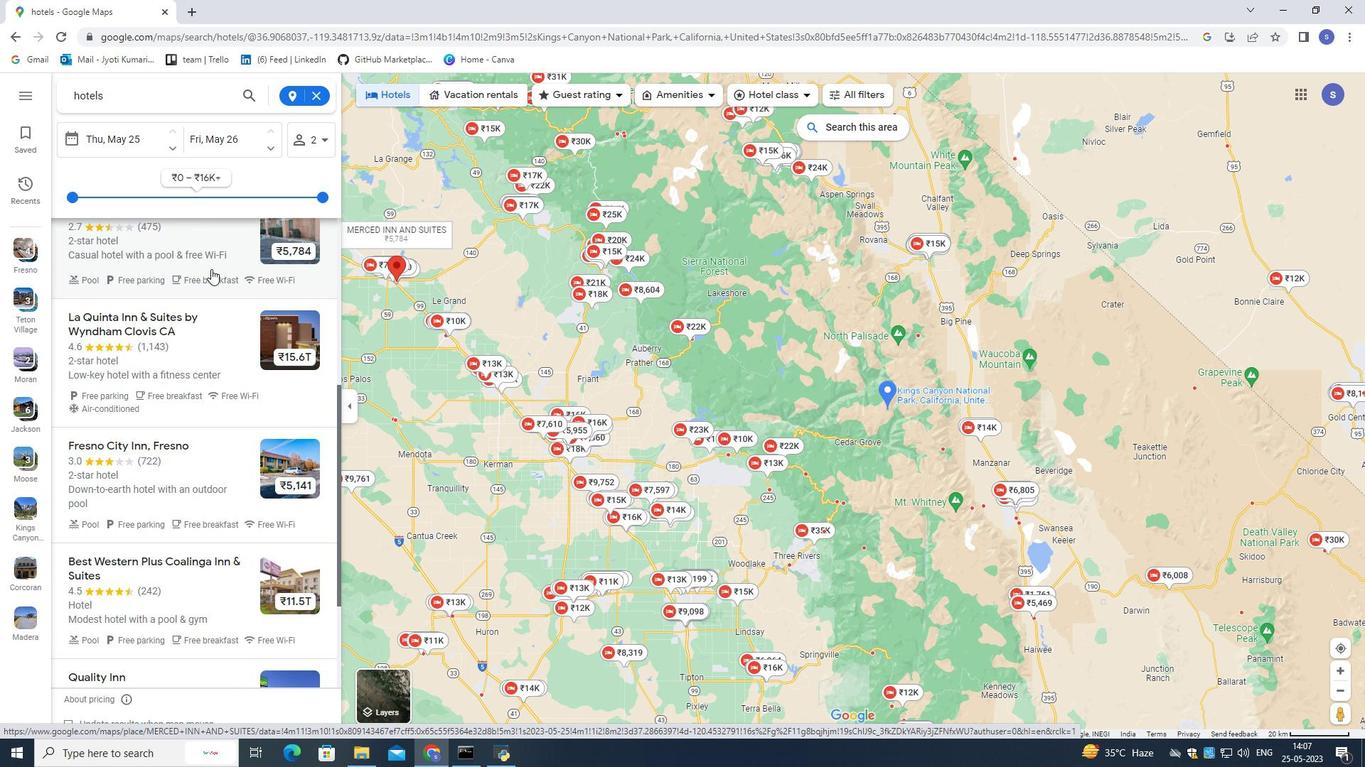 
Action: Mouse scrolled (211, 270) with delta (0, 0)
Screenshot: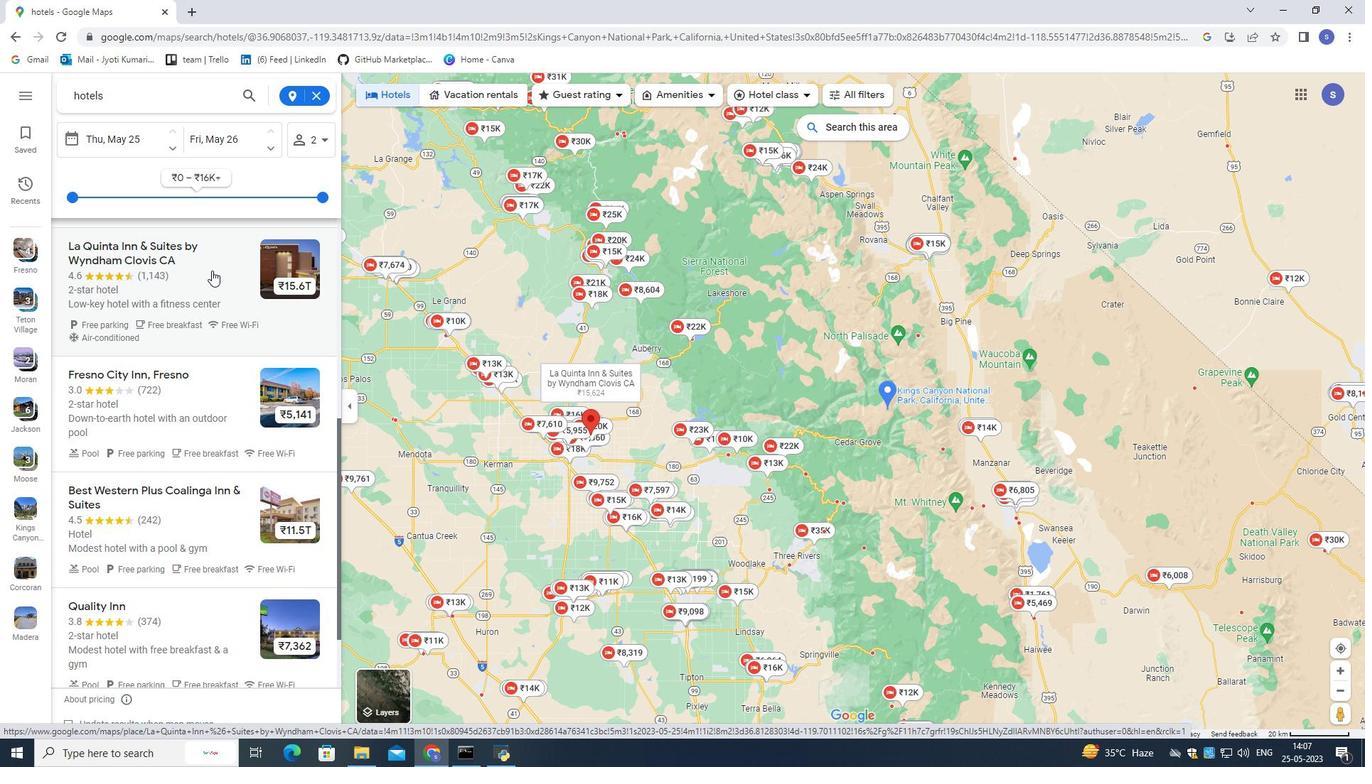 
Action: Mouse moved to (206, 250)
Screenshot: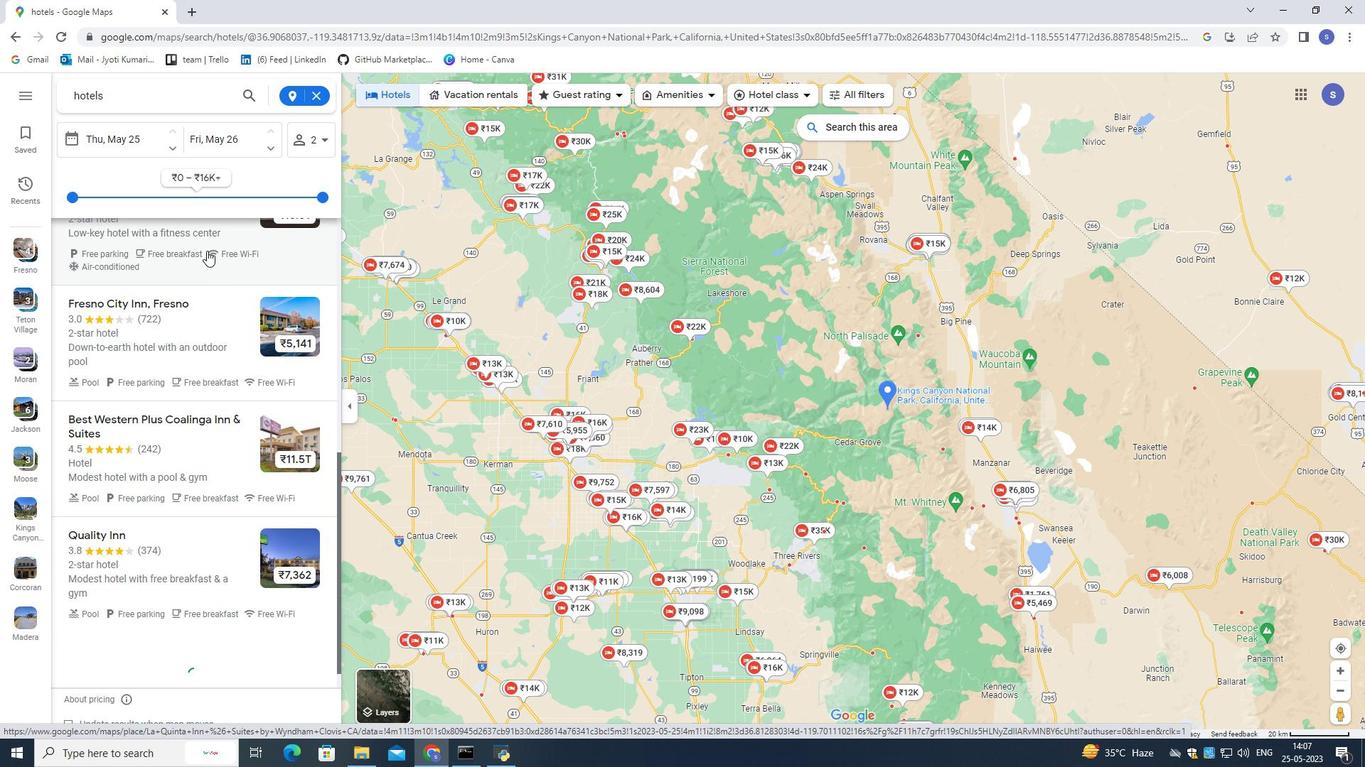 
Action: Mouse scrolled (206, 249) with delta (0, 0)
Screenshot: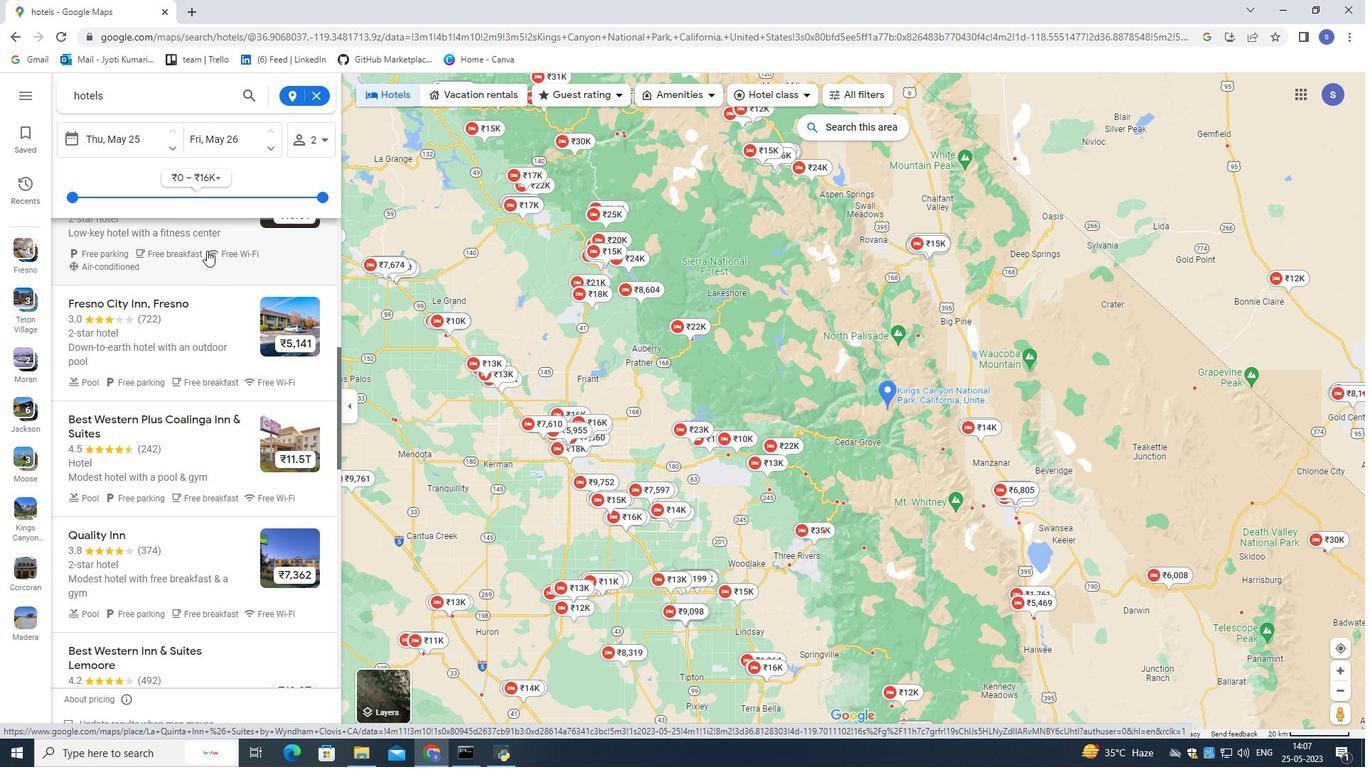 
Action: Mouse moved to (206, 255)
Screenshot: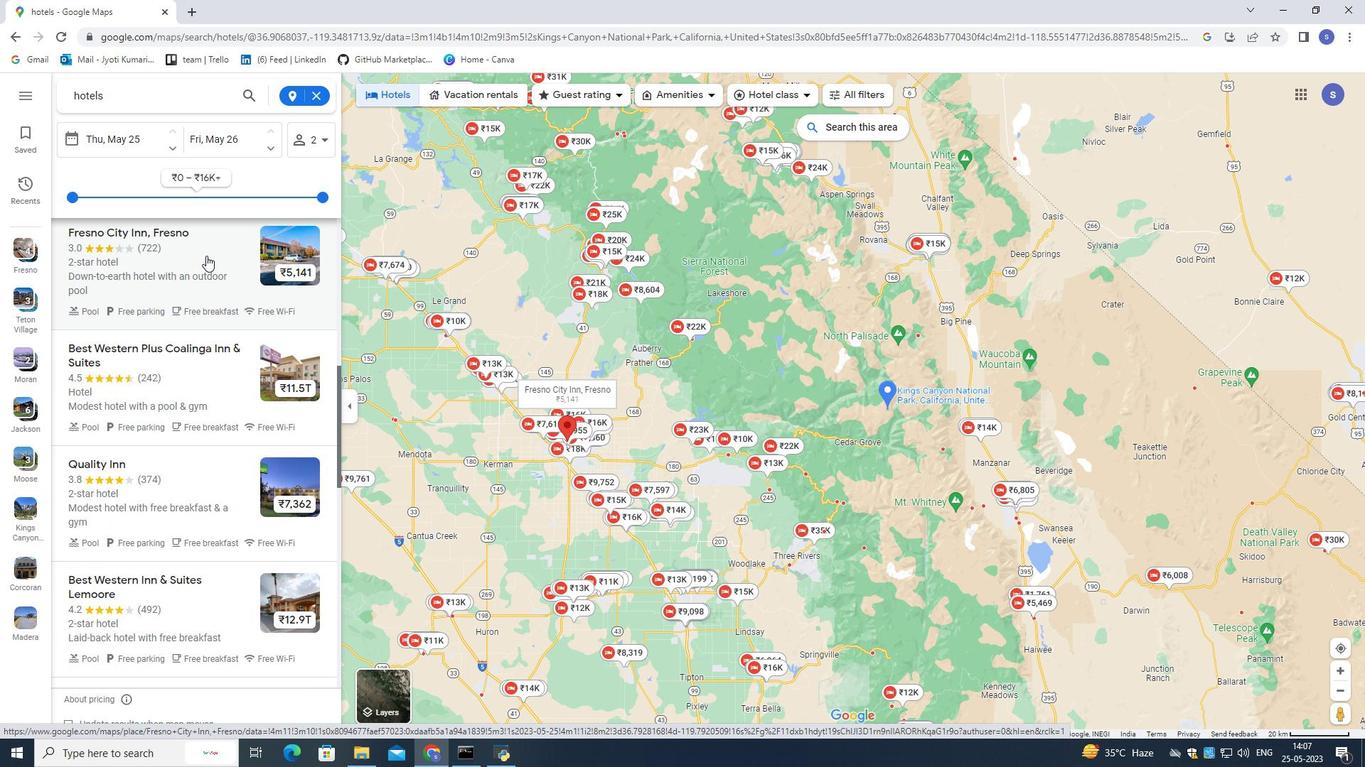 
Action: Mouse scrolled (206, 255) with delta (0, 0)
Screenshot: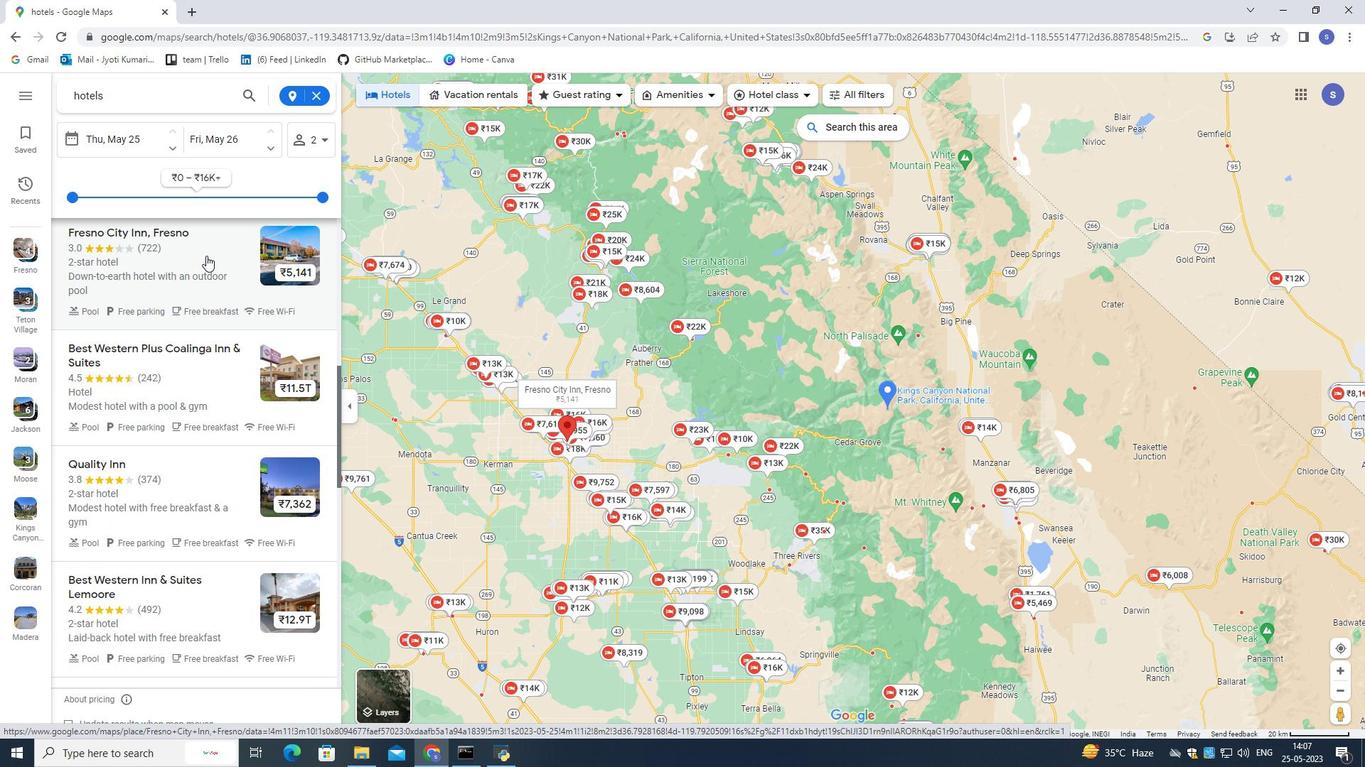 
Action: Mouse moved to (206, 255)
Screenshot: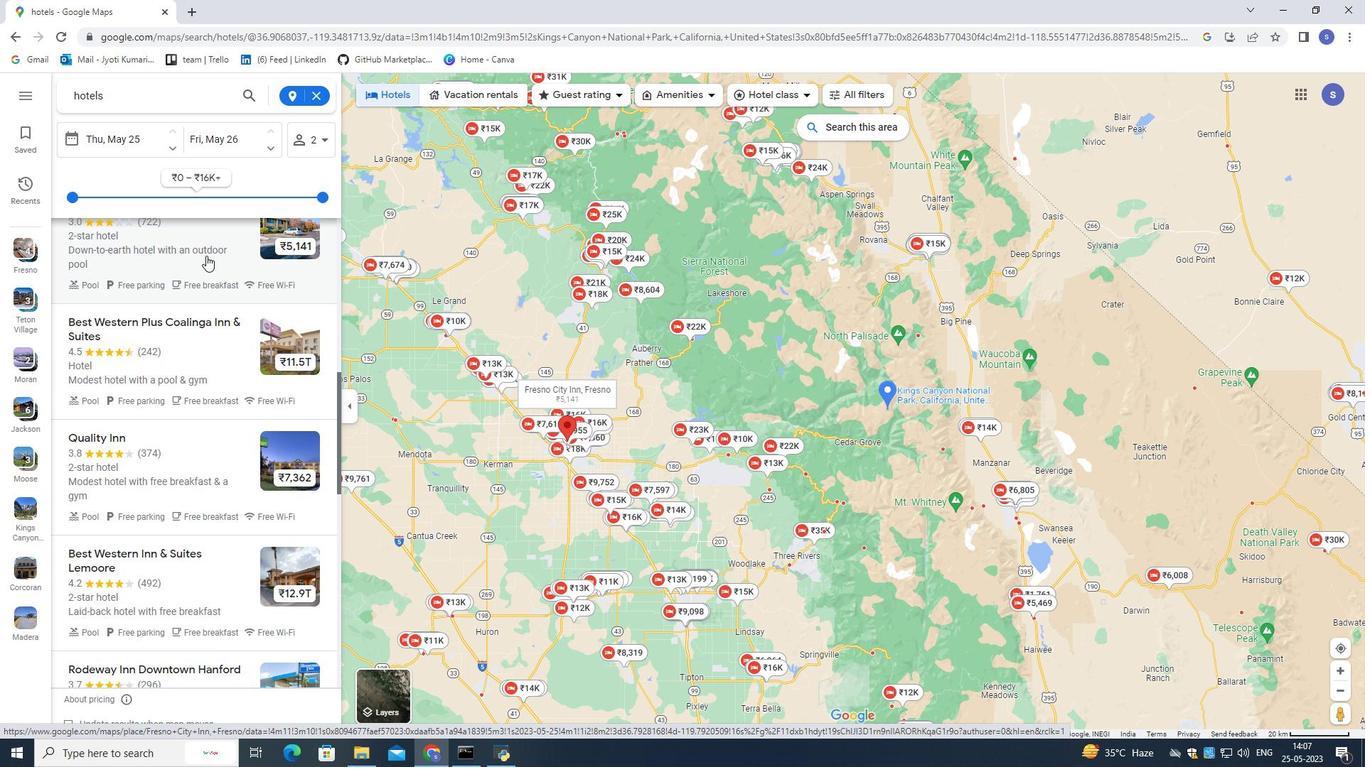 
Action: Mouse scrolled (206, 254) with delta (0, 0)
Screenshot: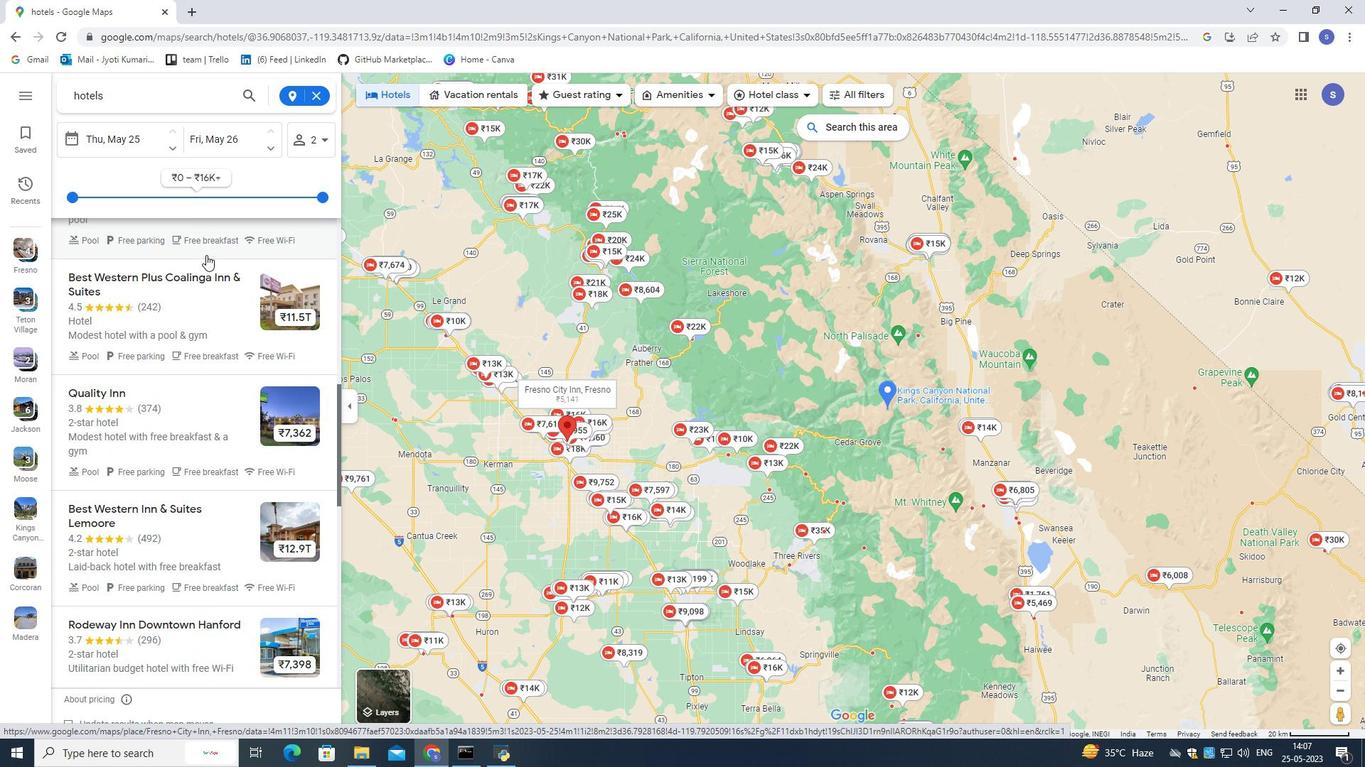 
Action: Mouse moved to (204, 264)
Screenshot: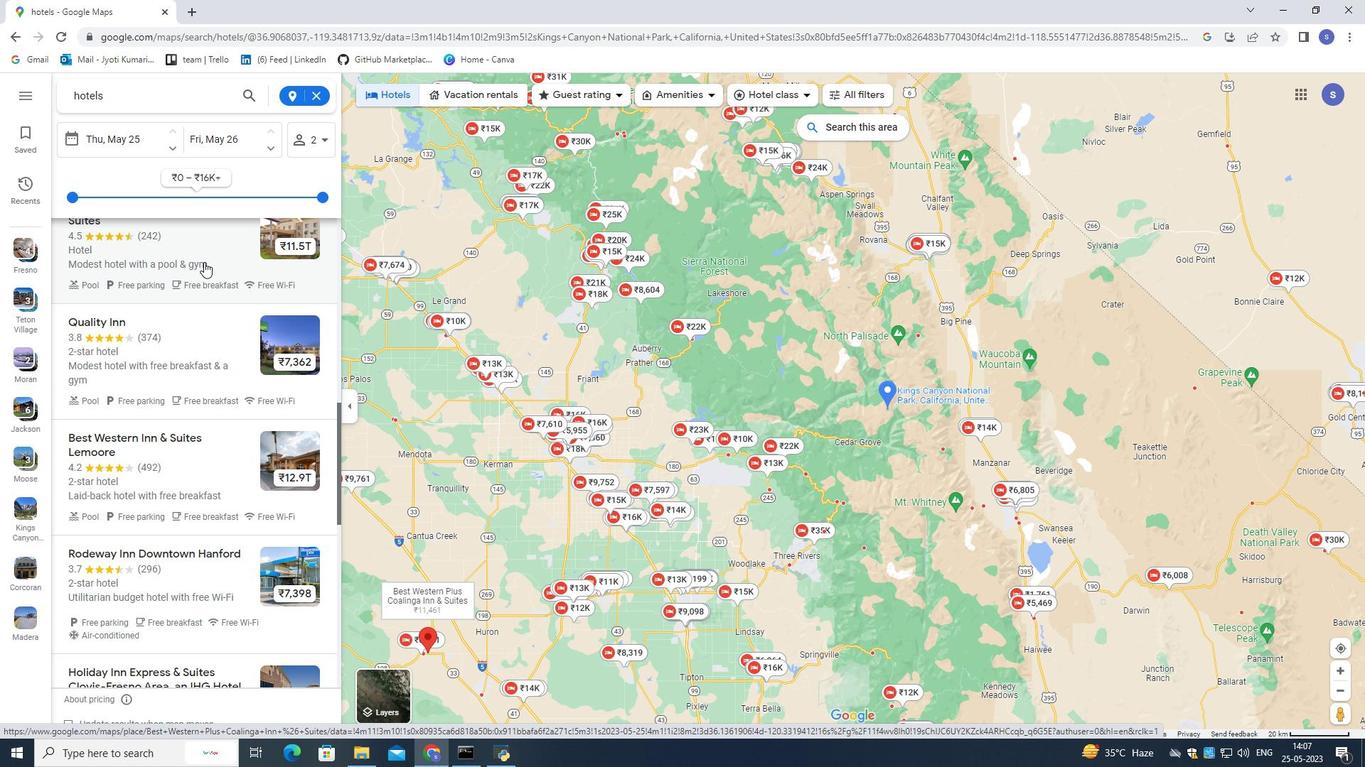 
Action: Mouse scrolled (204, 263) with delta (0, 0)
Screenshot: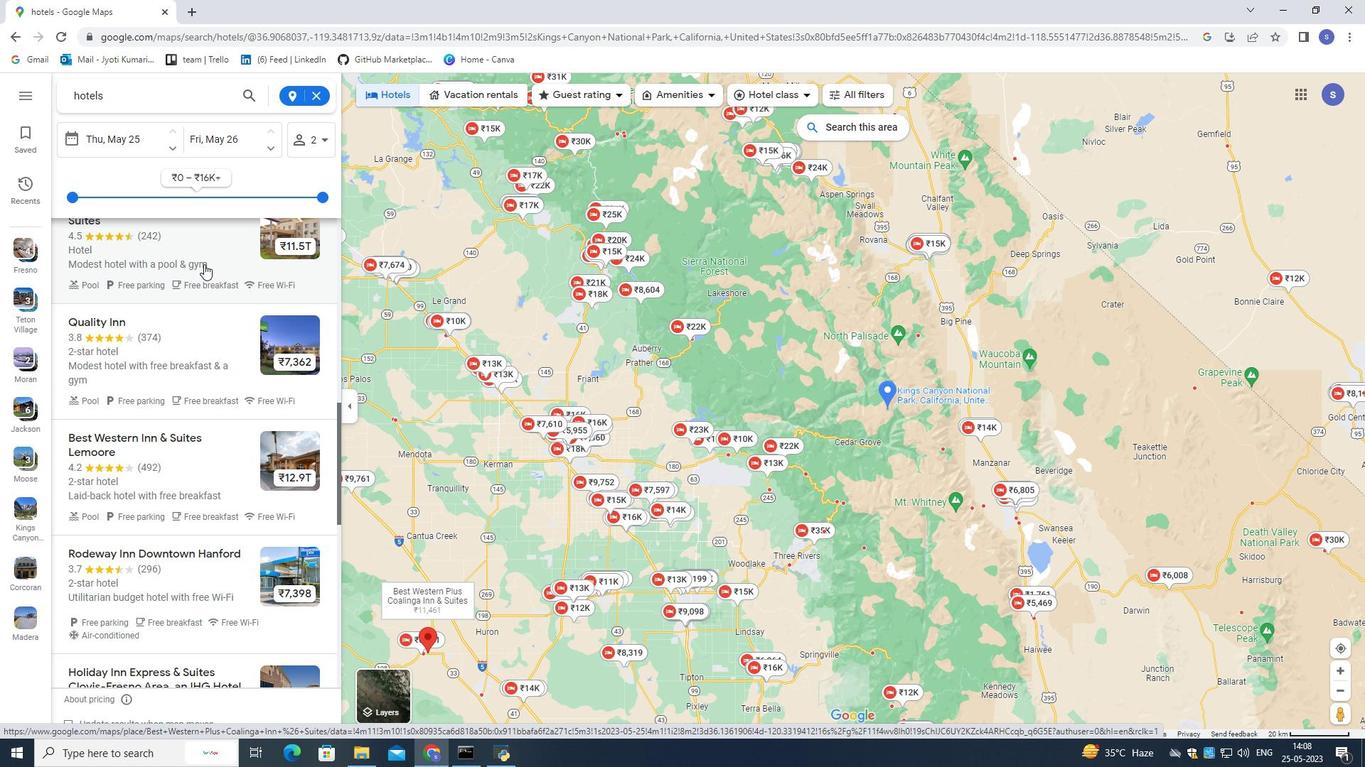 
Action: Mouse moved to (207, 260)
Screenshot: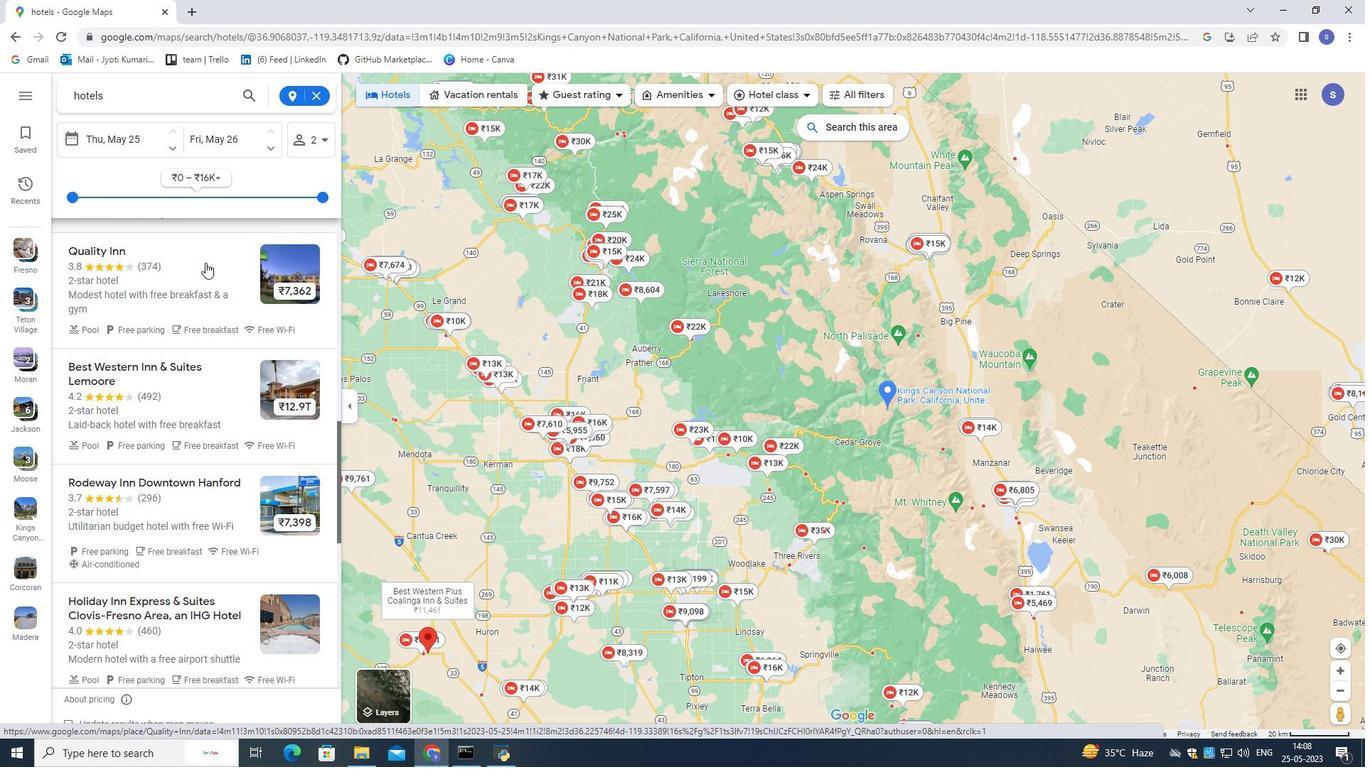 
Action: Mouse scrolled (207, 260) with delta (0, 0)
Screenshot: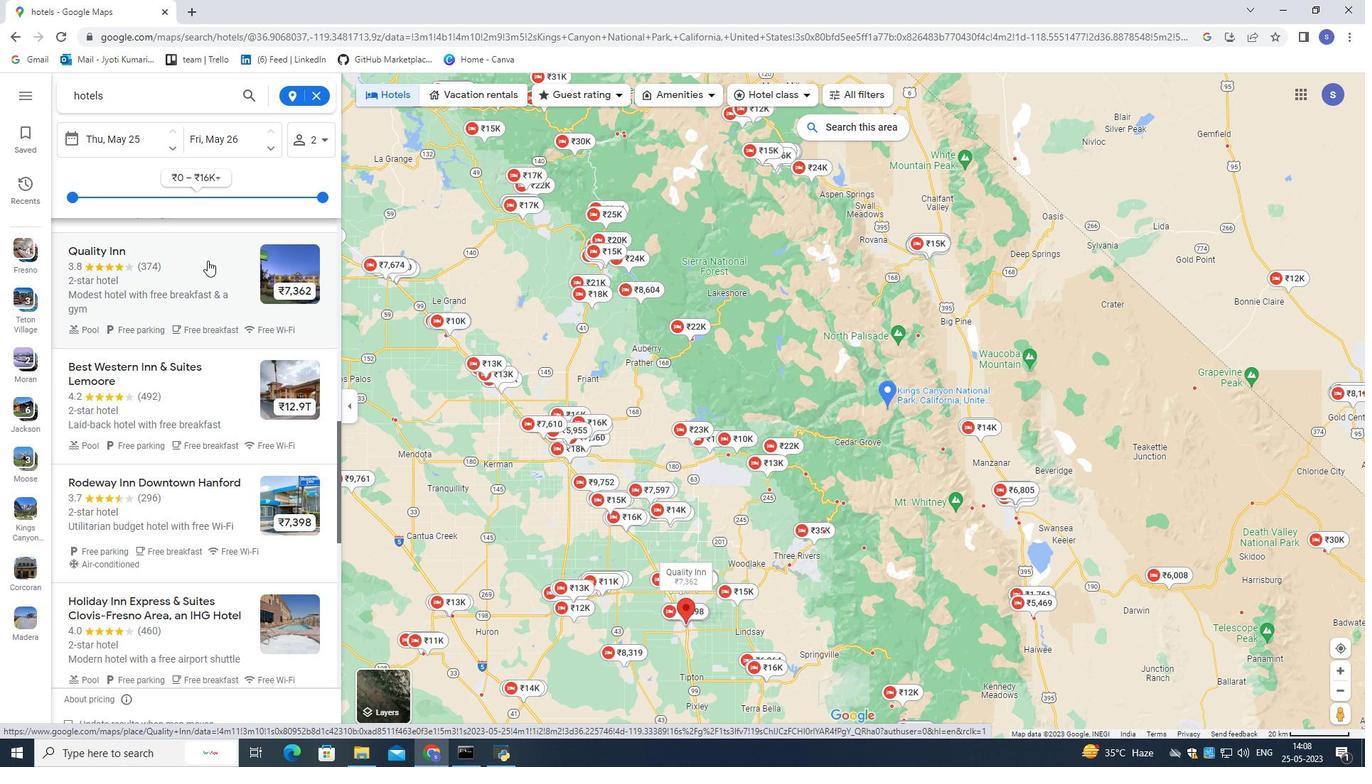 
Action: Mouse moved to (208, 260)
Screenshot: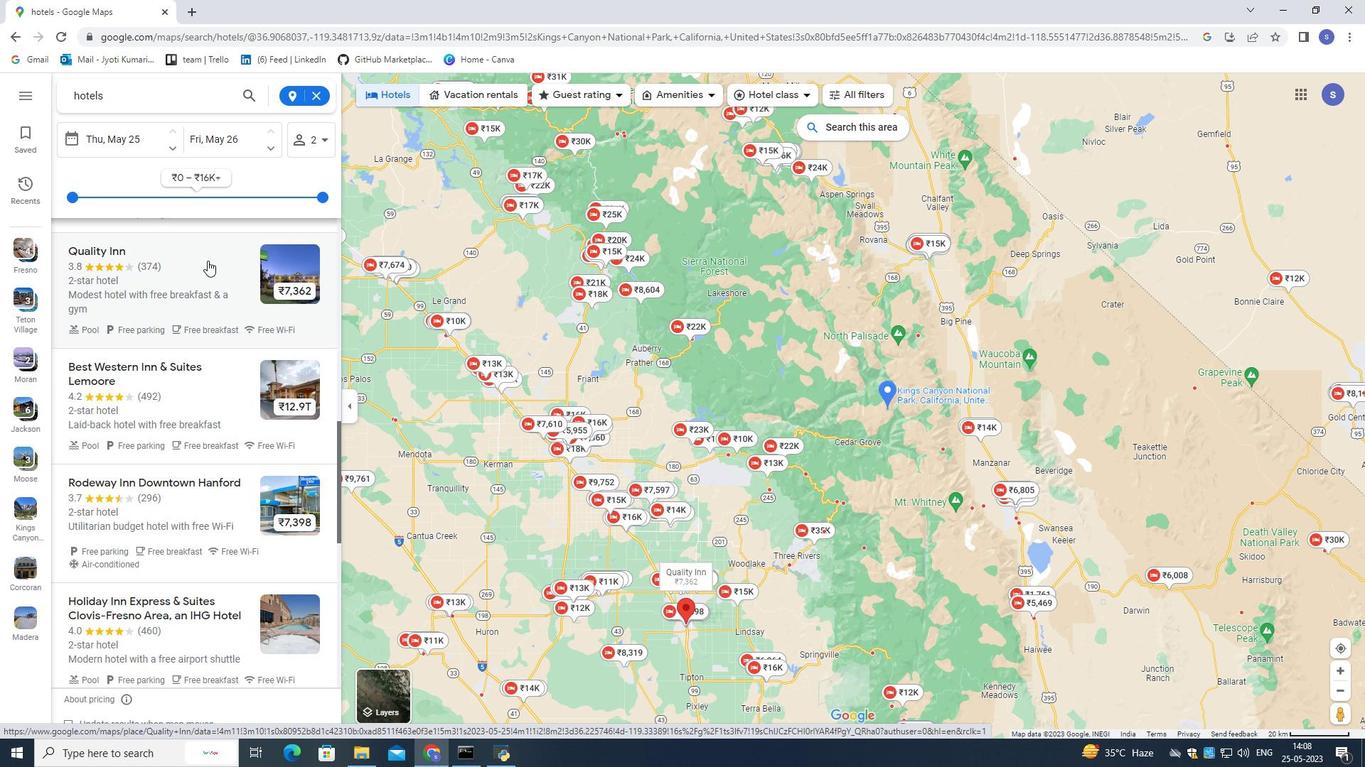 
Action: Mouse scrolled (208, 260) with delta (0, 0)
Screenshot: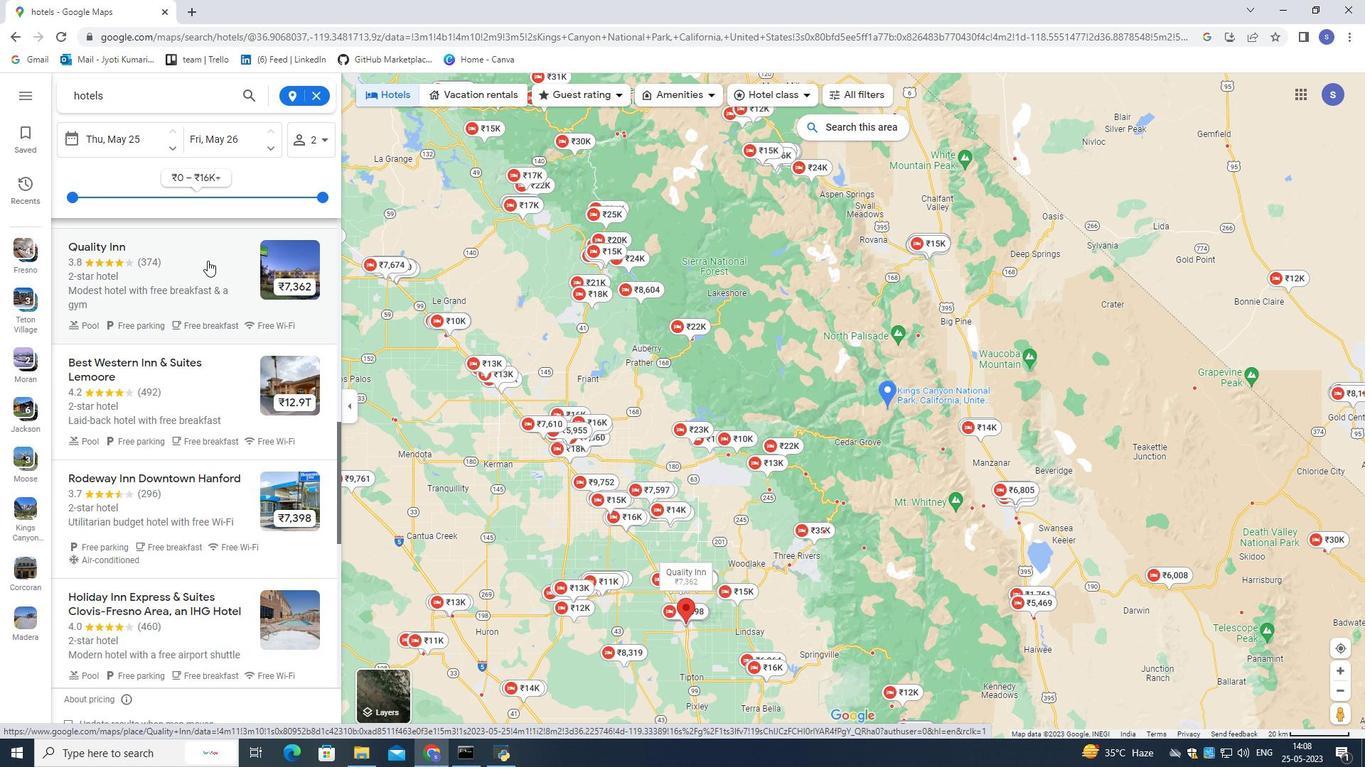 
Action: Mouse moved to (209, 260)
Screenshot: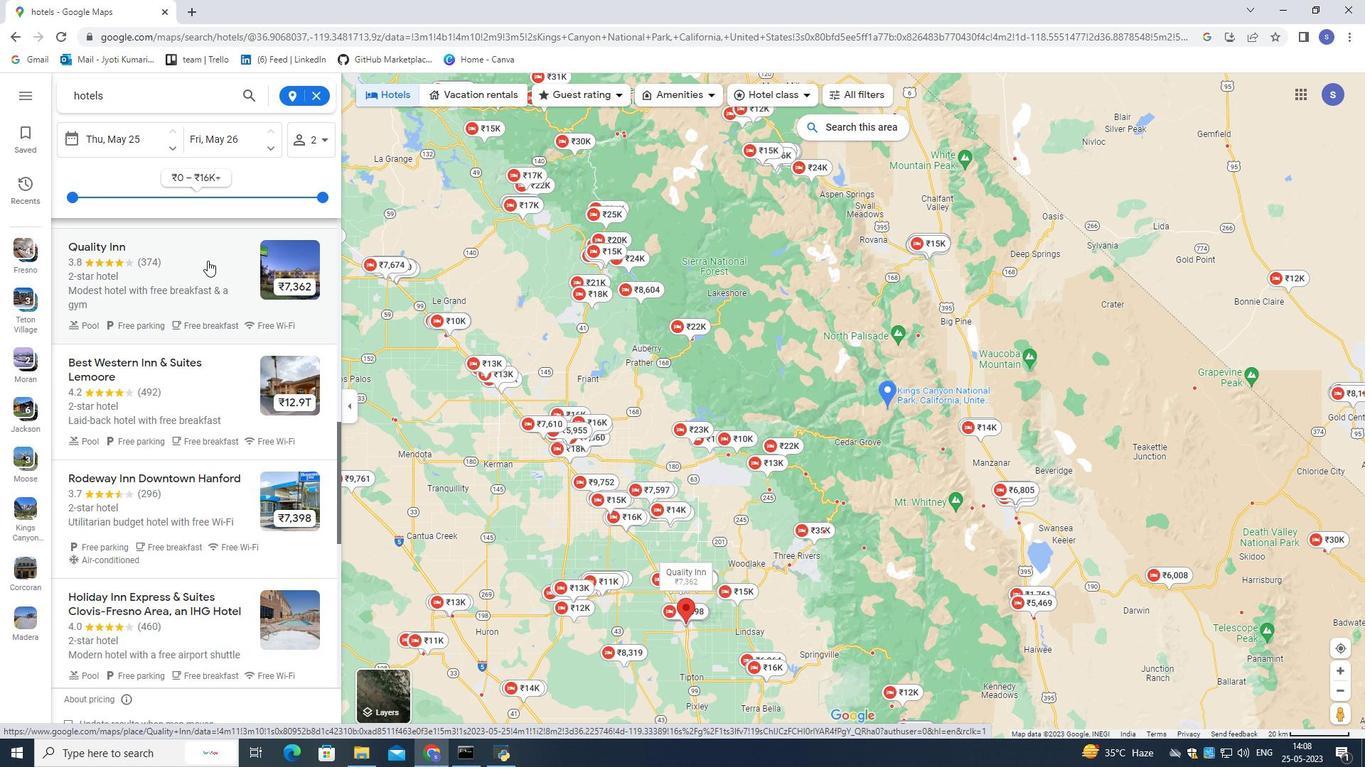 
Action: Mouse scrolled (209, 260) with delta (0, 0)
Screenshot: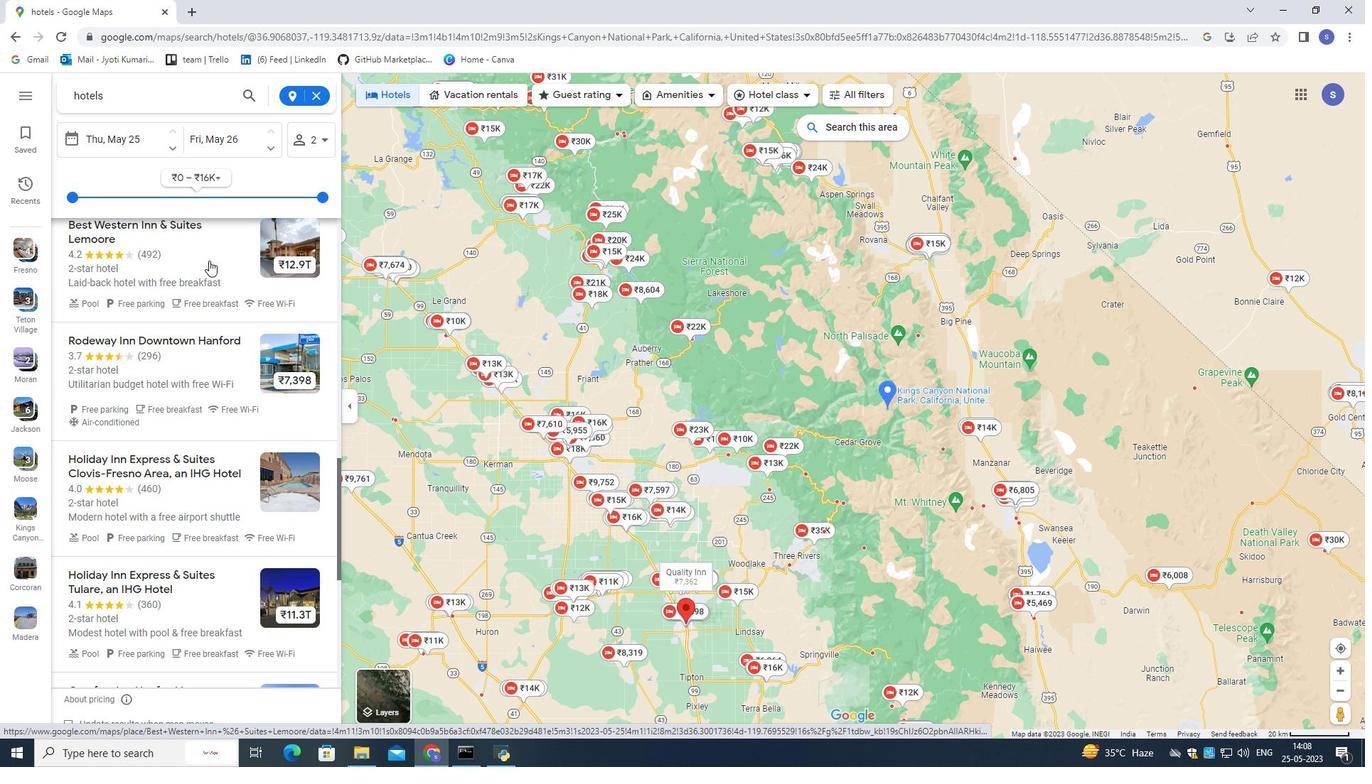 
Action: Mouse moved to (209, 261)
Screenshot: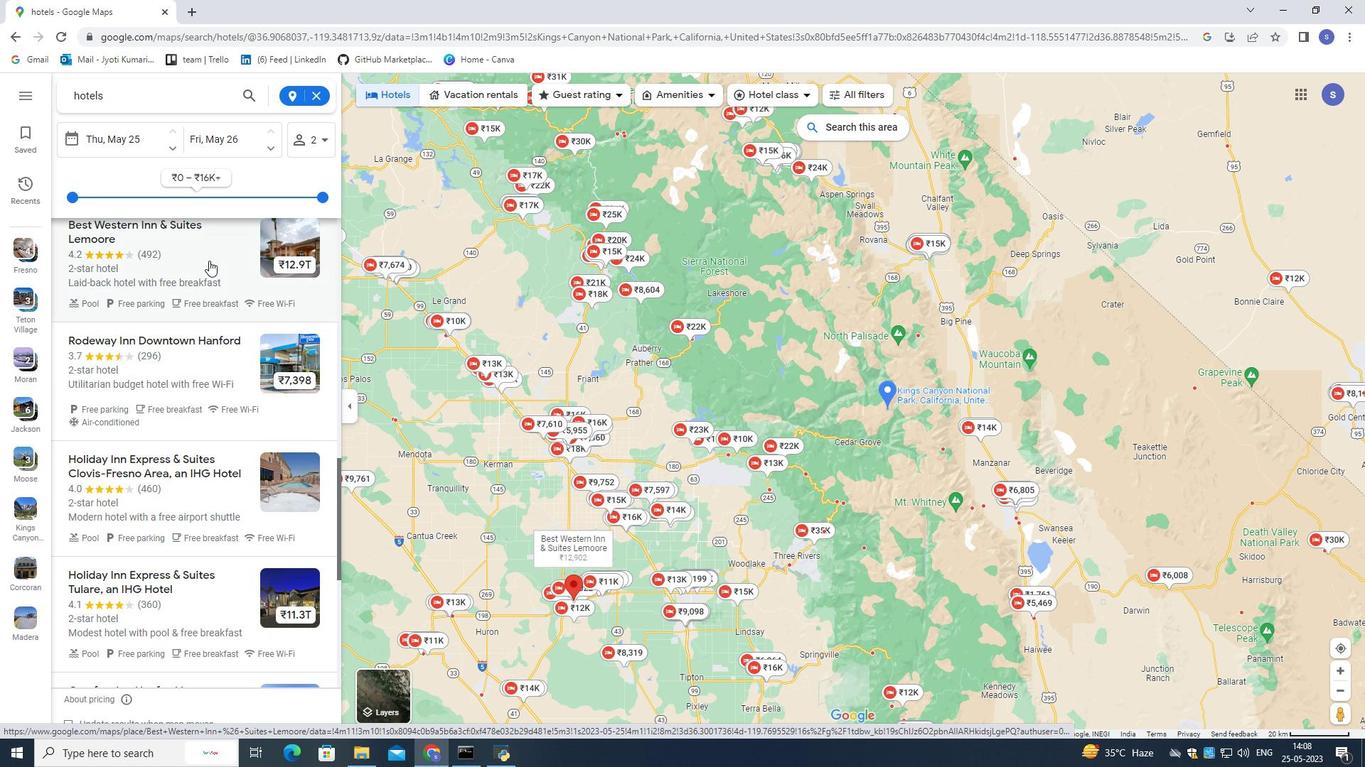 
Action: Mouse scrolled (209, 260) with delta (0, 0)
Screenshot: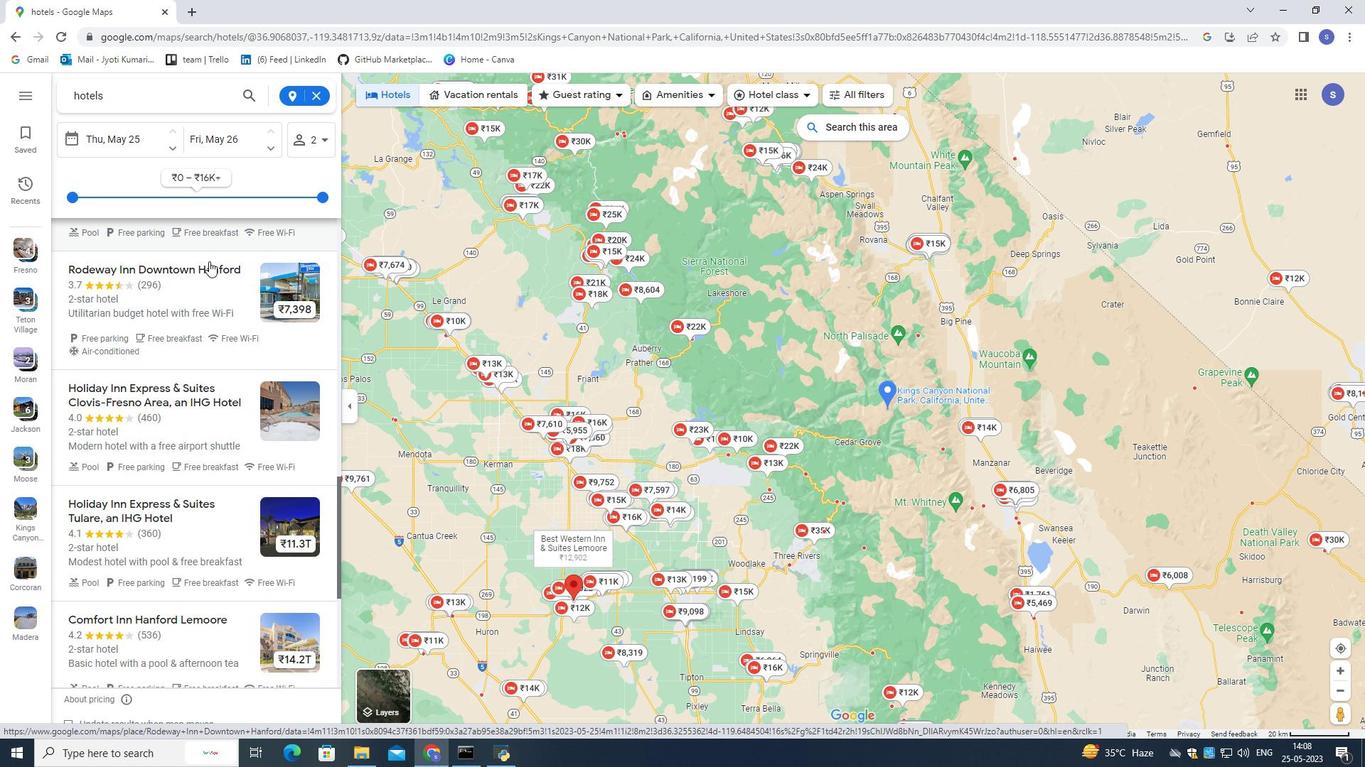 
Action: Mouse moved to (209, 262)
Screenshot: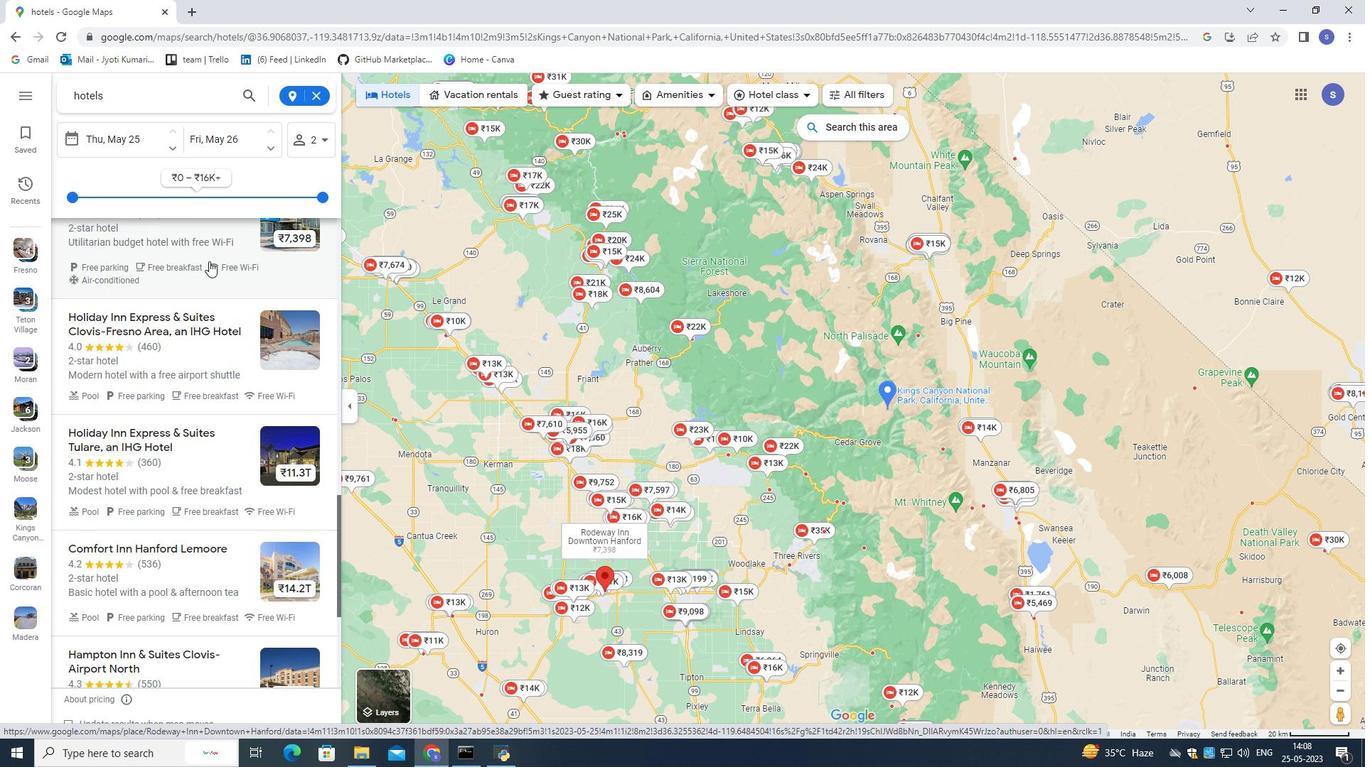 
Action: Mouse scrolled (209, 261) with delta (0, 0)
Screenshot: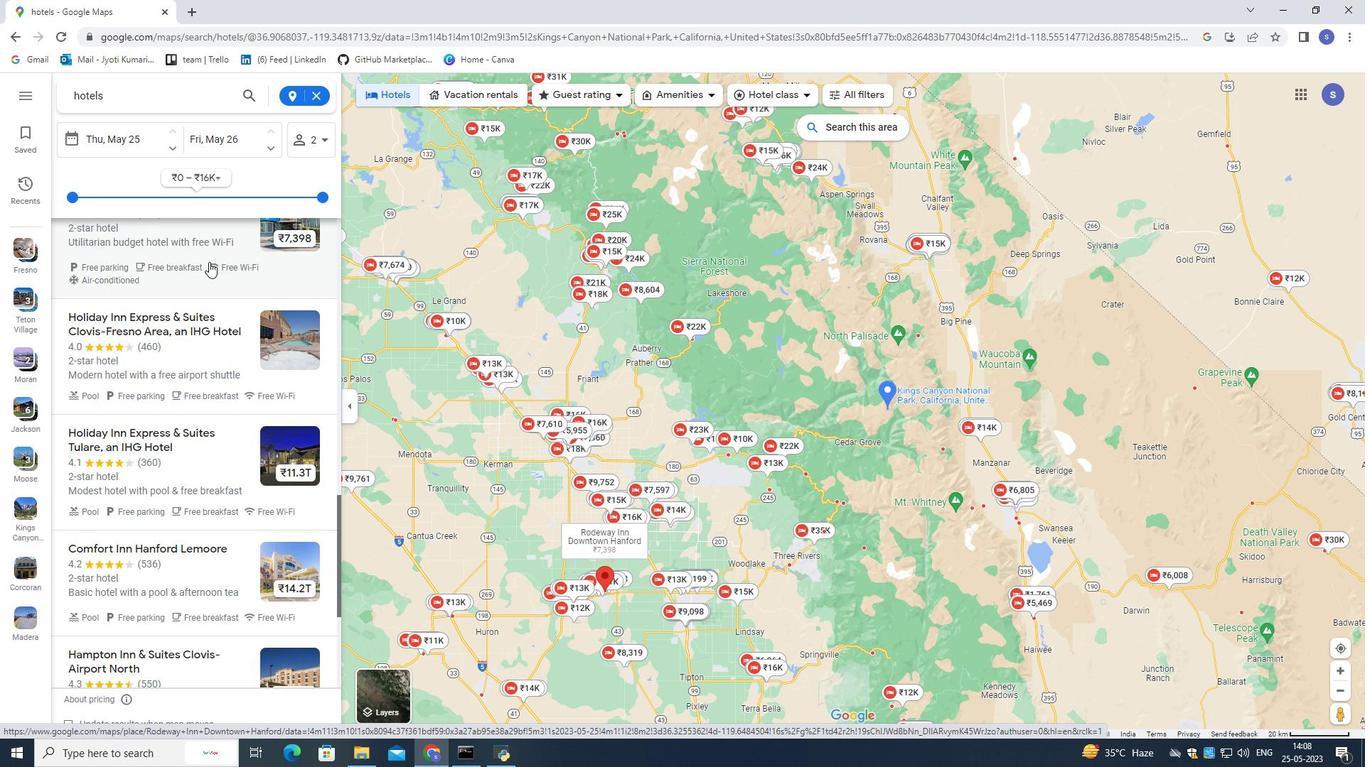 
Action: Mouse scrolled (209, 261) with delta (0, 0)
Screenshot: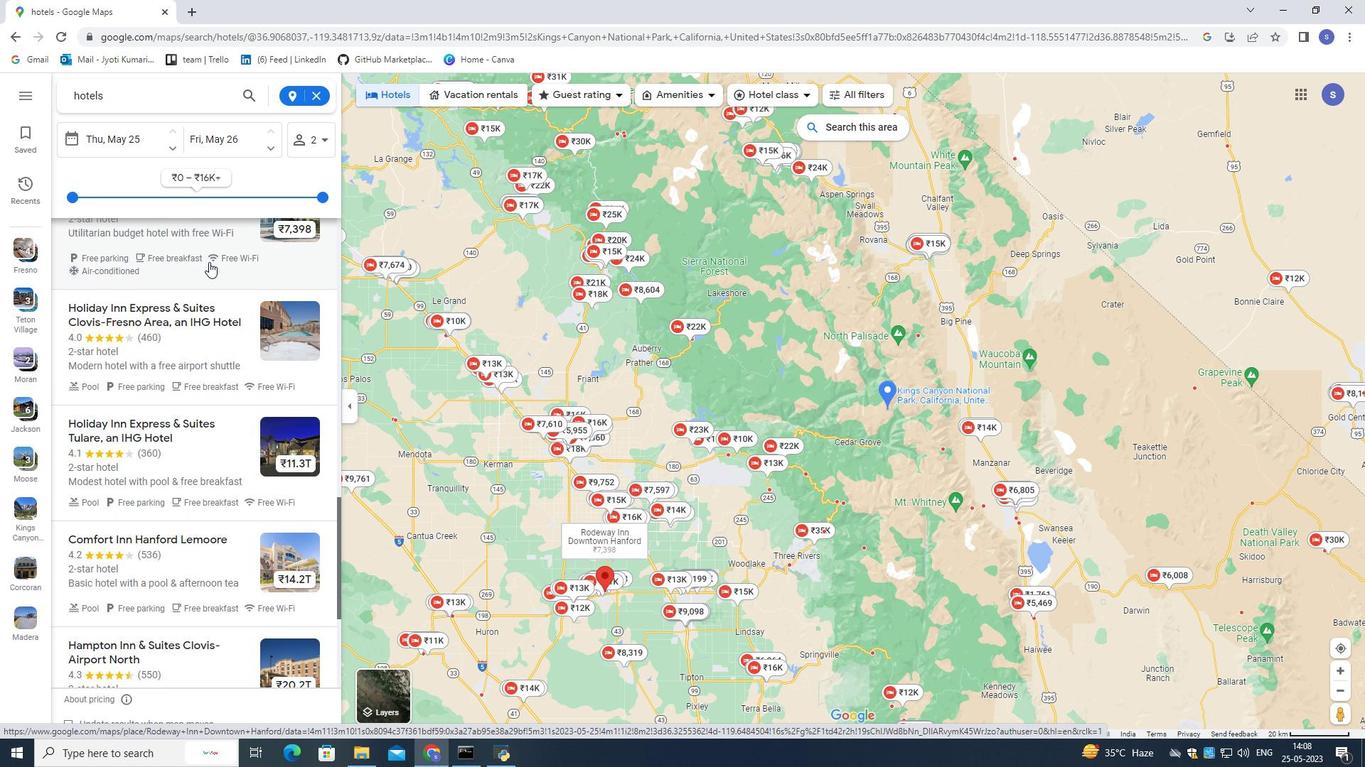 
Action: Mouse scrolled (209, 261) with delta (0, 0)
Screenshot: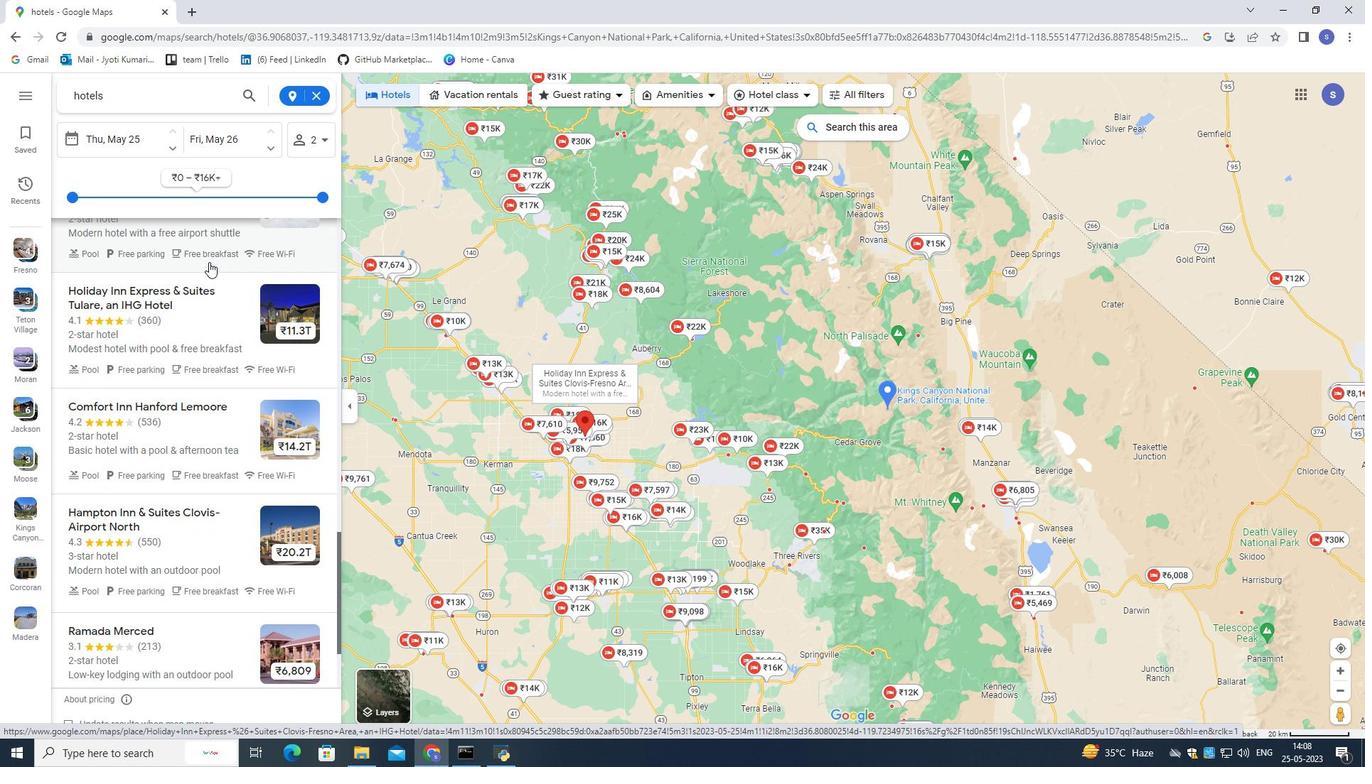 
Action: Mouse moved to (220, 268)
Screenshot: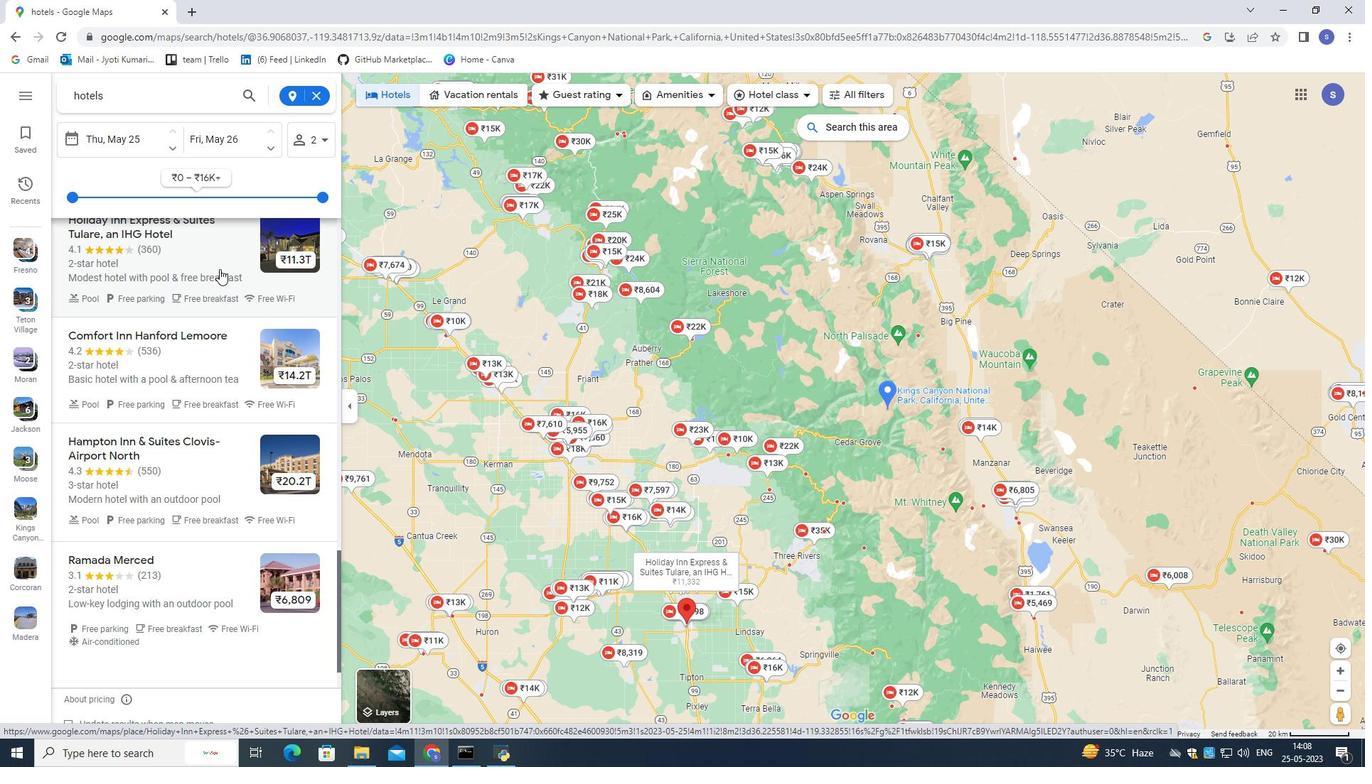 
Action: Mouse scrolled (220, 268) with delta (0, 0)
Screenshot: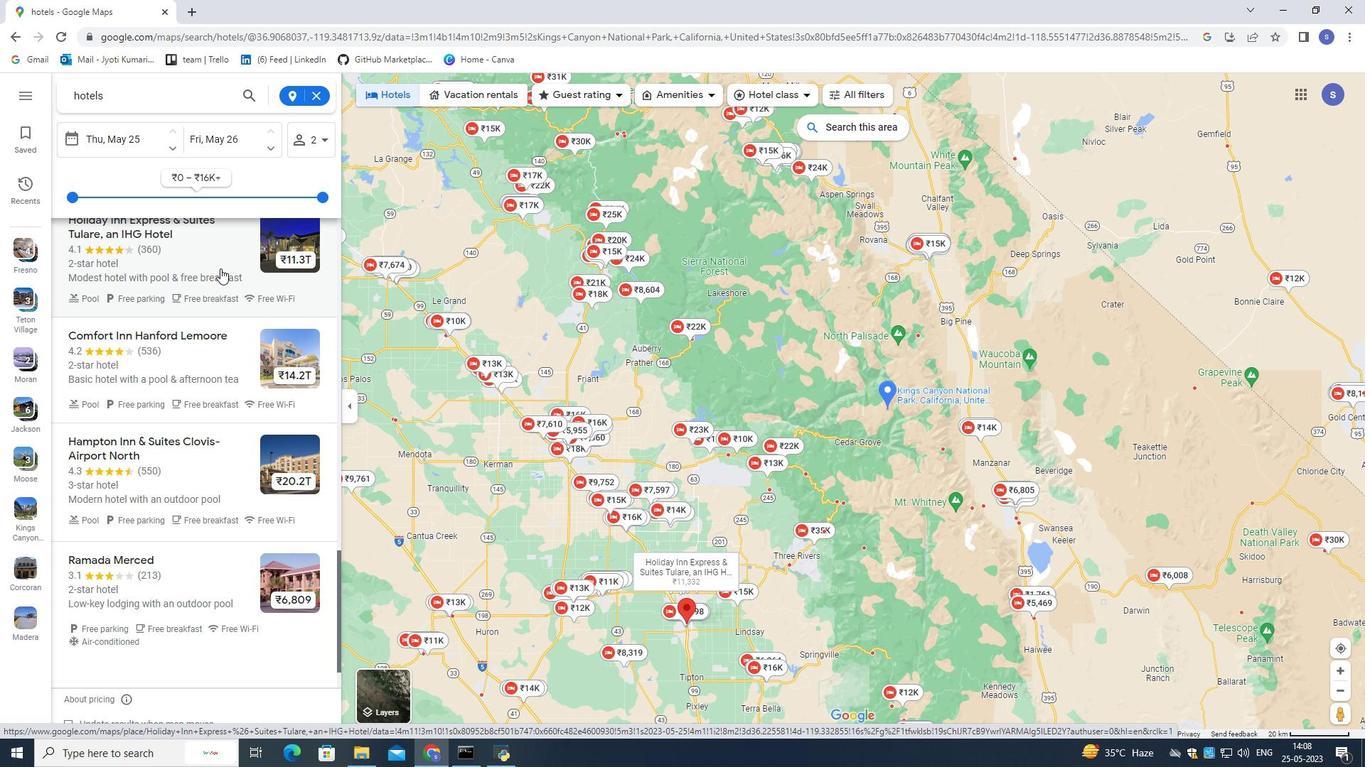
Action: Mouse moved to (221, 268)
Screenshot: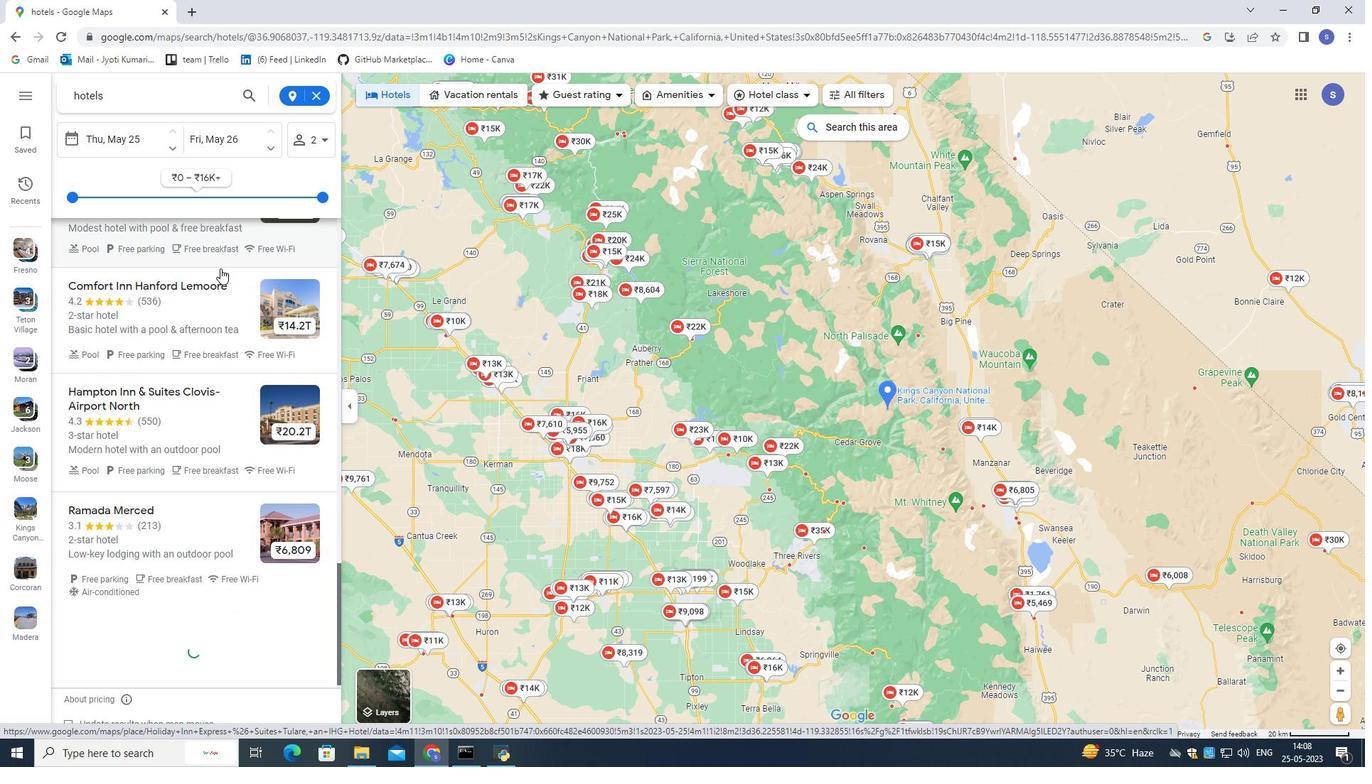 
Action: Mouse scrolled (221, 268) with delta (0, 0)
Screenshot: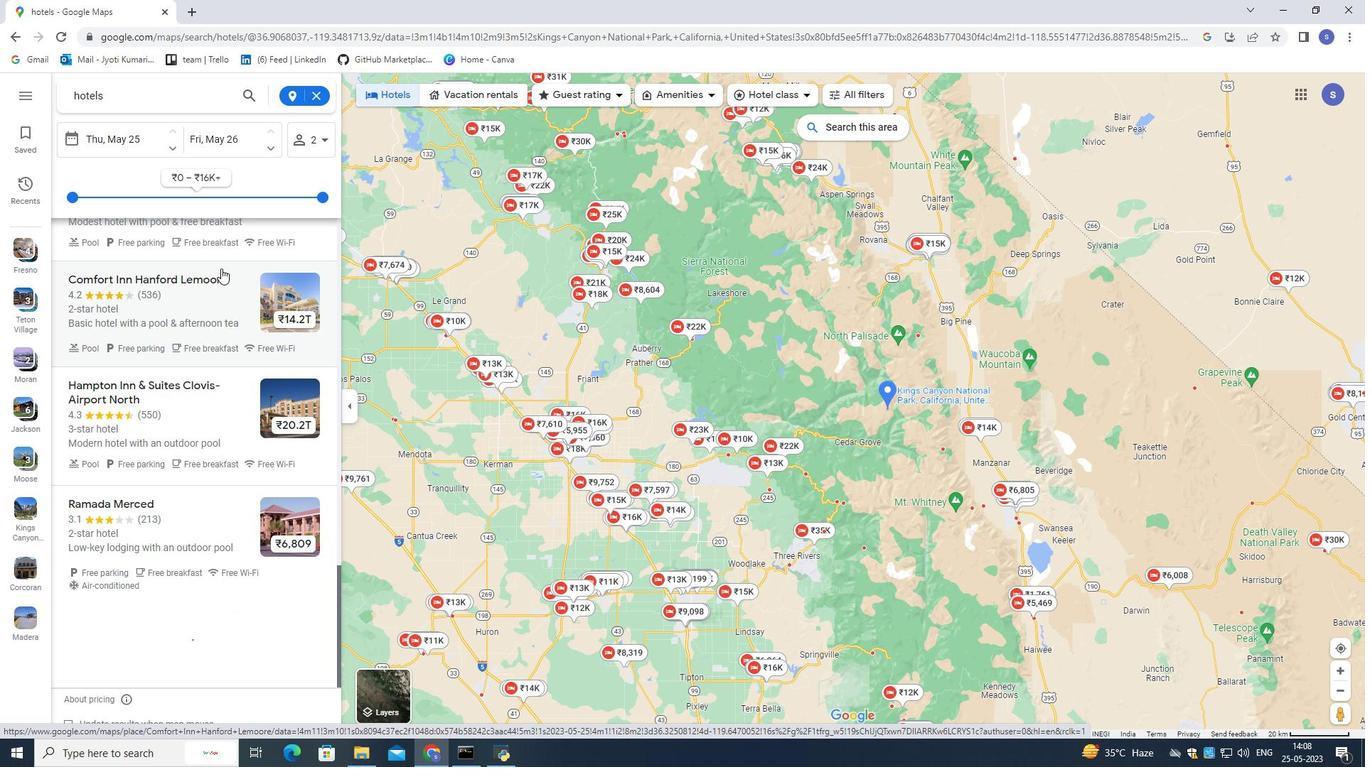 
Action: Mouse moved to (222, 264)
Screenshot: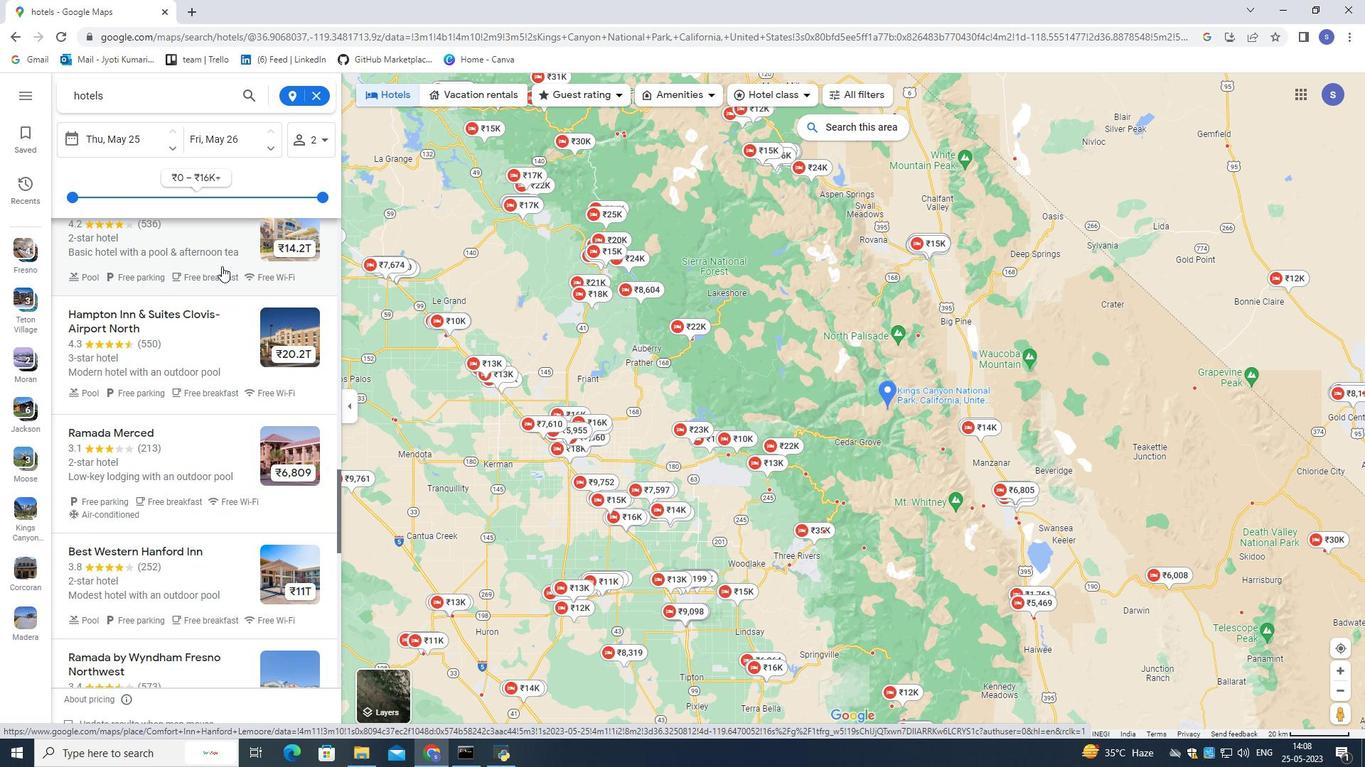 
Action: Mouse scrolled (222, 263) with delta (0, 0)
Screenshot: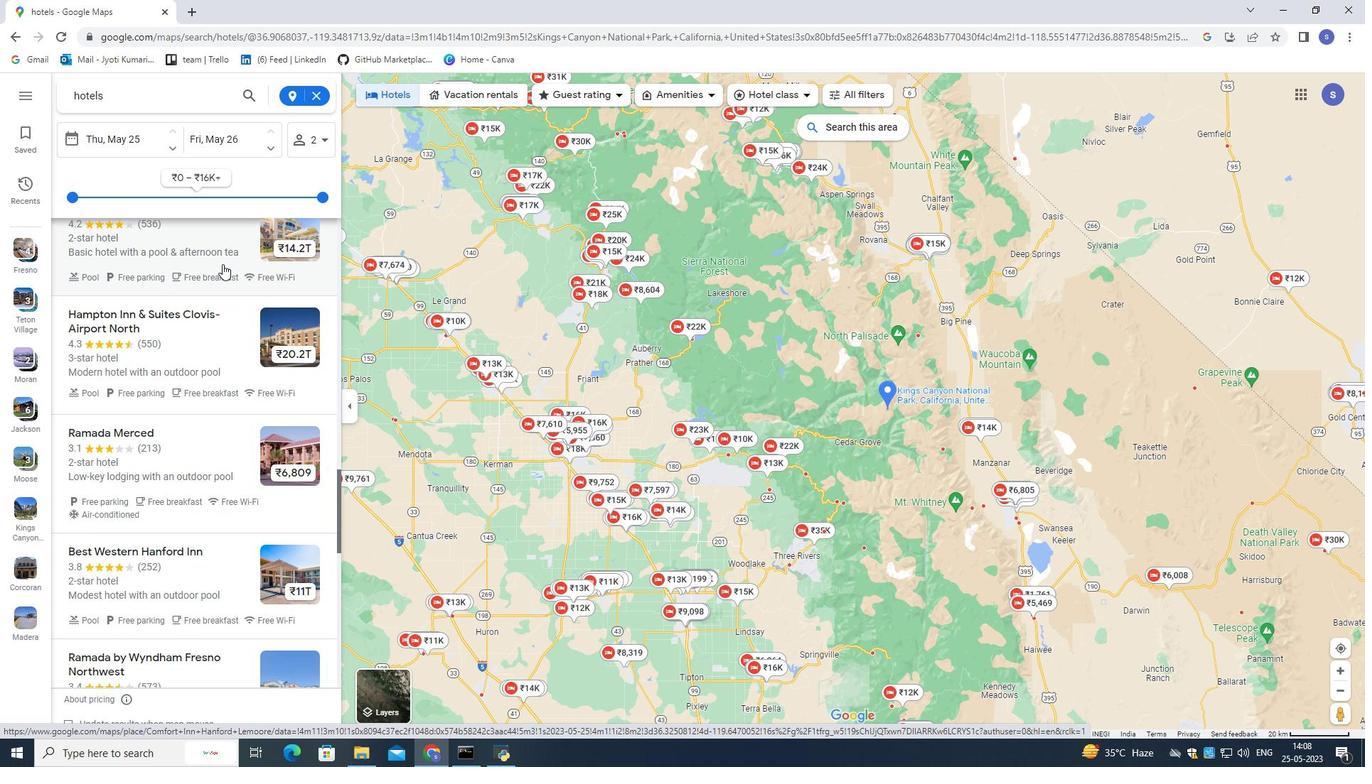 
Action: Mouse scrolled (222, 263) with delta (0, 0)
Screenshot: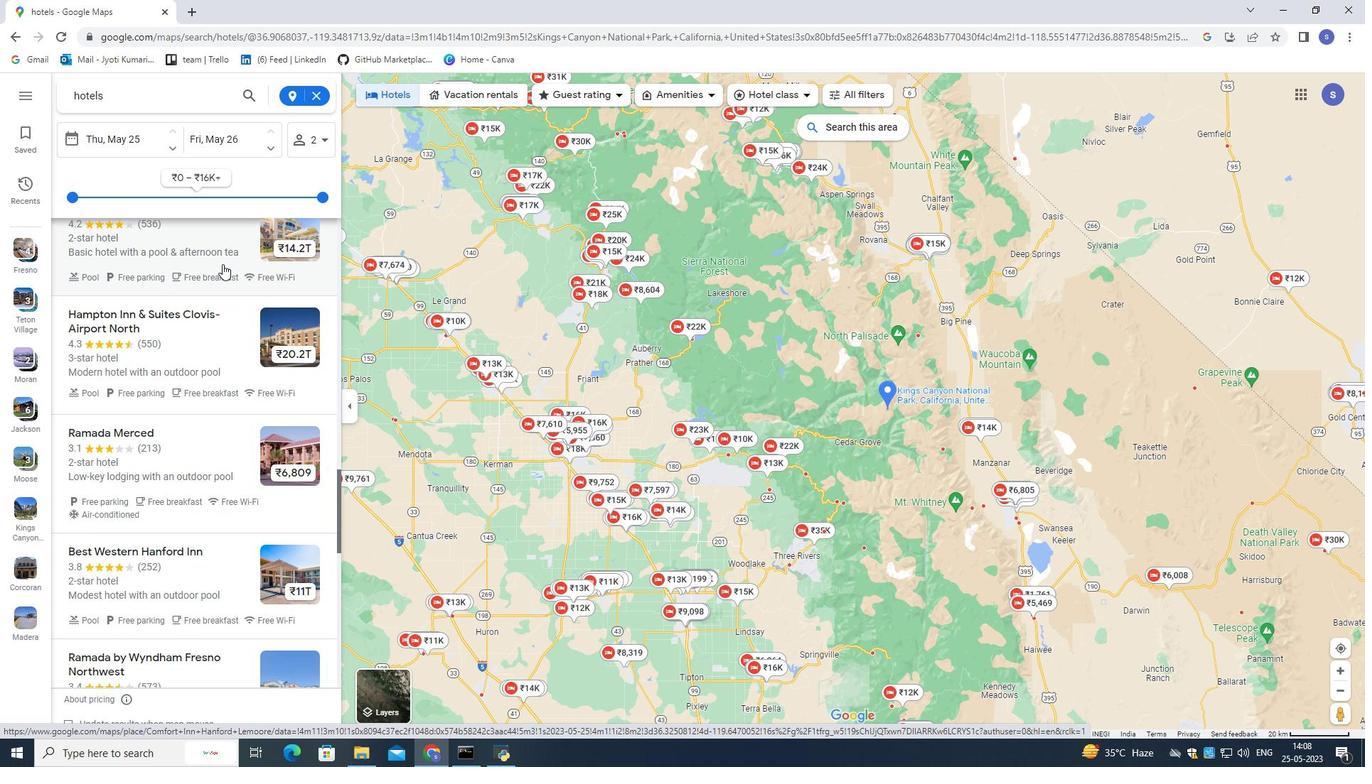 
Action: Mouse scrolled (222, 263) with delta (0, 0)
Screenshot: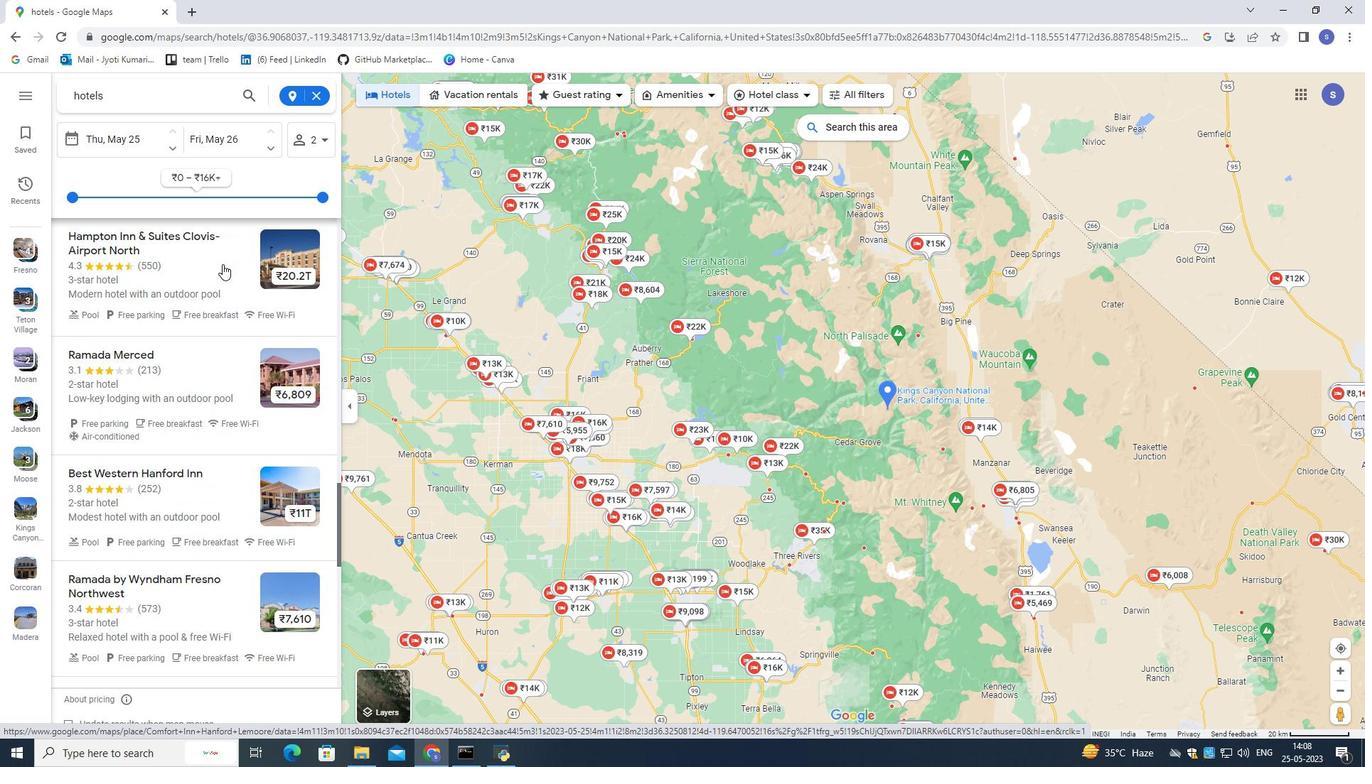 
Action: Mouse moved to (222, 264)
Screenshot: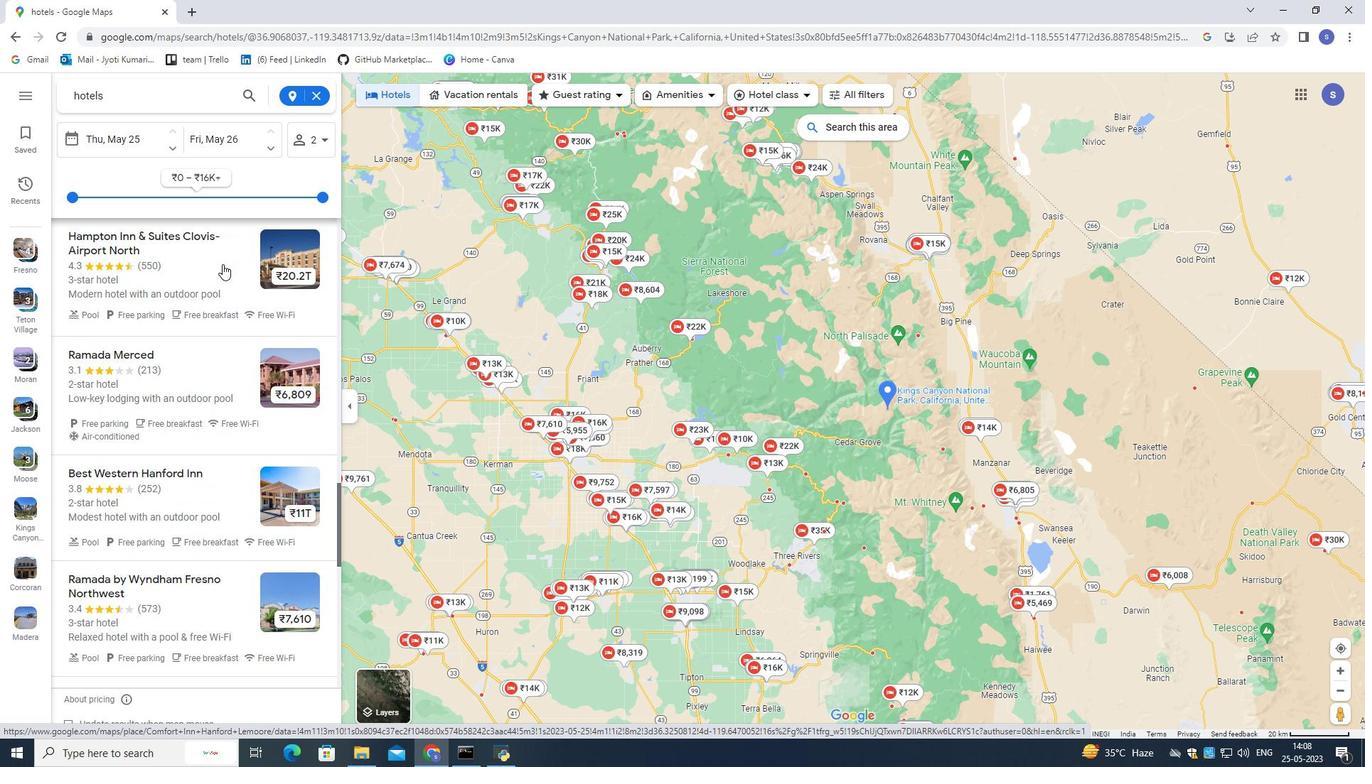 
Action: Mouse scrolled (222, 263) with delta (0, 0)
Screenshot: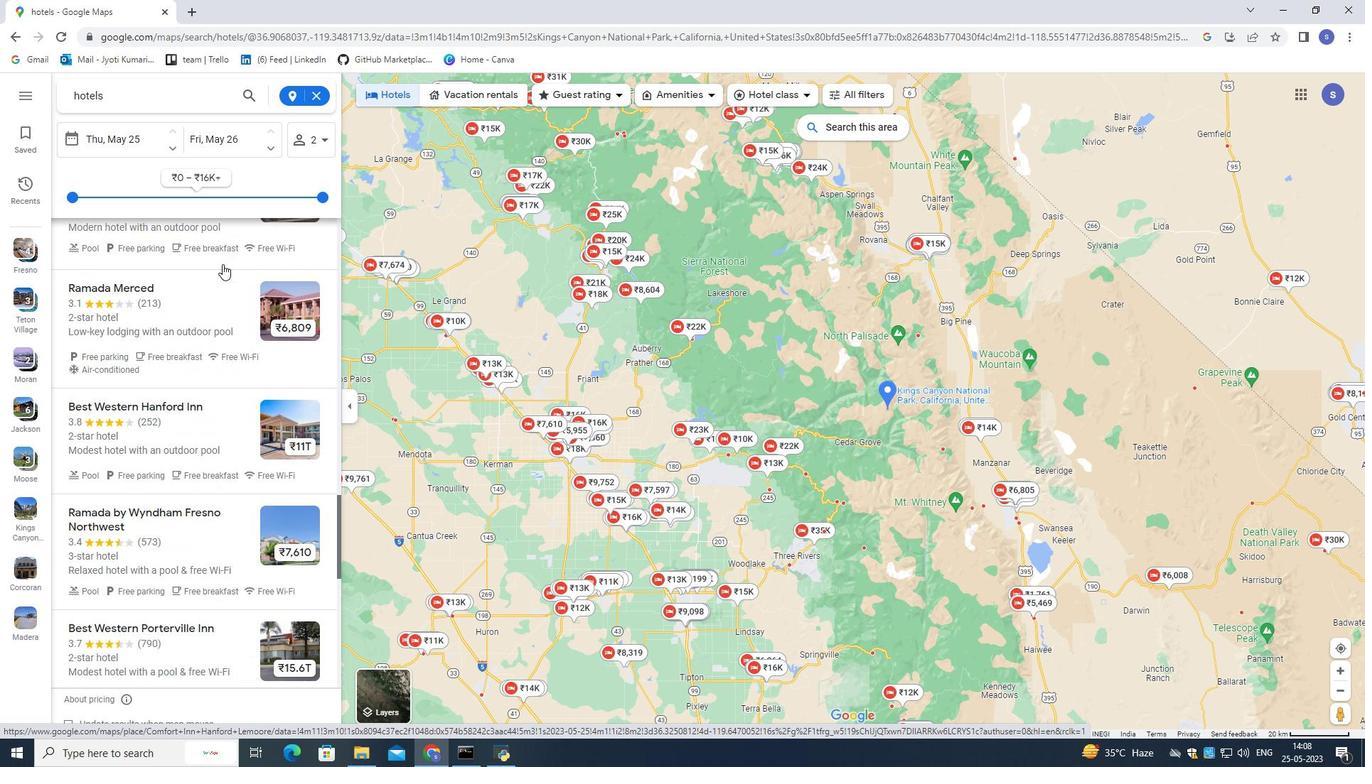 
Action: Mouse scrolled (222, 263) with delta (0, 0)
Screenshot: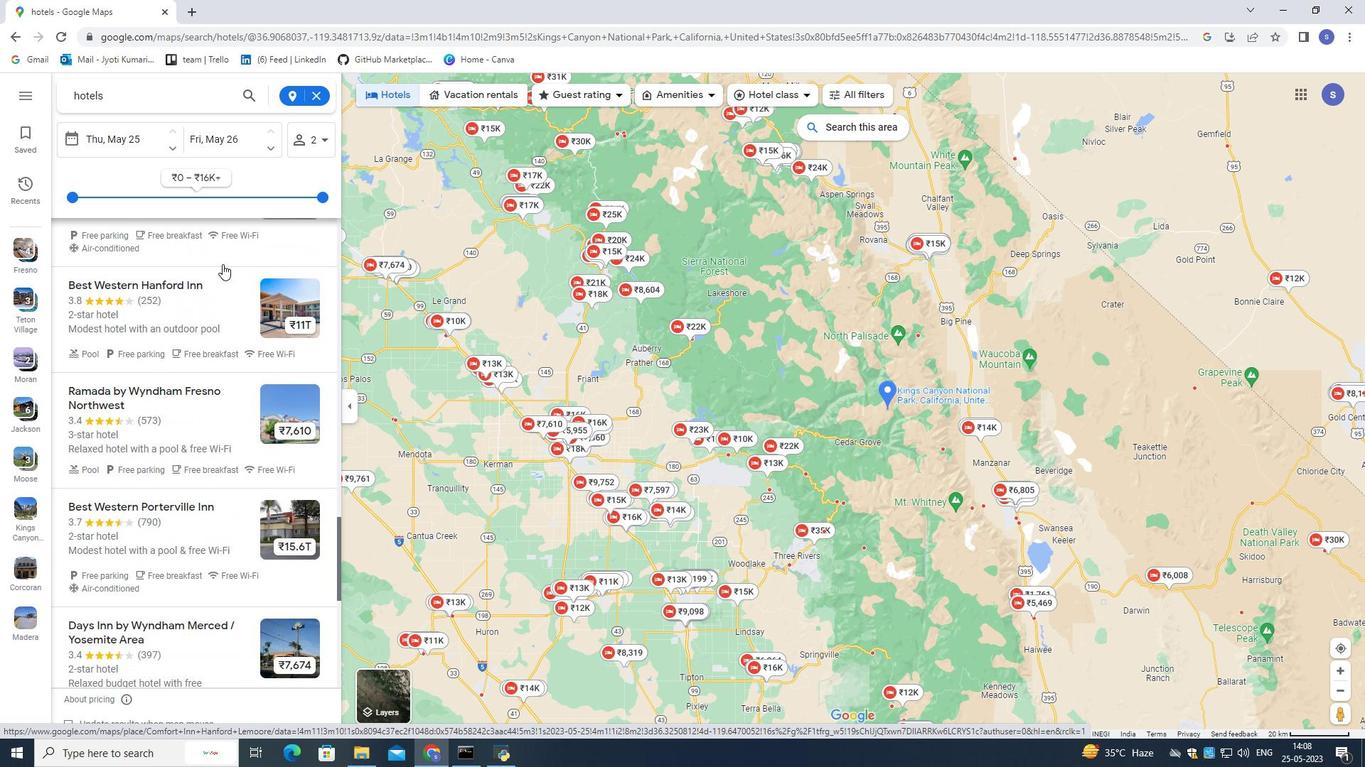 
Action: Mouse moved to (693, 87)
Screenshot: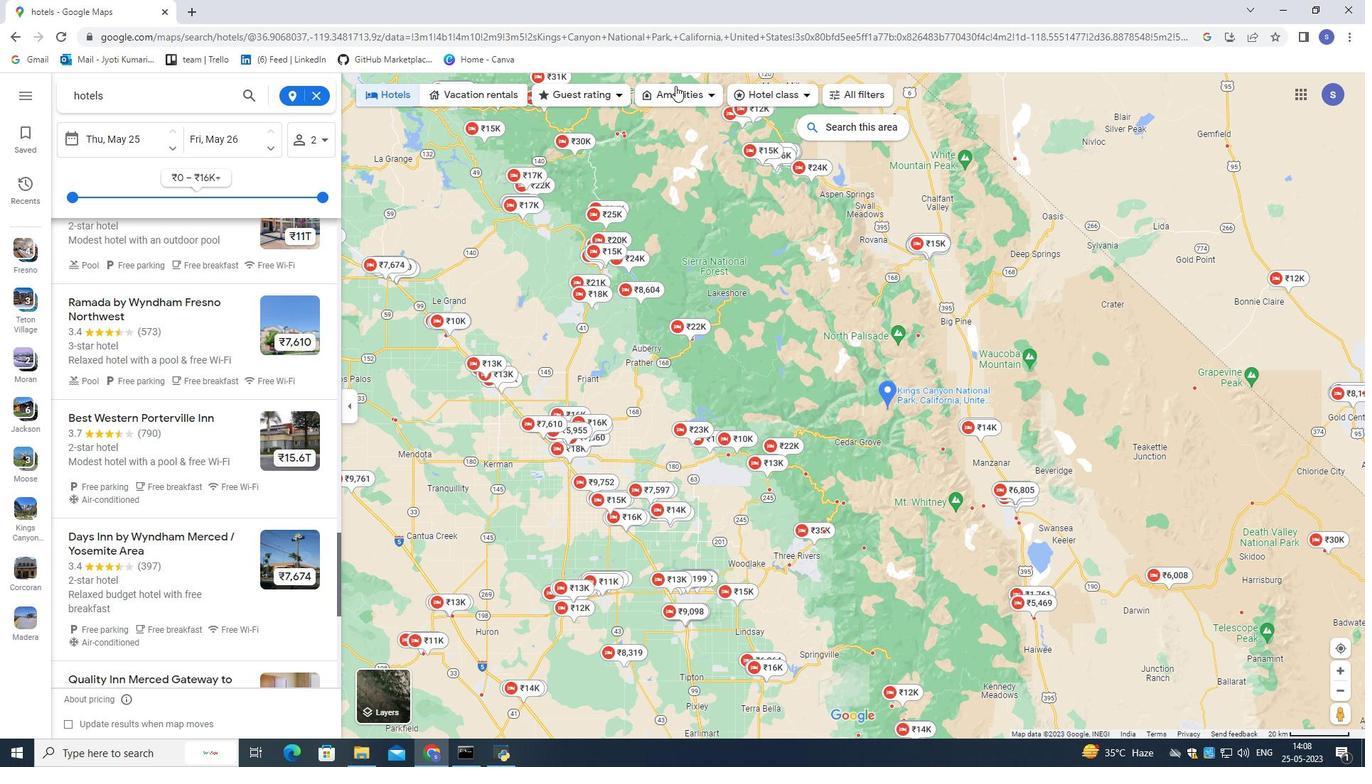 
Action: Mouse pressed left at (693, 87)
Screenshot: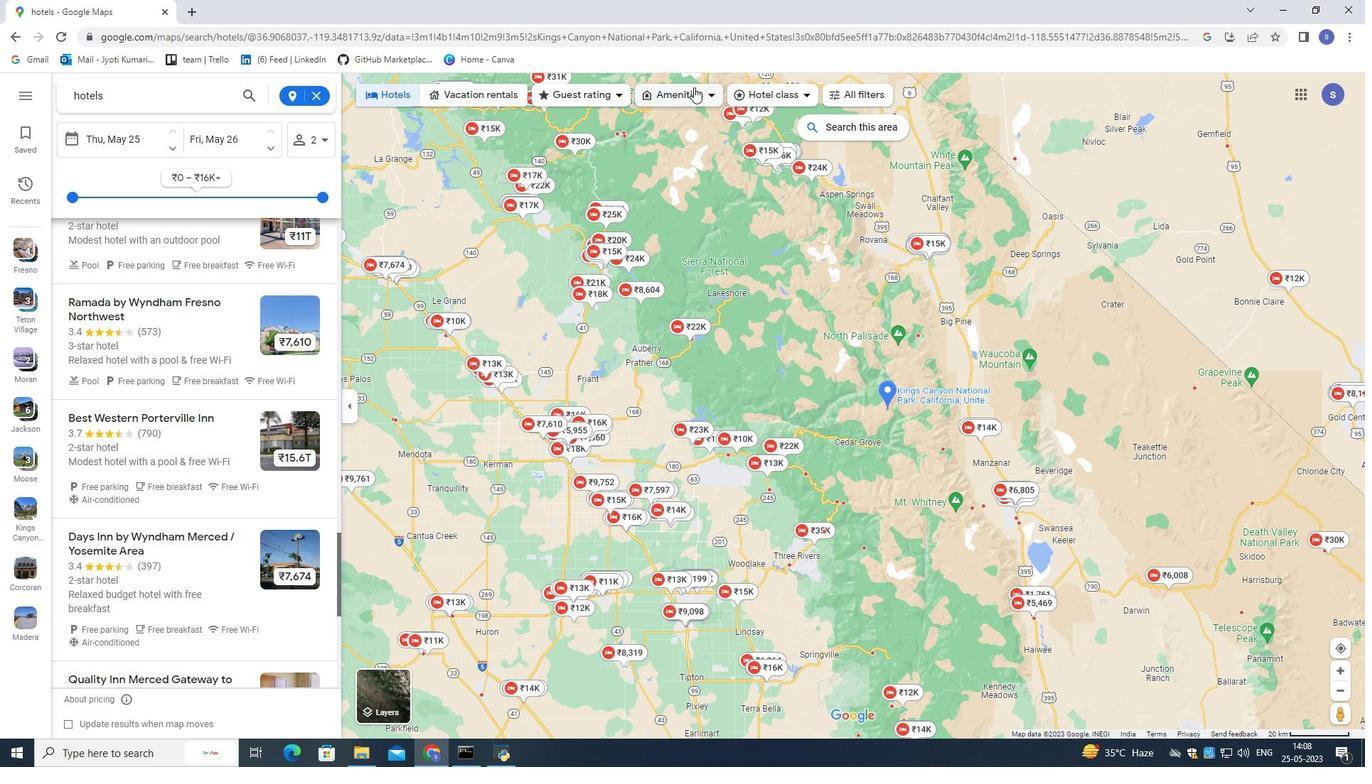 
Action: Mouse moved to (851, 378)
Screenshot: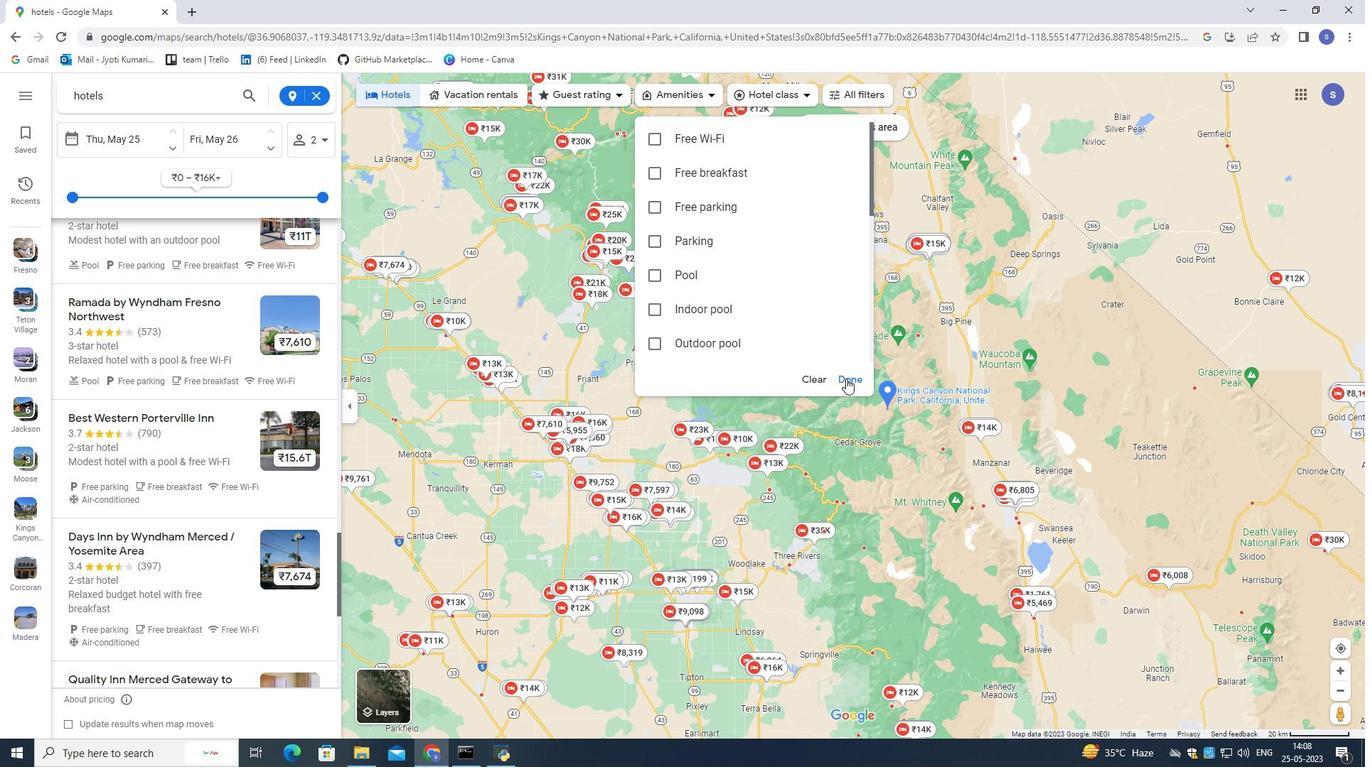 
Action: Mouse pressed left at (851, 378)
Screenshot: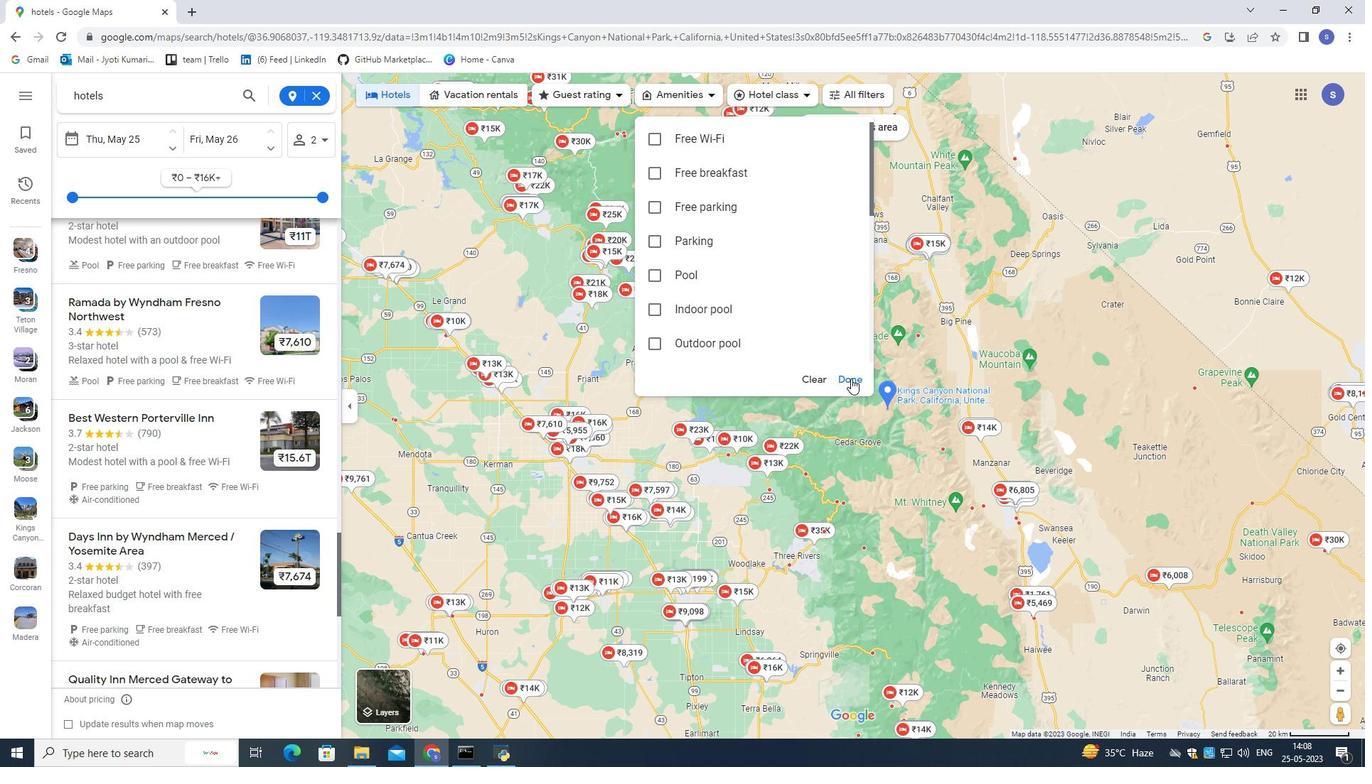 
Action: Mouse moved to (277, 300)
Screenshot: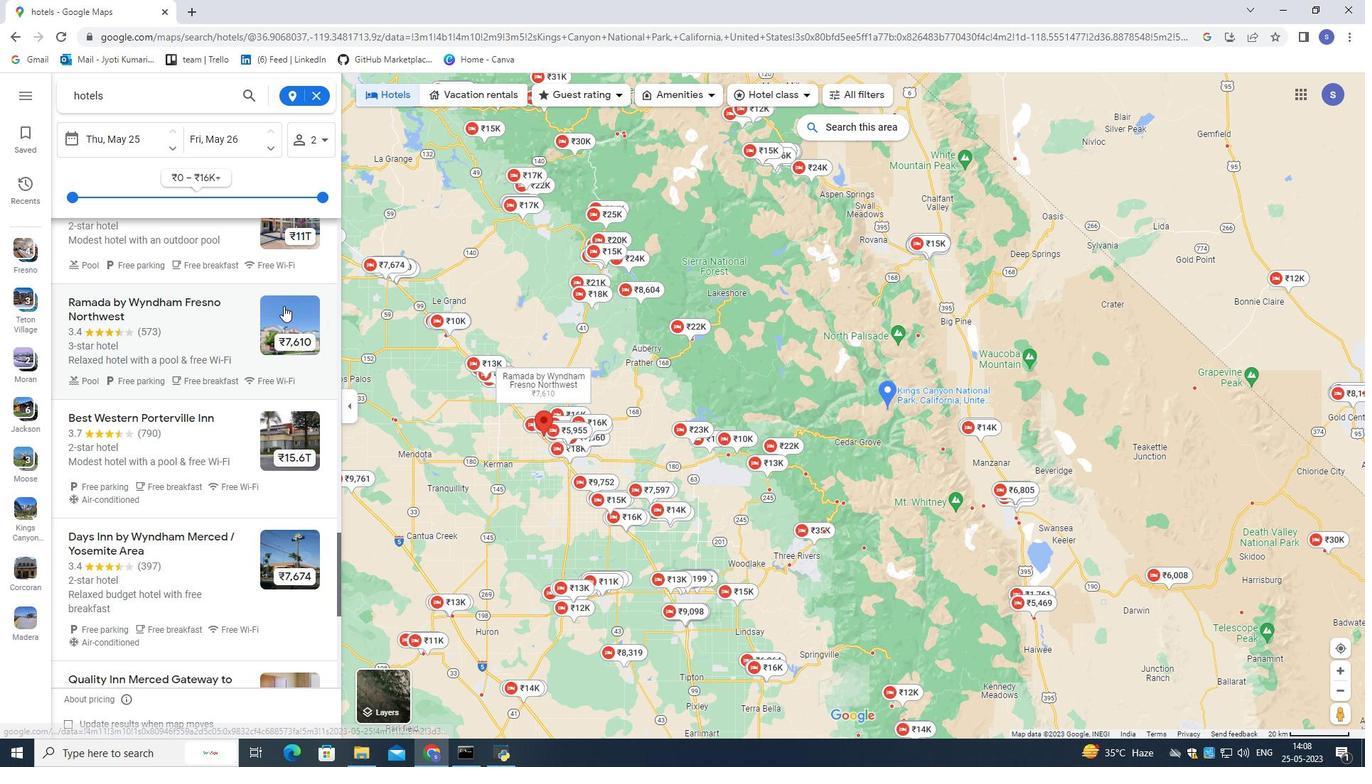 
Action: Mouse scrolled (277, 300) with delta (0, 0)
Screenshot: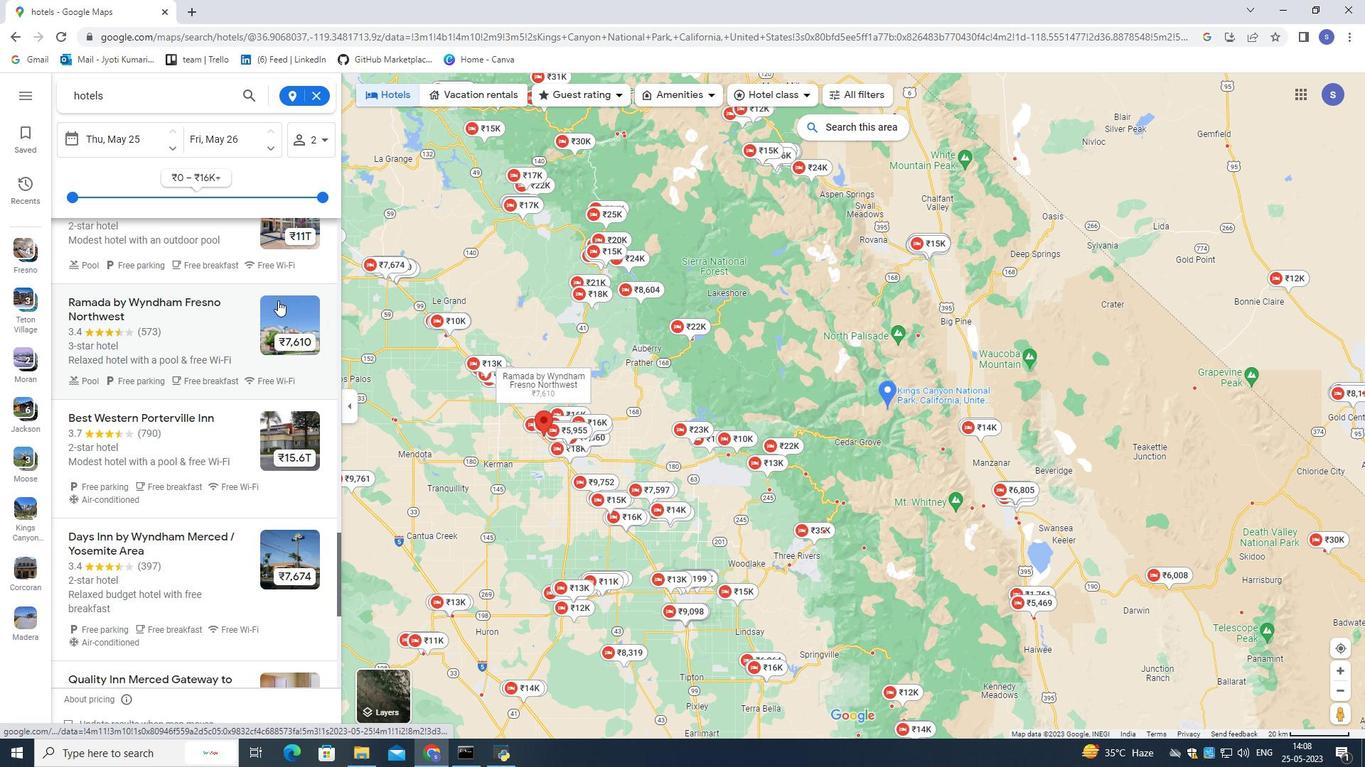 
Action: Mouse scrolled (277, 300) with delta (0, 0)
Screenshot: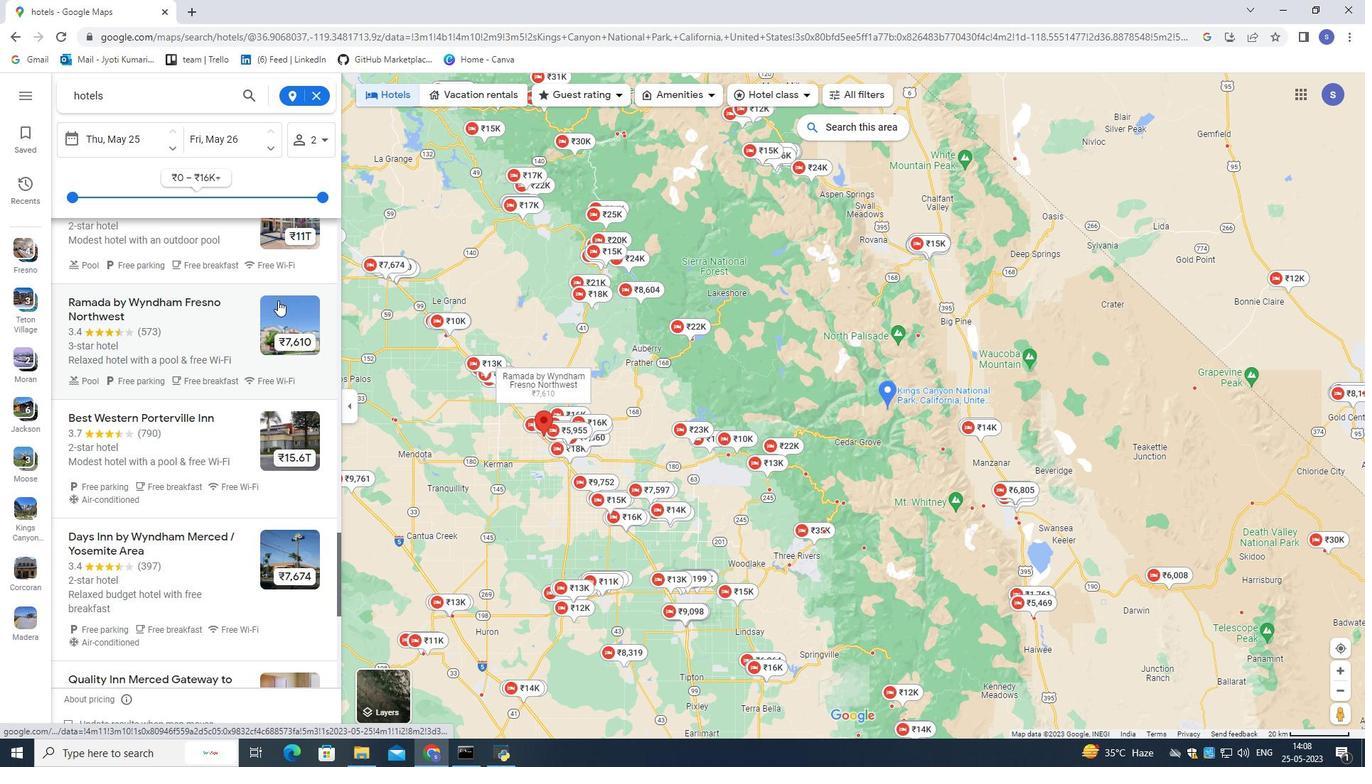 
Action: Mouse scrolled (277, 300) with delta (0, 0)
Screenshot: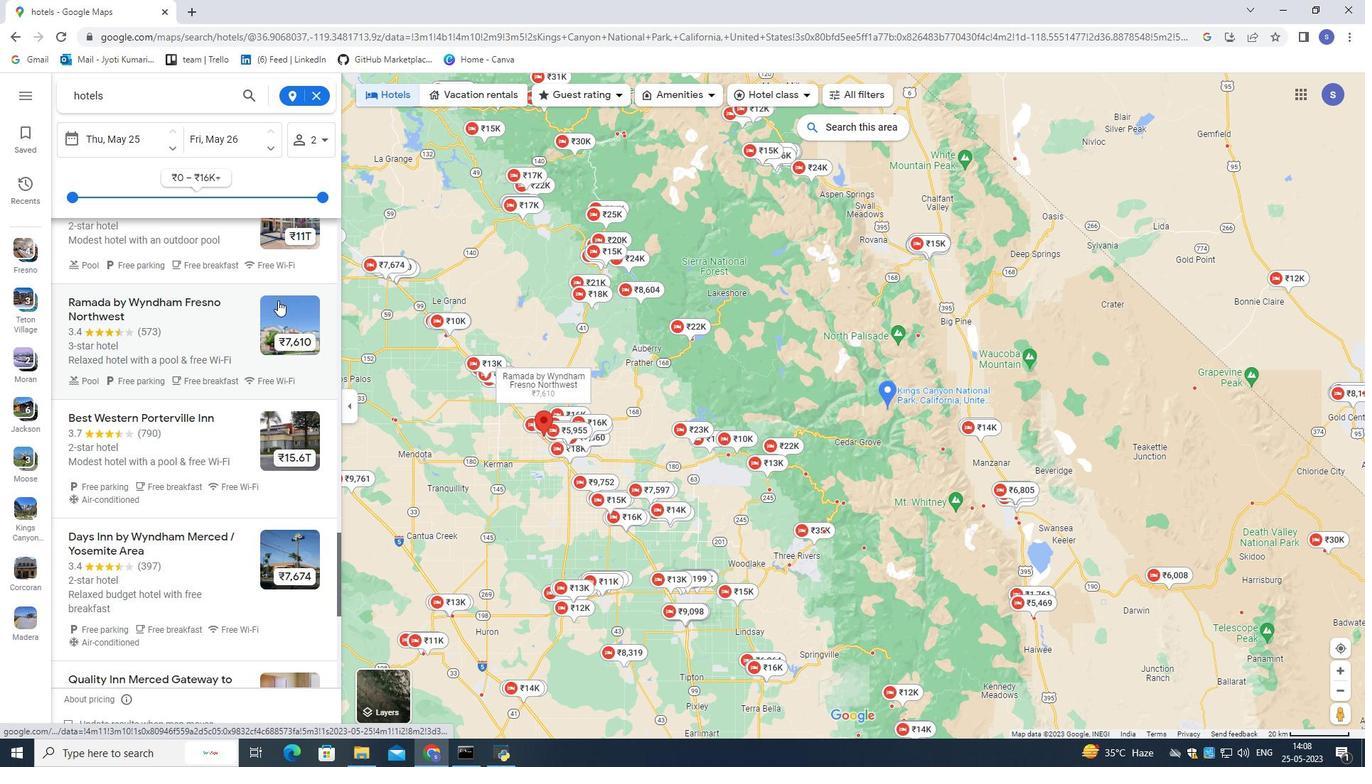 
Action: Mouse moved to (277, 296)
Screenshot: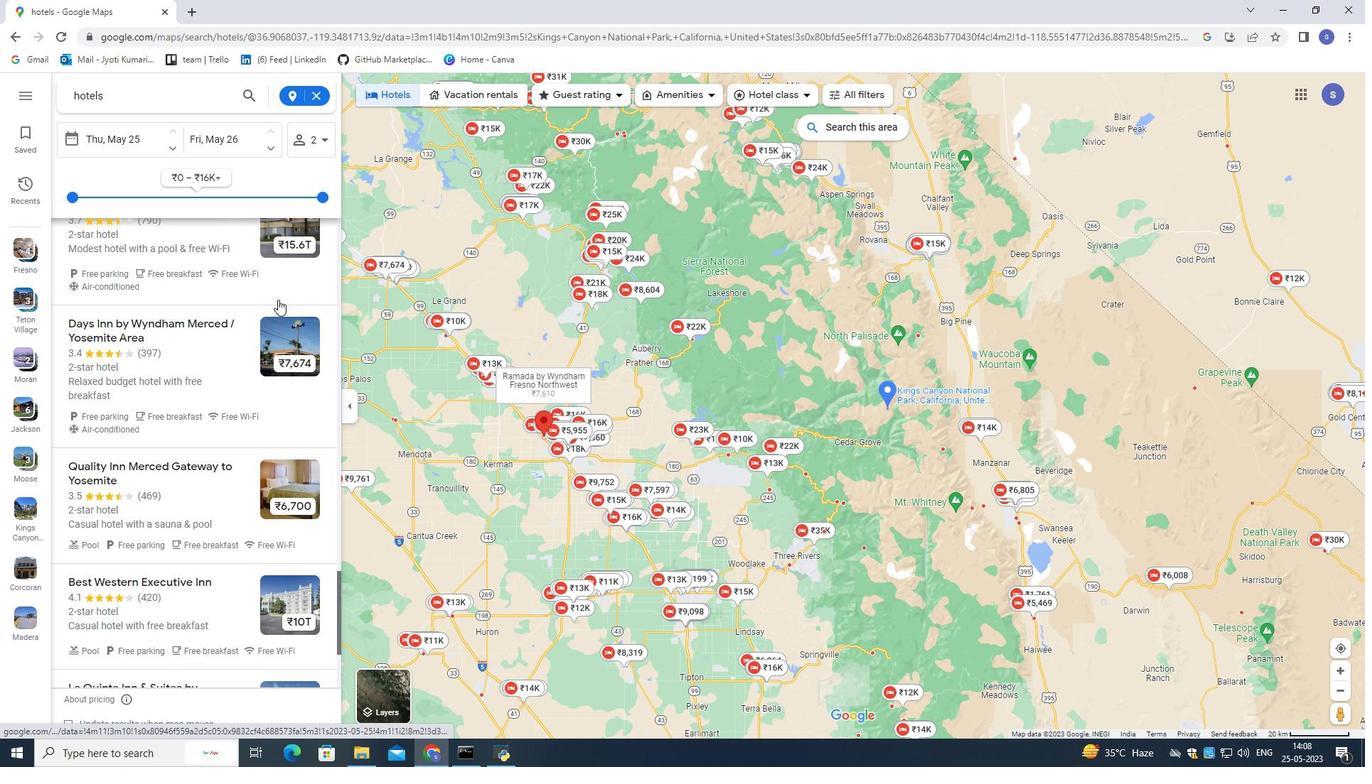 
Action: Mouse scrolled (277, 295) with delta (0, 0)
Screenshot: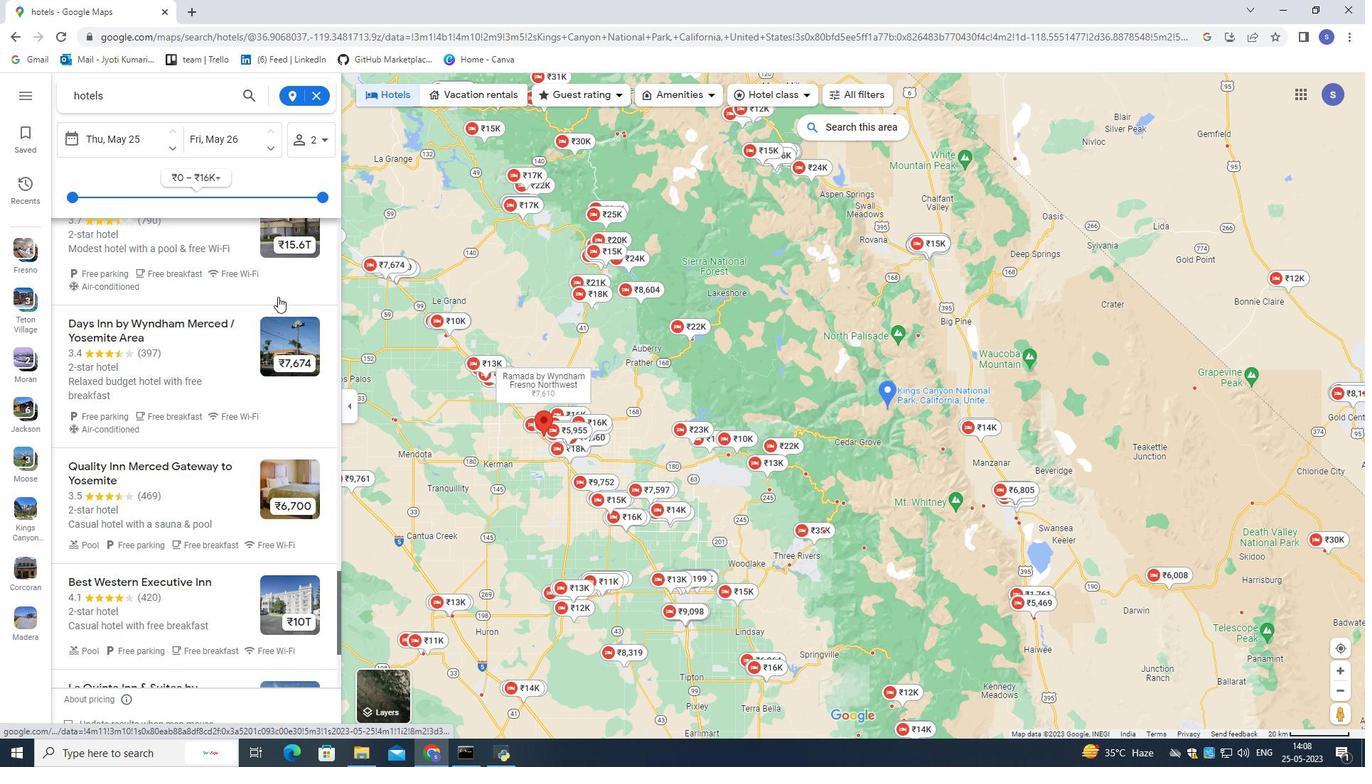 
Action: Mouse scrolled (277, 295) with delta (0, 0)
Screenshot: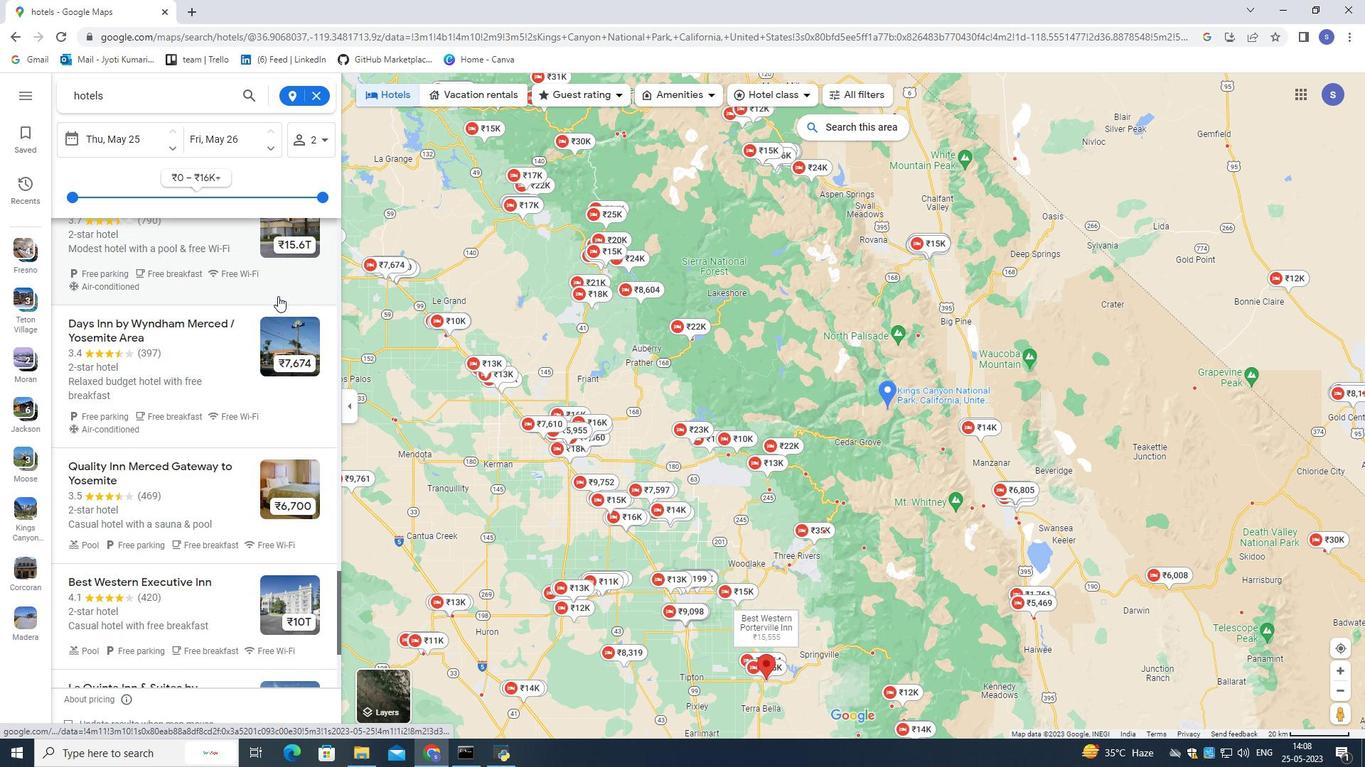 
Action: Mouse moved to (277, 290)
Screenshot: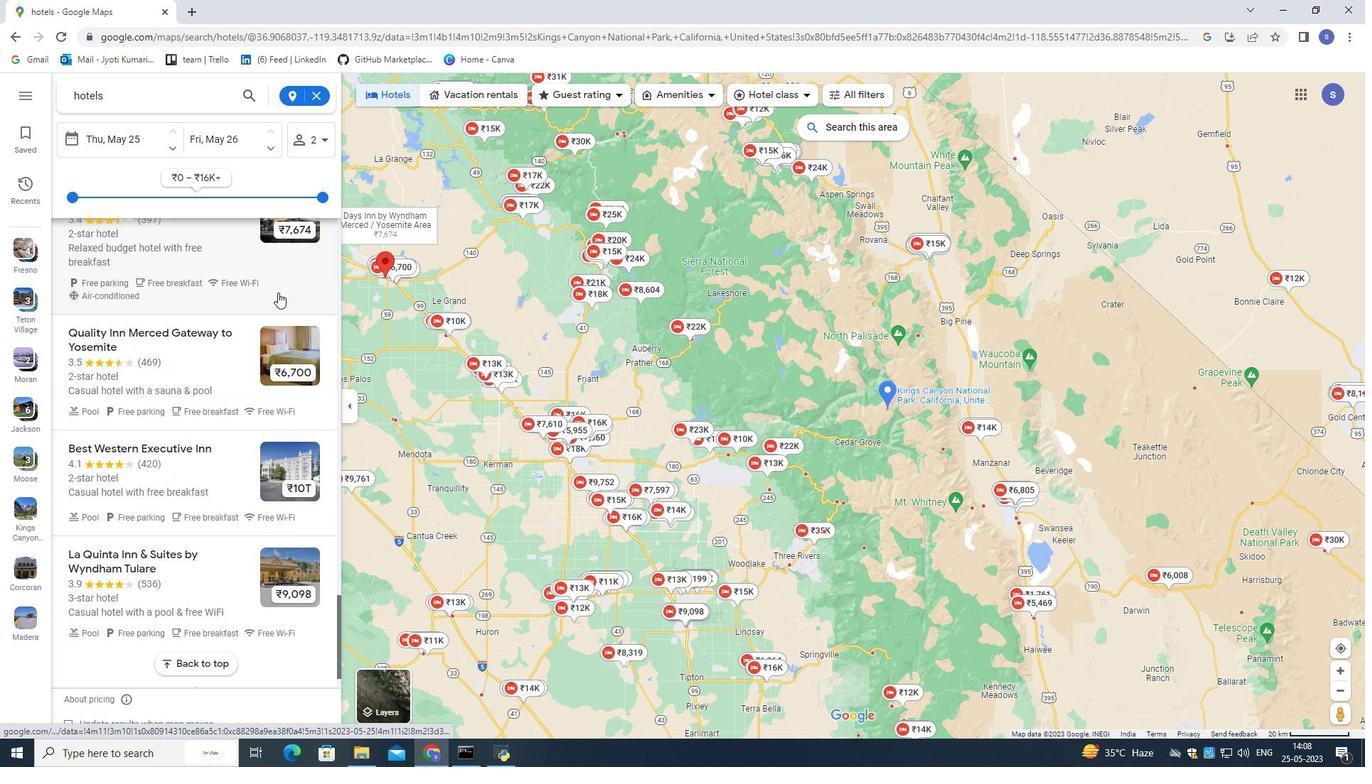 
Action: Mouse scrolled (277, 290) with delta (0, 0)
Screenshot: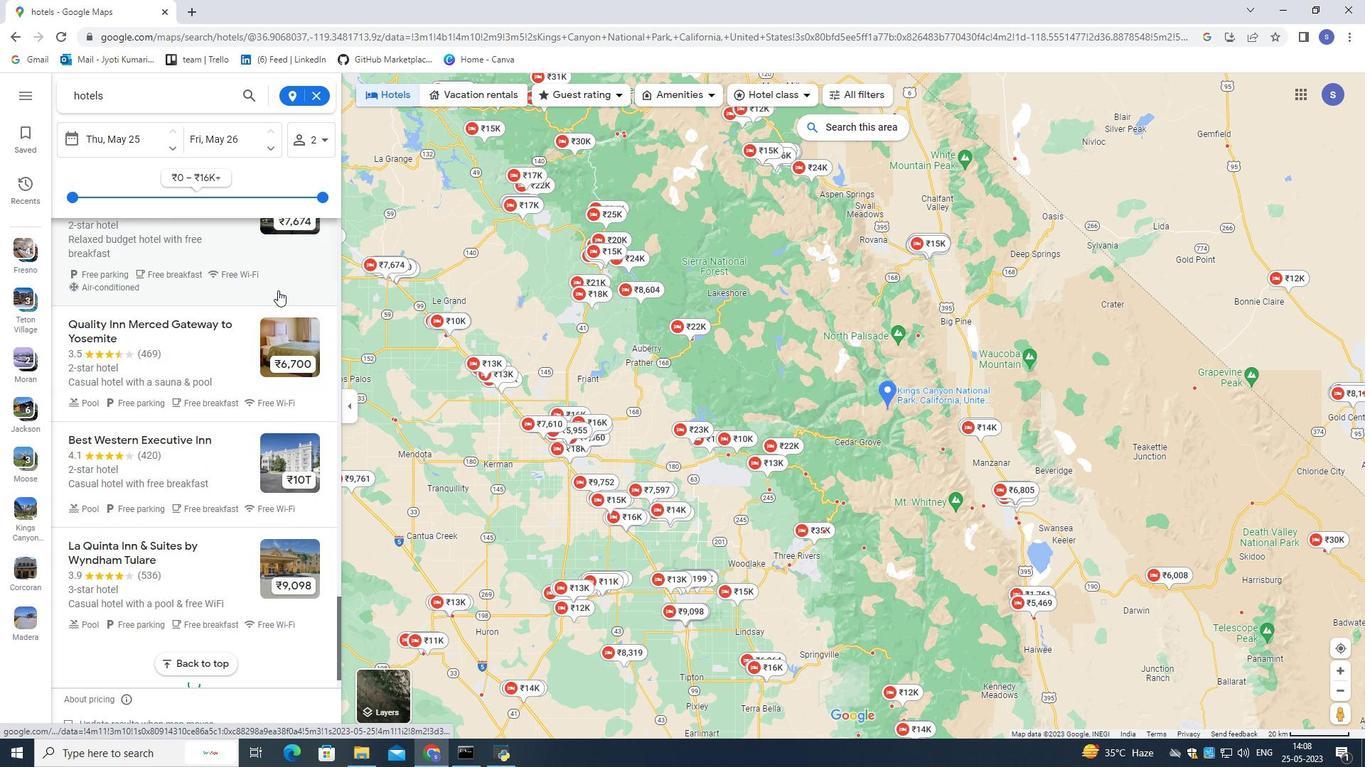 
Action: Mouse scrolled (277, 290) with delta (0, 0)
Screenshot: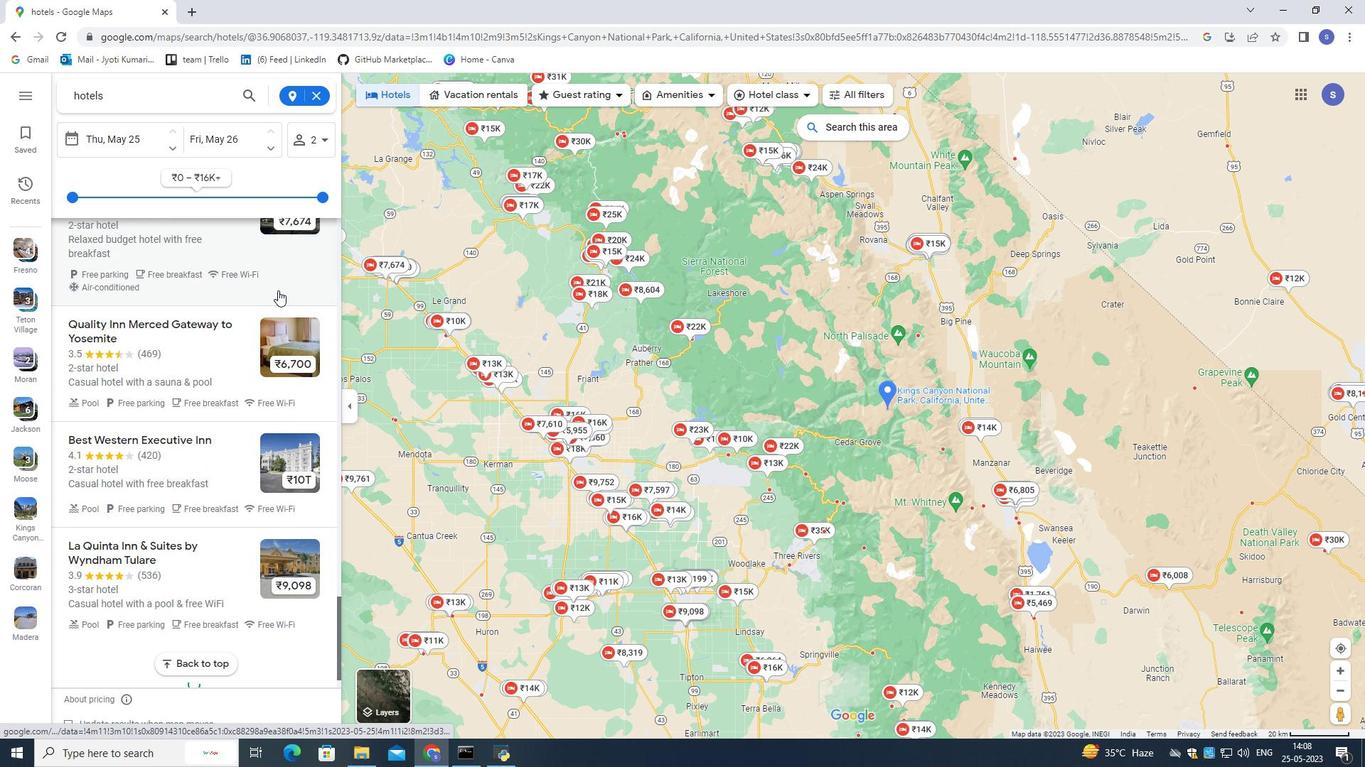 
Action: Mouse scrolled (277, 290) with delta (0, 0)
Screenshot: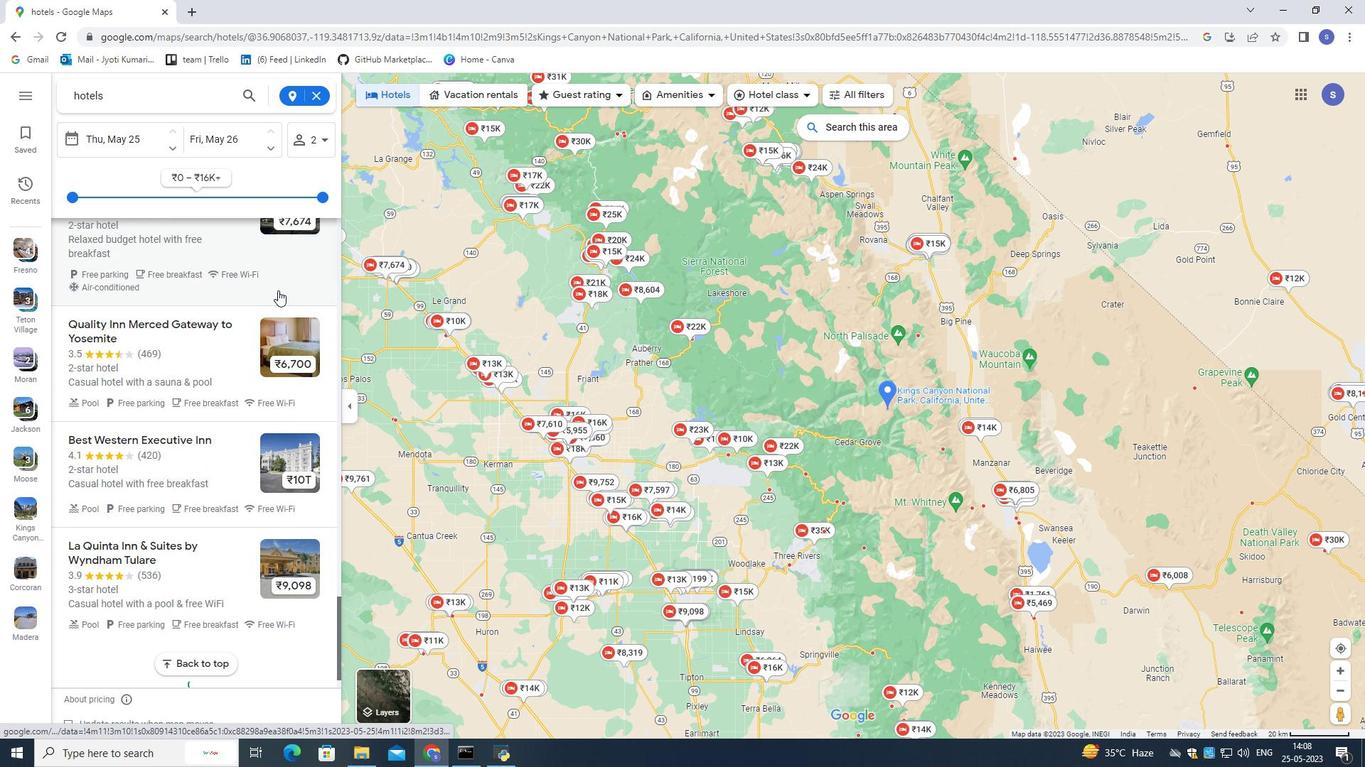 
Action: Mouse moved to (277, 290)
Screenshot: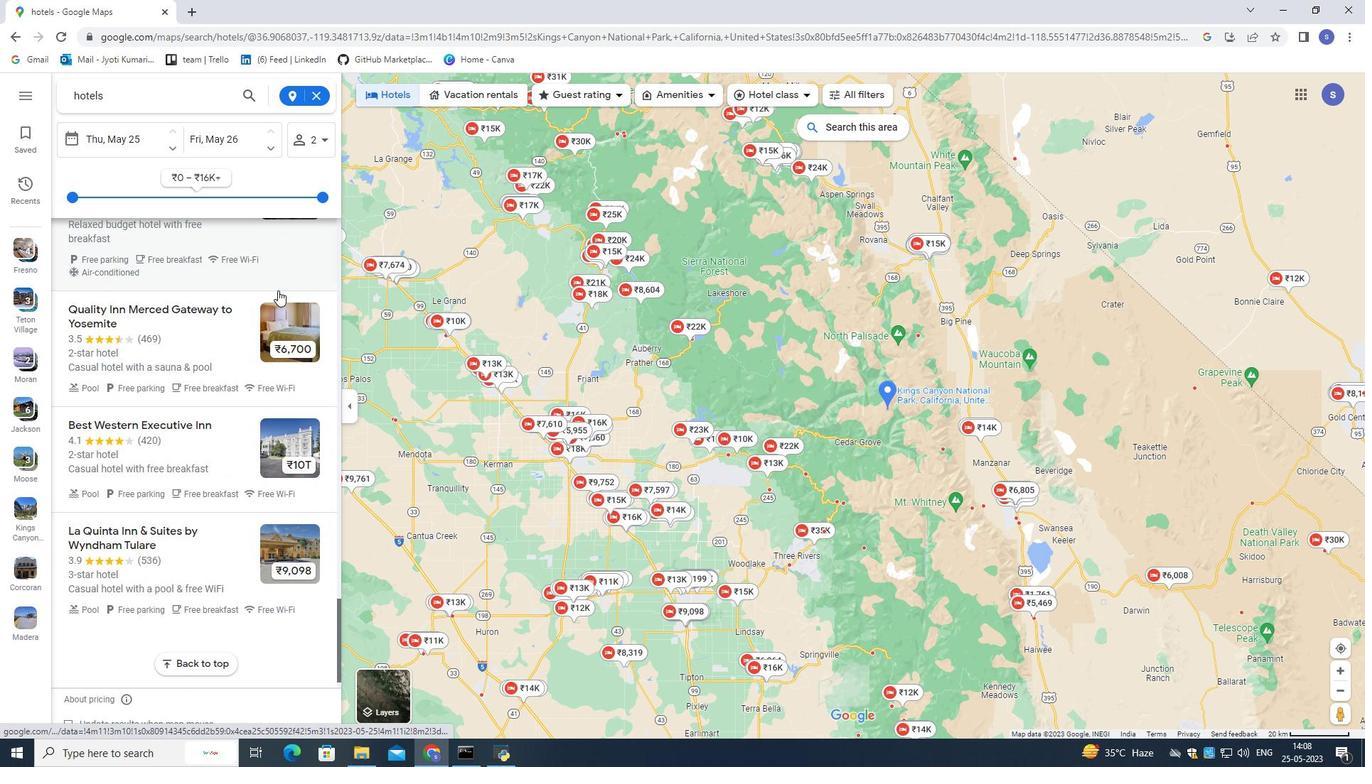 
Action: Mouse scrolled (277, 290) with delta (0, 0)
Screenshot: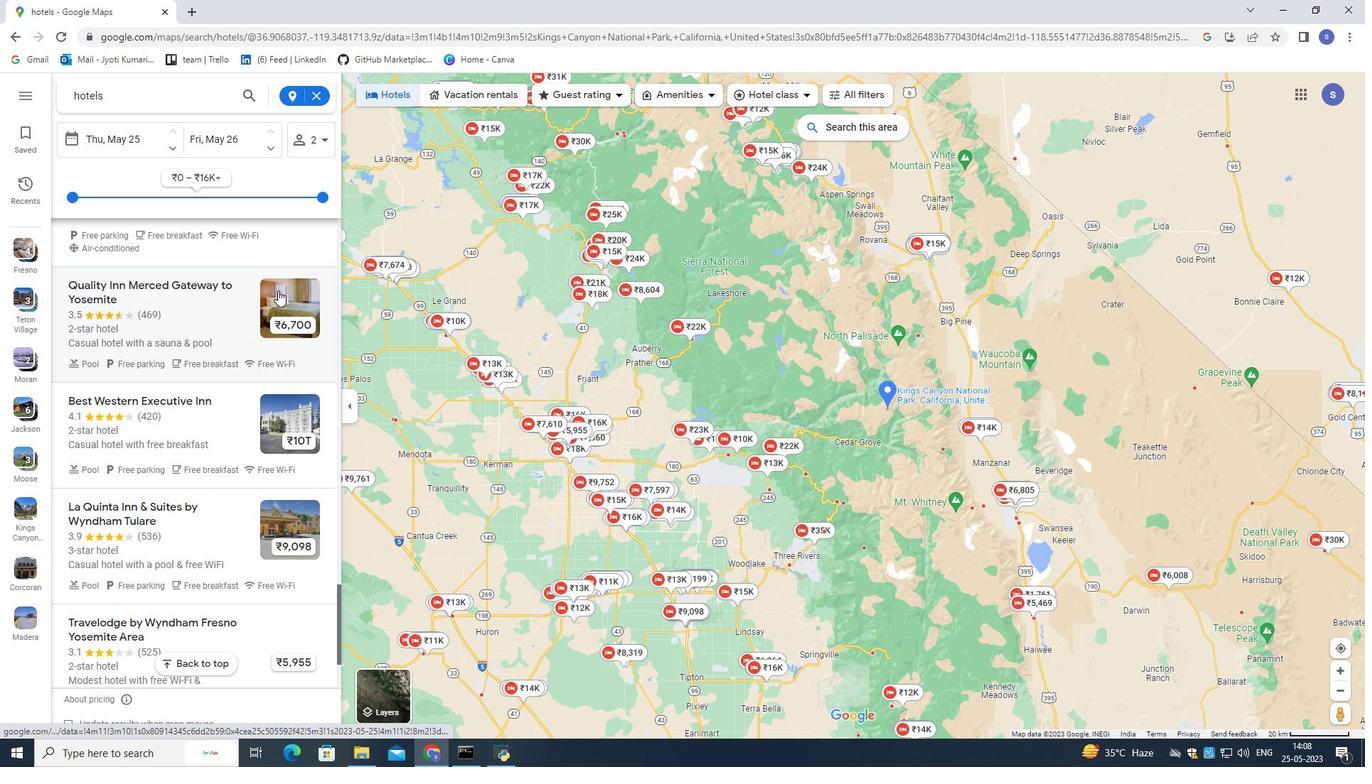 
Action: Mouse moved to (277, 289)
Screenshot: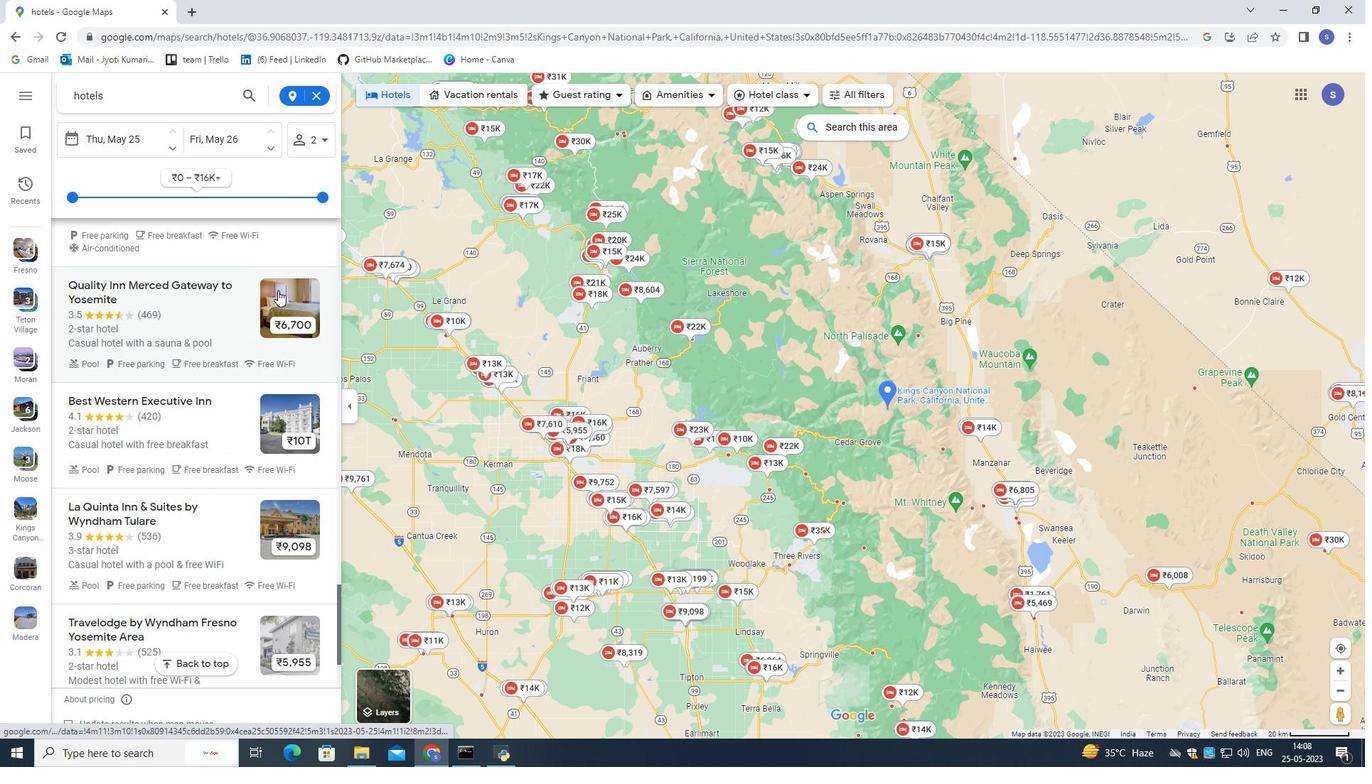 
Action: Mouse scrolled (277, 290) with delta (0, 0)
Screenshot: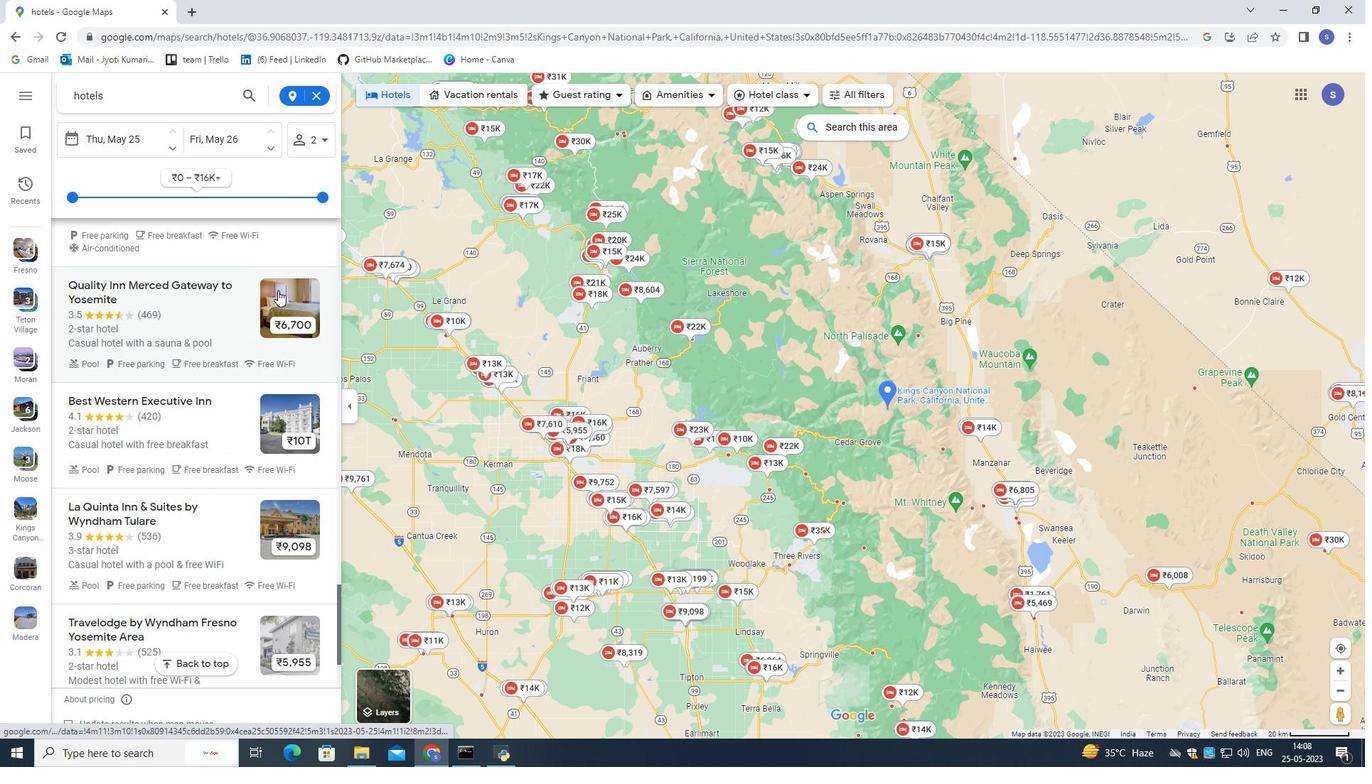 
Action: Mouse moved to (277, 287)
Screenshot: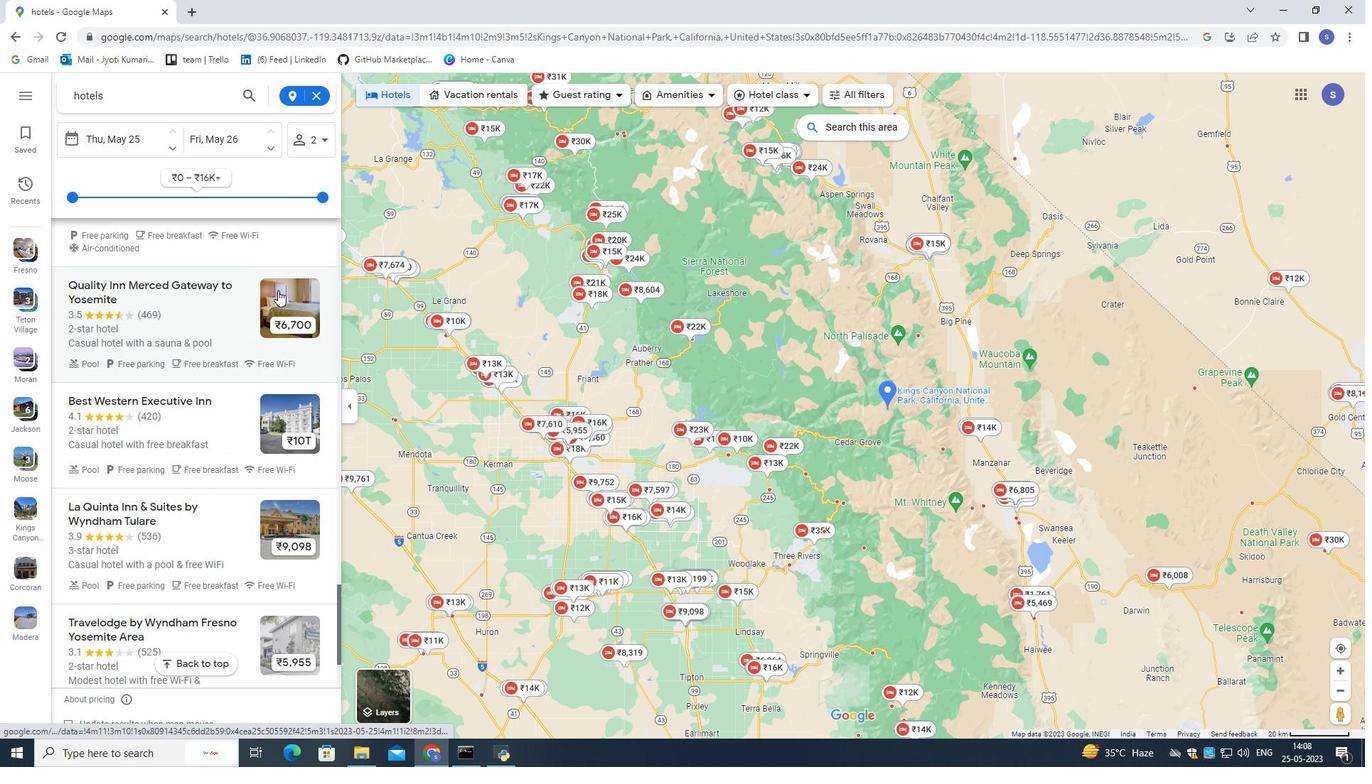 
Action: Mouse scrolled (277, 288) with delta (0, 0)
Screenshot: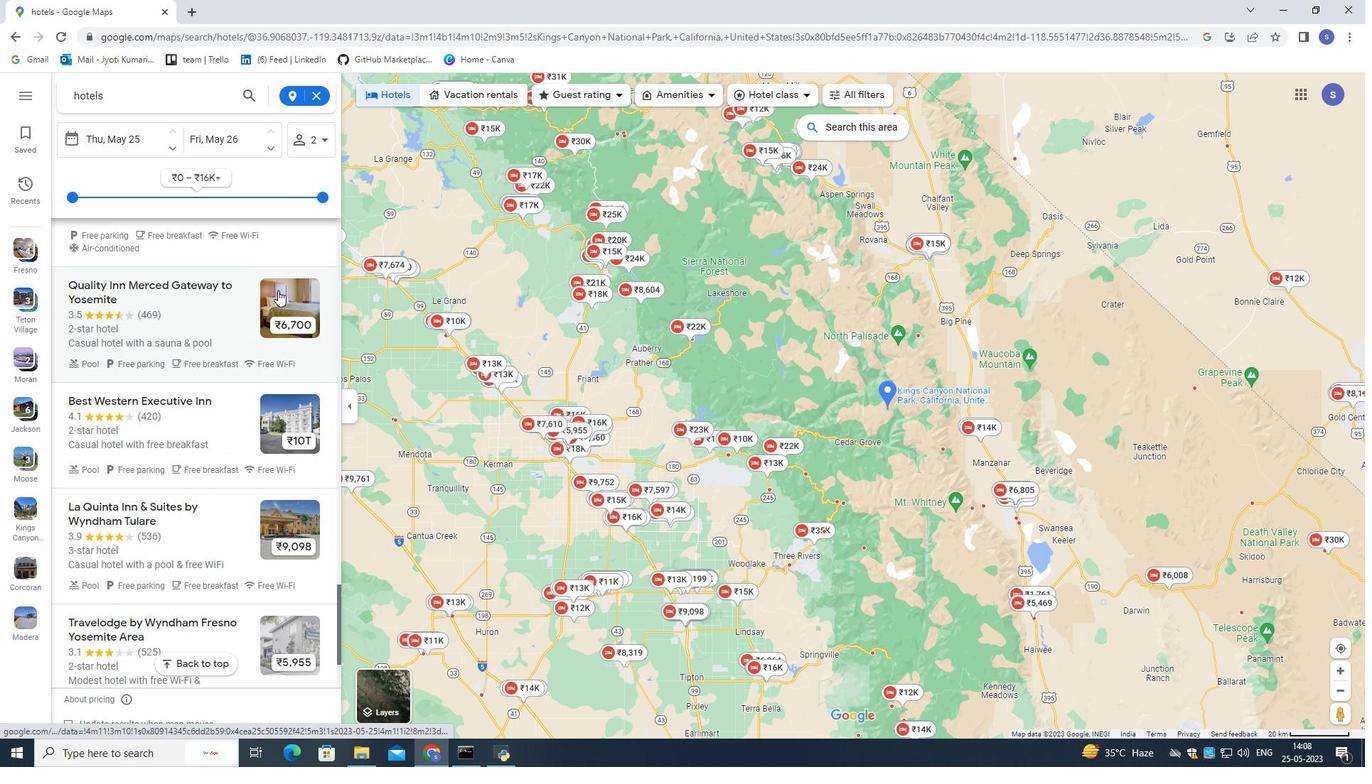 
Action: Mouse scrolled (277, 288) with delta (0, 0)
Screenshot: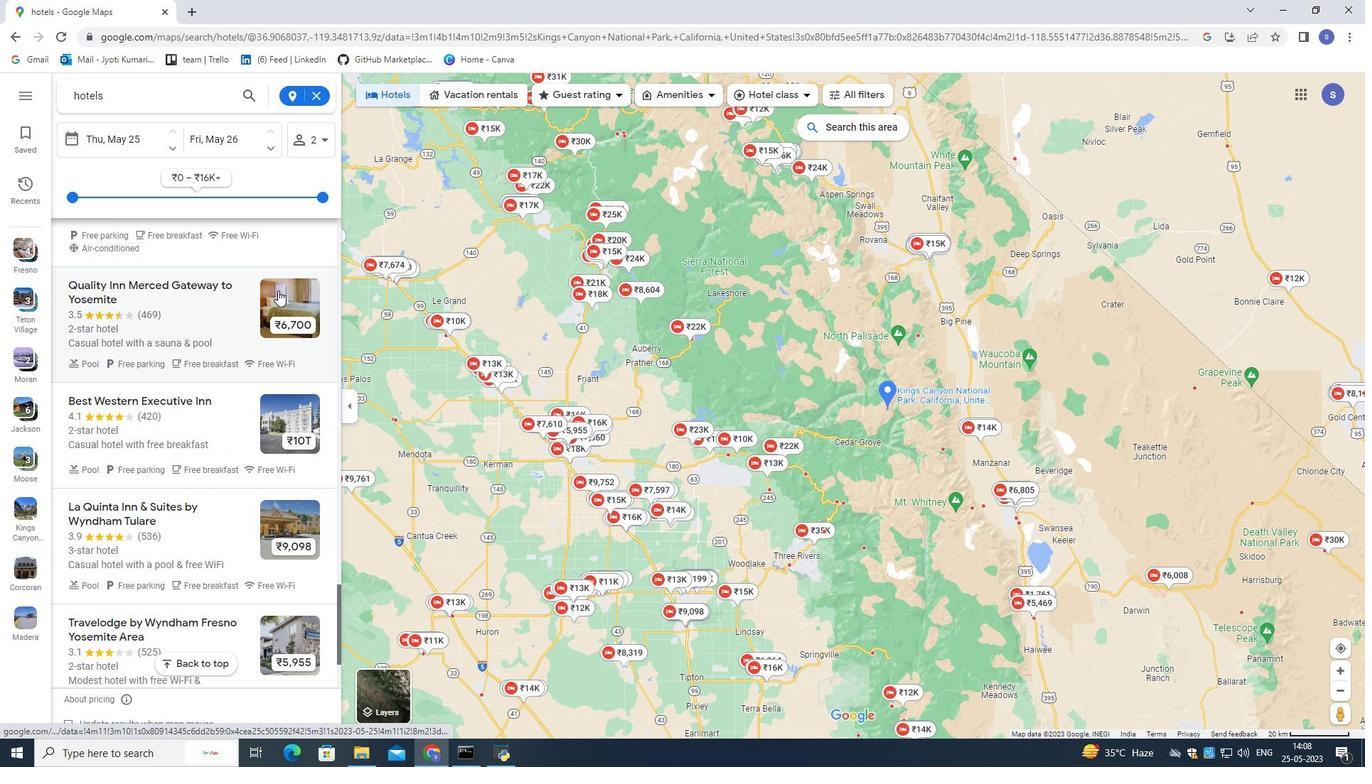 
Action: Mouse scrolled (277, 288) with delta (0, 0)
Screenshot: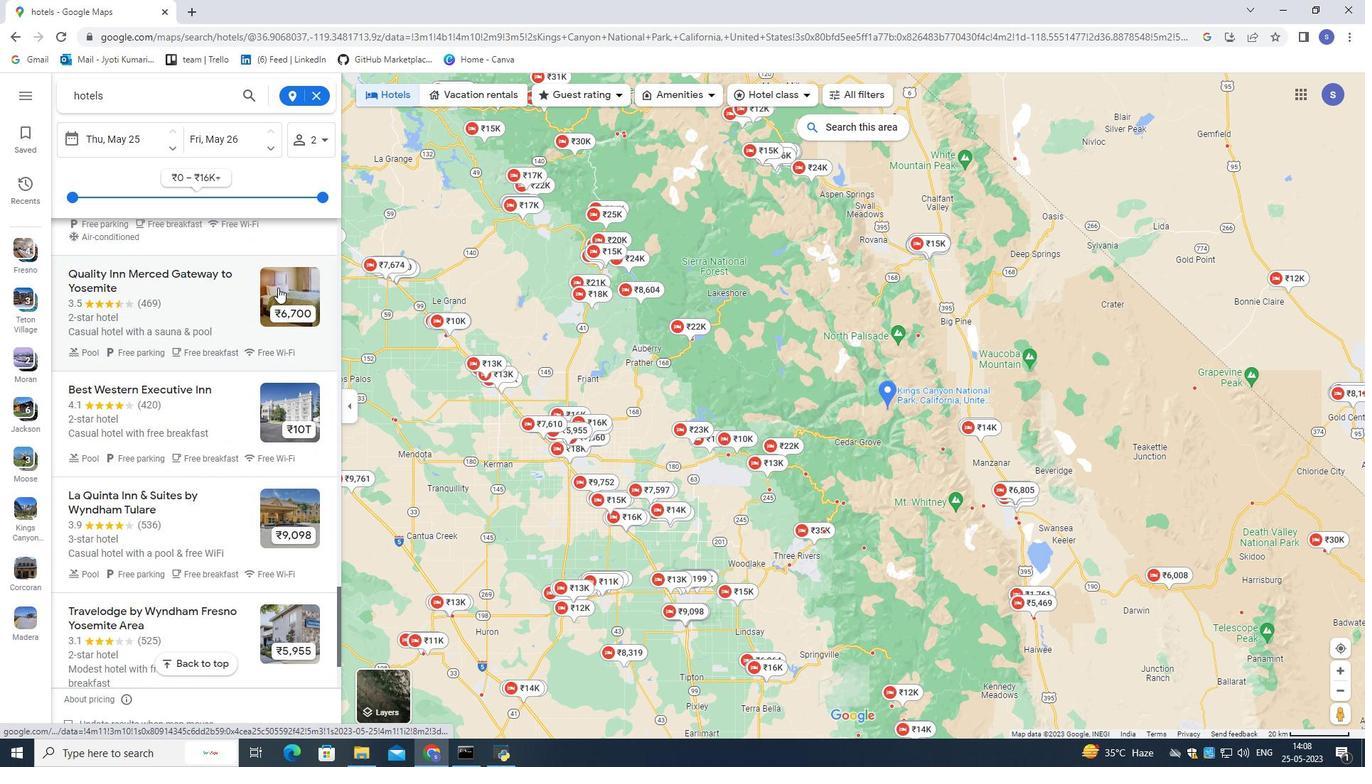 
Action: Mouse moved to (277, 287)
Screenshot: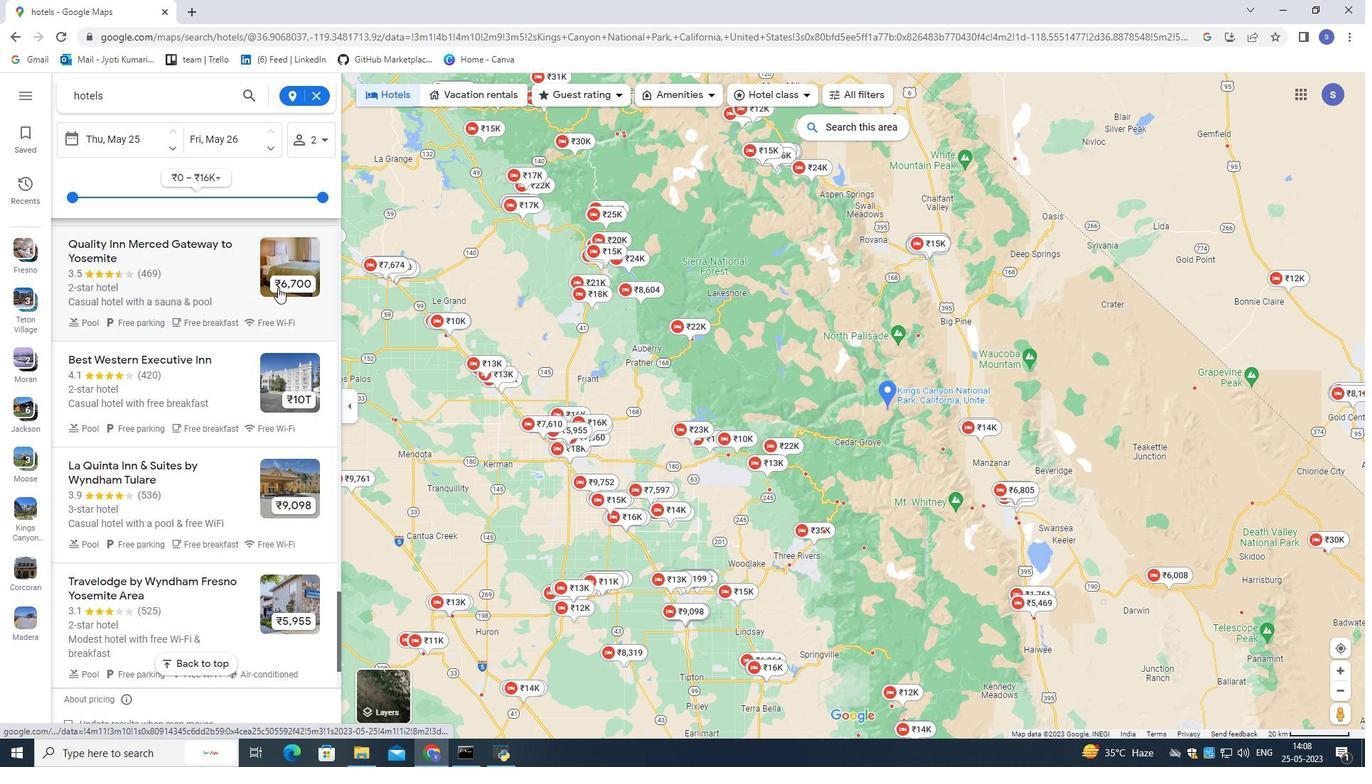 
Action: Mouse scrolled (277, 287) with delta (0, 0)
Screenshot: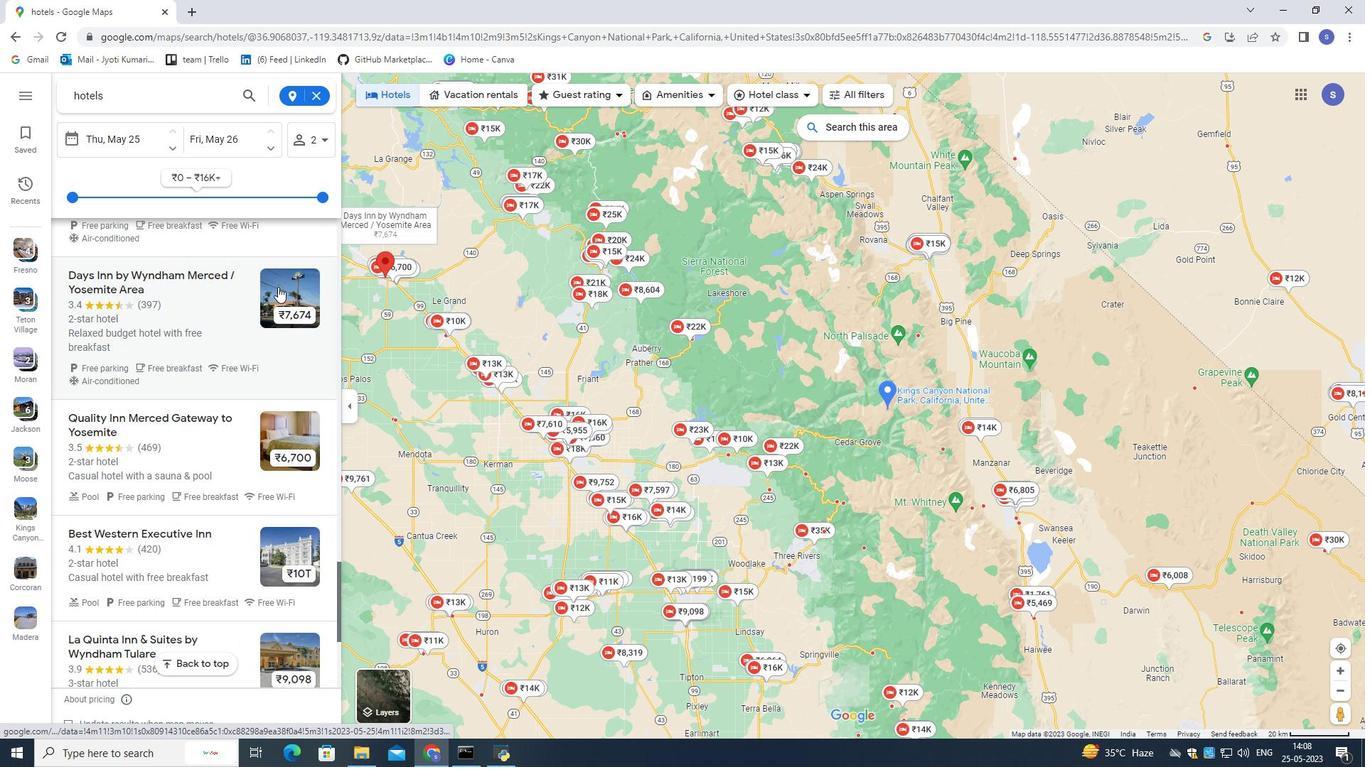 
Action: Mouse scrolled (277, 287) with delta (0, 0)
Screenshot: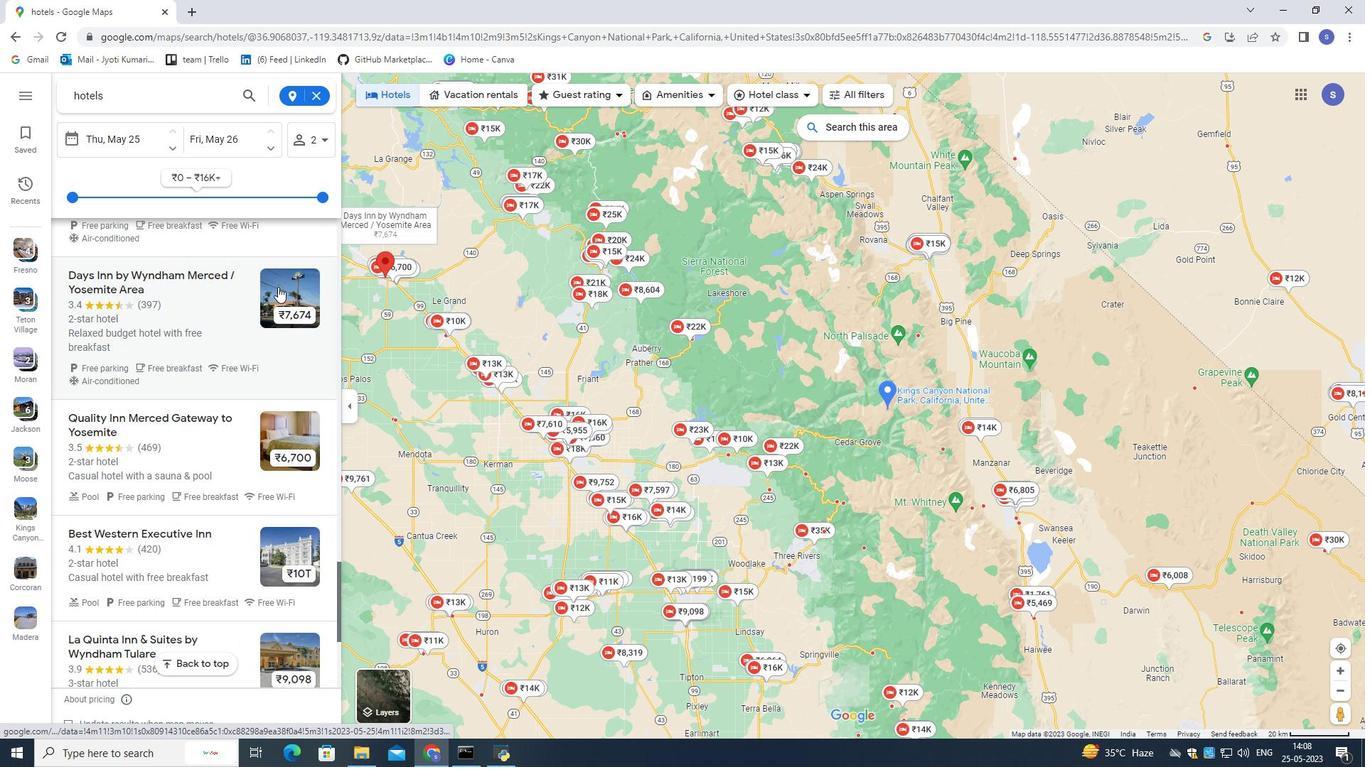 
Action: Mouse scrolled (277, 287) with delta (0, 0)
Screenshot: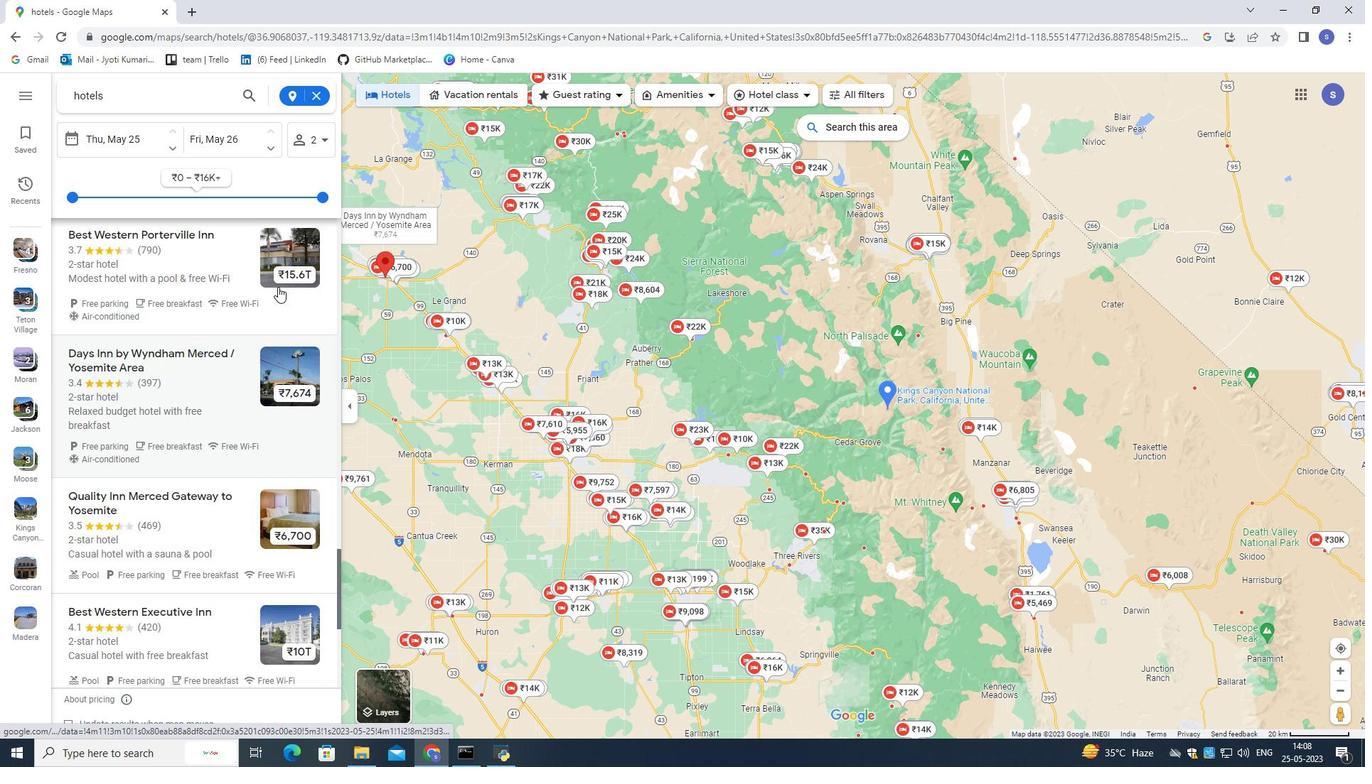 
Action: Mouse moved to (277, 286)
Screenshot: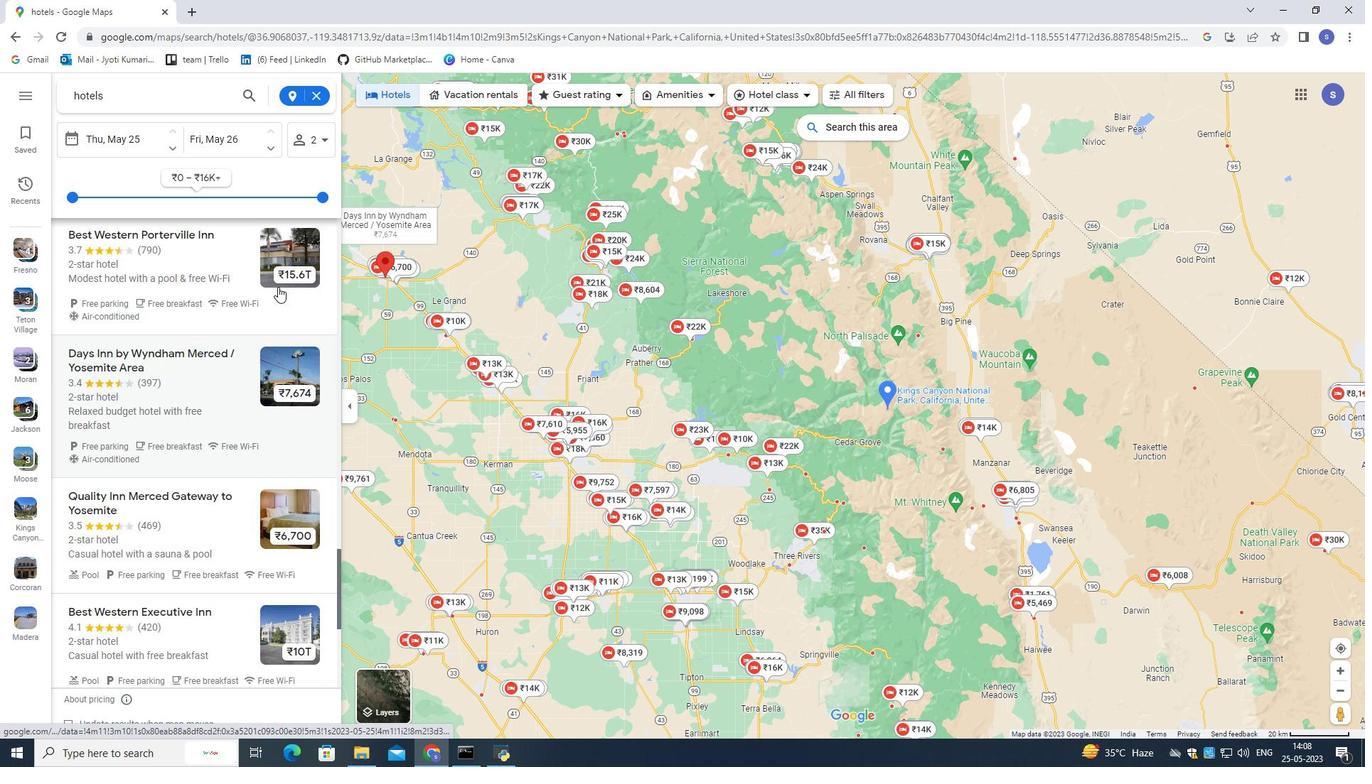 
Action: Mouse scrolled (277, 287) with delta (0, 0)
Screenshot: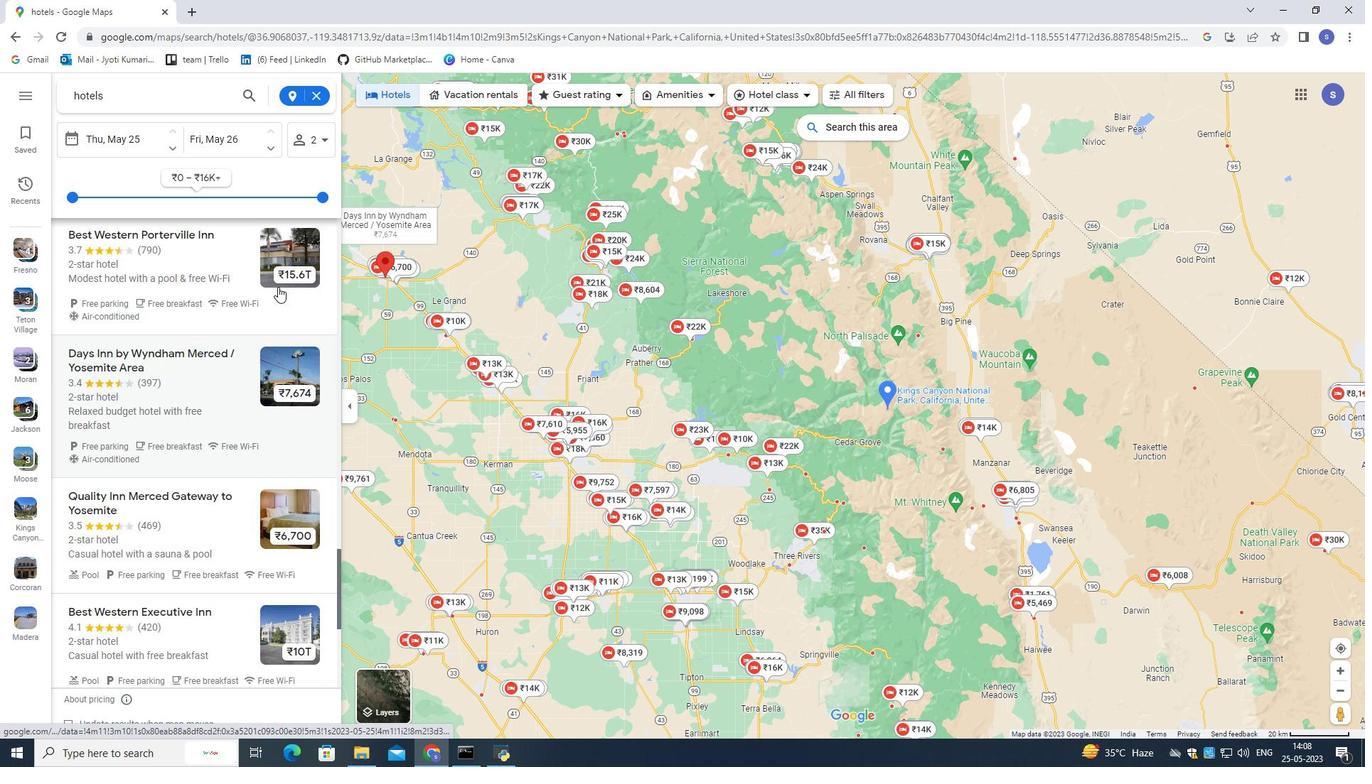 
Action: Mouse scrolled (277, 287) with delta (0, 0)
Screenshot: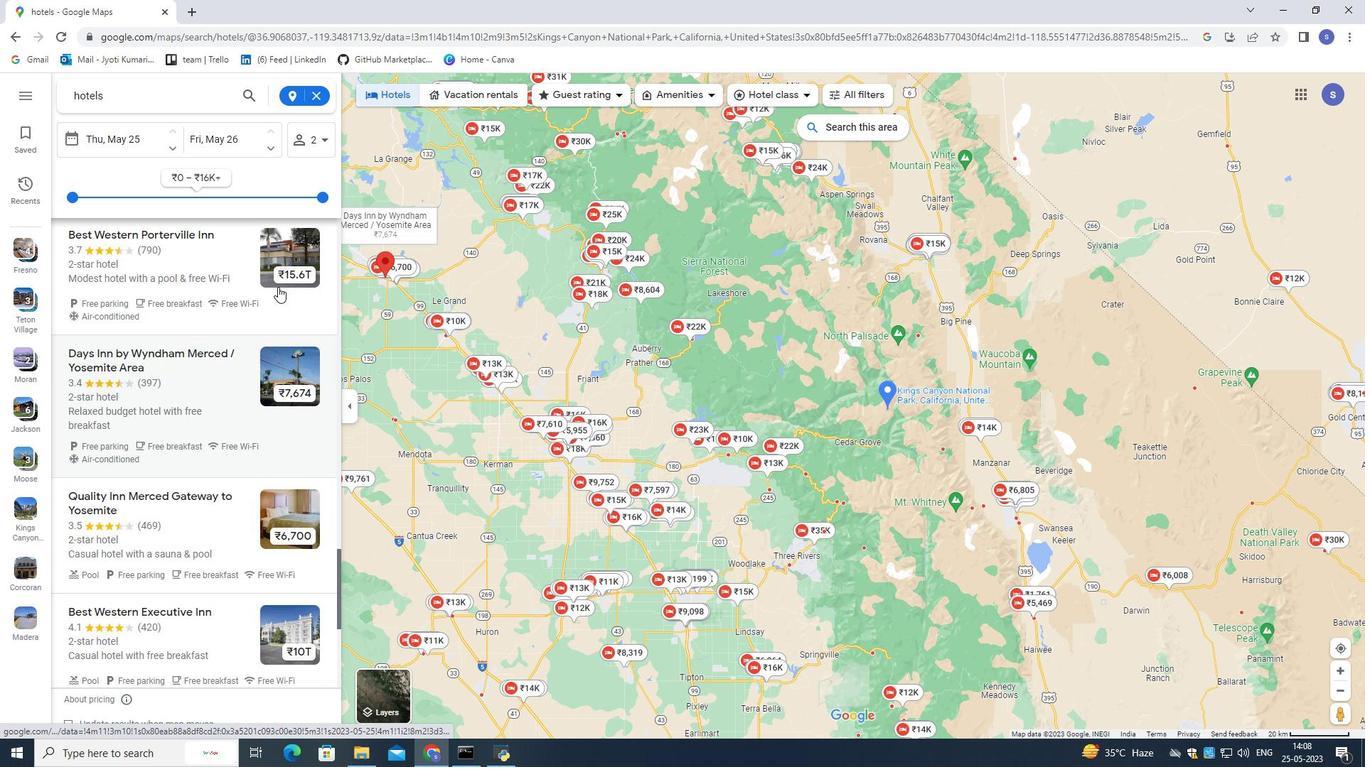 
Action: Mouse scrolled (277, 287) with delta (0, 0)
Screenshot: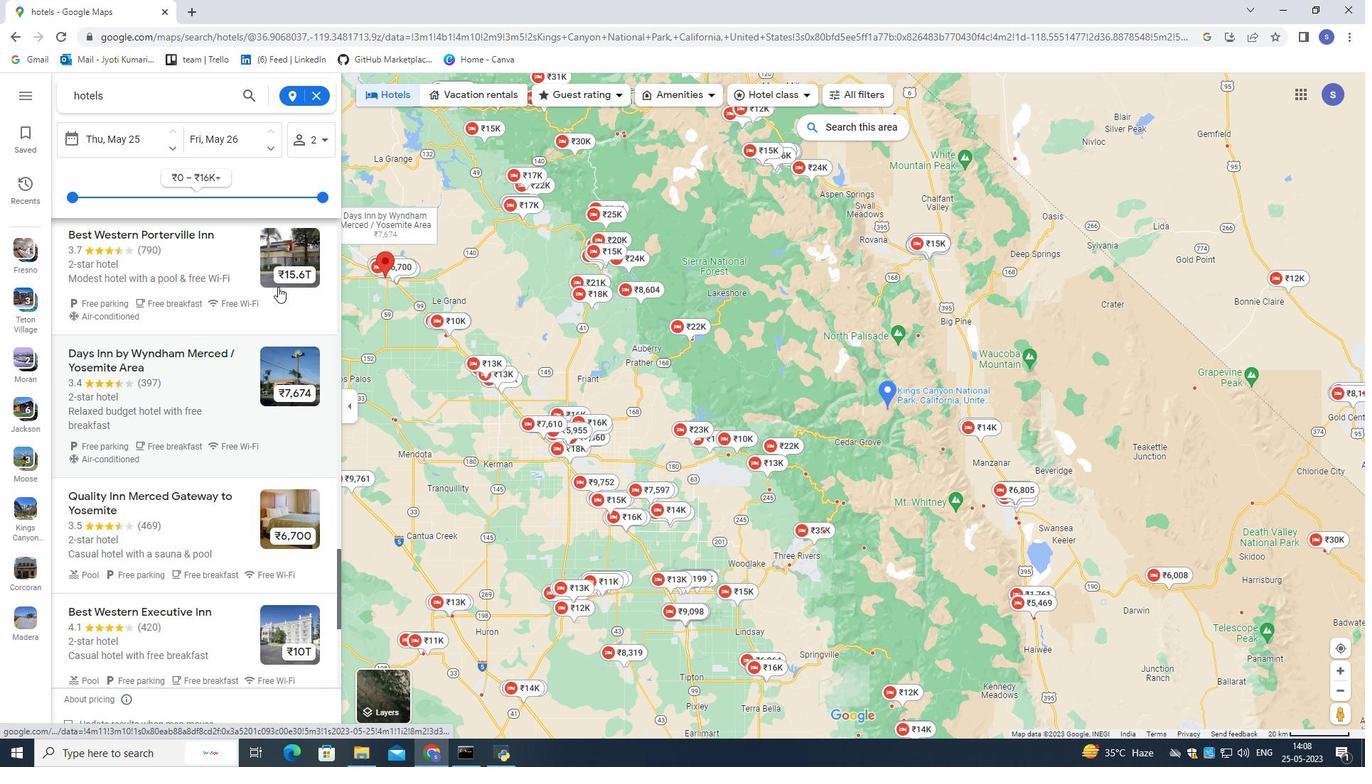 
Action: Mouse scrolled (277, 287) with delta (0, 0)
Screenshot: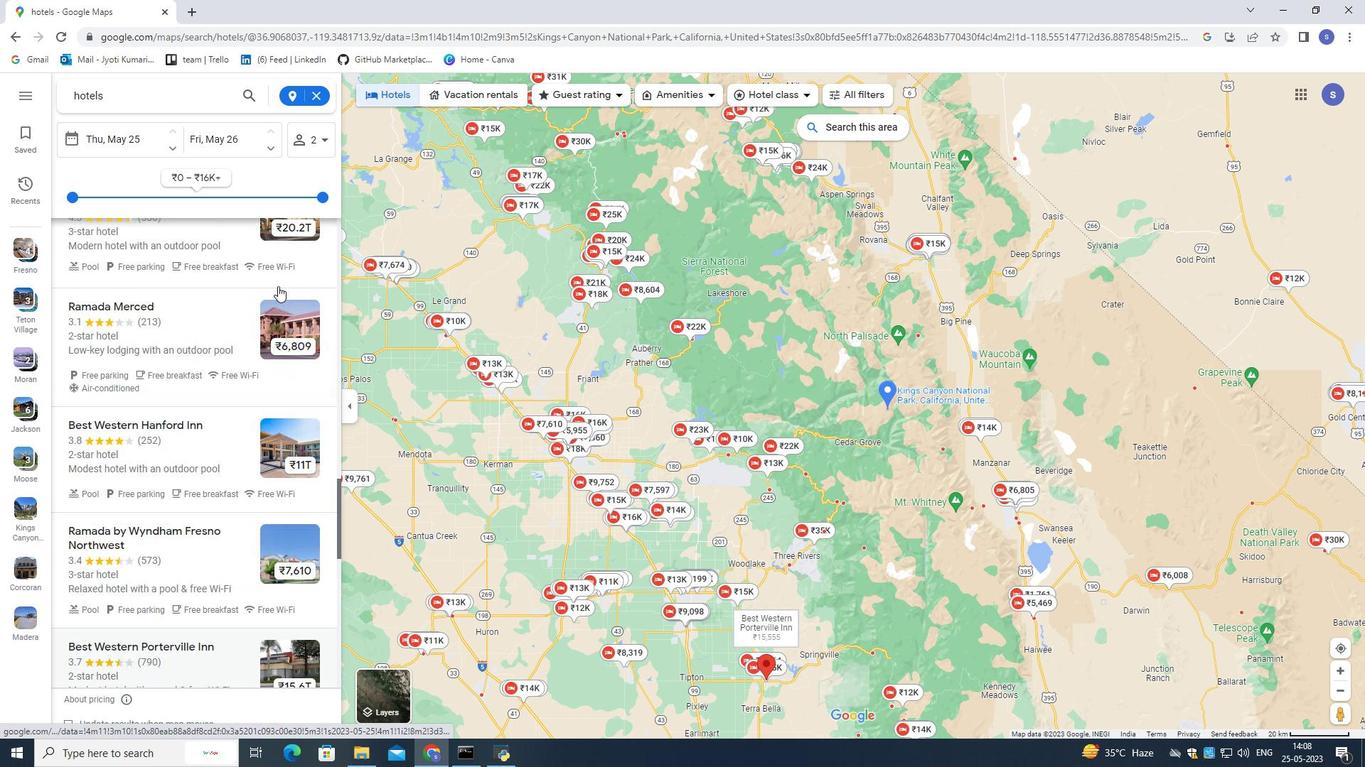 
Action: Mouse scrolled (277, 287) with delta (0, 0)
Screenshot: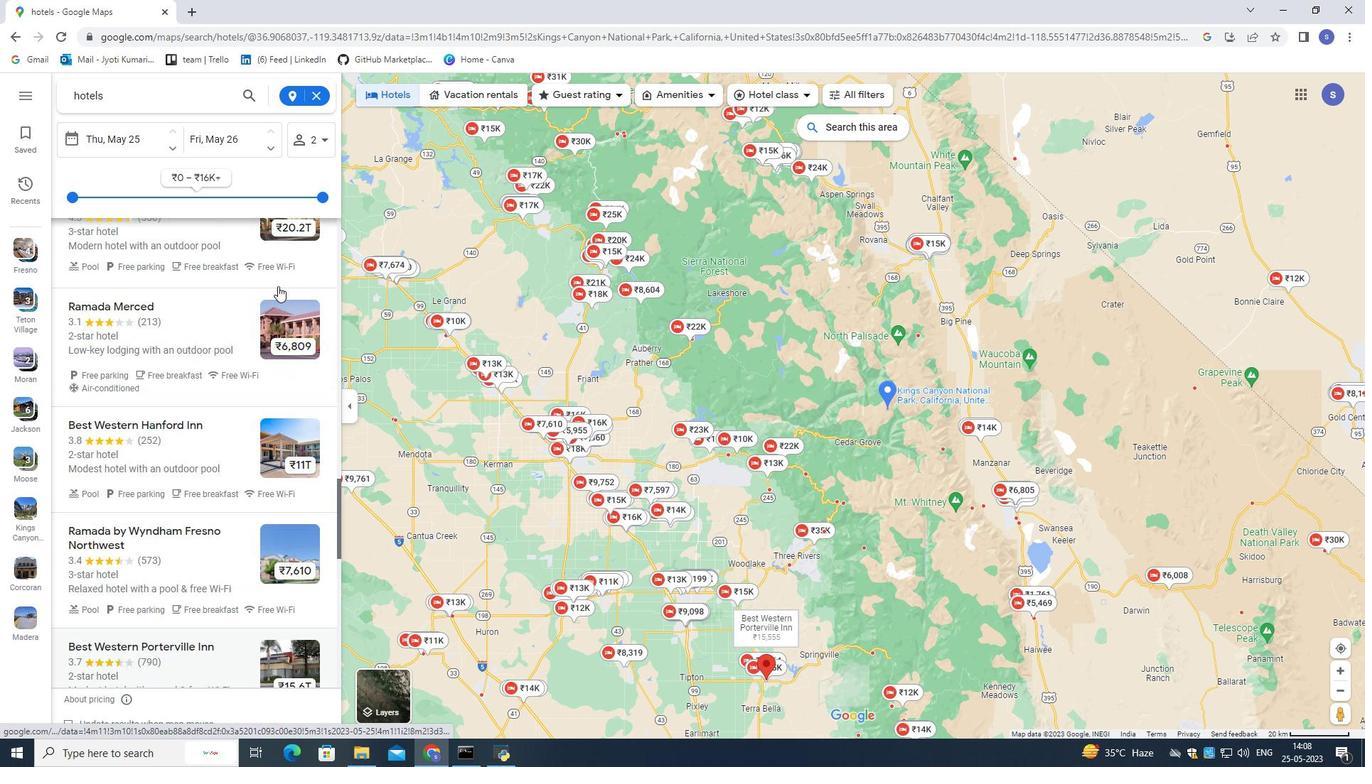 
Action: Mouse scrolled (277, 287) with delta (0, 0)
Screenshot: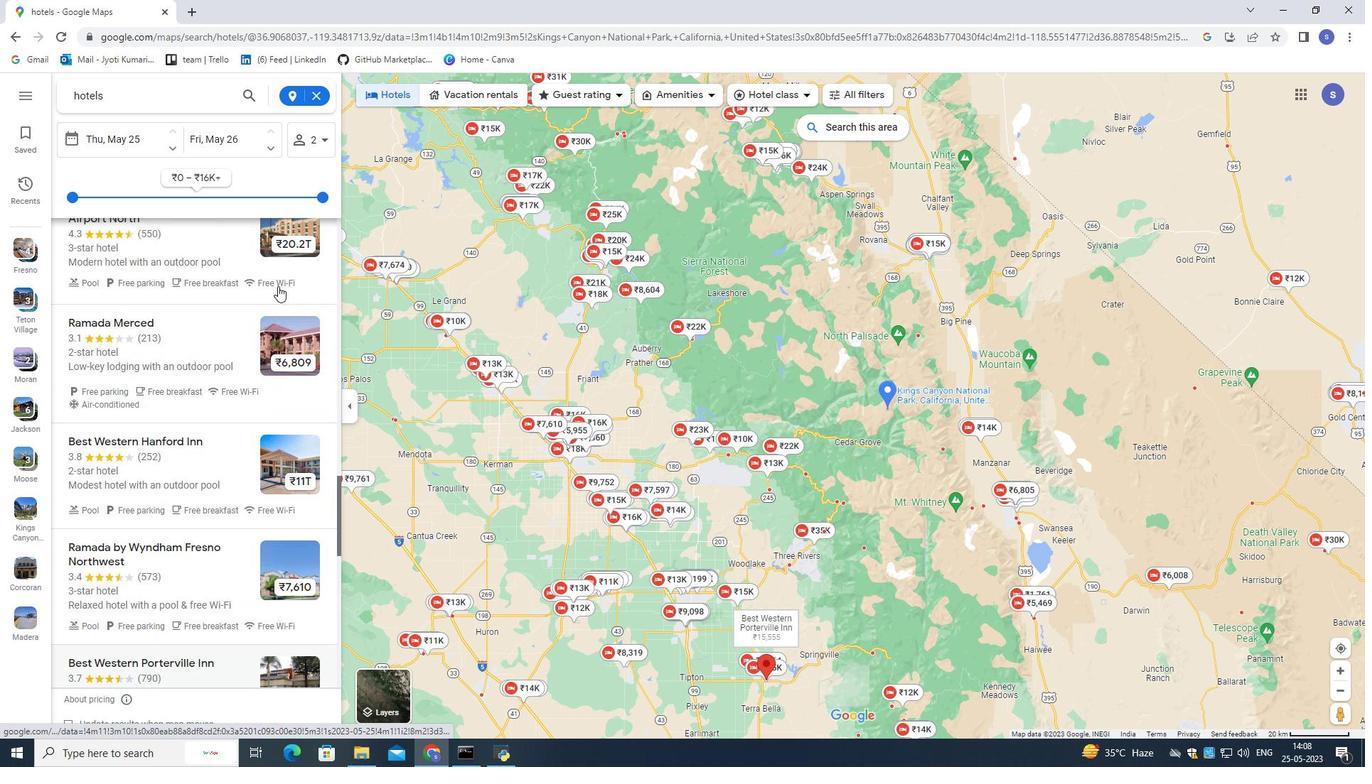 
Action: Mouse scrolled (277, 287) with delta (0, 0)
Screenshot: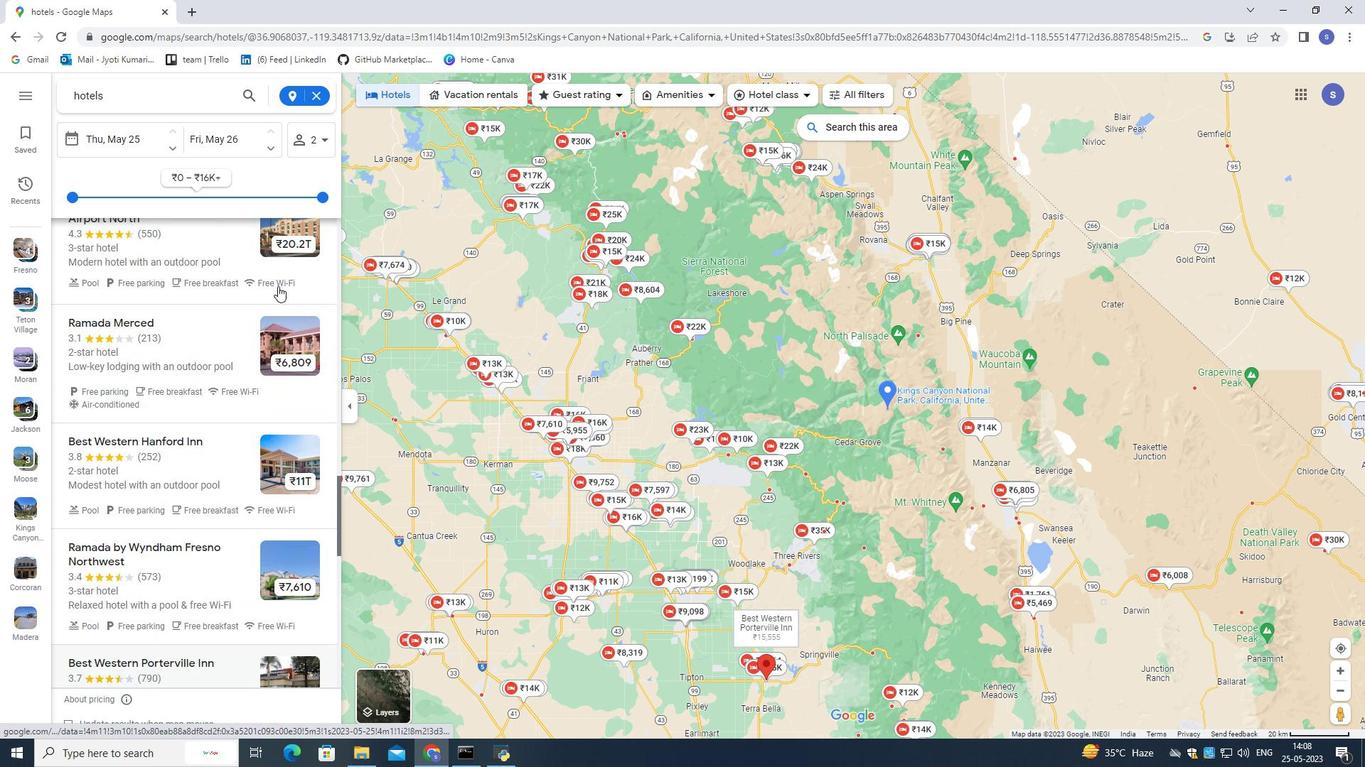 
Action: Mouse scrolled (277, 287) with delta (0, 0)
Screenshot: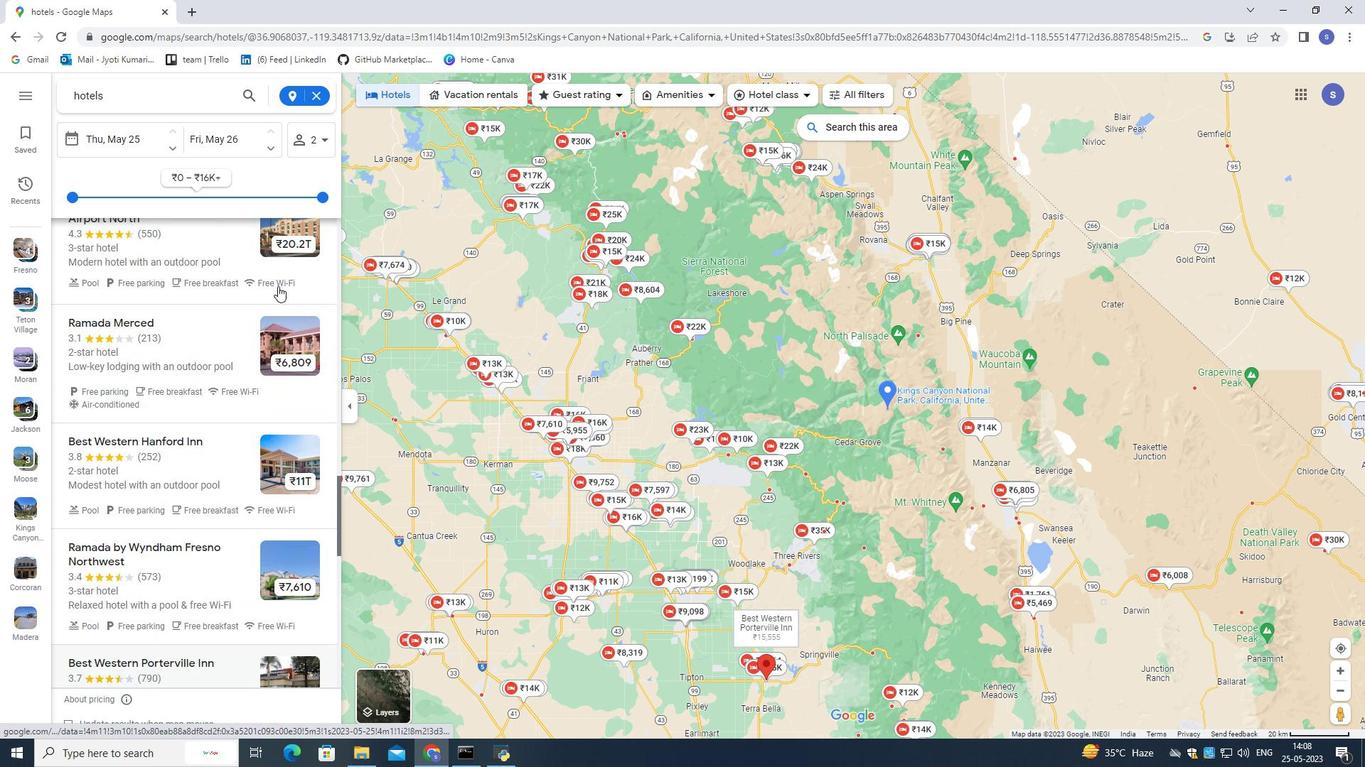 
Action: Mouse moved to (277, 286)
Screenshot: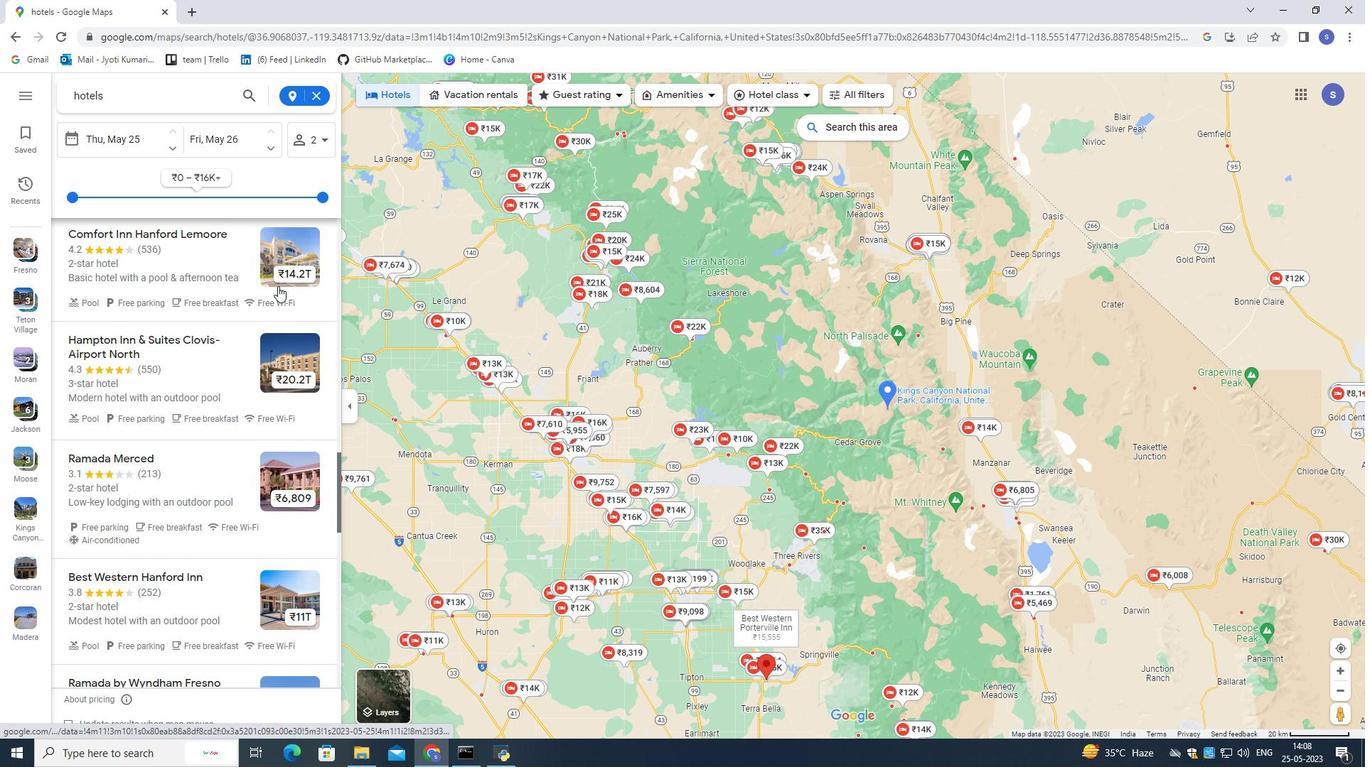 
Action: Mouse scrolled (277, 287) with delta (0, 0)
Screenshot: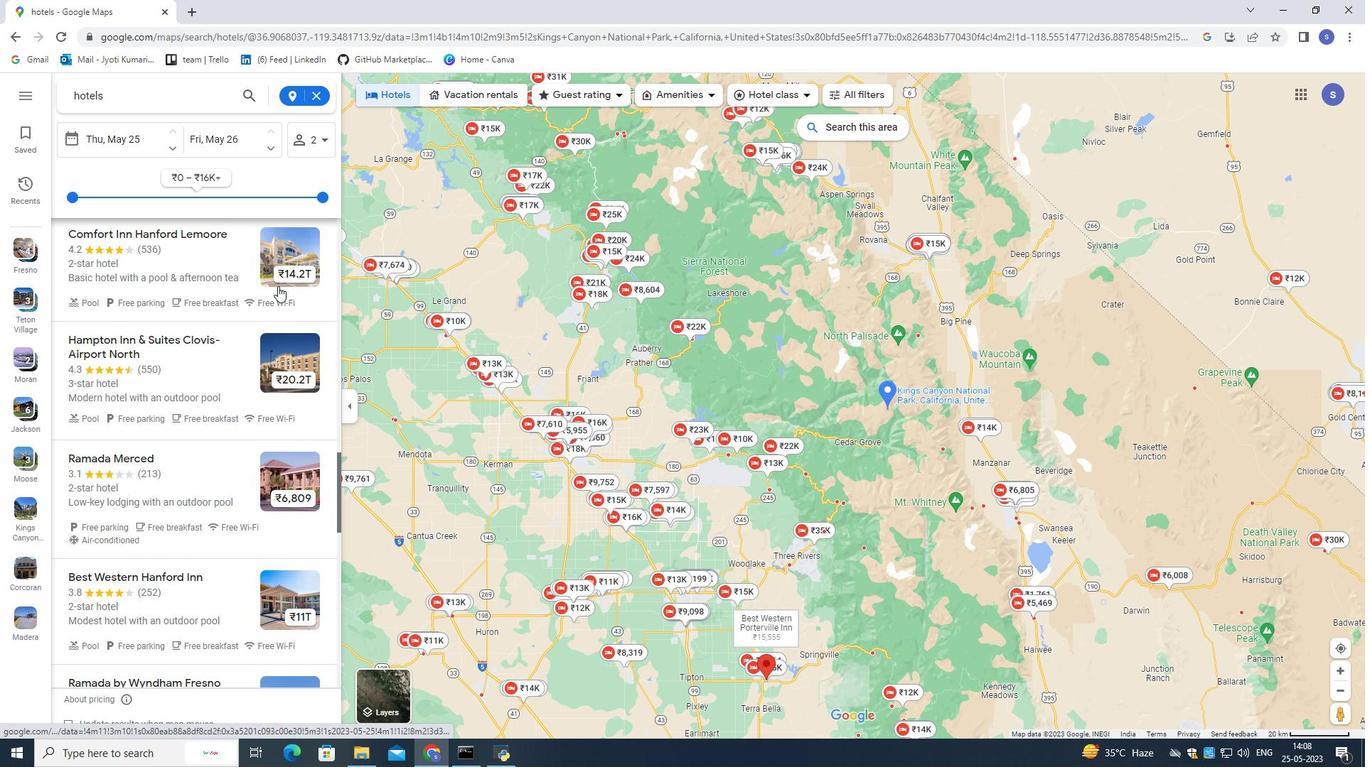 
Action: Mouse scrolled (277, 287) with delta (0, 0)
Screenshot: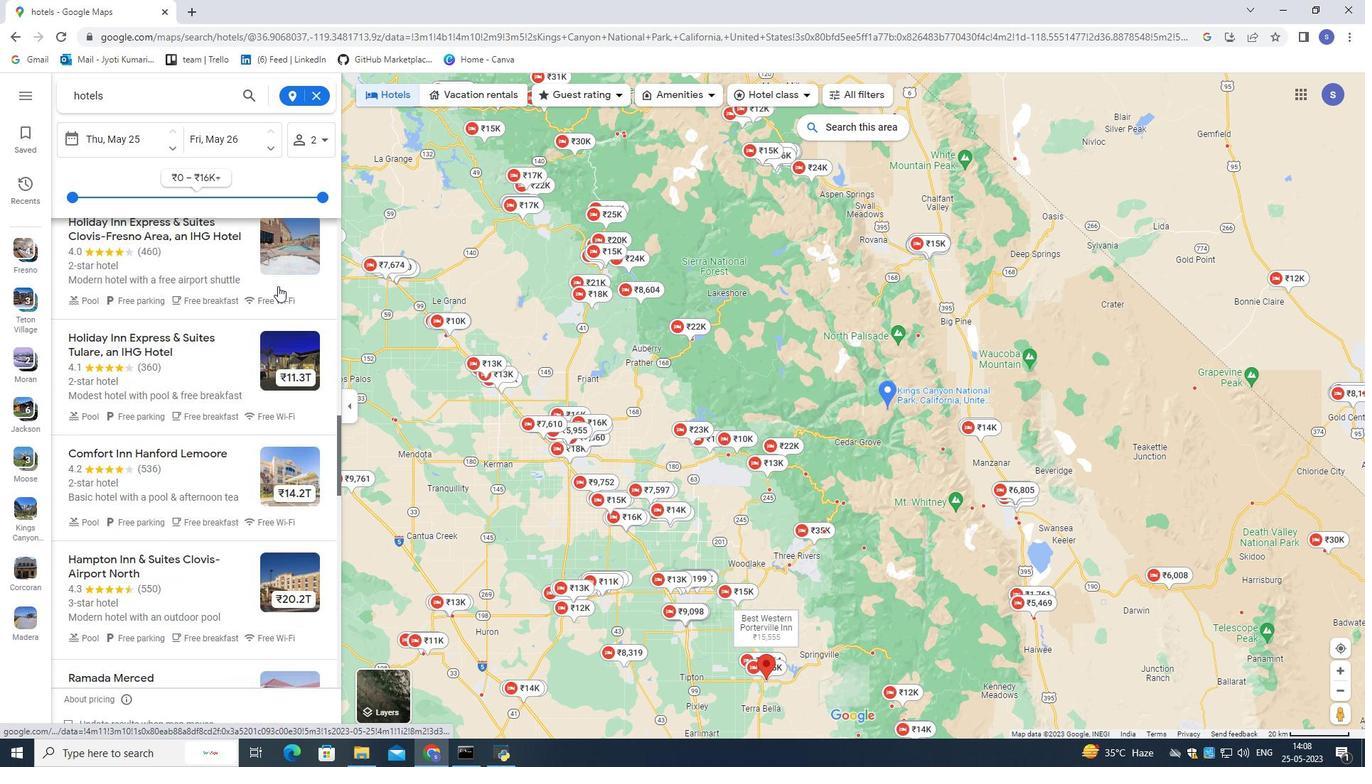 
Action: Mouse scrolled (277, 287) with delta (0, 0)
Screenshot: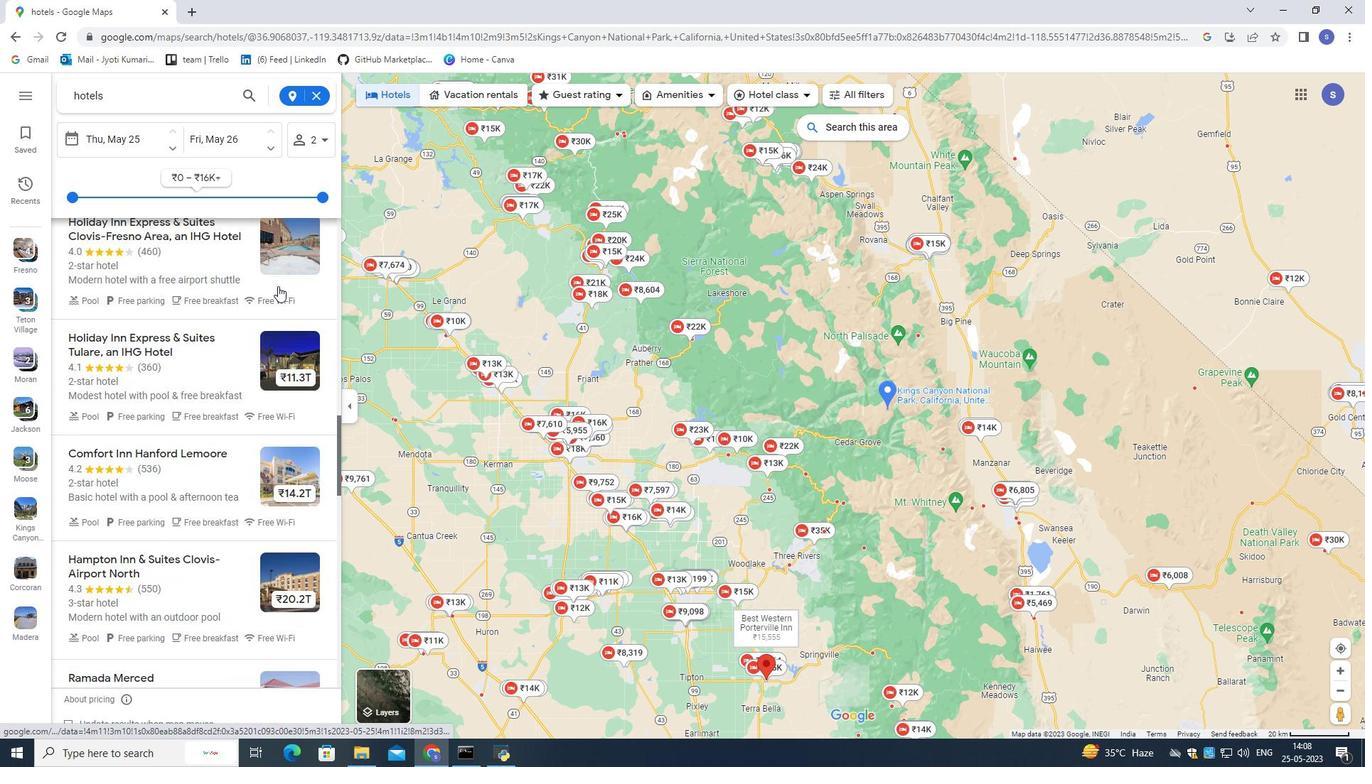 
Action: Mouse scrolled (277, 287) with delta (0, 0)
Screenshot: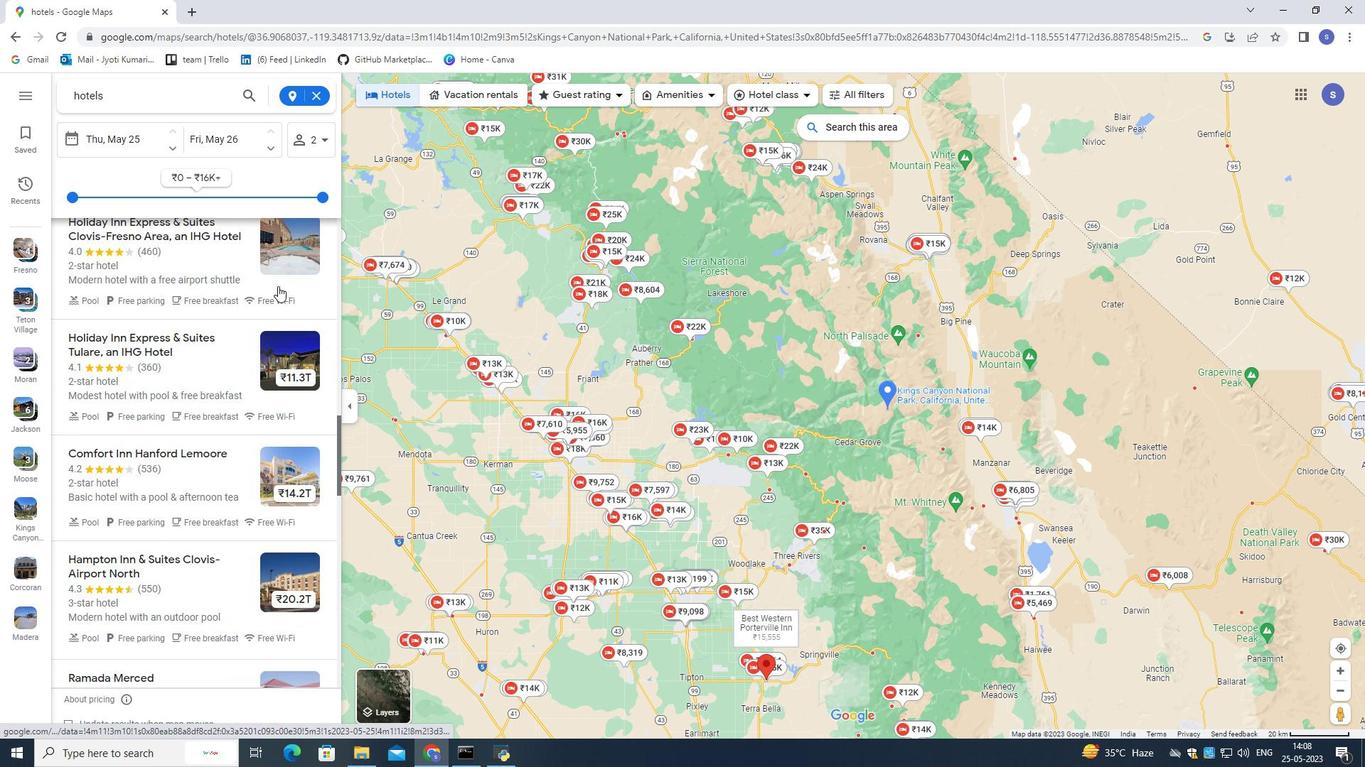 
Action: Mouse moved to (277, 286)
Screenshot: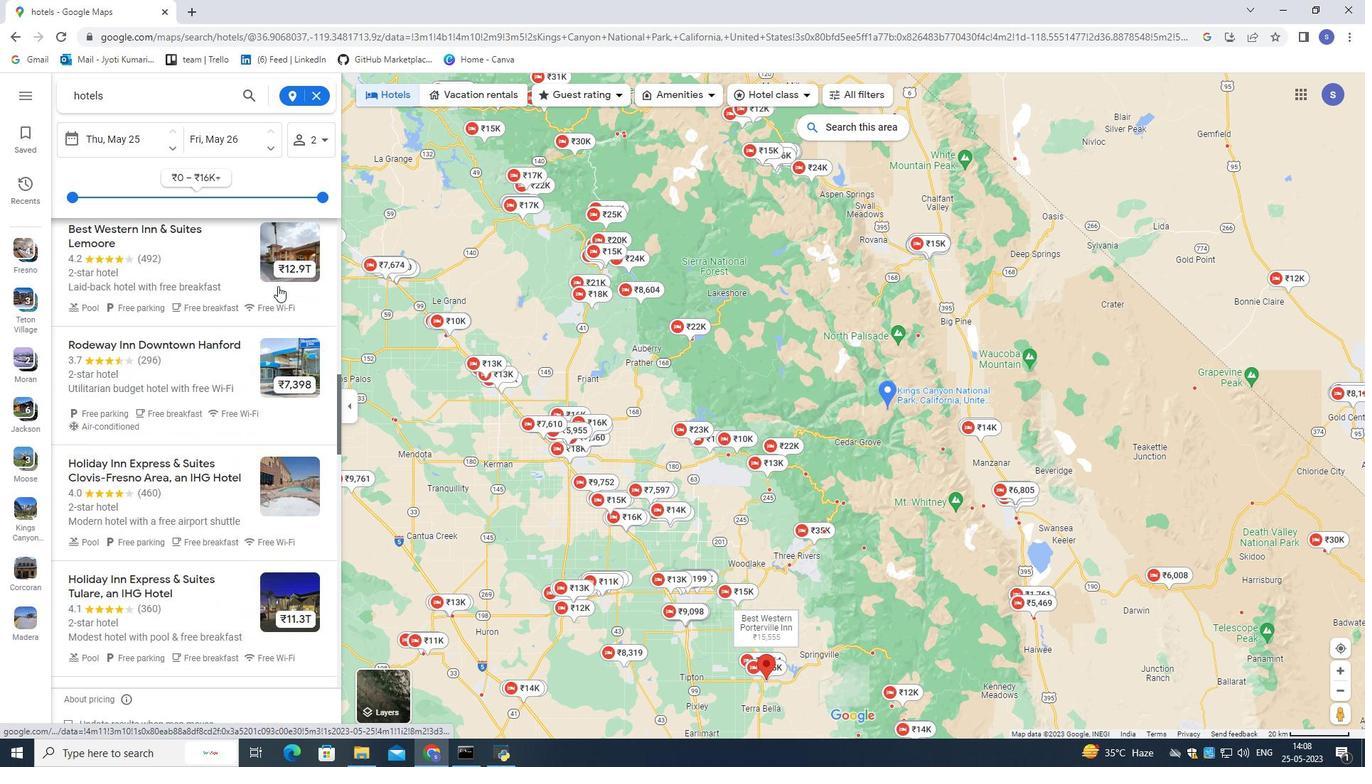 
Action: Mouse scrolled (277, 287) with delta (0, 0)
Screenshot: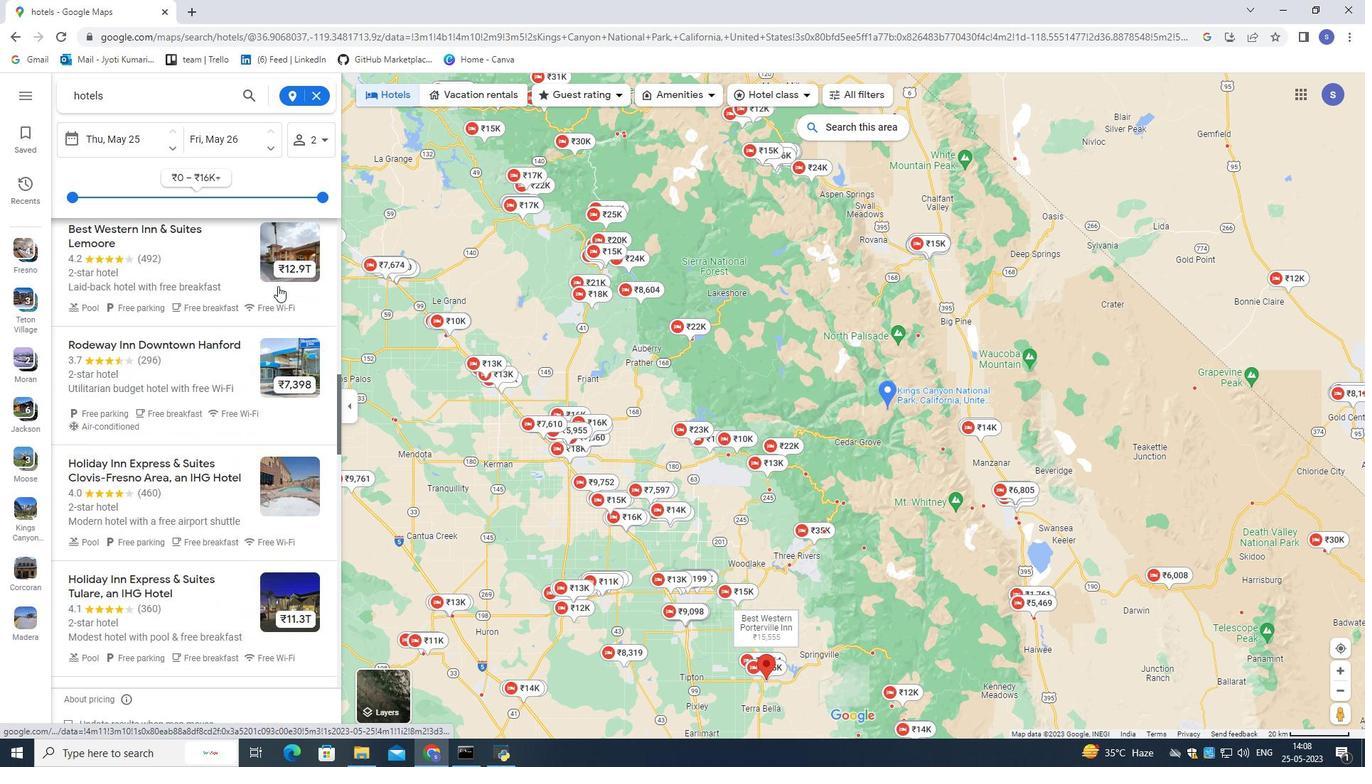 
Action: Mouse scrolled (277, 287) with delta (0, 0)
Screenshot: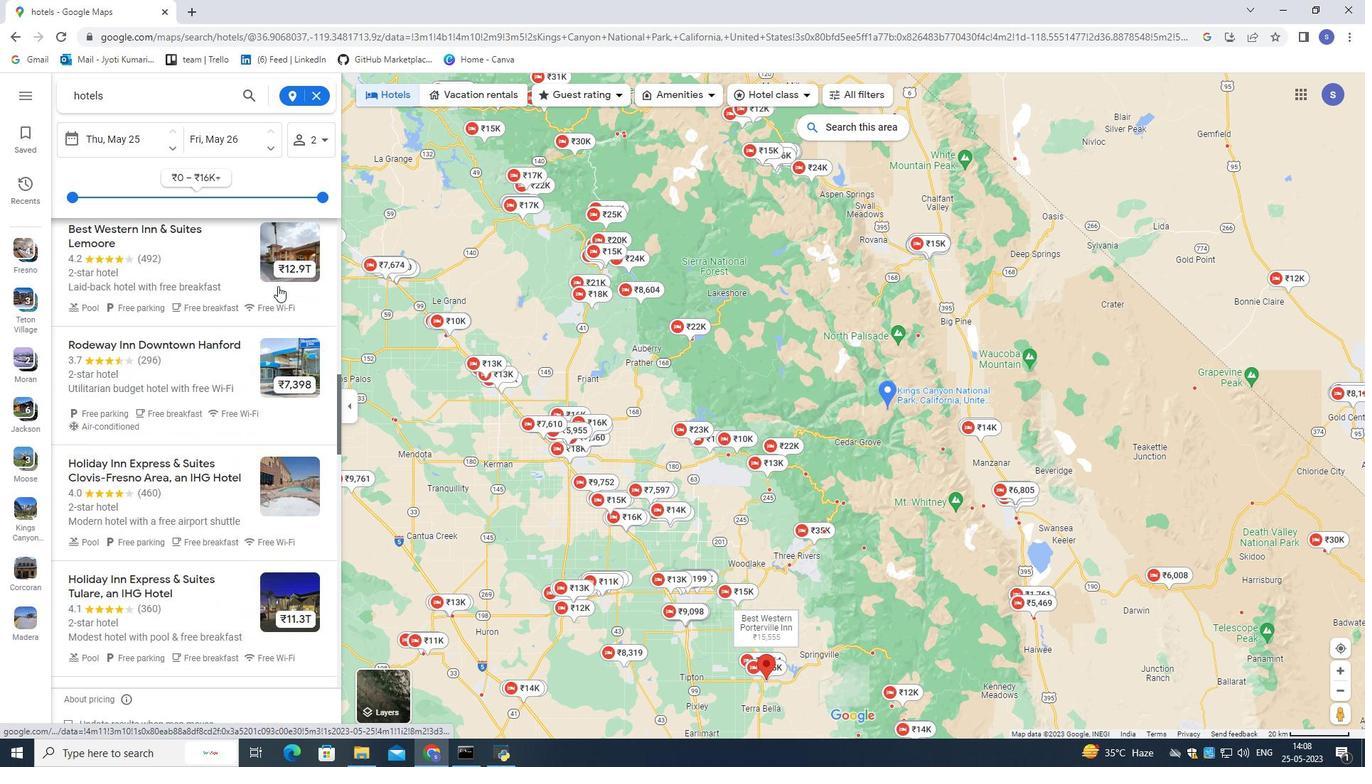 
Action: Mouse scrolled (277, 287) with delta (0, 0)
Screenshot: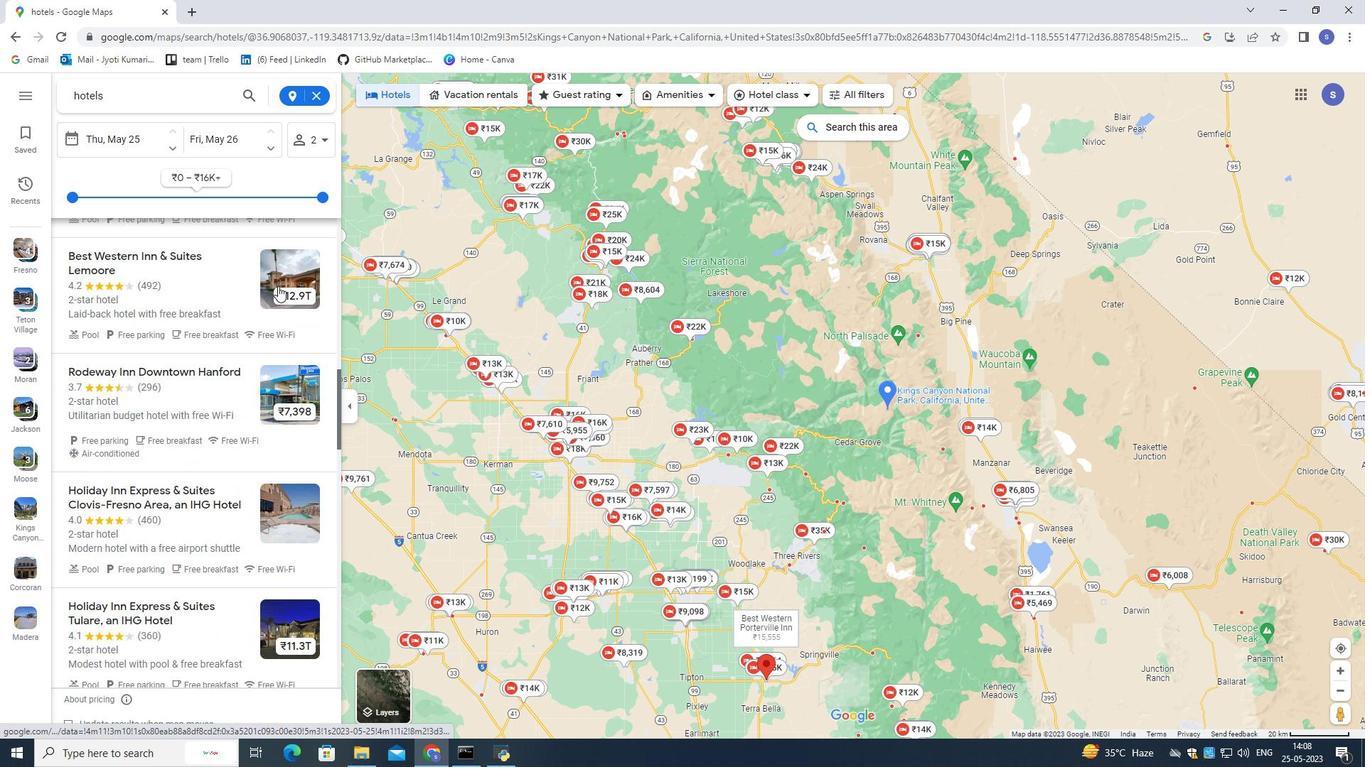 
Action: Mouse scrolled (277, 287) with delta (0, 0)
Screenshot: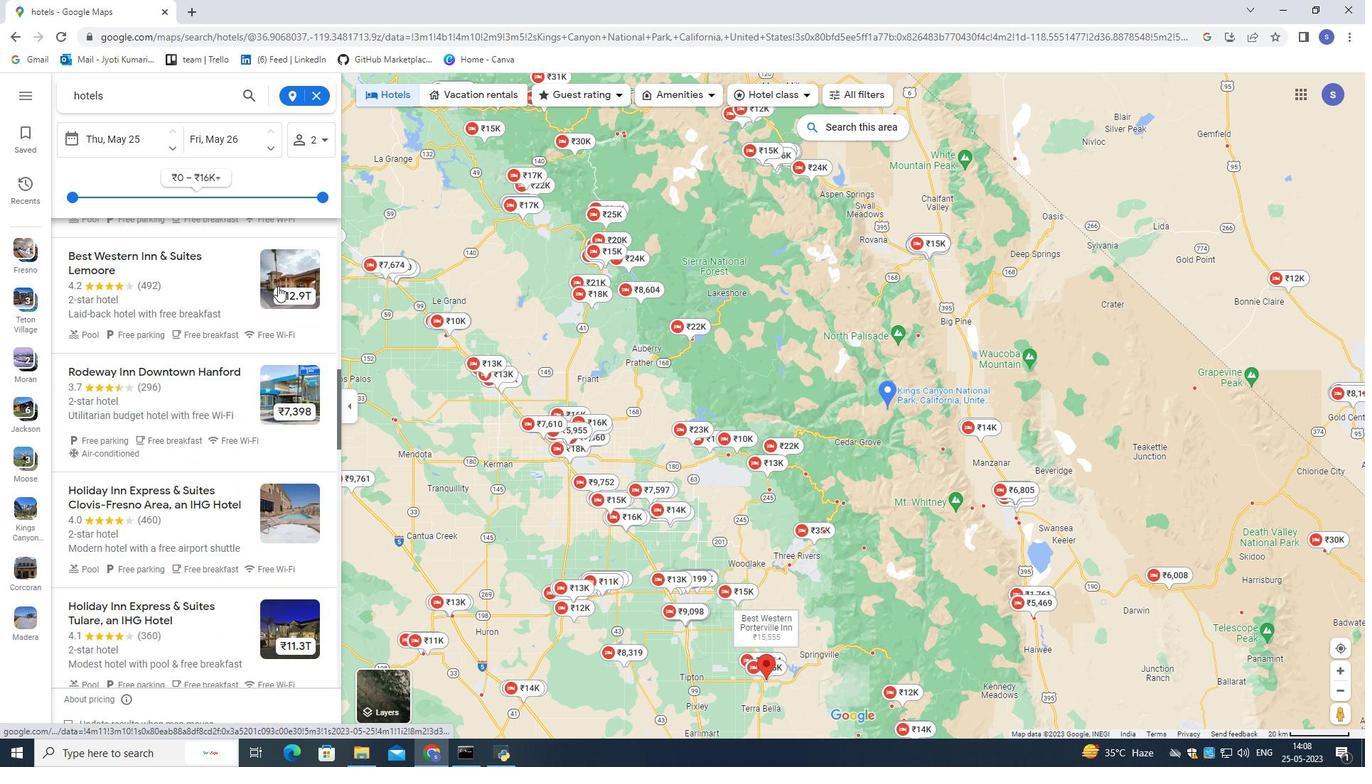 
Action: Mouse moved to (276, 286)
Screenshot: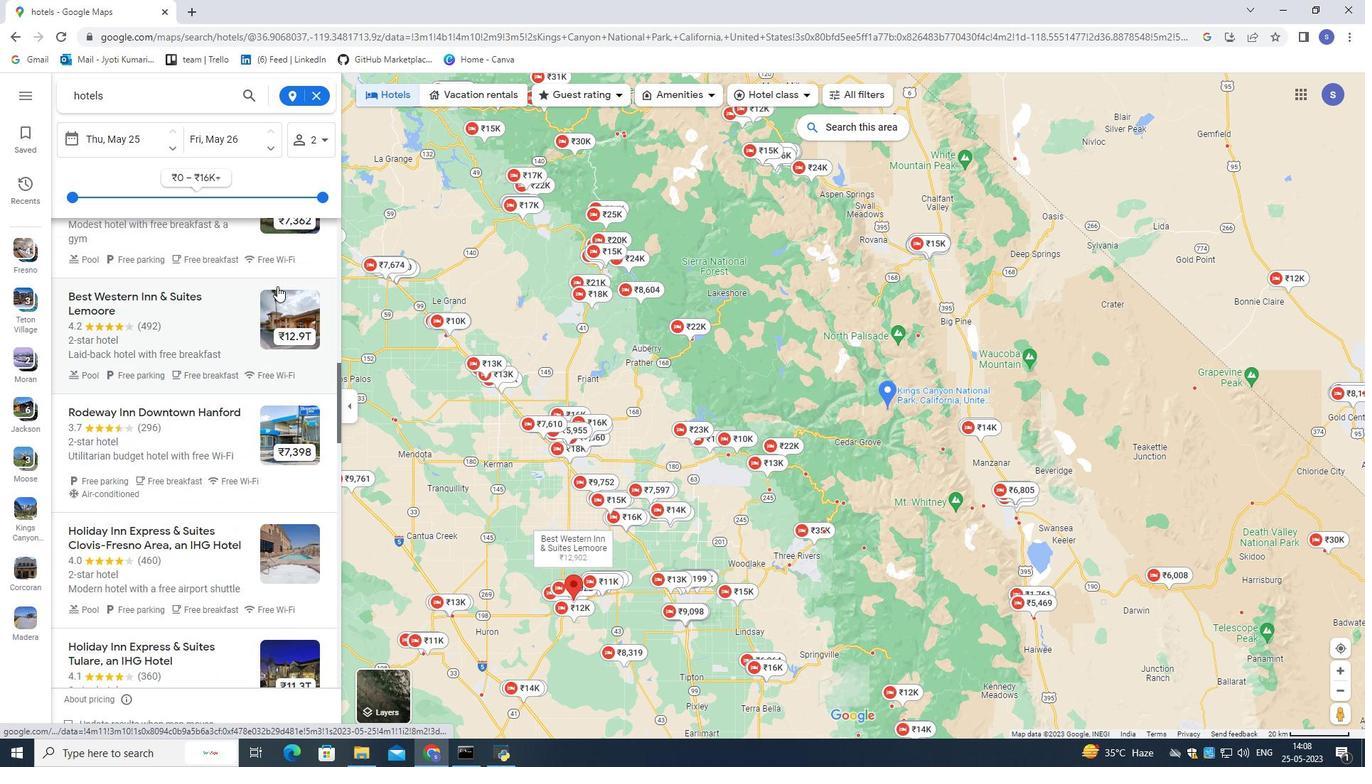 
Action: Mouse scrolled (276, 287) with delta (0, 0)
Screenshot: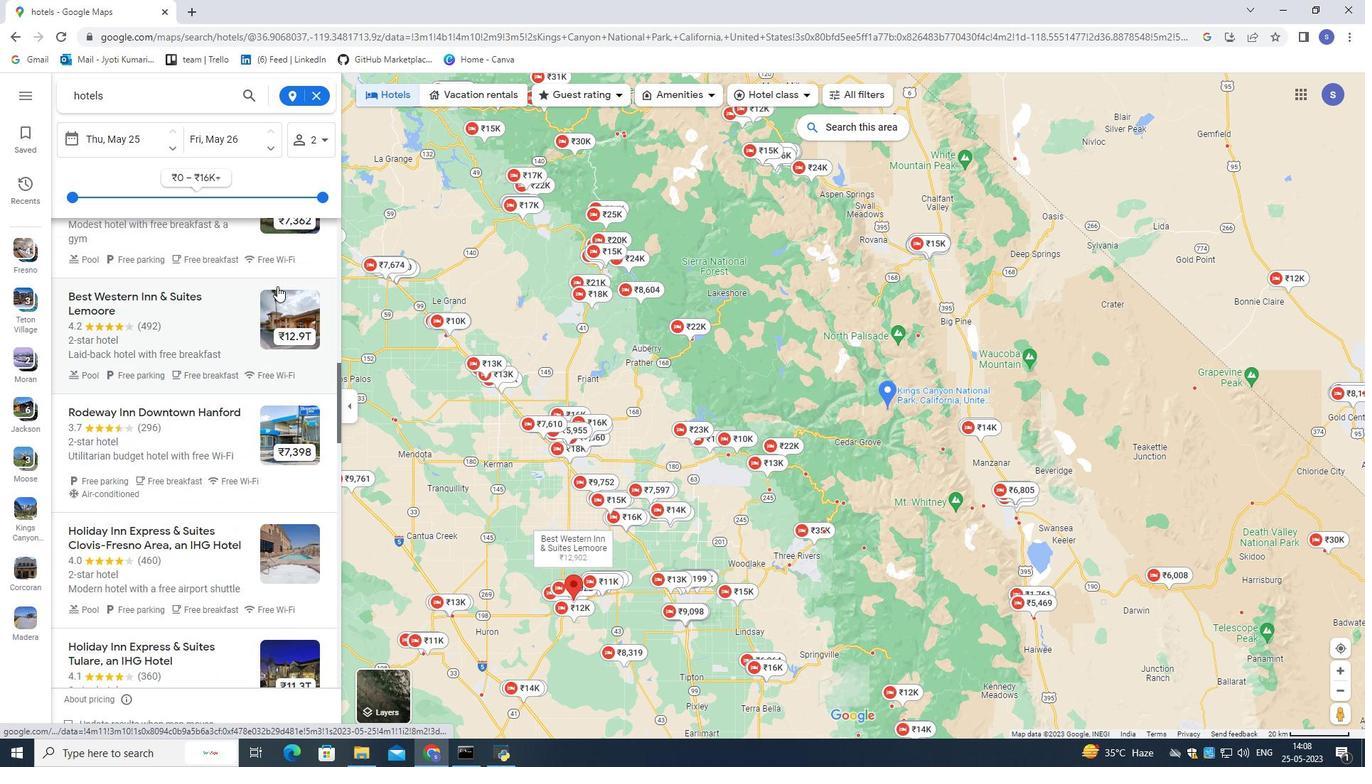 
Action: Mouse scrolled (276, 287) with delta (0, 0)
Screenshot: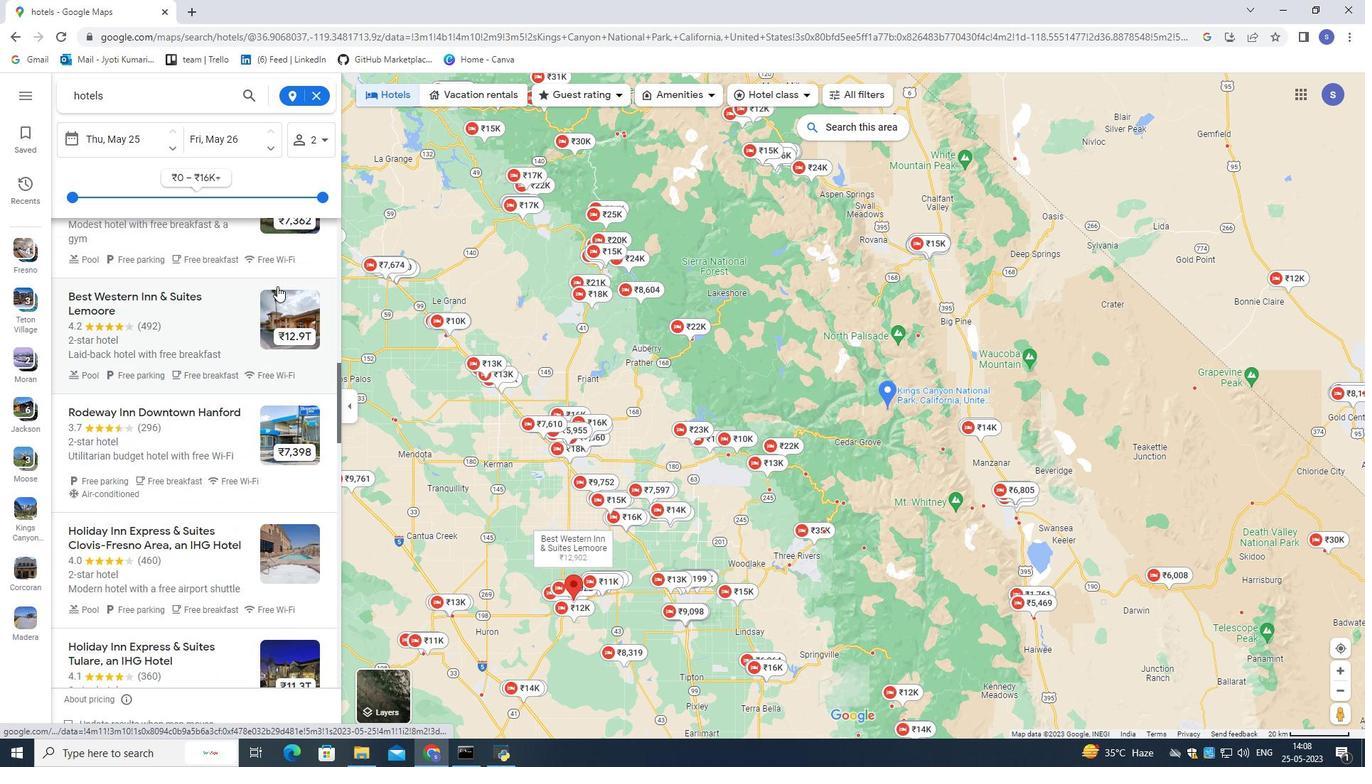
Action: Mouse scrolled (276, 287) with delta (0, 0)
Screenshot: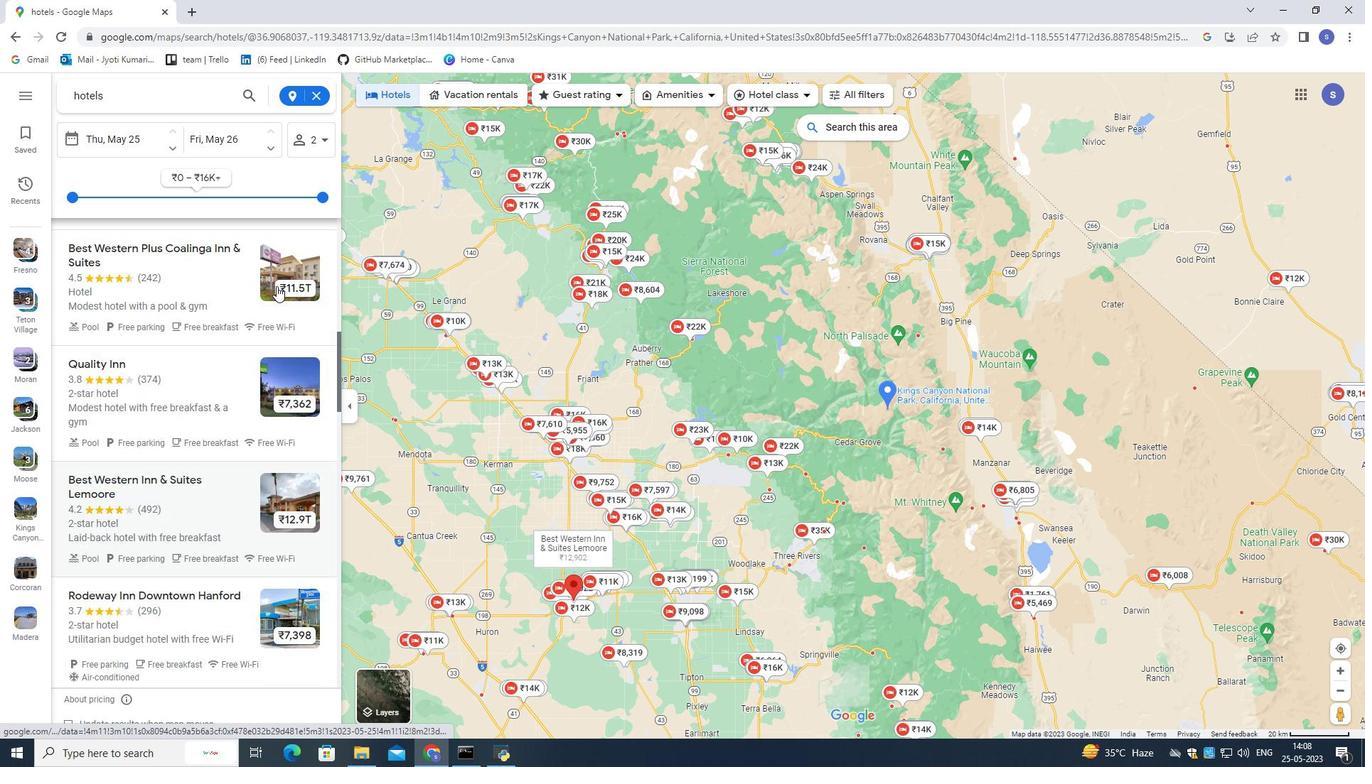 
Action: Mouse moved to (276, 286)
Screenshot: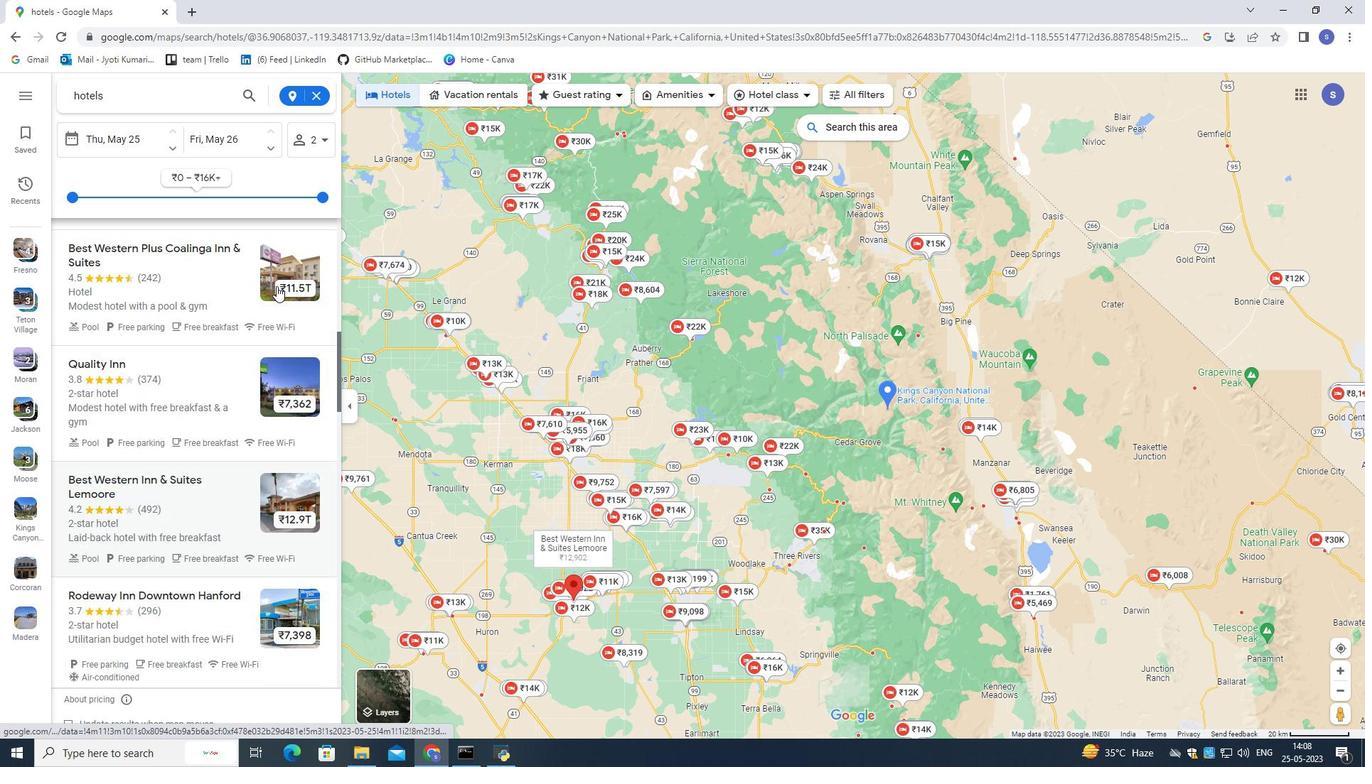 
Action: Mouse scrolled (276, 287) with delta (0, 0)
Screenshot: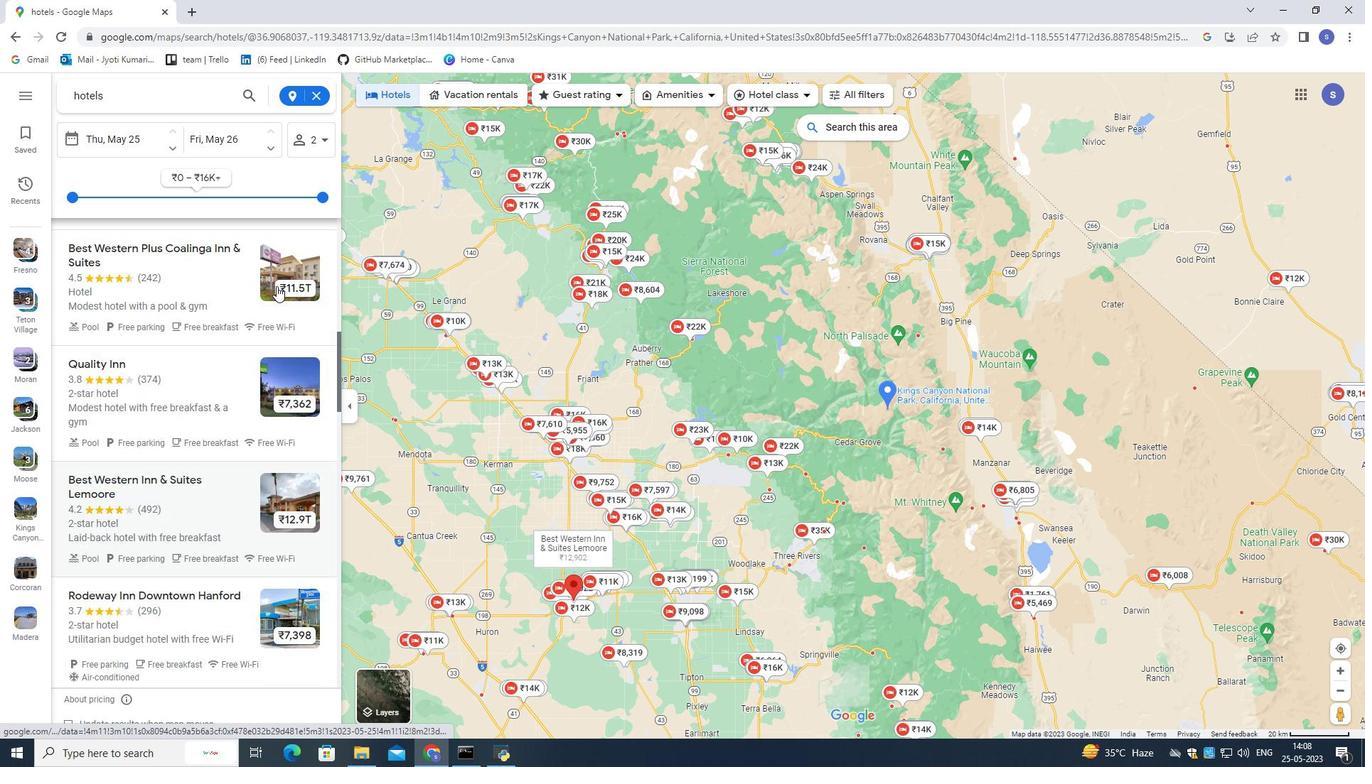 
Action: Mouse scrolled (276, 287) with delta (0, 0)
Screenshot: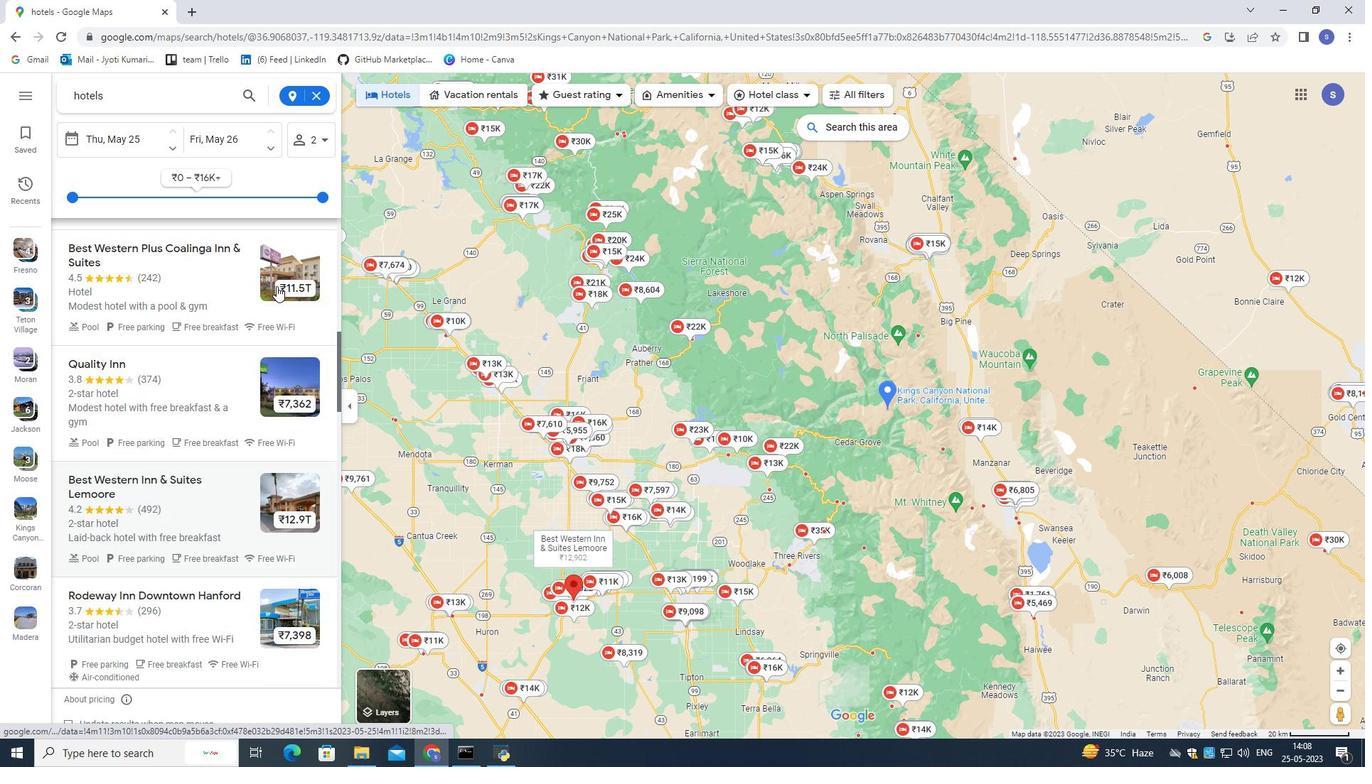 
Action: Mouse moved to (275, 286)
Screenshot: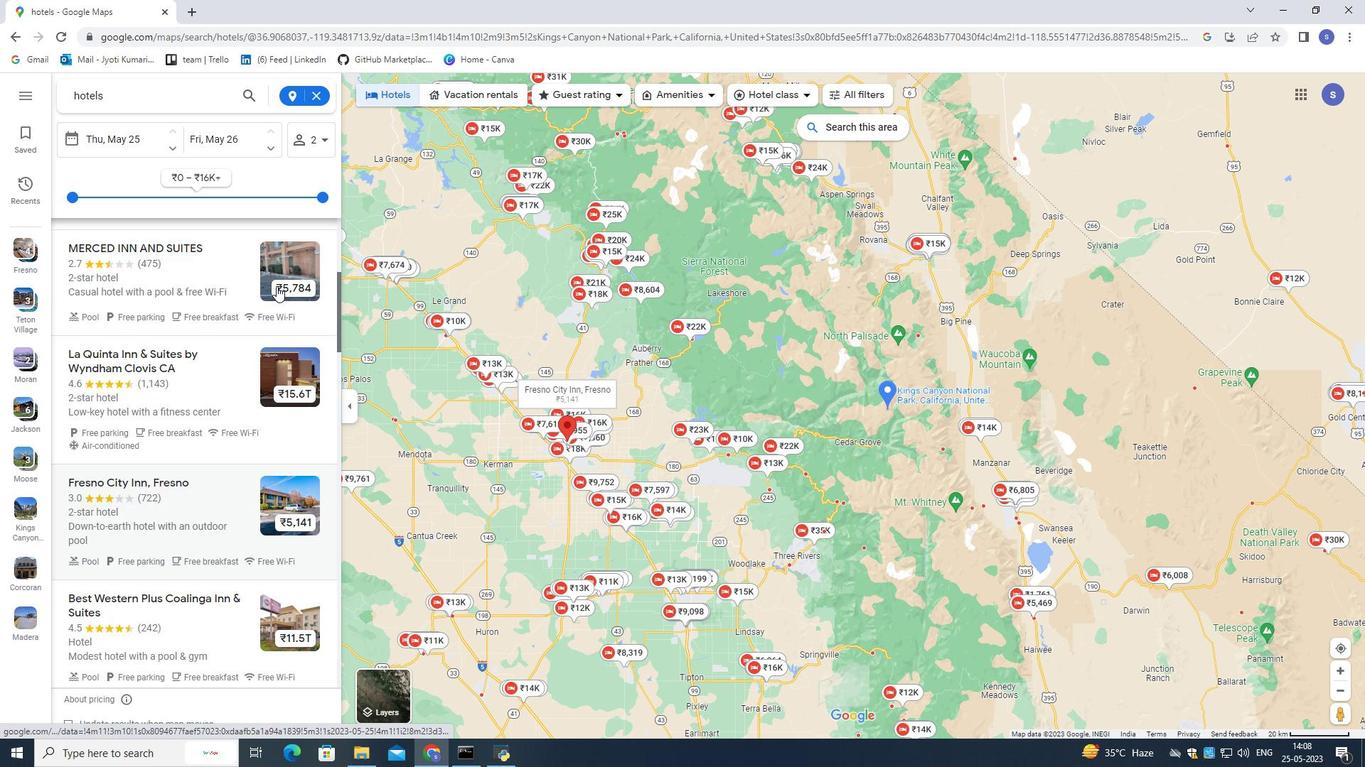 
Action: Mouse scrolled (275, 287) with delta (0, 0)
Screenshot: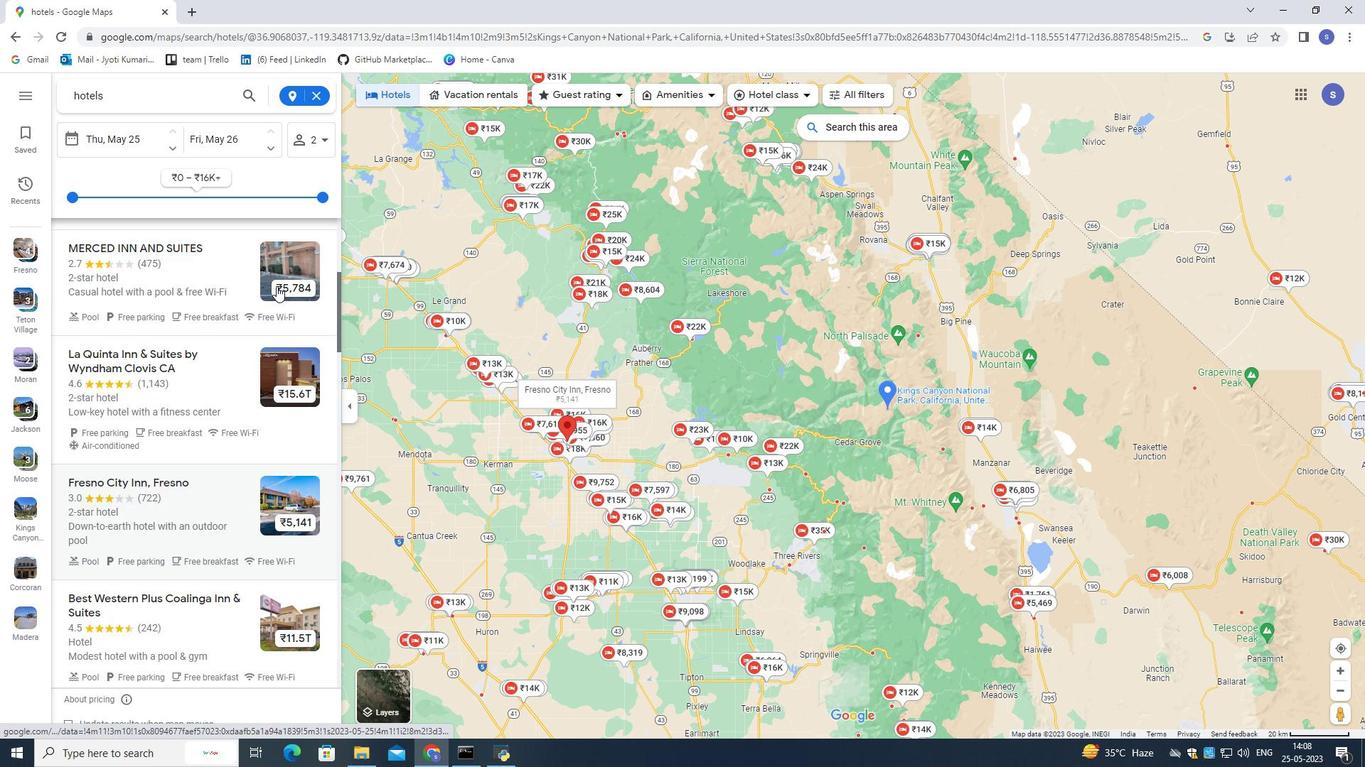 
Action: Mouse scrolled (275, 287) with delta (0, 0)
Screenshot: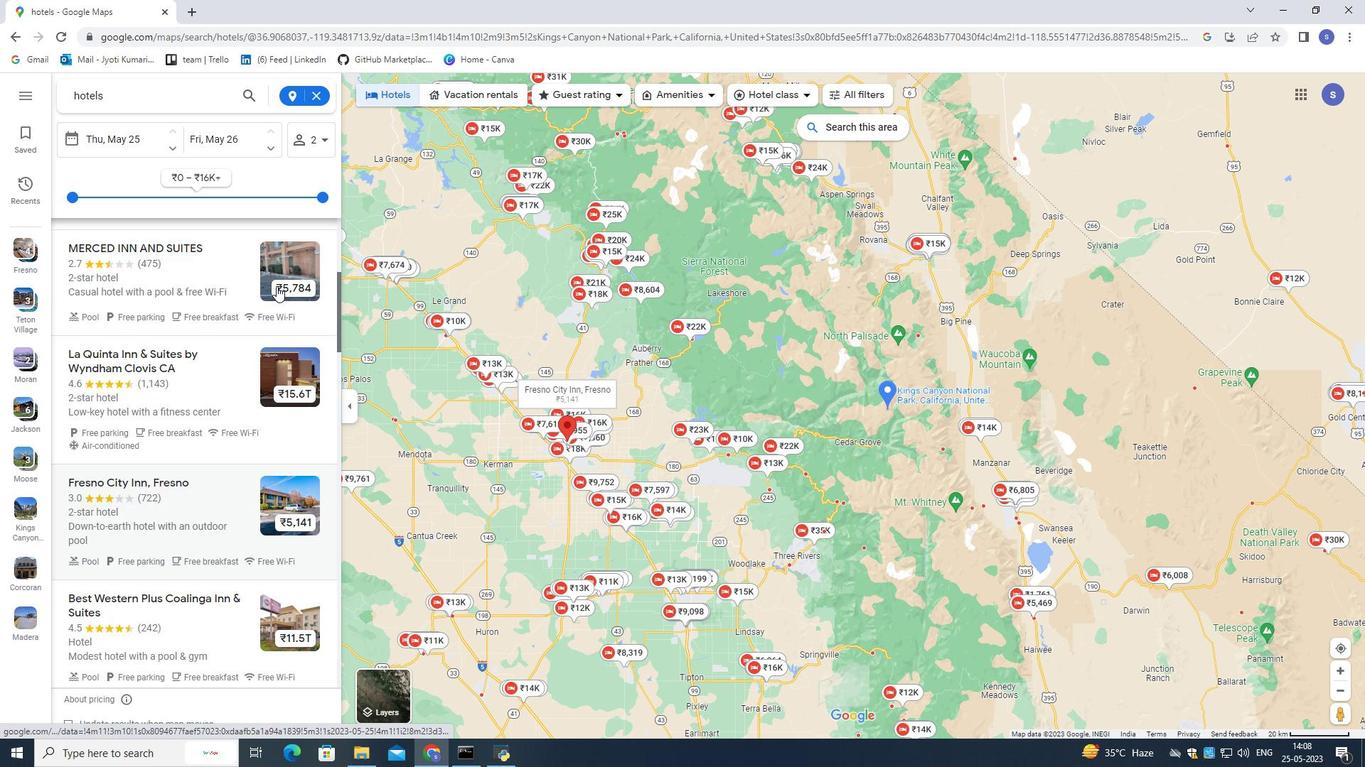 
Action: Mouse scrolled (275, 287) with delta (0, 0)
Screenshot: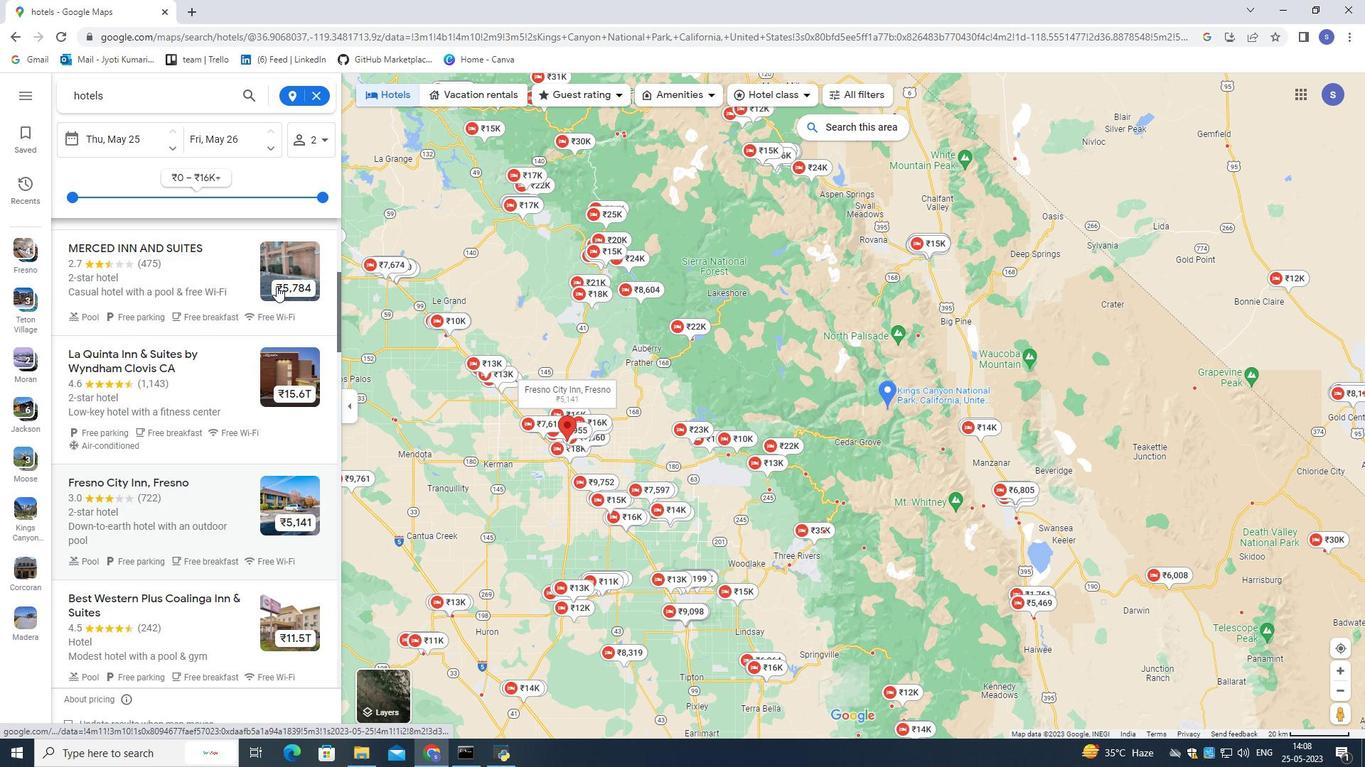 
Action: Mouse scrolled (275, 287) with delta (0, 0)
Screenshot: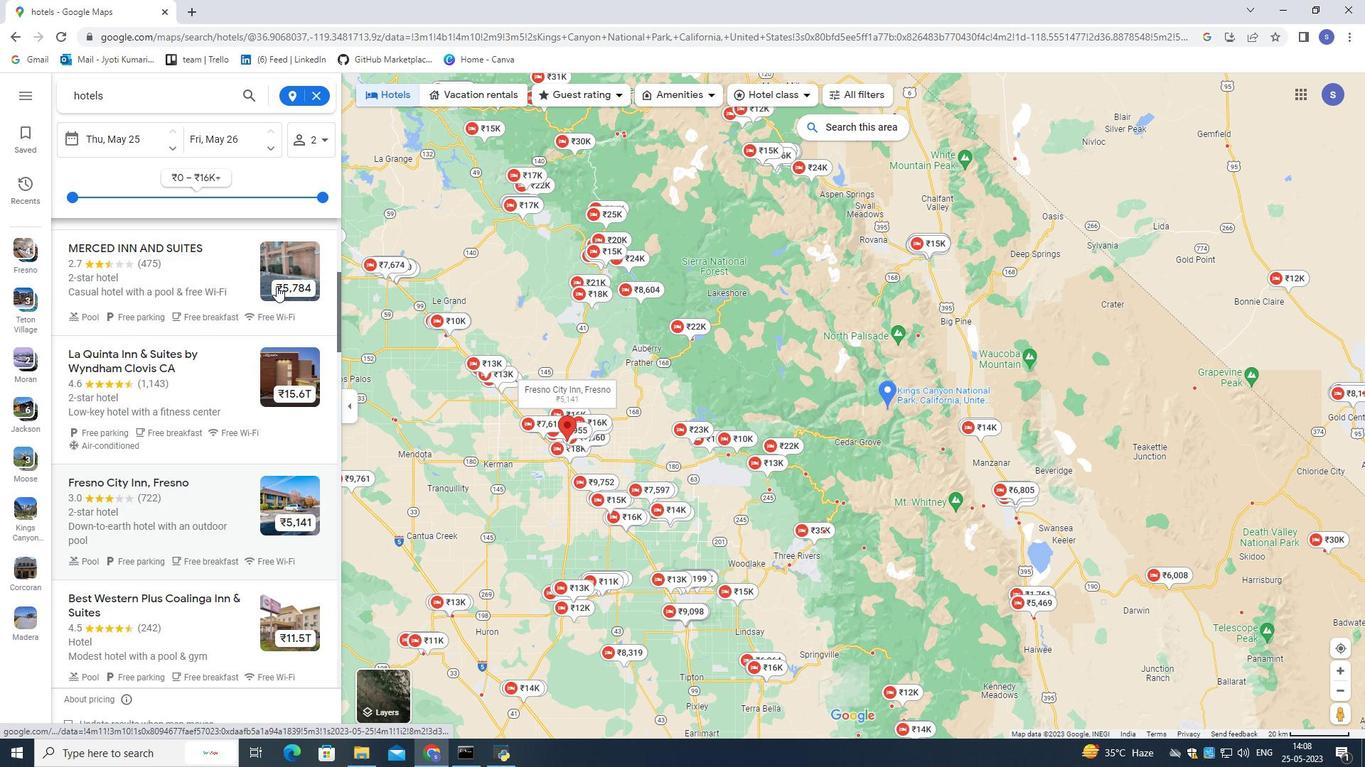 
Action: Mouse moved to (274, 286)
Screenshot: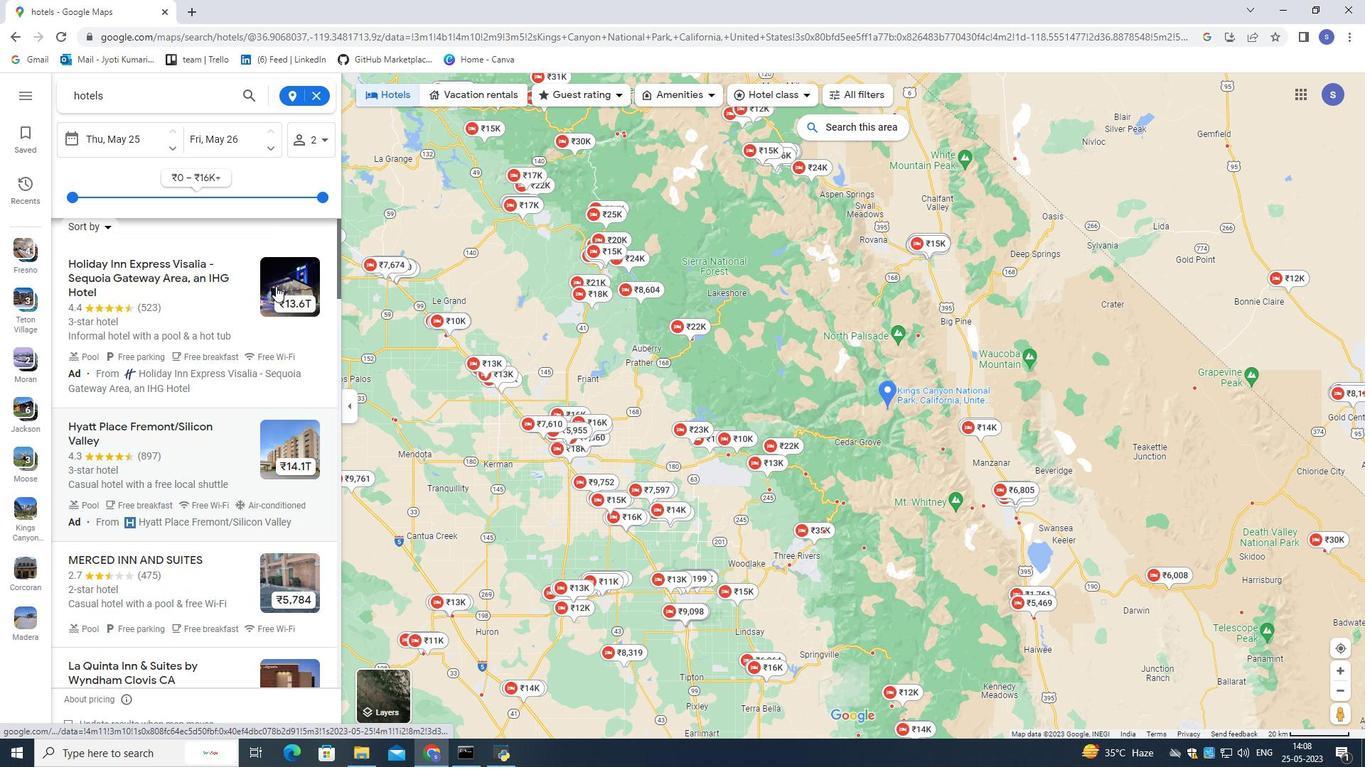 
Action: Mouse scrolled (275, 287) with delta (0, 0)
Screenshot: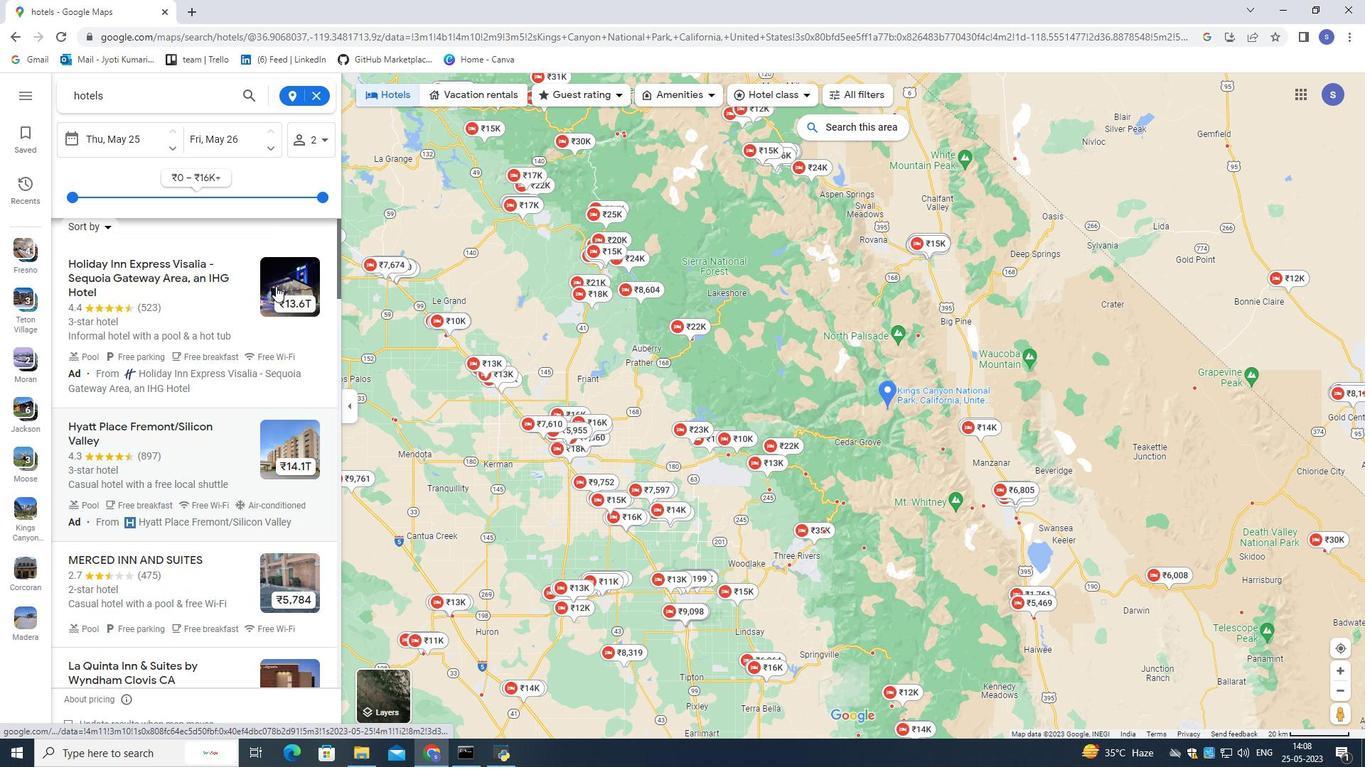 
Action: Mouse scrolled (274, 287) with delta (0, 0)
Screenshot: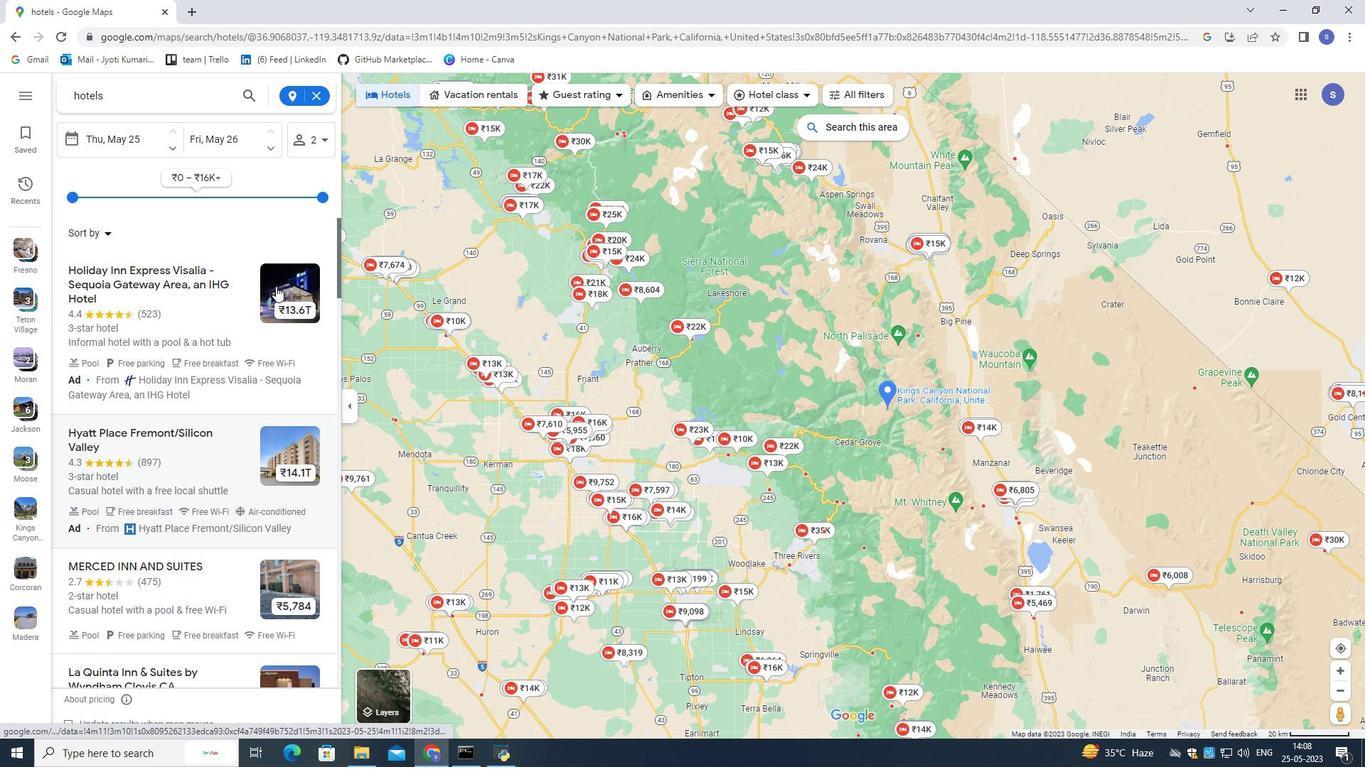 
Action: Mouse scrolled (274, 287) with delta (0, 0)
Screenshot: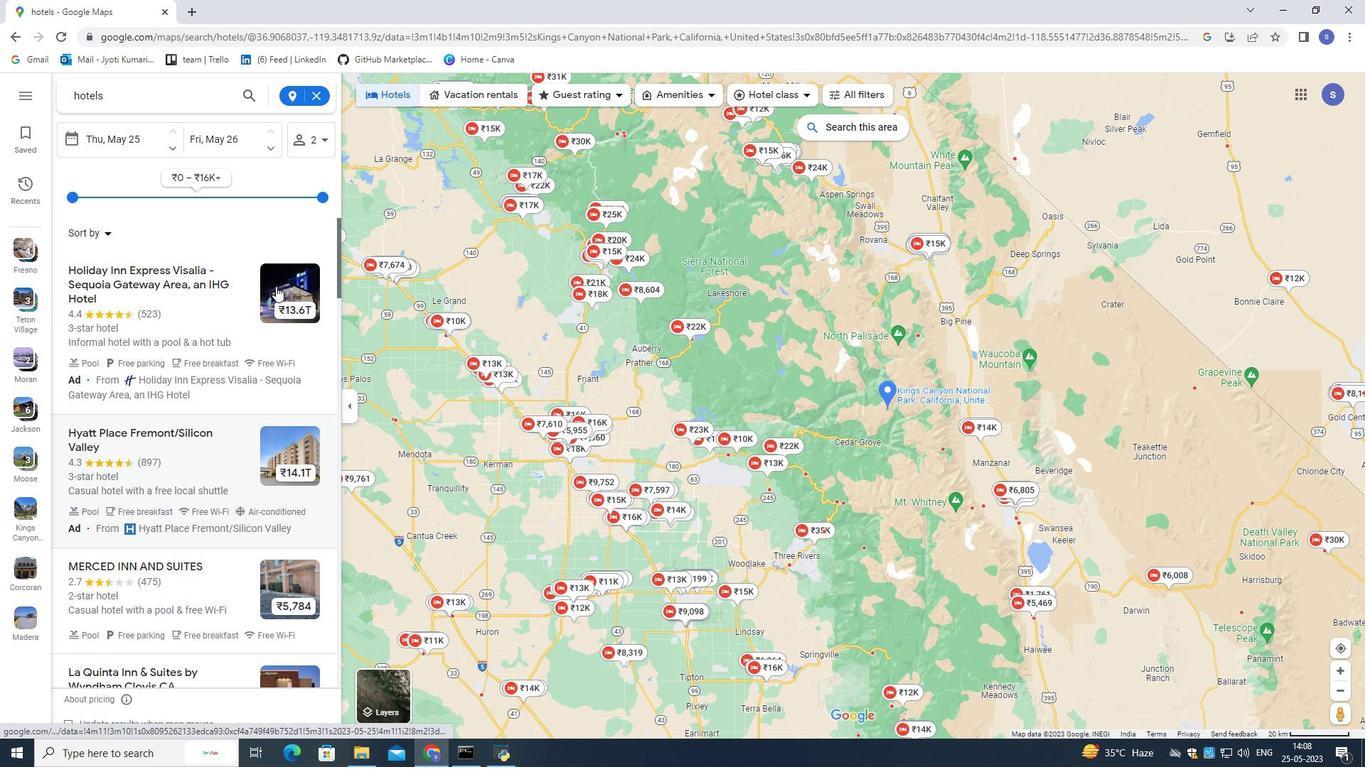 
Action: Mouse scrolled (274, 287) with delta (0, 0)
Screenshot: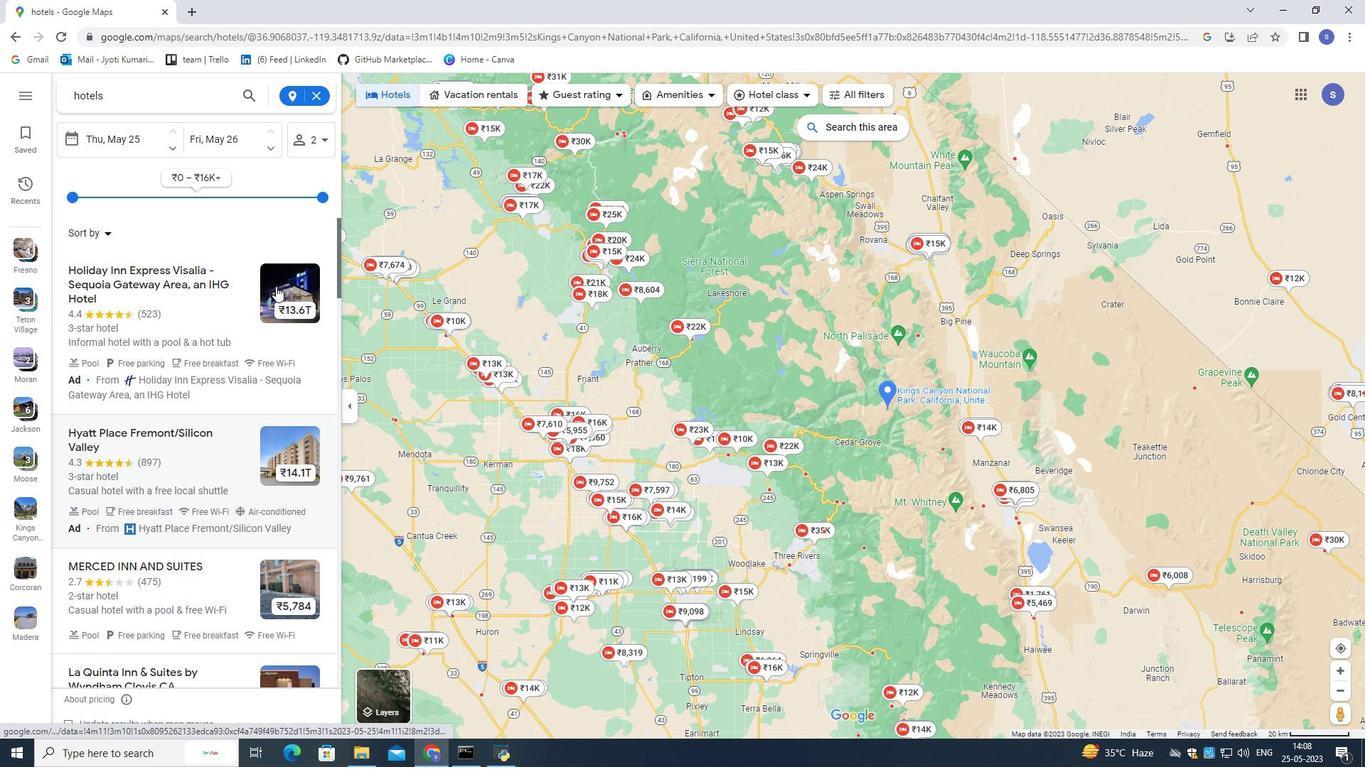 
Action: Mouse scrolled (274, 287) with delta (0, 0)
Screenshot: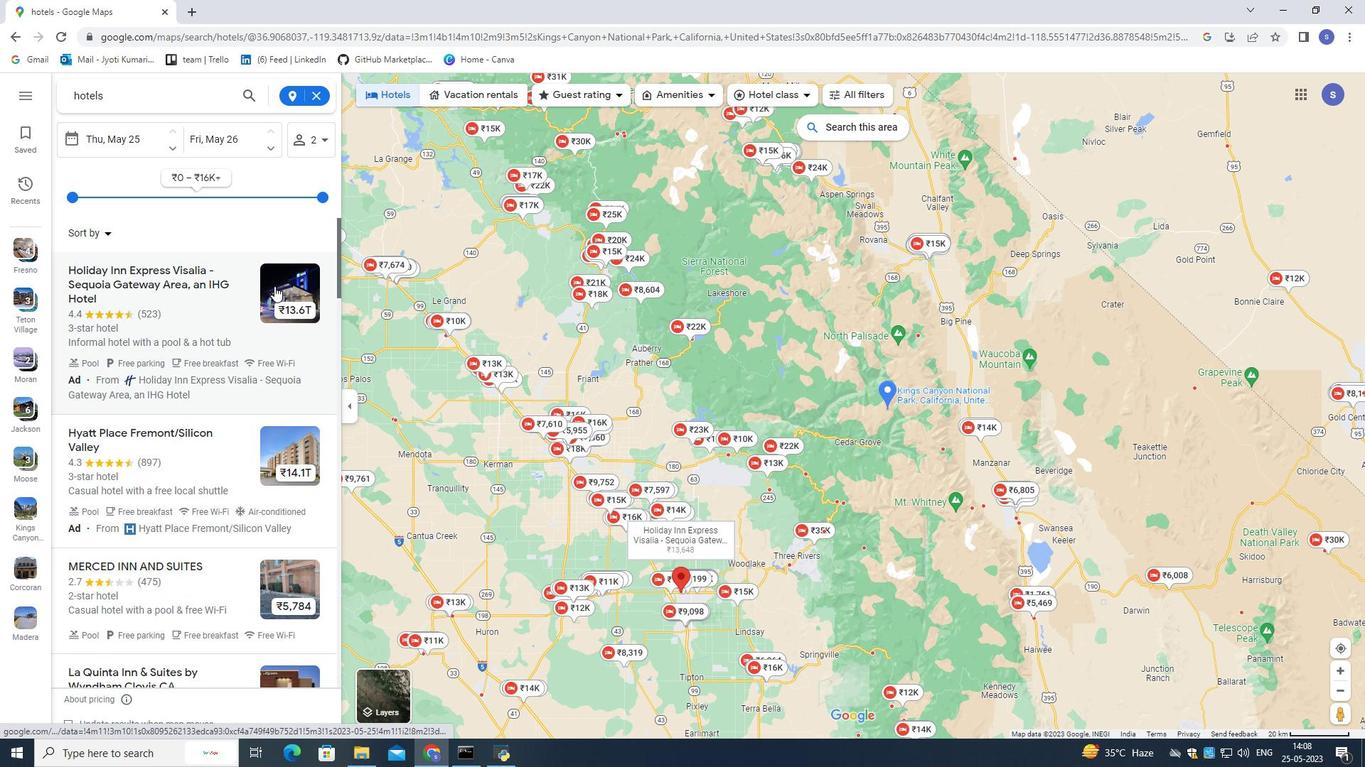 
Action: Mouse scrolled (274, 287) with delta (0, 0)
Screenshot: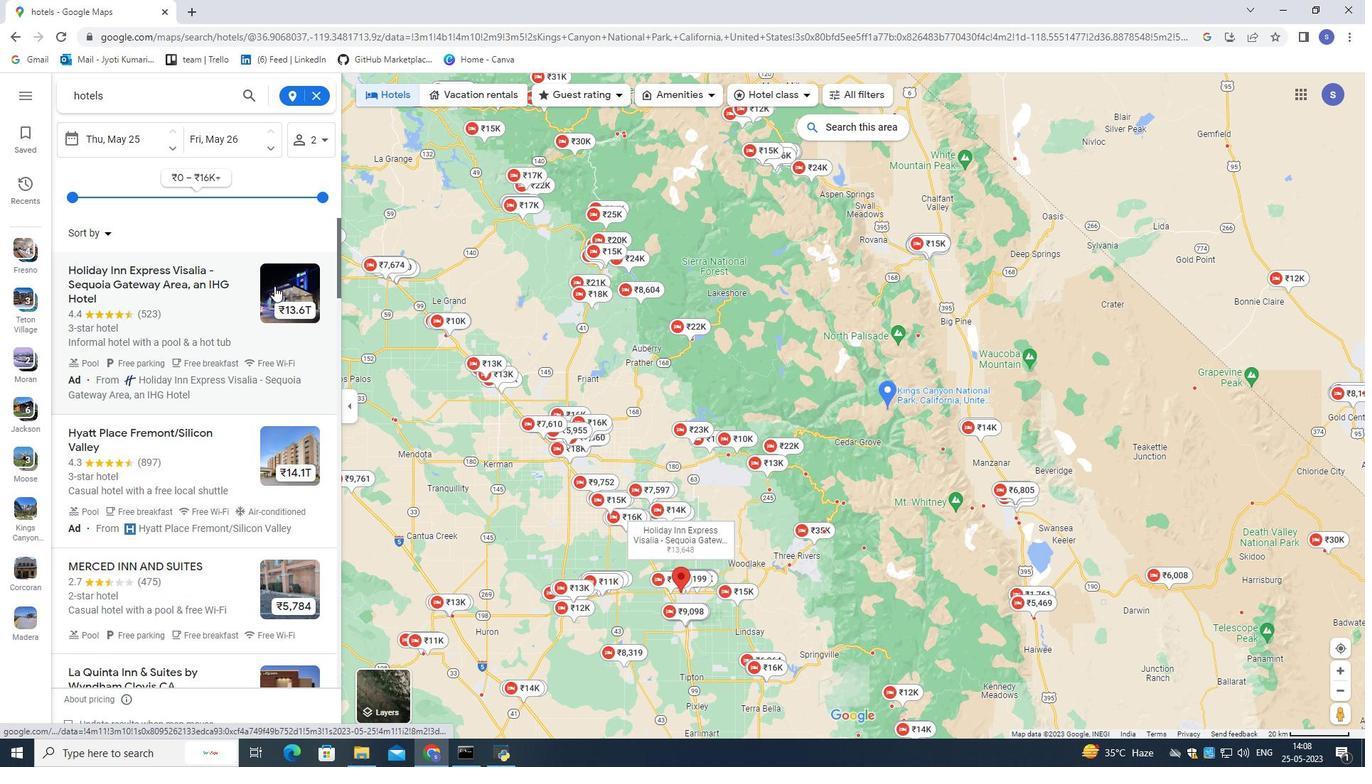 
Action: Mouse scrolled (274, 287) with delta (0, 0)
Screenshot: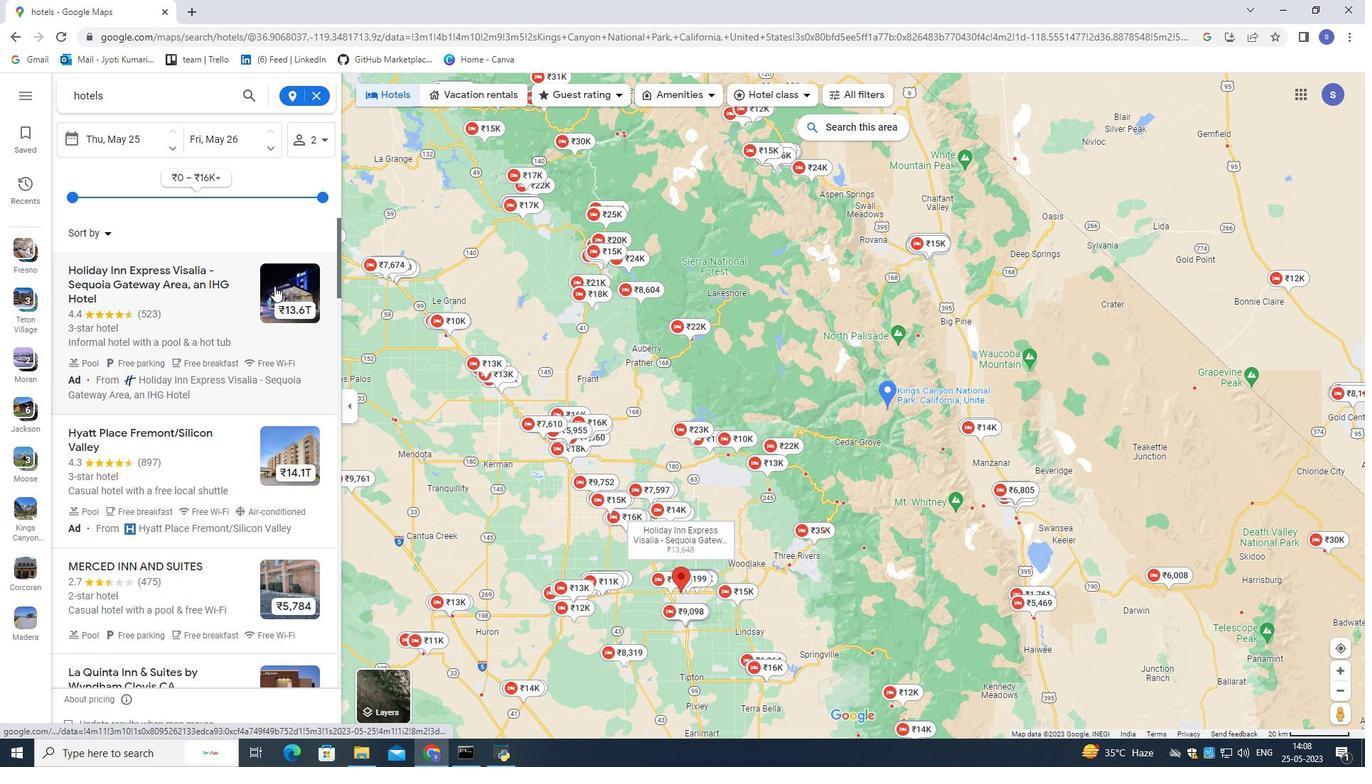 
Action: Mouse scrolled (274, 287) with delta (0, 0)
Screenshot: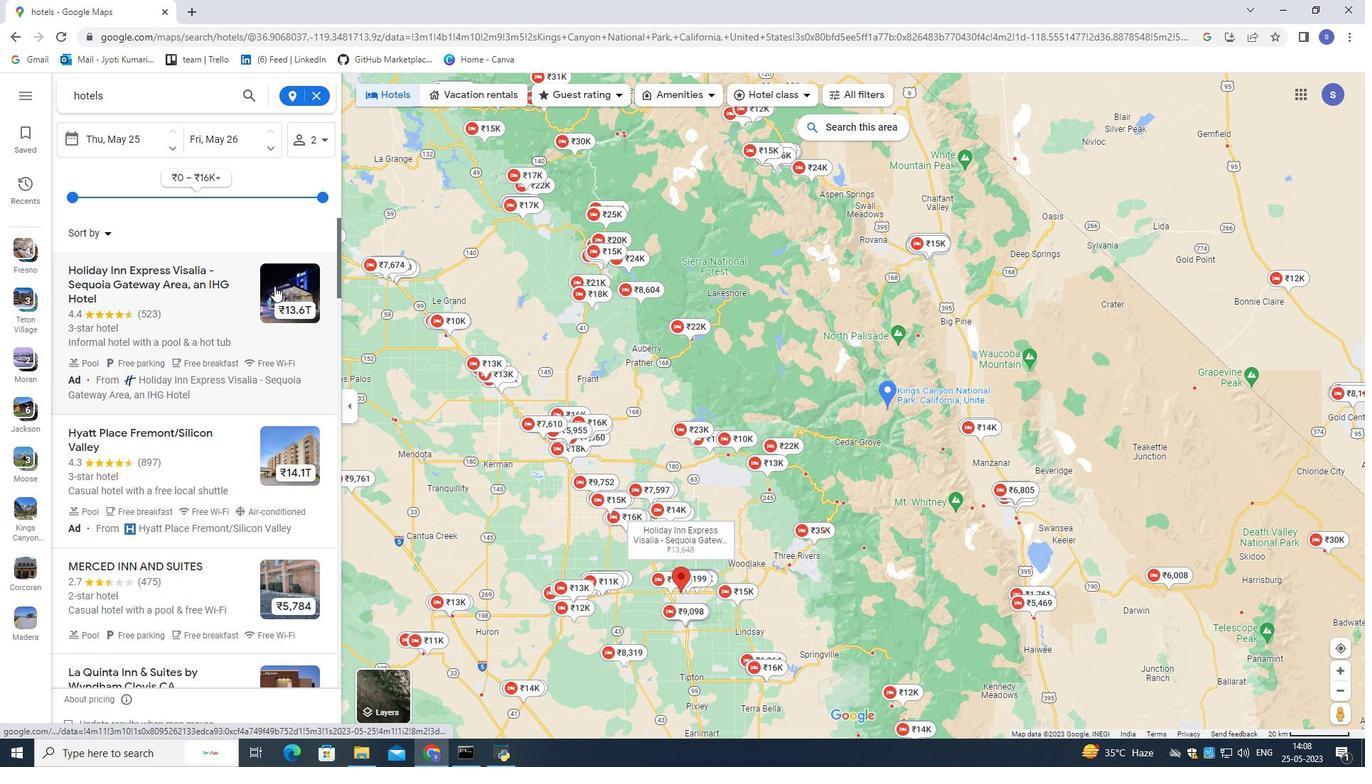 
Action: Mouse pressed left at (274, 286)
Screenshot: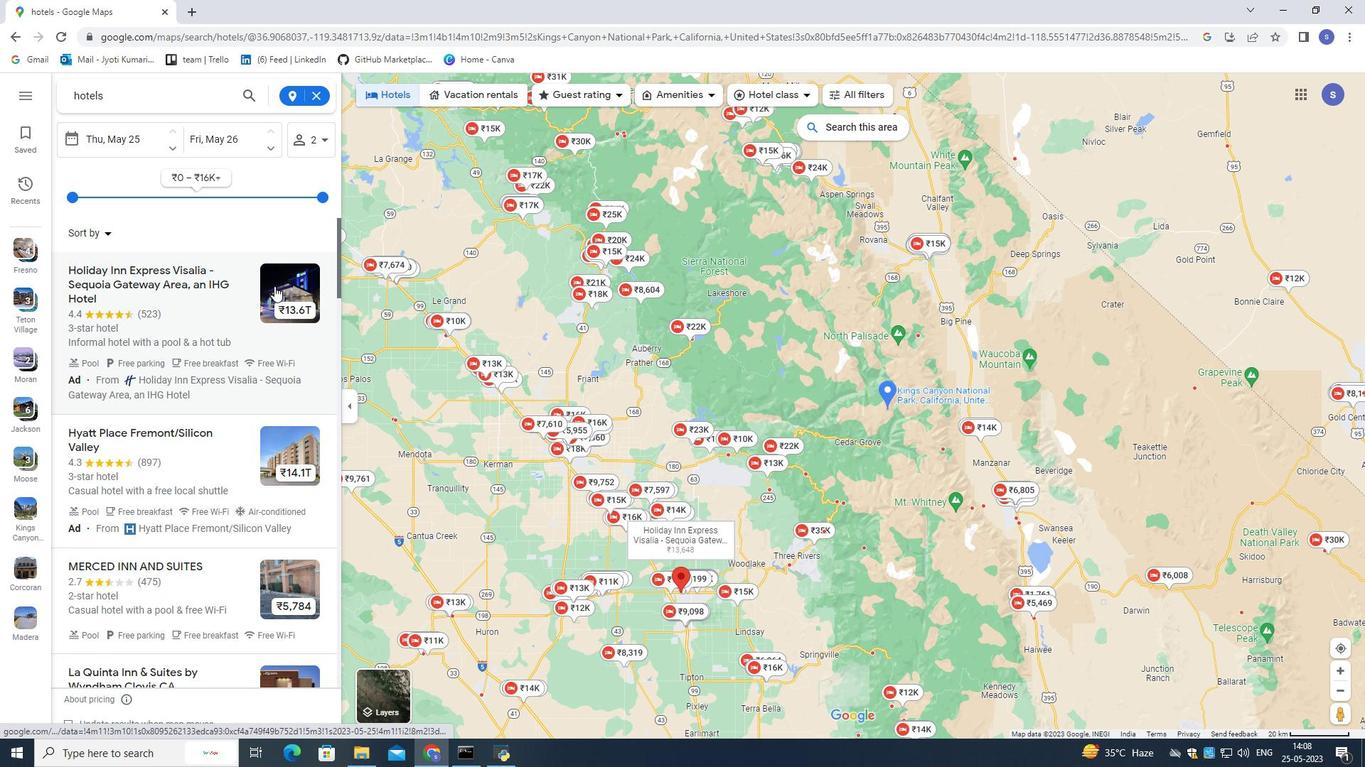 
Action: Mouse moved to (521, 223)
Screenshot: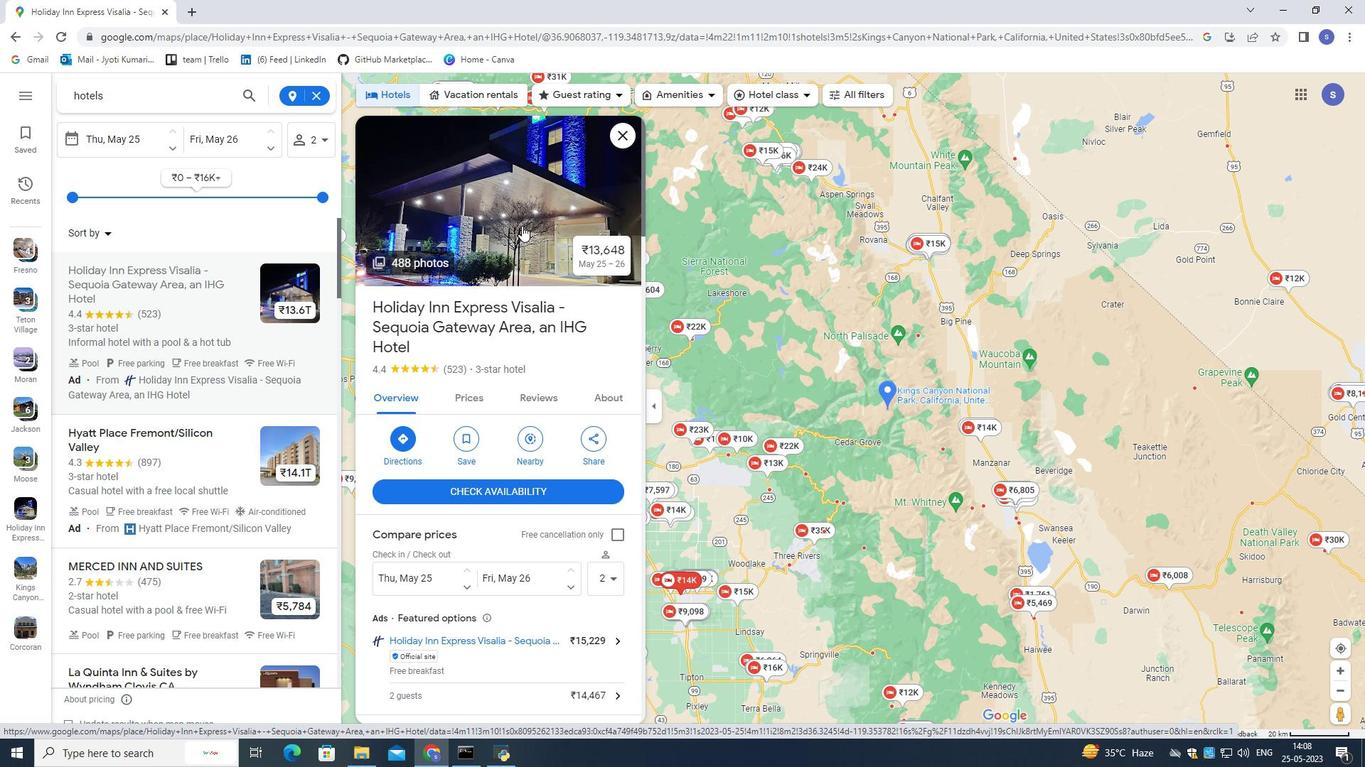 
Action: Mouse pressed left at (521, 223)
Screenshot: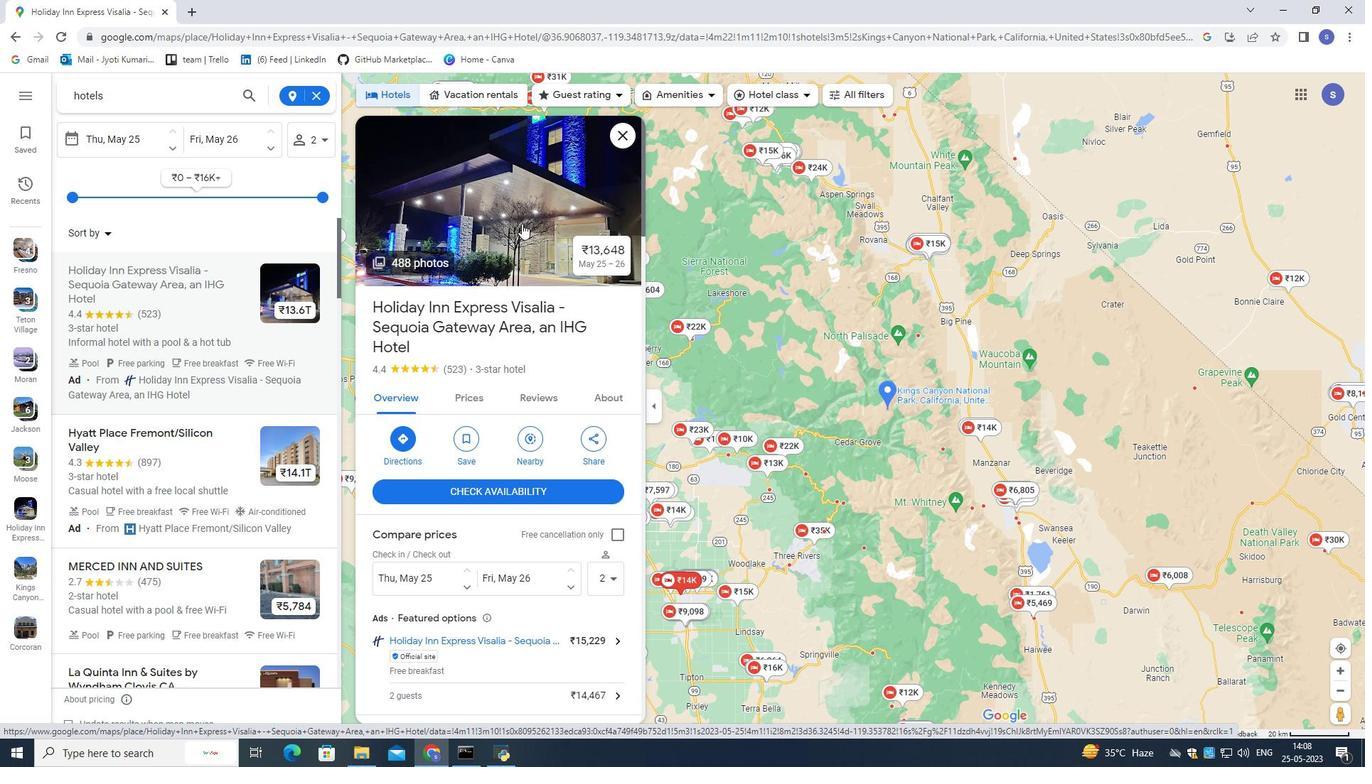 
Action: Mouse moved to (875, 637)
Screenshot: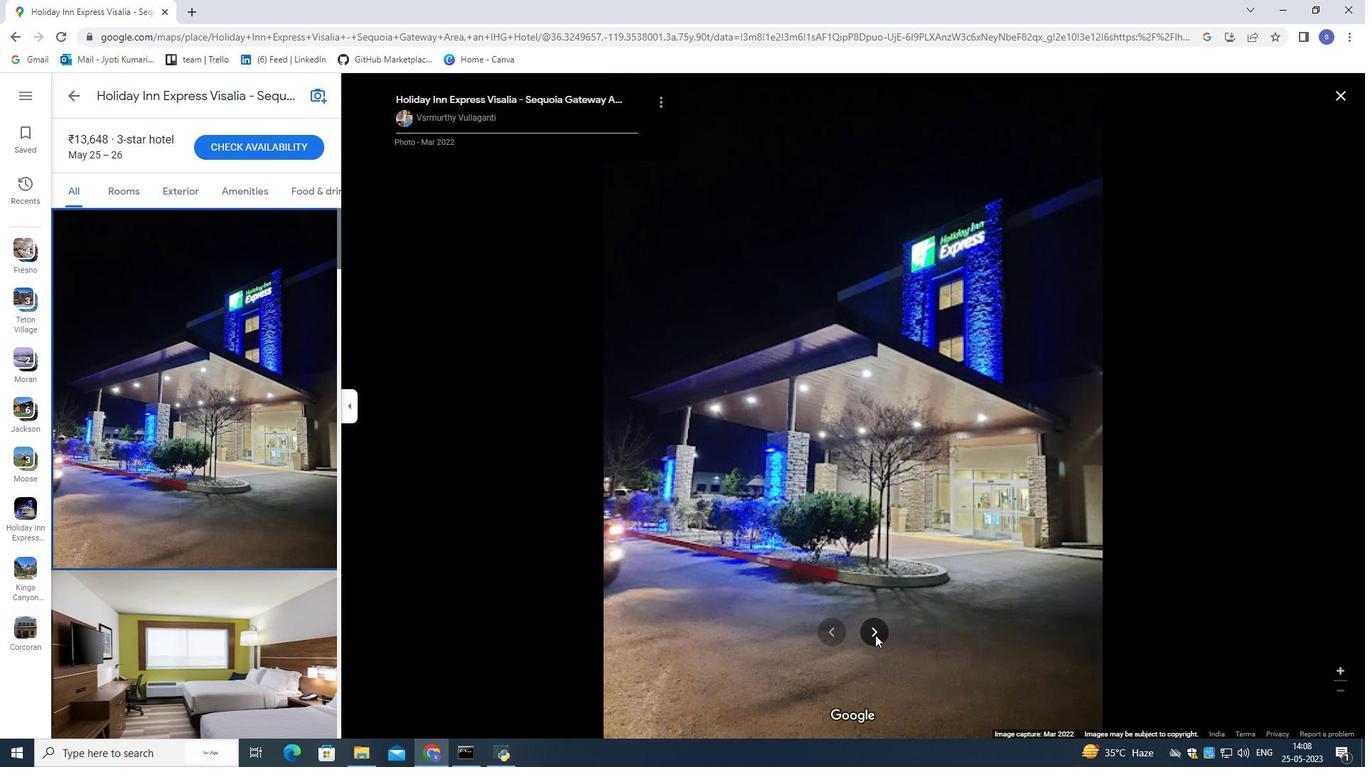 
Action: Mouse pressed left at (875, 637)
Screenshot: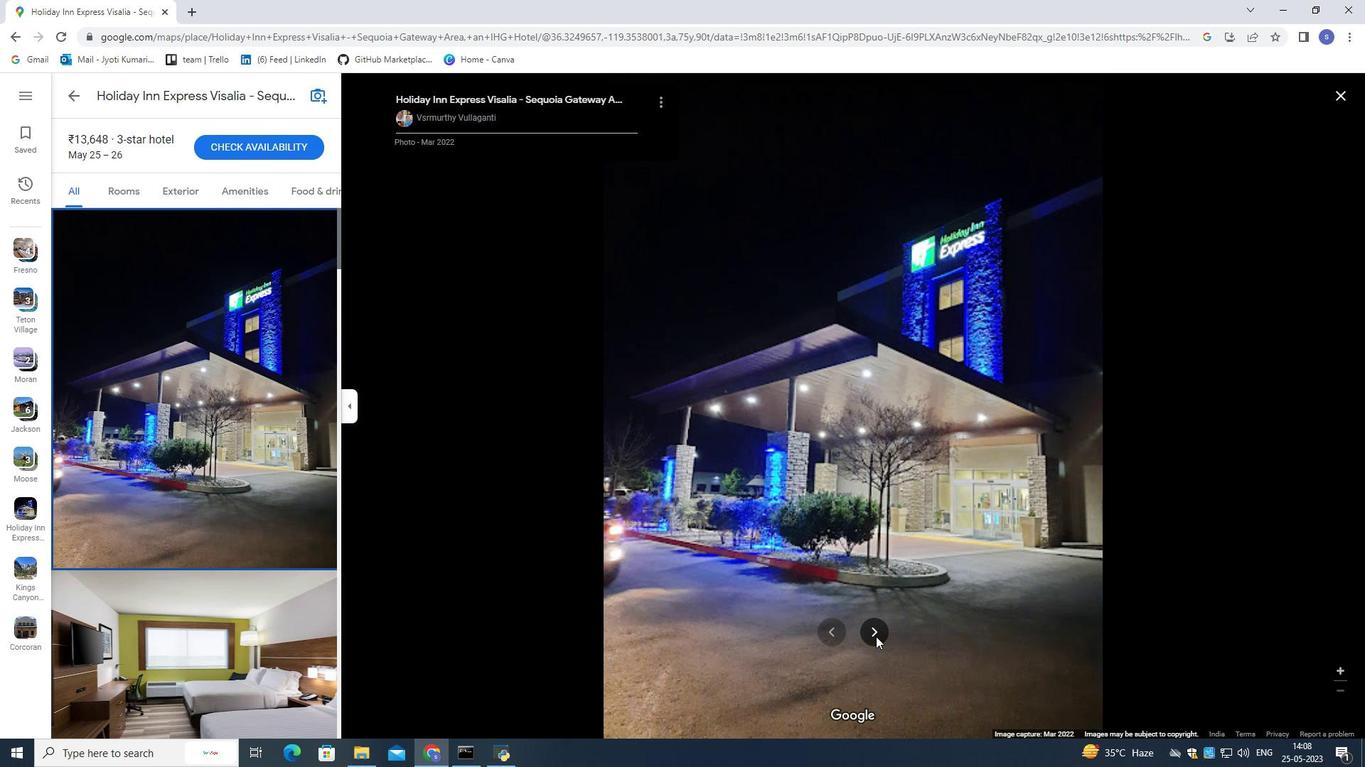 
Action: Mouse moved to (875, 629)
Screenshot: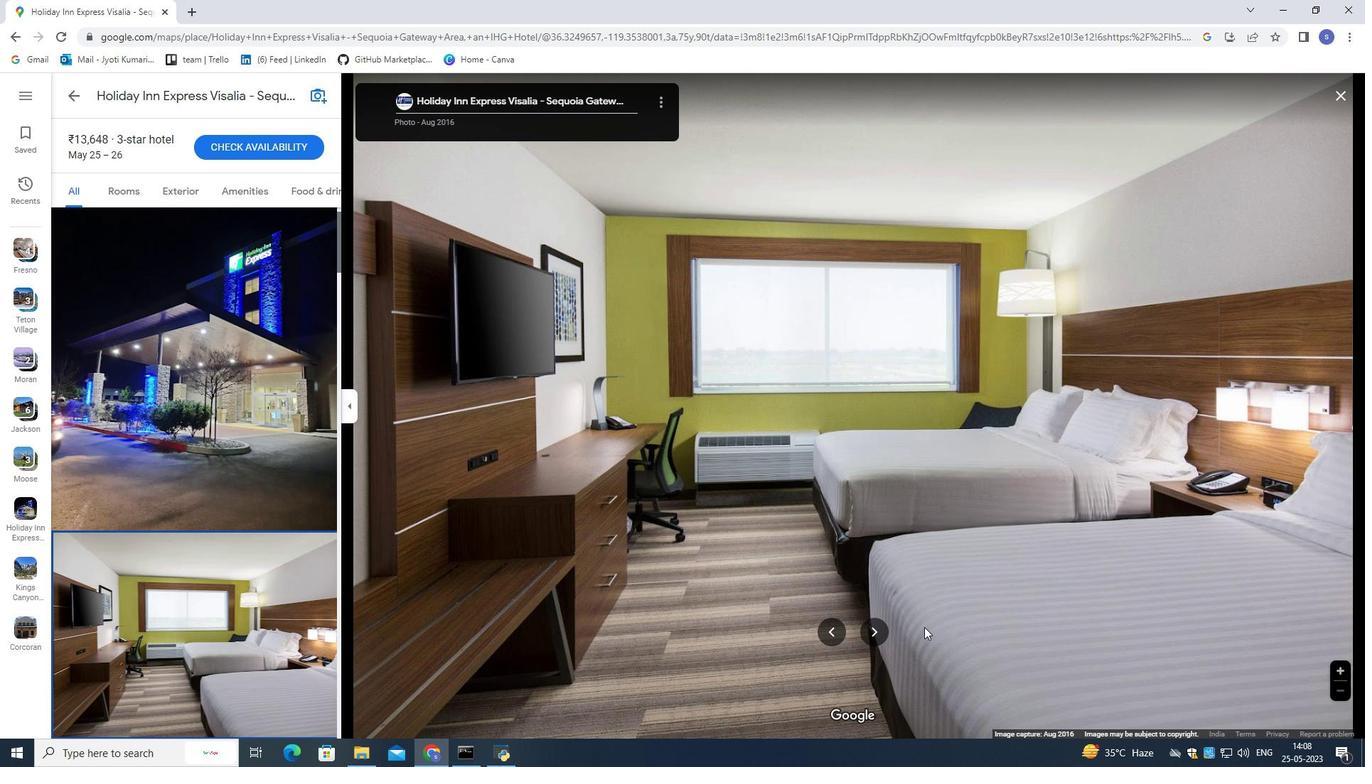 
Action: Mouse pressed left at (875, 629)
Screenshot: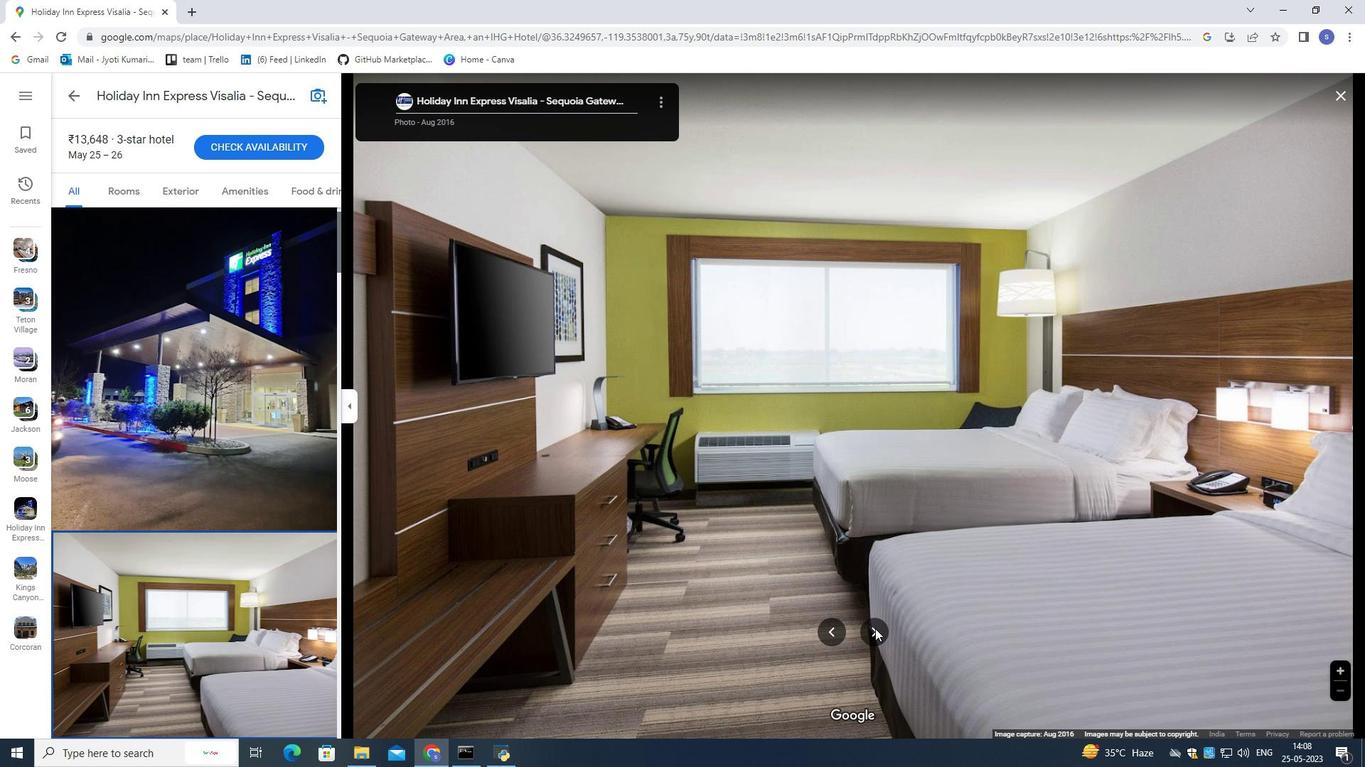 
Action: Mouse moved to (880, 627)
Screenshot: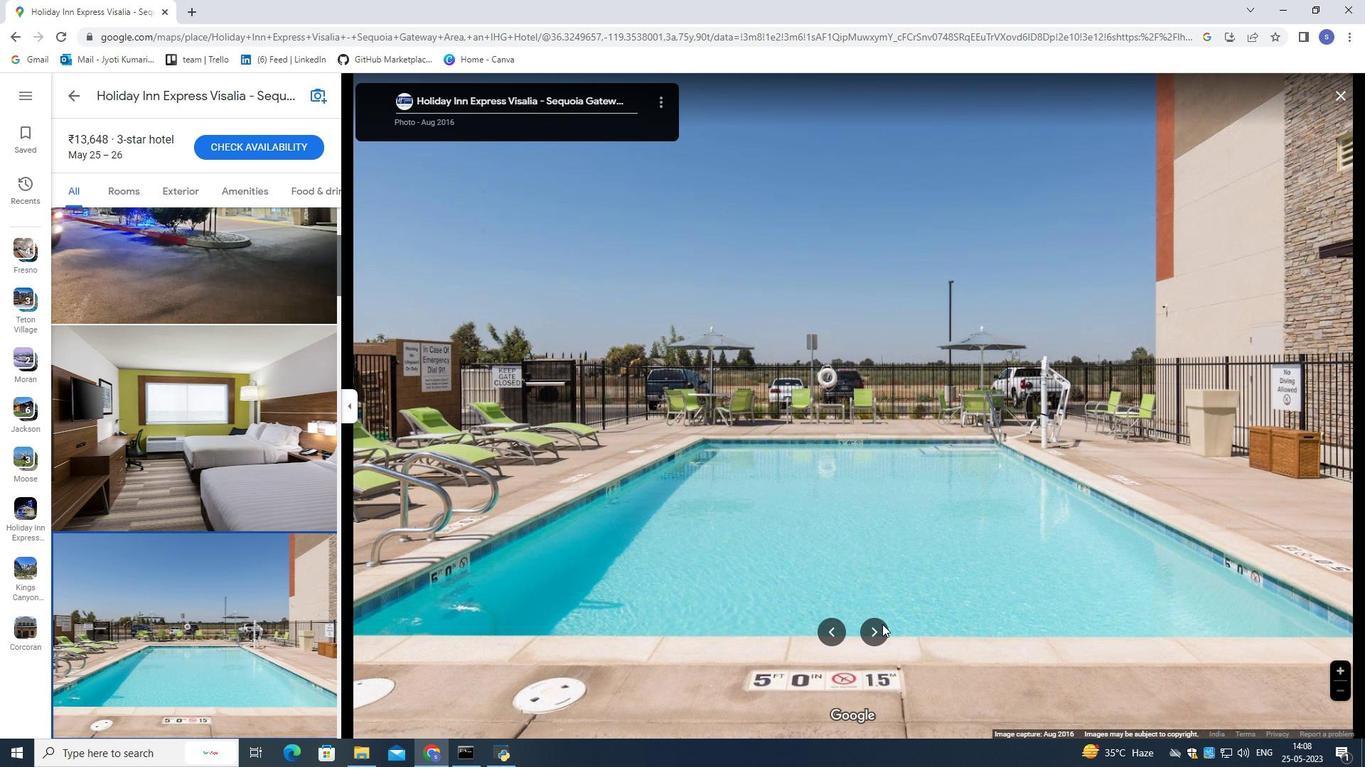 
Action: Mouse pressed left at (880, 627)
Screenshot: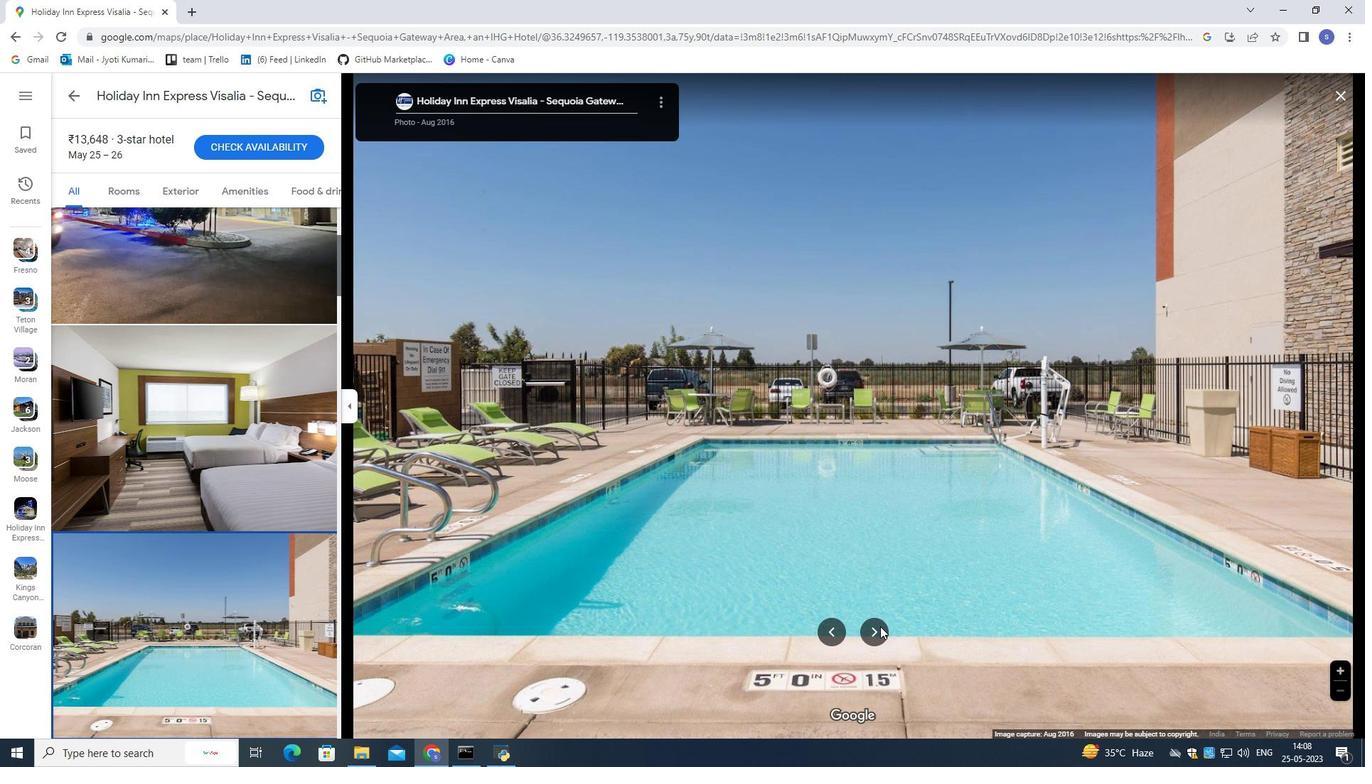 
Action: Mouse moved to (875, 634)
Screenshot: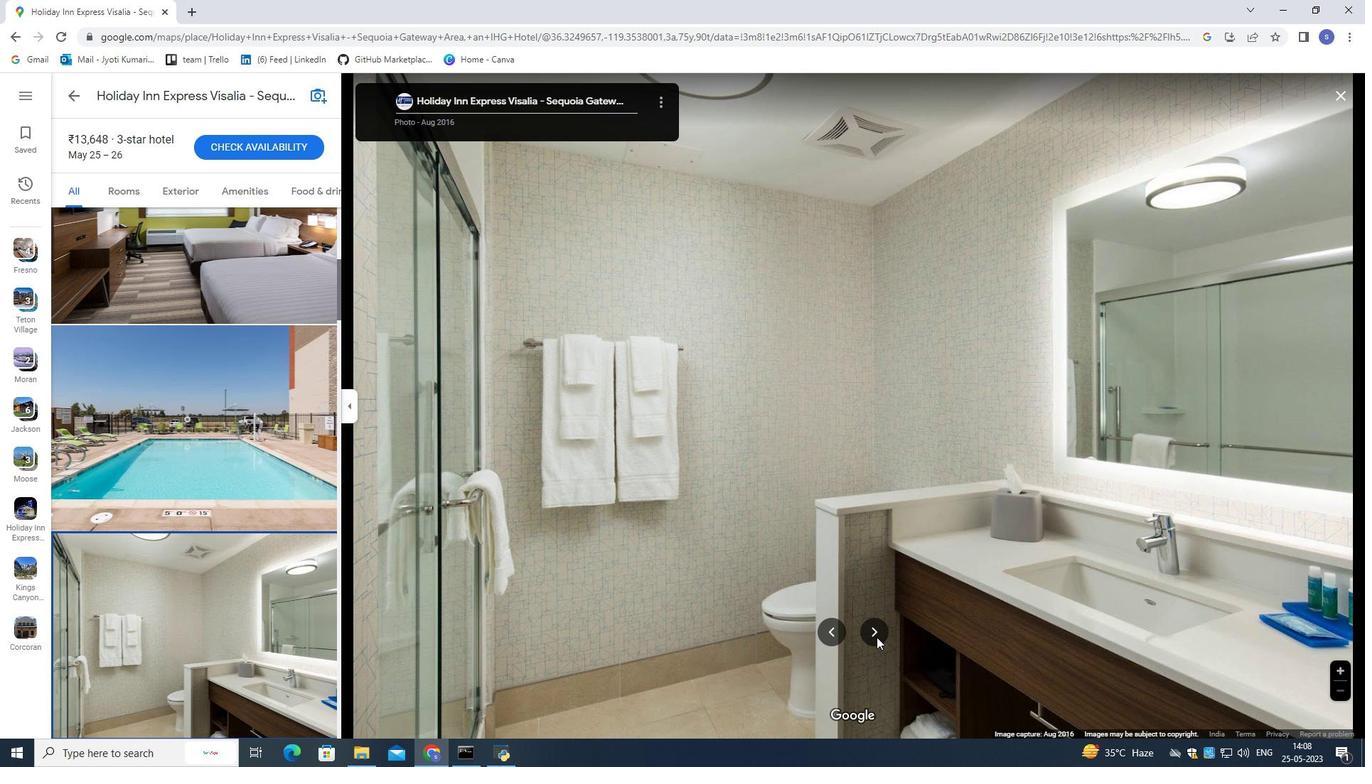 
Action: Mouse pressed left at (875, 634)
Screenshot: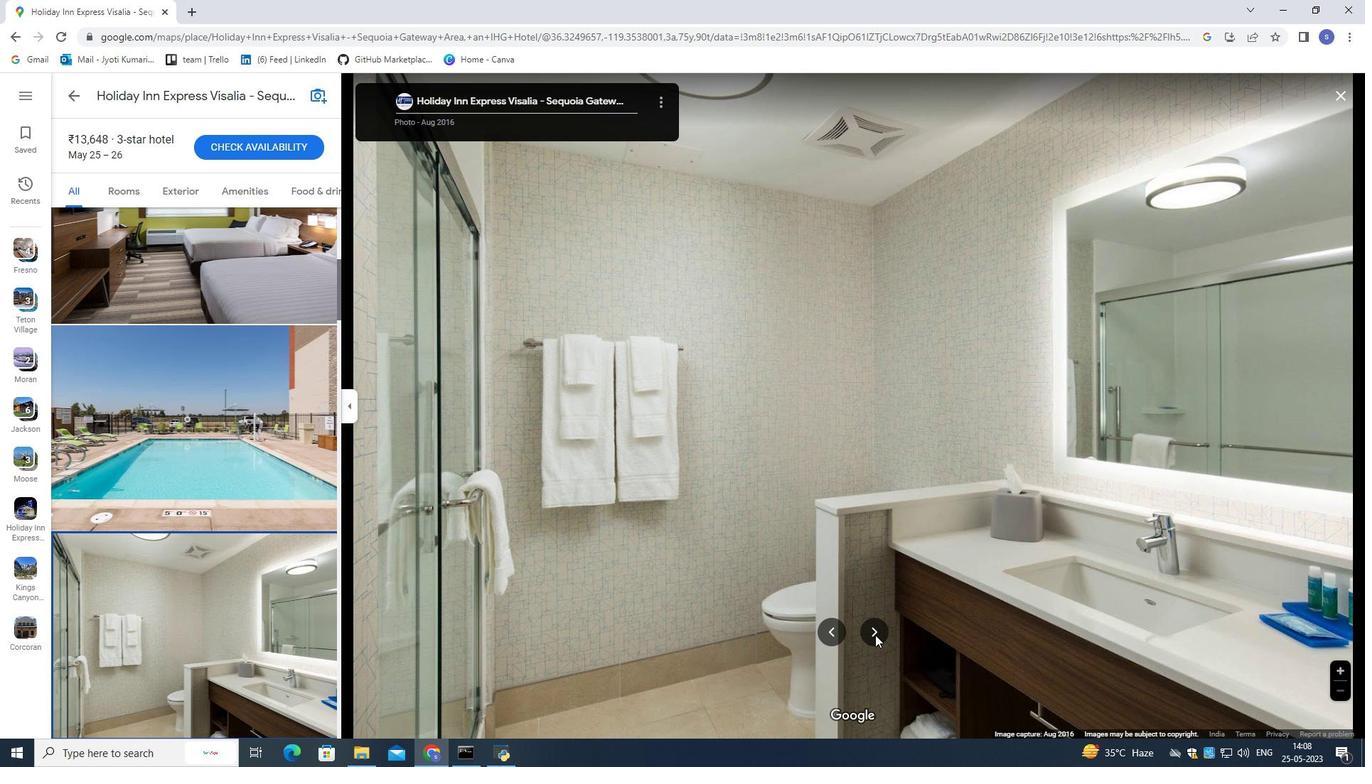 
Action: Mouse moved to (305, 463)
Screenshot: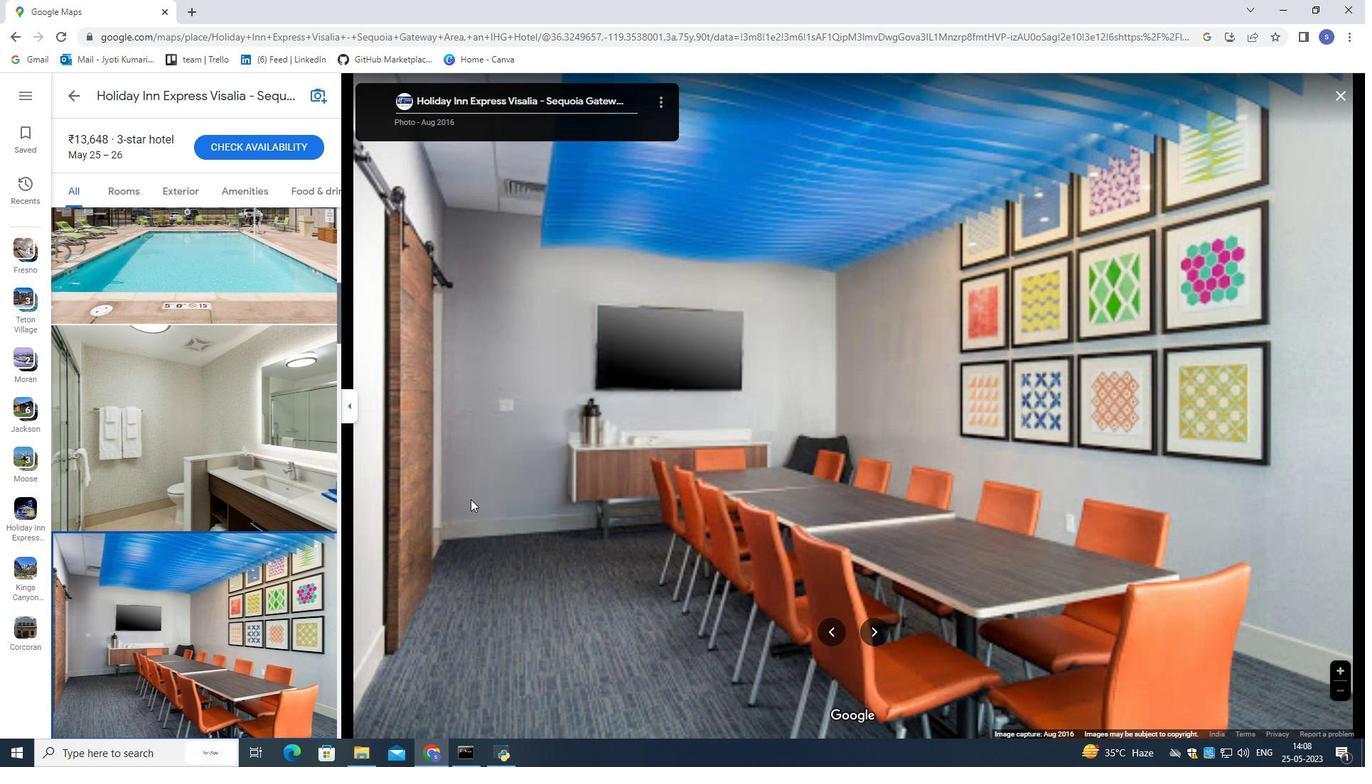 
Action: Mouse scrolled (305, 462) with delta (0, 0)
Screenshot: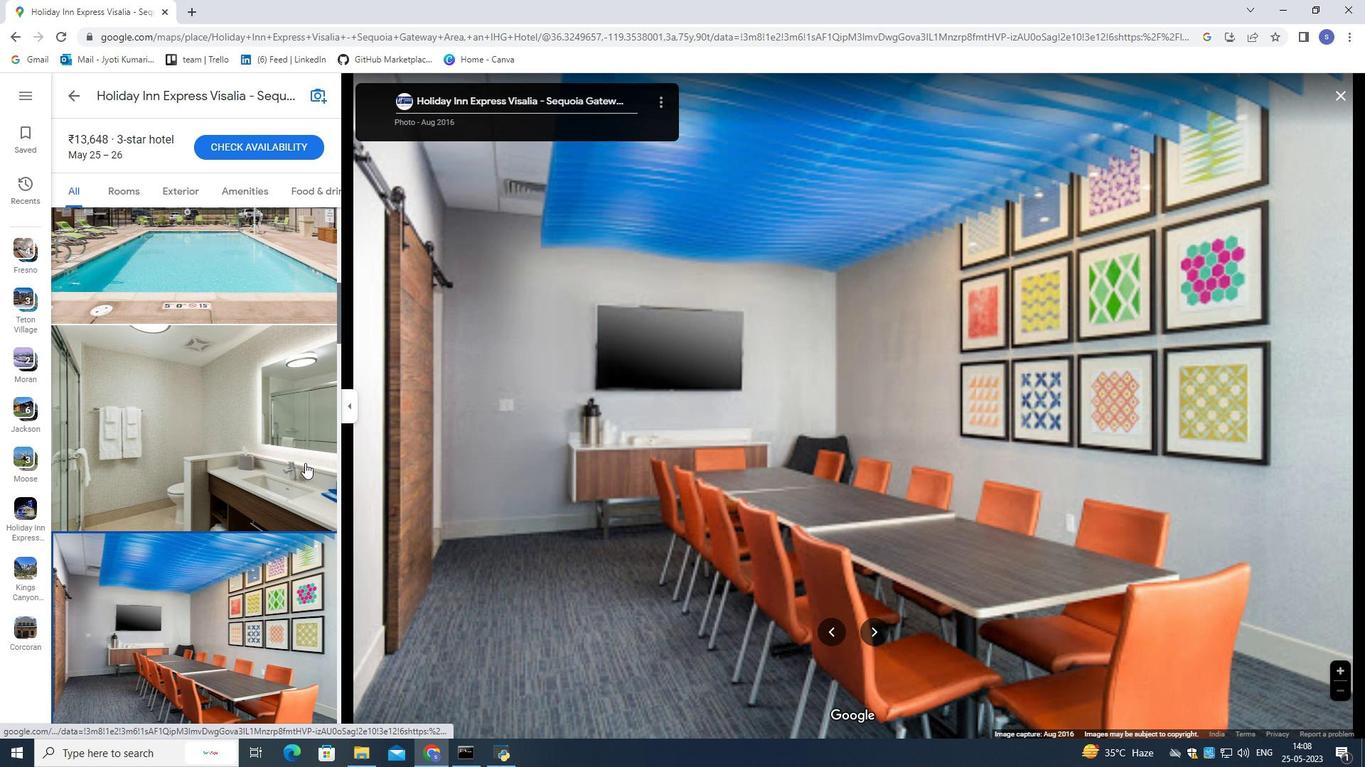 
Action: Mouse moved to (305, 464)
Screenshot: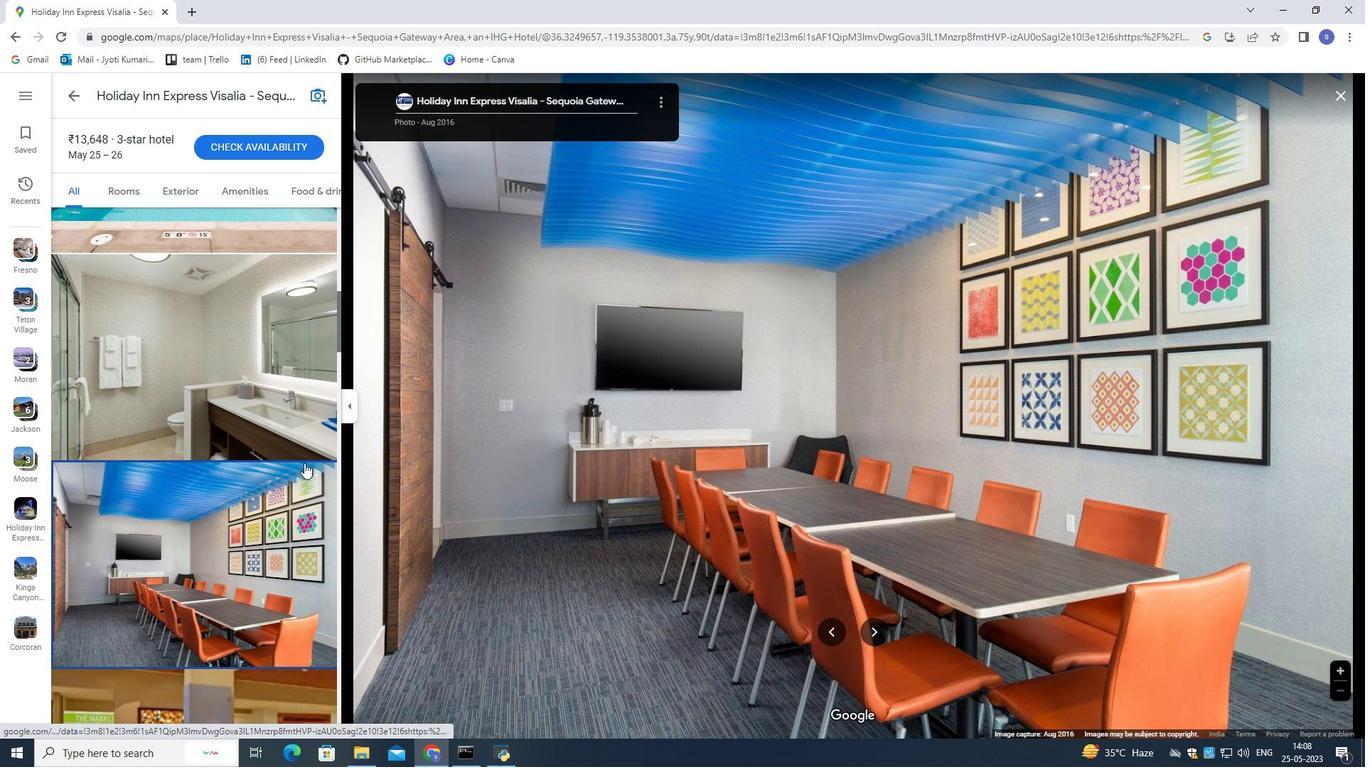 
Action: Mouse scrolled (305, 463) with delta (0, 0)
Screenshot: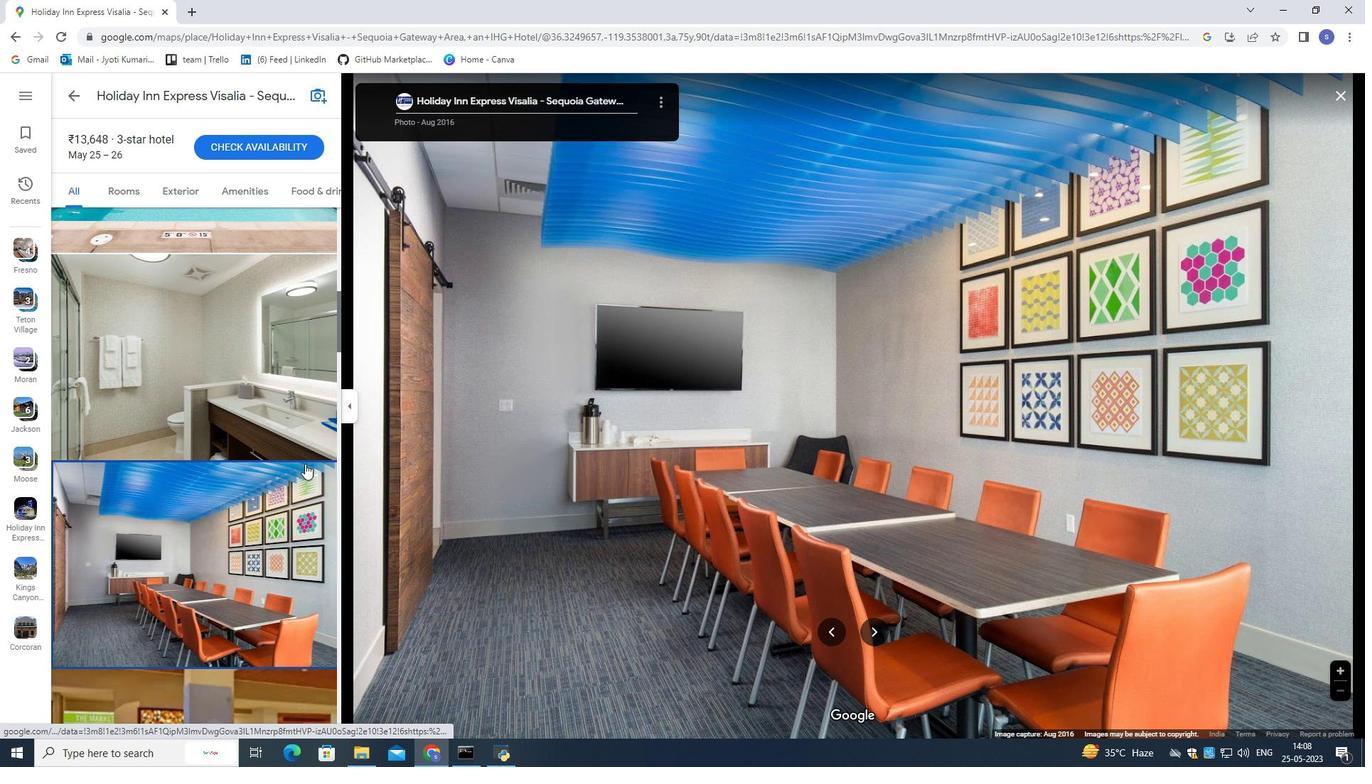 
Action: Mouse scrolled (305, 463) with delta (0, 0)
Screenshot: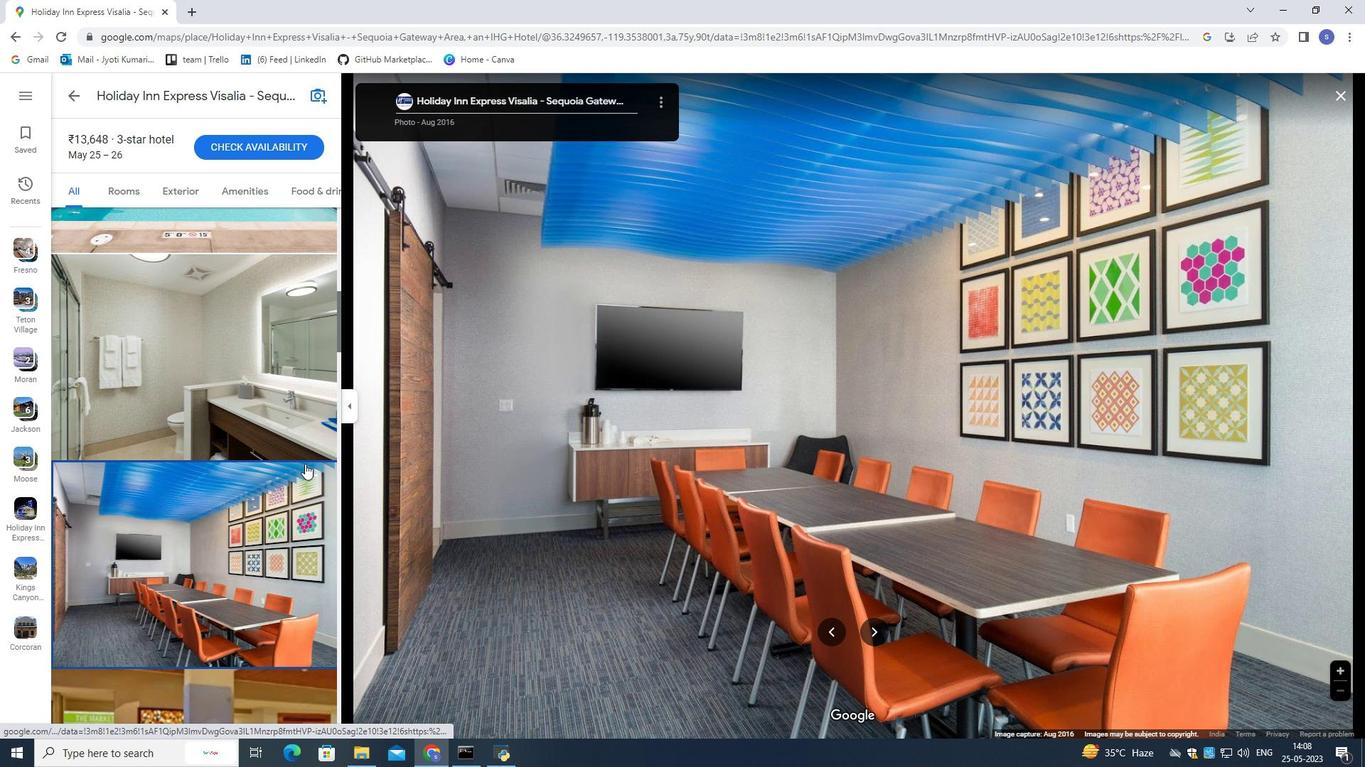 
Action: Mouse pressed left at (305, 464)
Screenshot: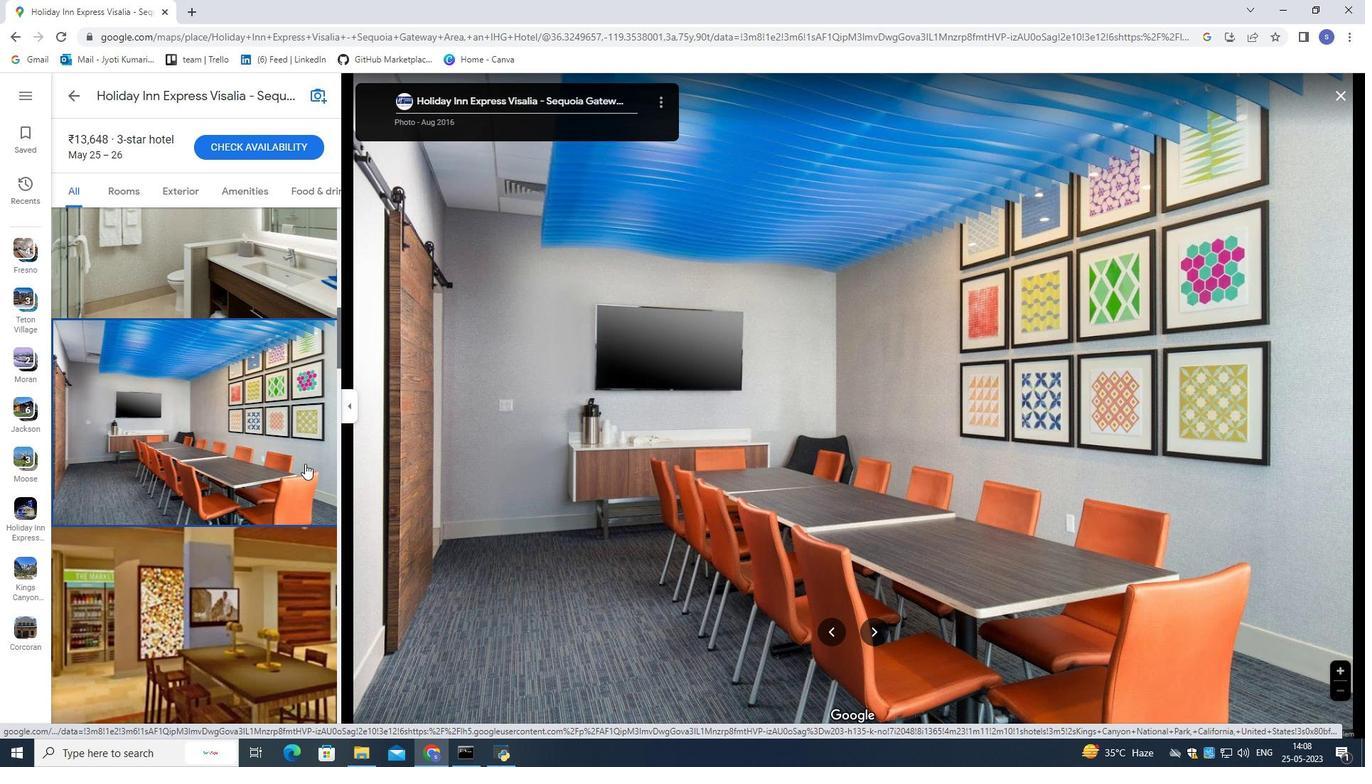 
Action: Mouse scrolled (305, 463) with delta (0, 0)
Screenshot: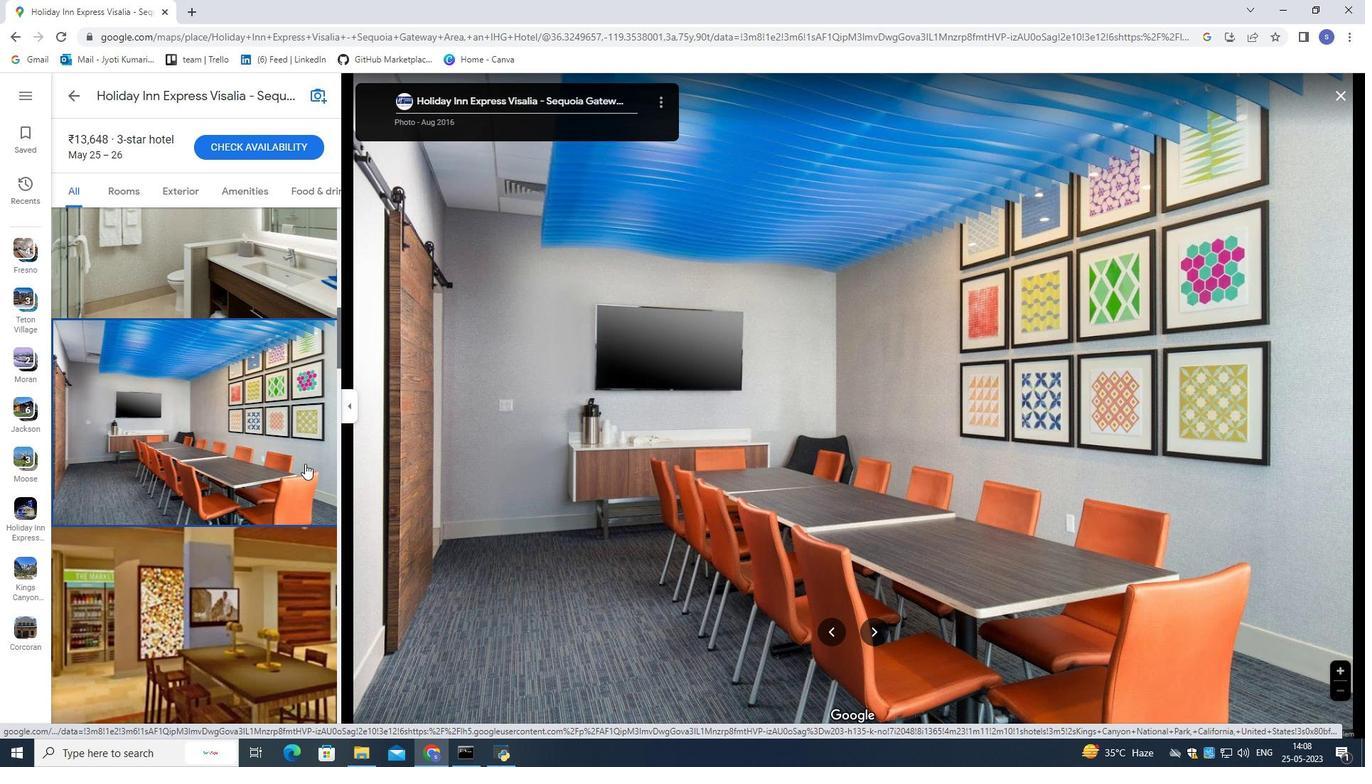 
Action: Mouse scrolled (305, 463) with delta (0, 0)
Screenshot: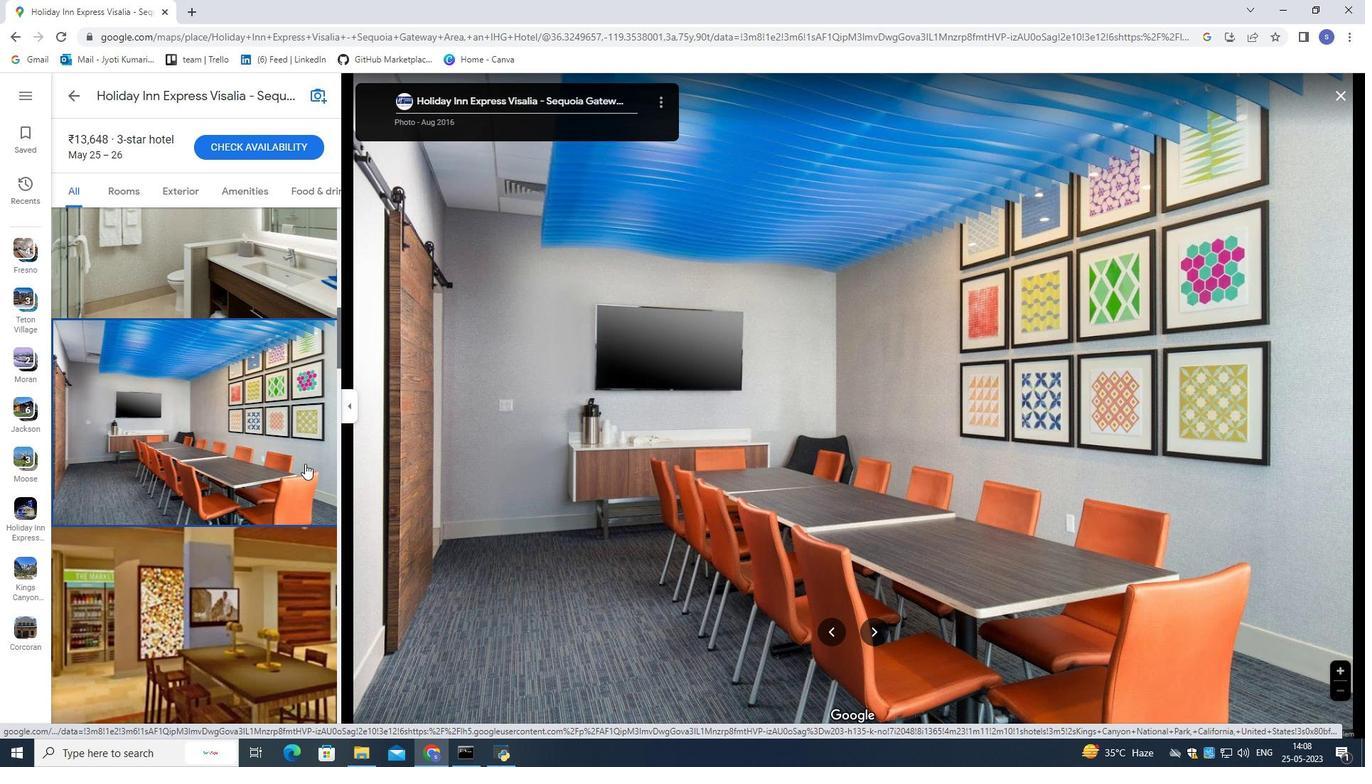 
Action: Mouse scrolled (305, 463) with delta (0, 0)
Screenshot: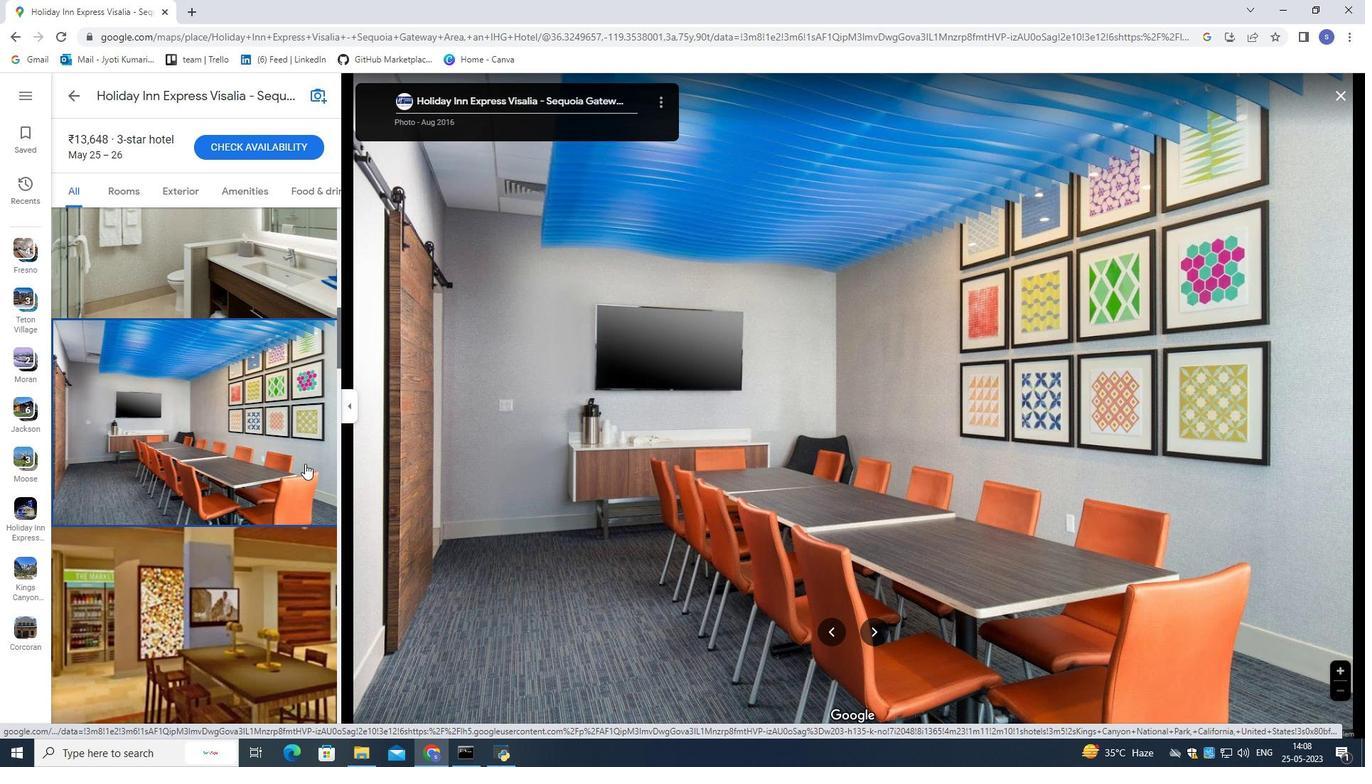 
Action: Mouse scrolled (305, 463) with delta (0, 0)
